 Task: Check for current wildfires near New York City.
Action: Mouse moved to (179, 69)
Screenshot: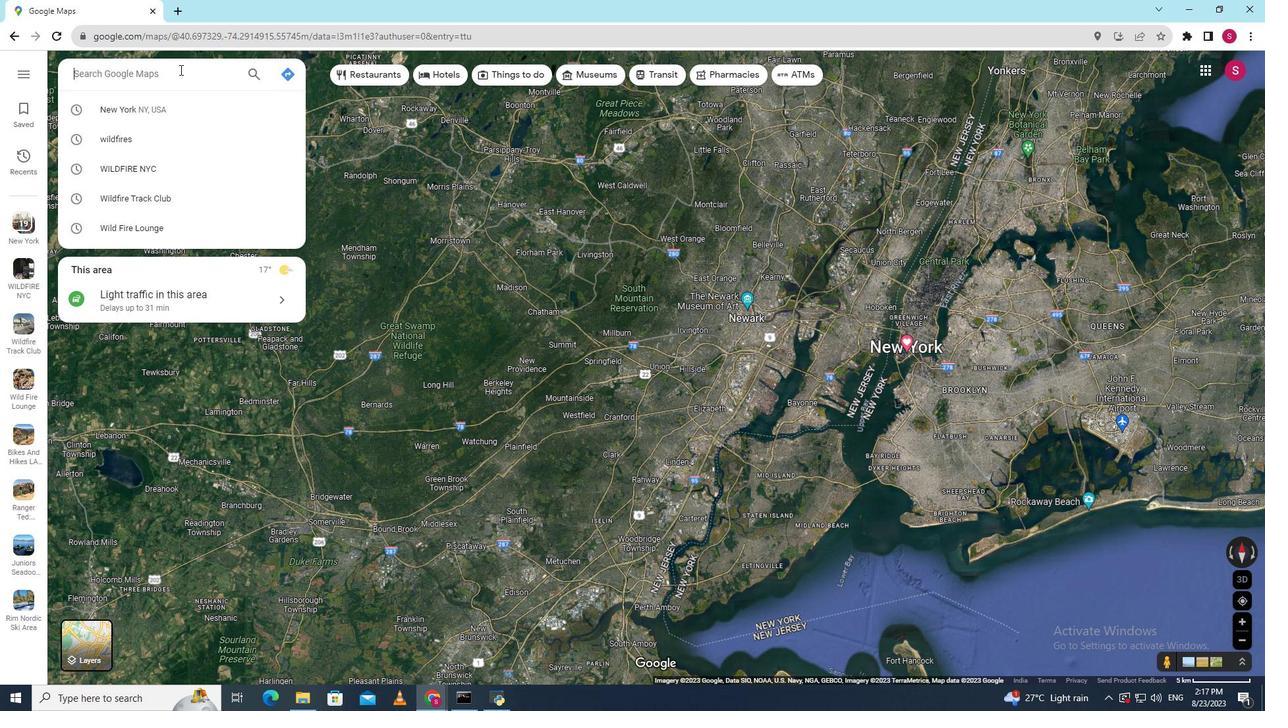 
Action: Mouse pressed left at (179, 69)
Screenshot: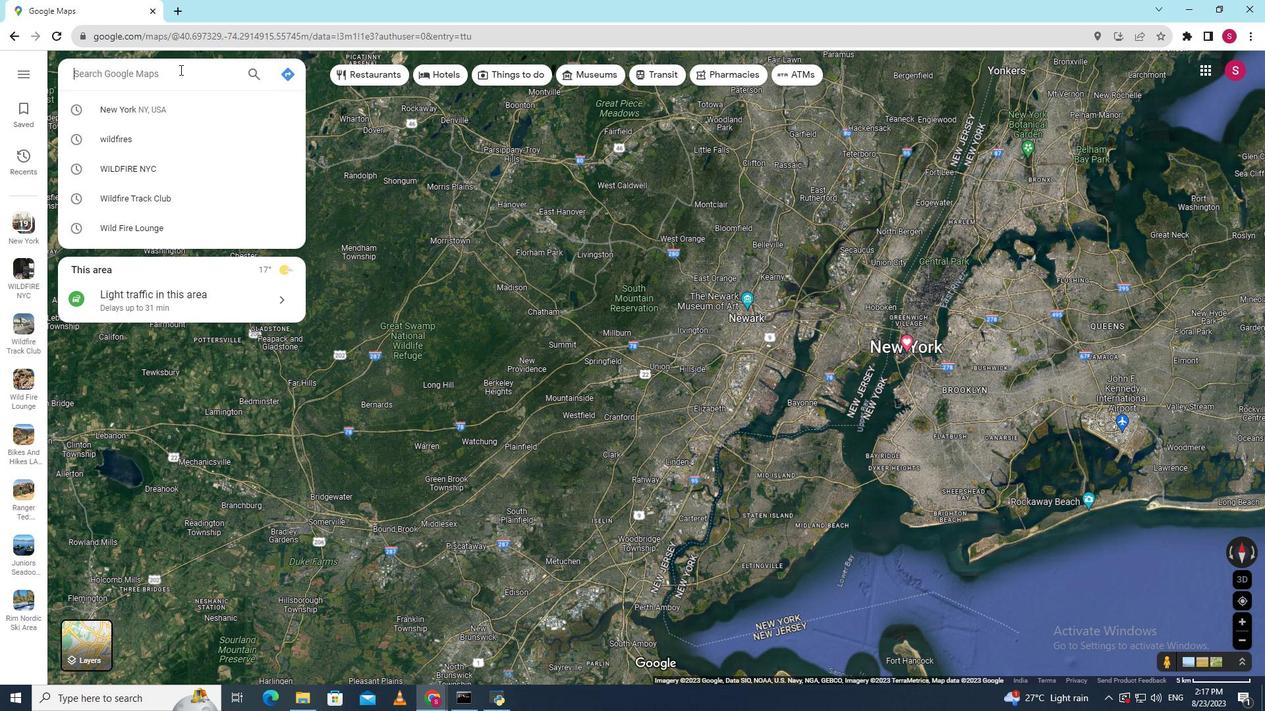 
Action: Key pressed <Key.shift><Key.shift><Key.shift><Key.shift><Key.shift><Key.shift>New<Key.space><Key.shift><Key.shift><Key.shift><Key.shift><Key.shift>York<Key.space><Key.shift>City<Key.enter>
Screenshot: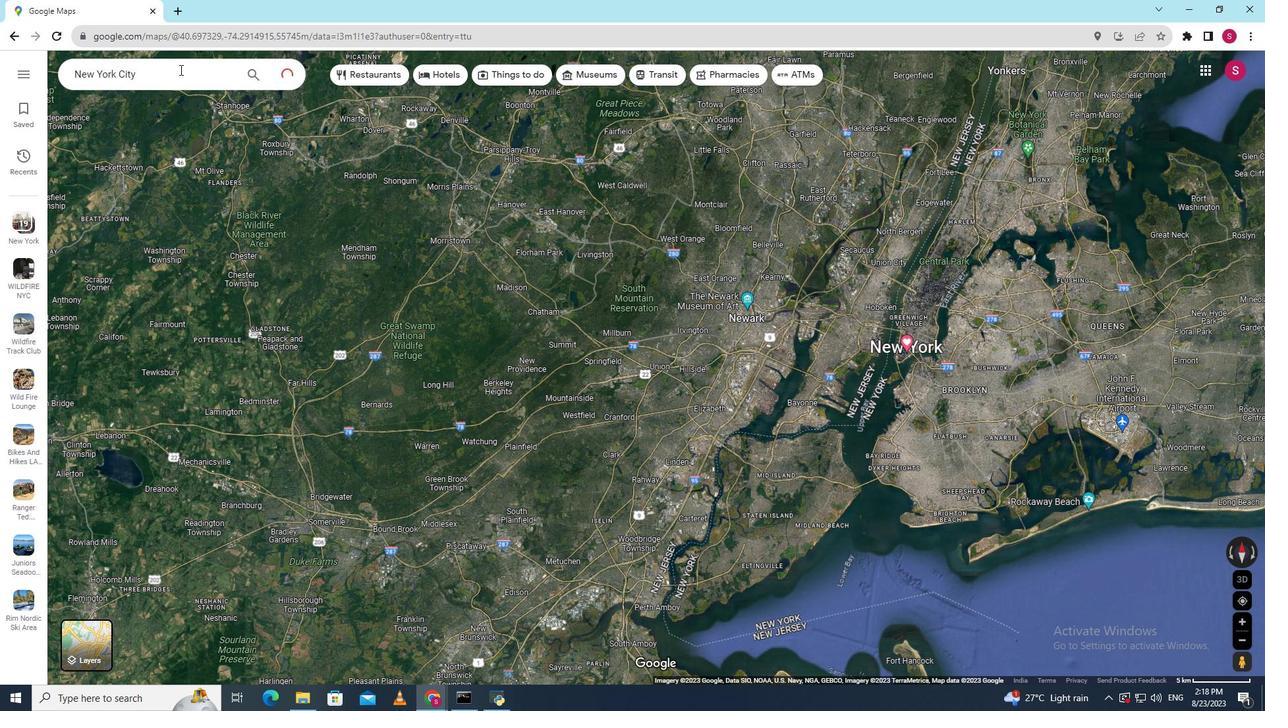 
Action: Mouse moved to (181, 292)
Screenshot: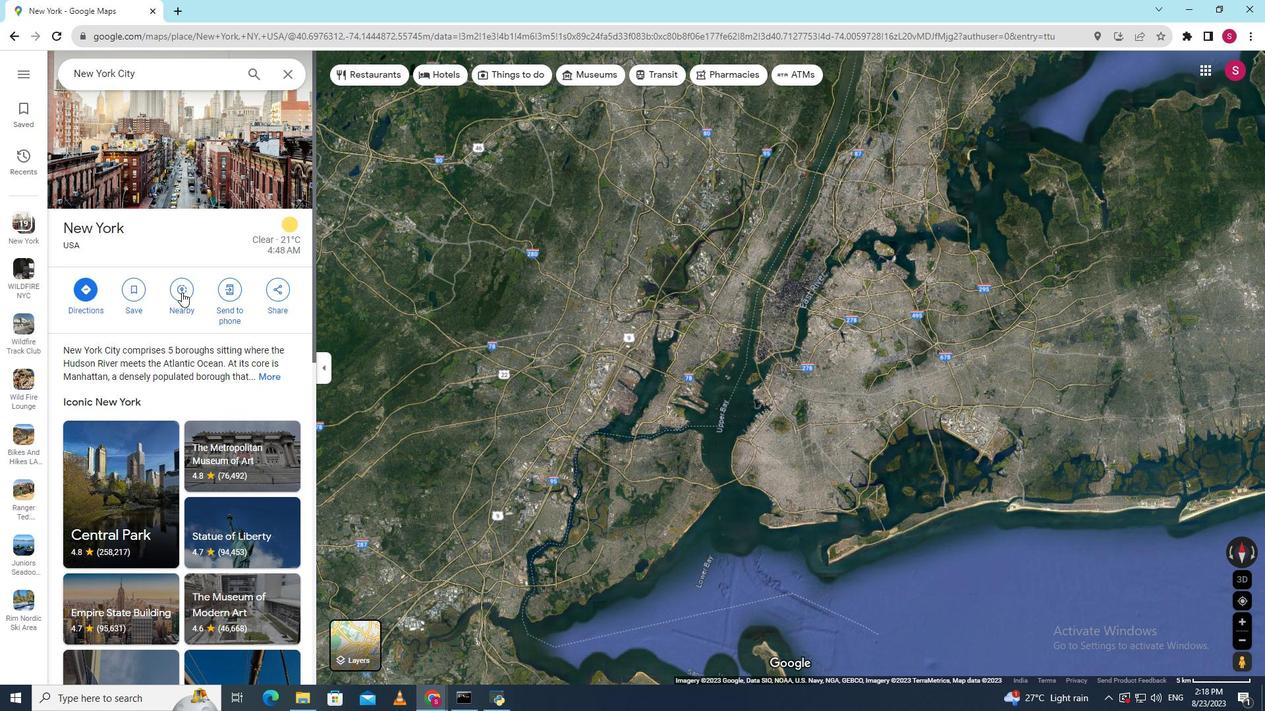 
Action: Mouse pressed left at (181, 292)
Screenshot: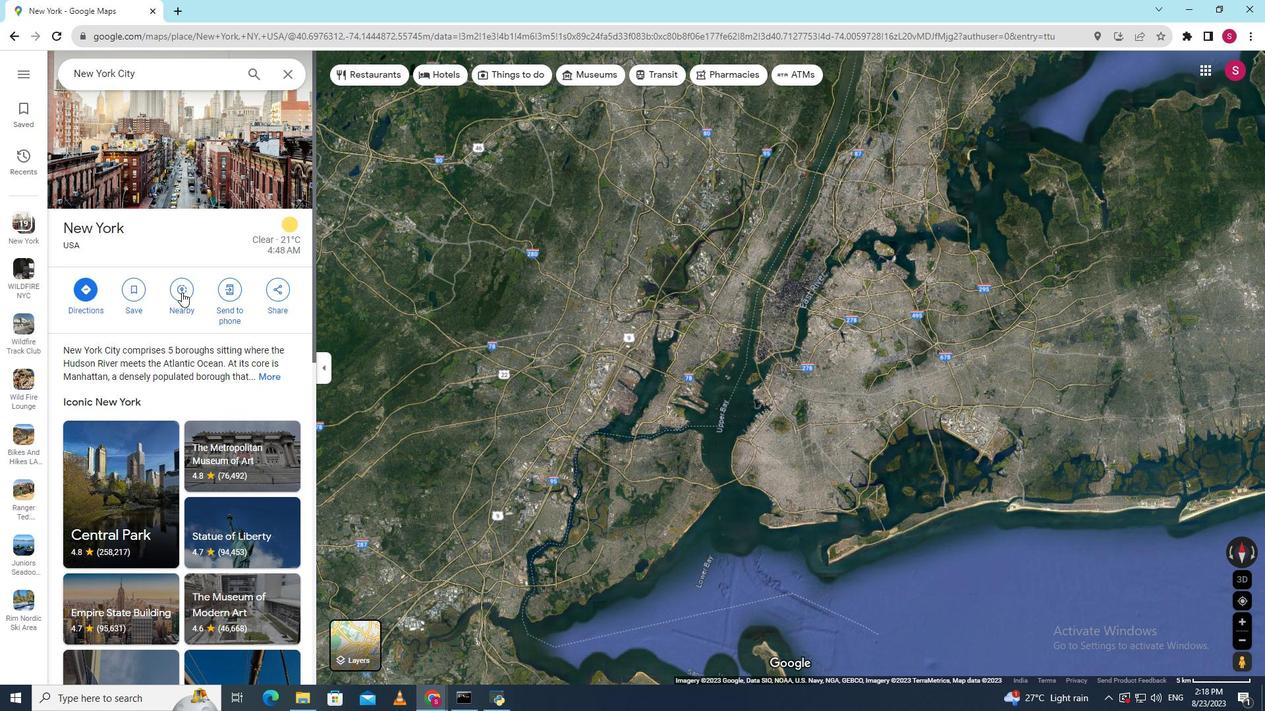 
Action: Mouse moved to (155, 68)
Screenshot: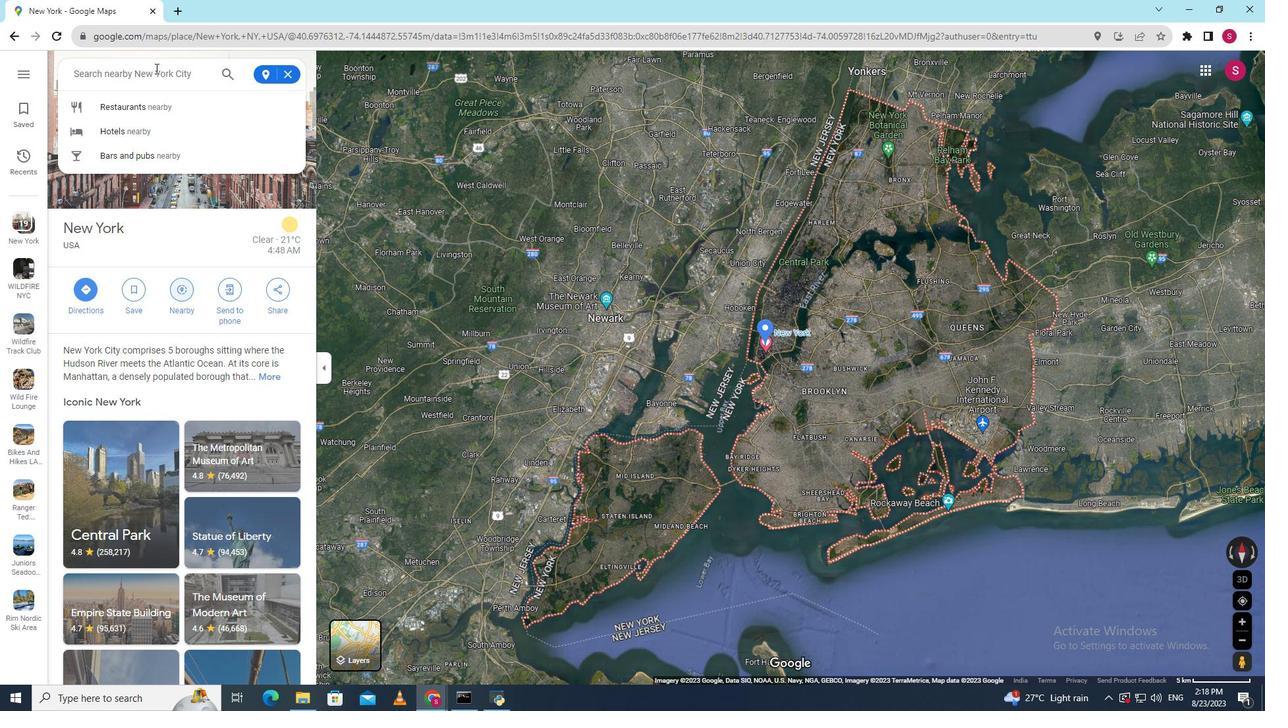 
Action: Mouse pressed left at (155, 68)
Screenshot: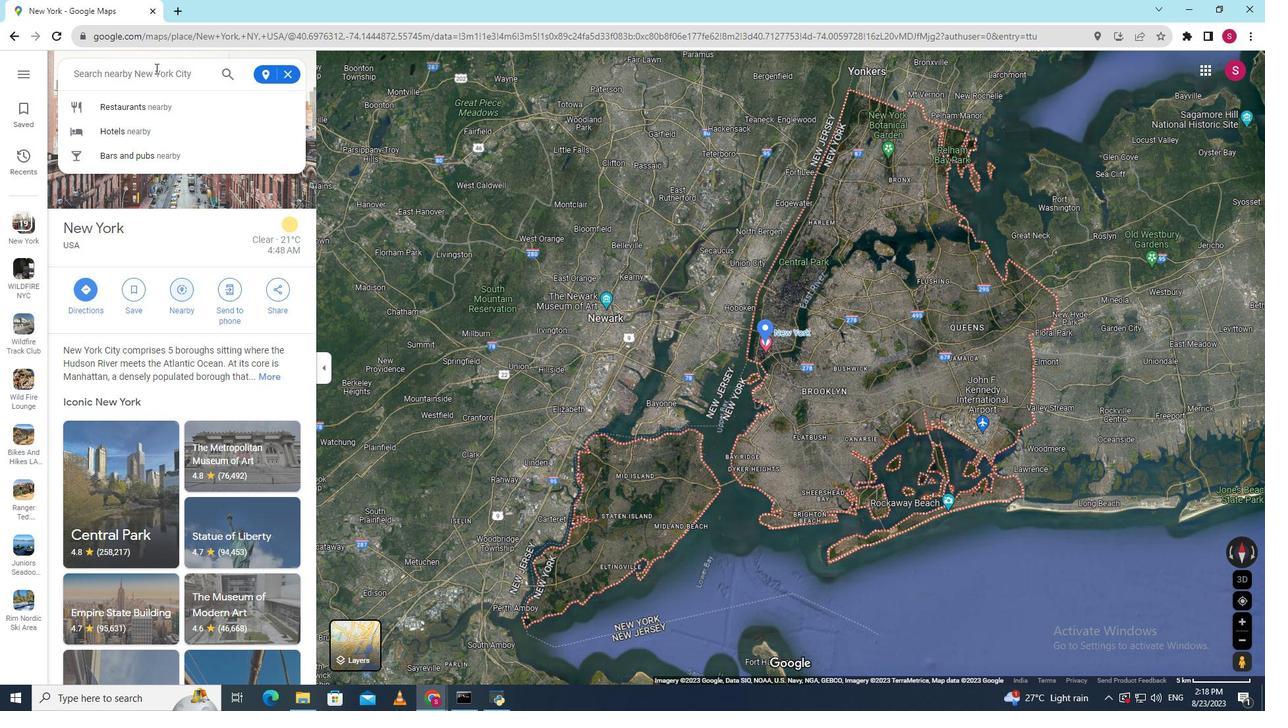 
Action: Mouse moved to (175, 78)
Screenshot: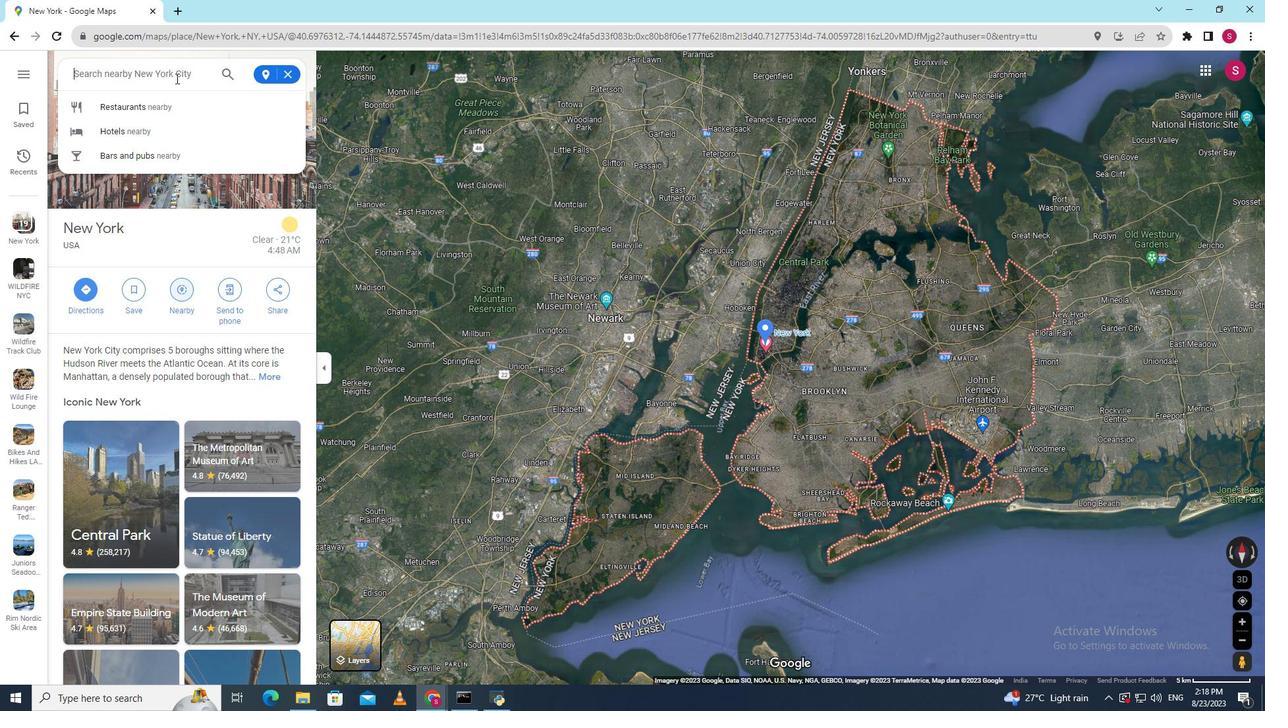 
Action: Key pressed <Key.shift>Wildfires<Key.enter>
Screenshot: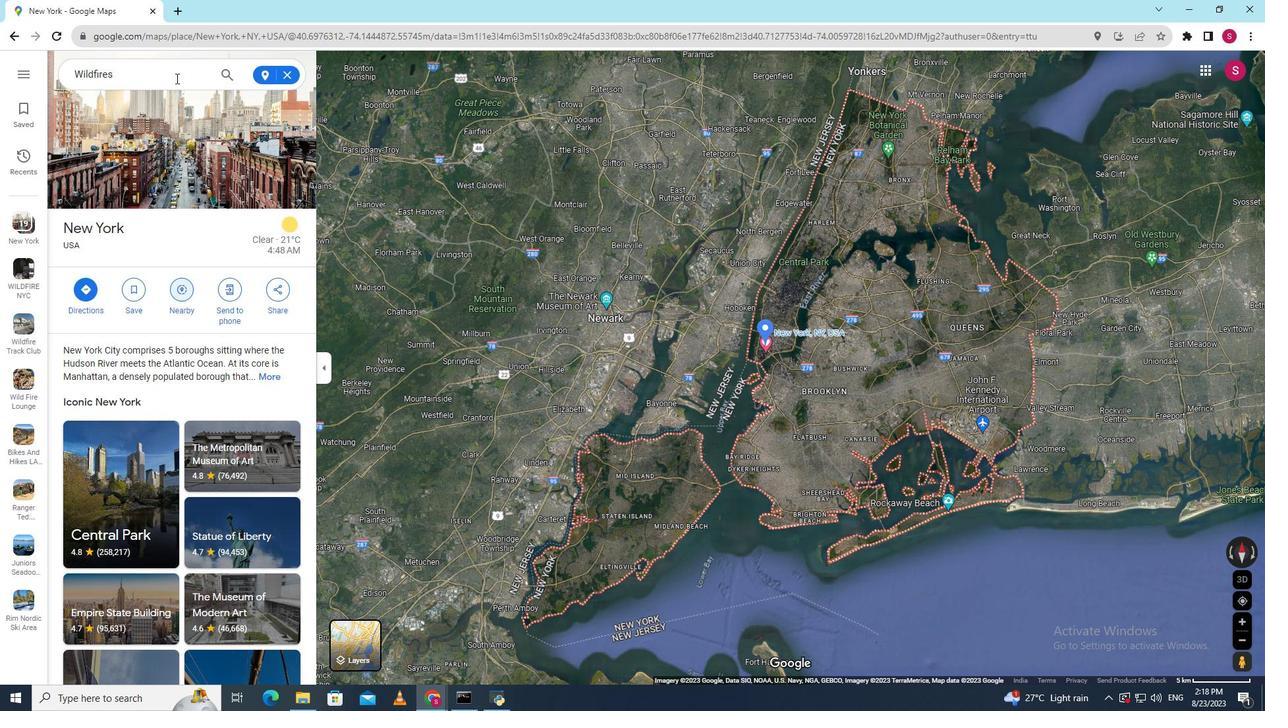 
Action: Mouse moved to (119, 69)
Screenshot: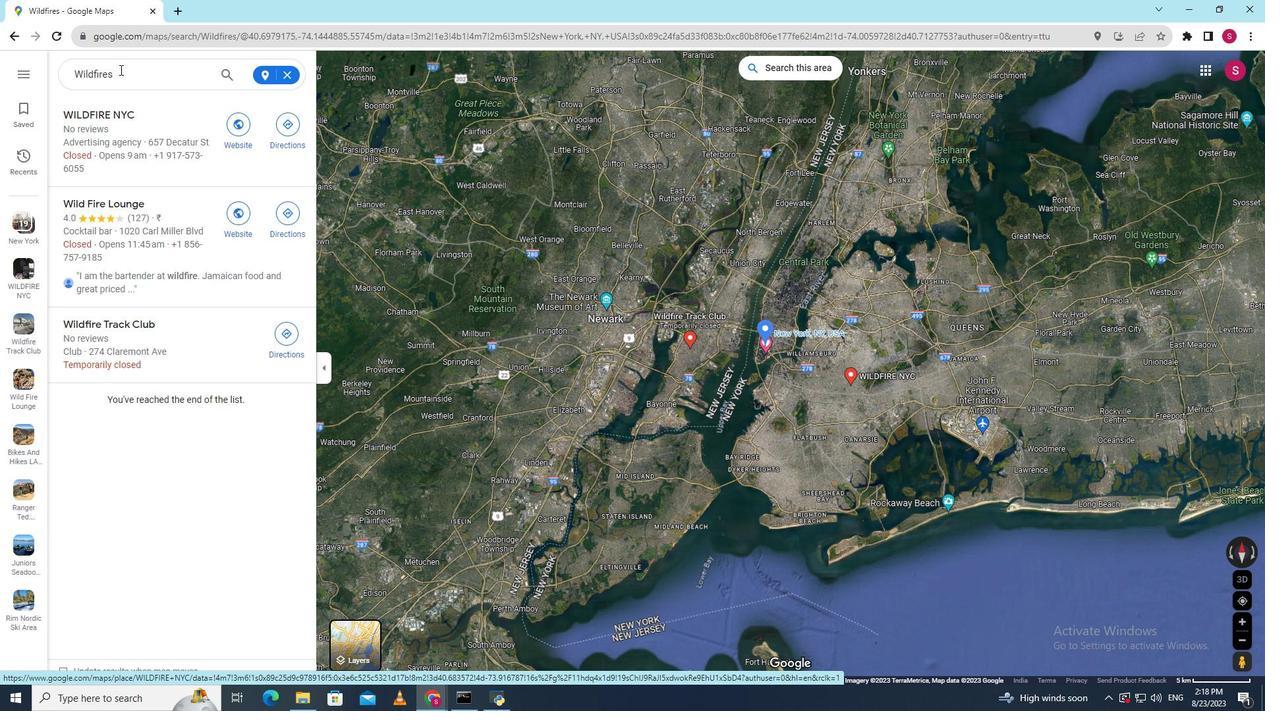 
Action: Mouse pressed left at (119, 69)
Screenshot: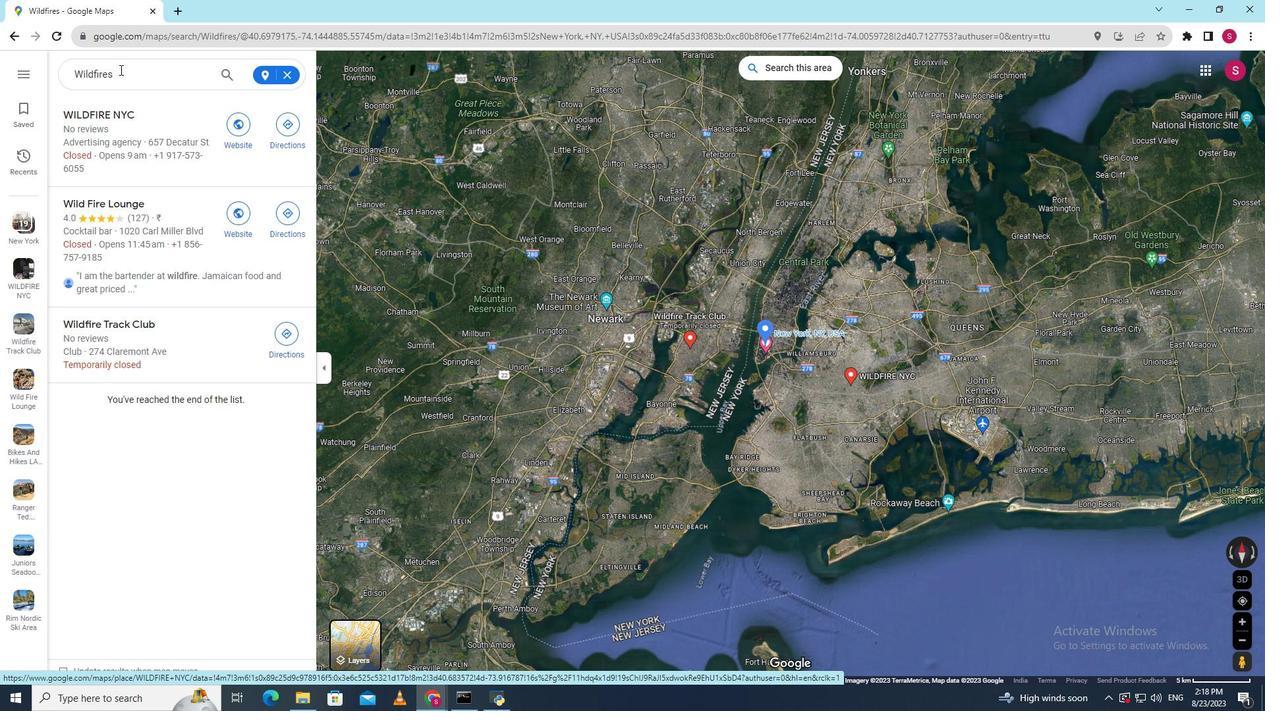 
Action: Key pressed <Key.backspace><Key.enter>
Screenshot: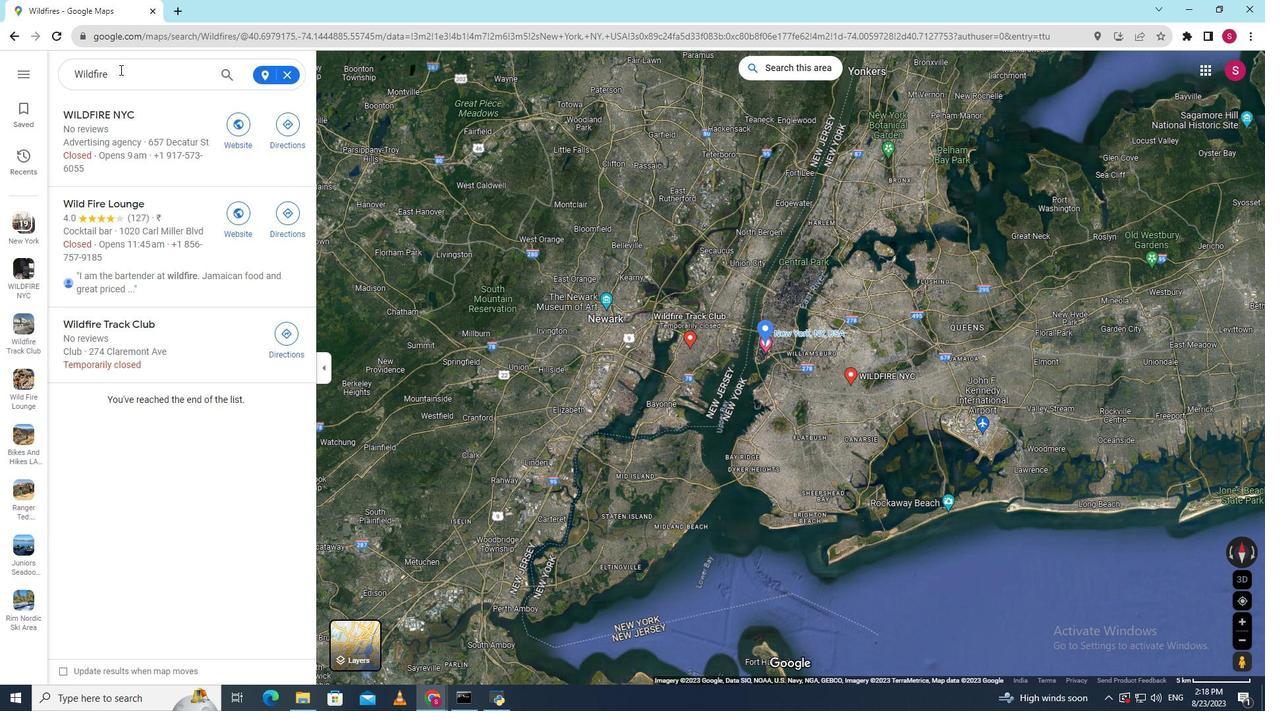 
Action: Mouse moved to (114, 279)
Screenshot: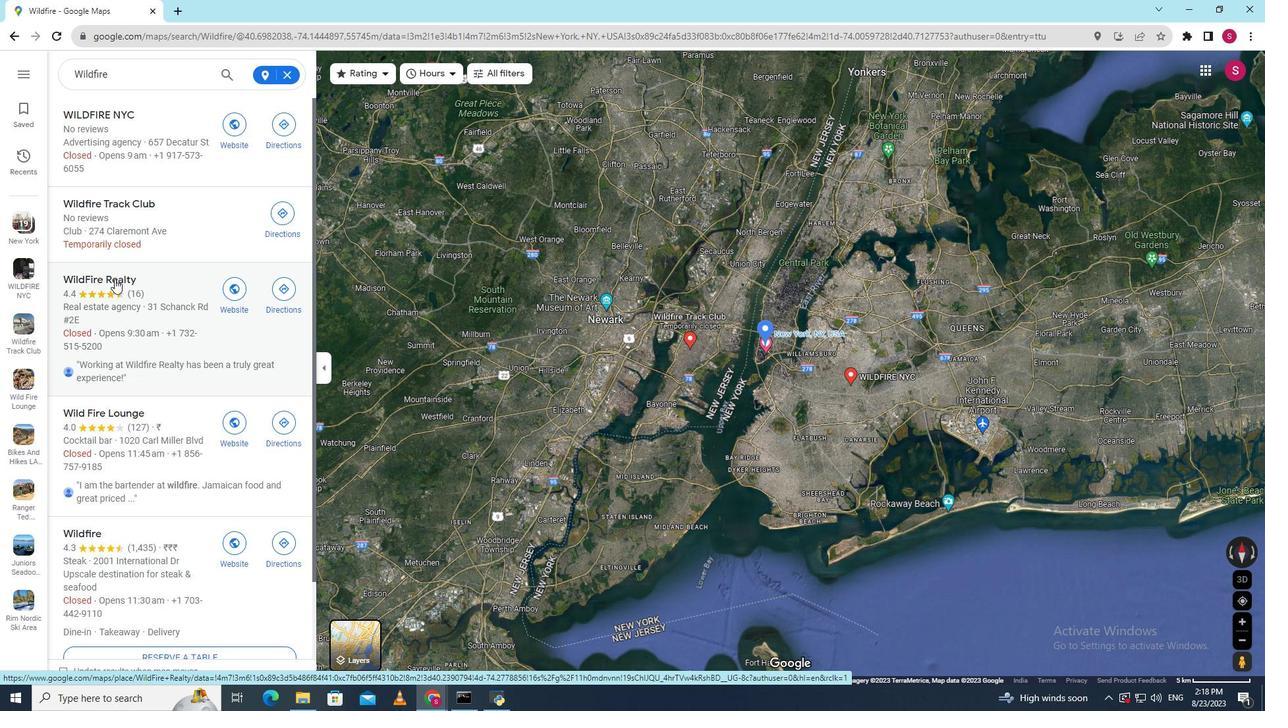 
Action: Mouse pressed left at (114, 279)
Screenshot: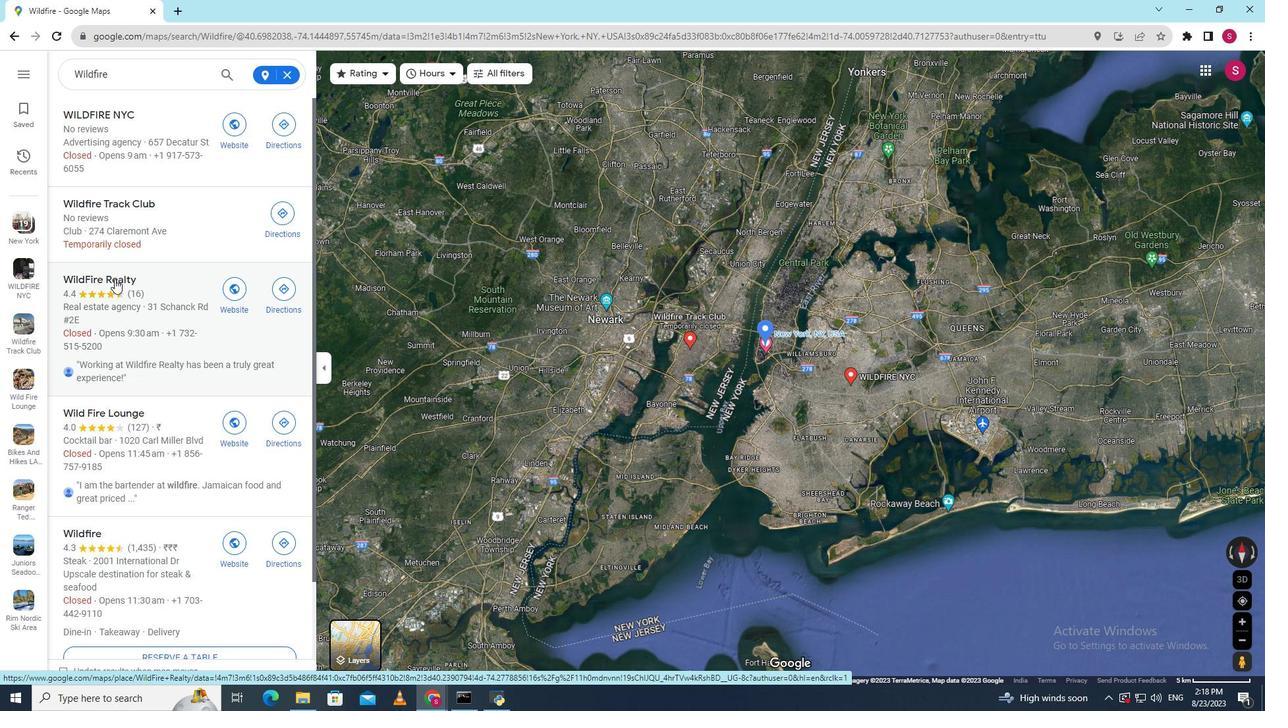 
Action: Mouse moved to (119, 414)
Screenshot: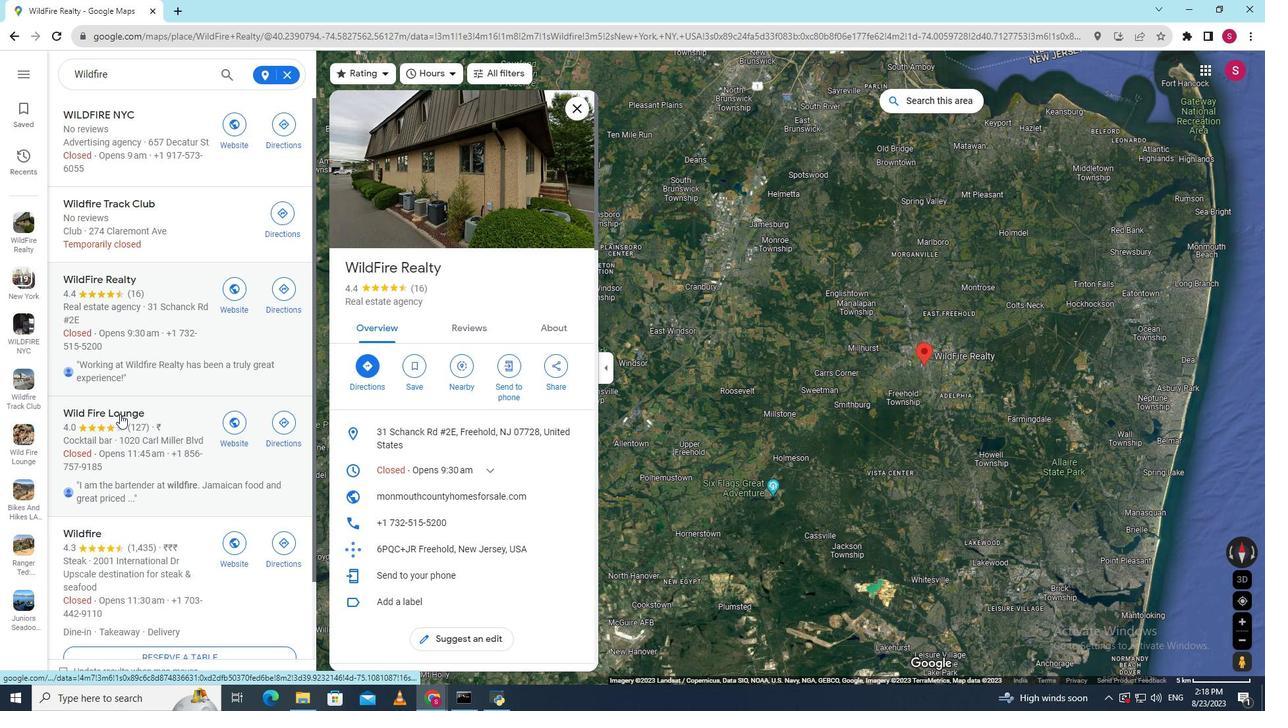 
Action: Mouse pressed left at (119, 414)
Screenshot: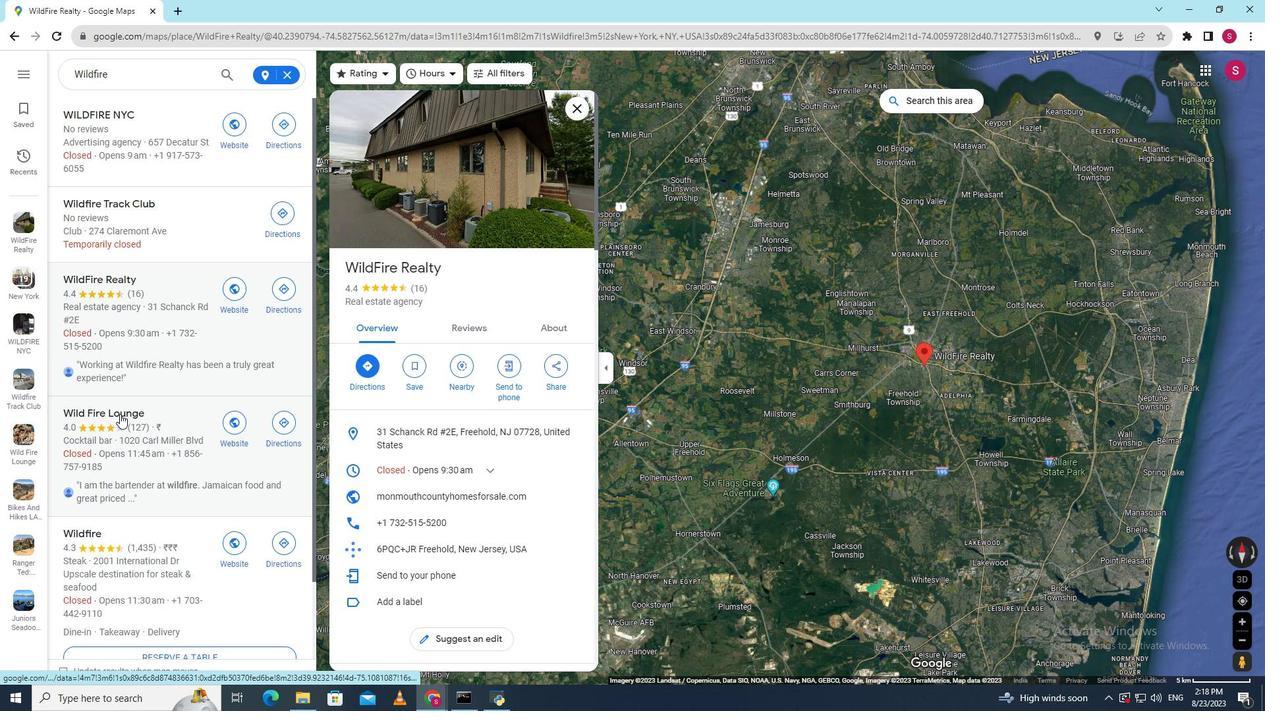 
Action: Mouse moved to (86, 546)
Screenshot: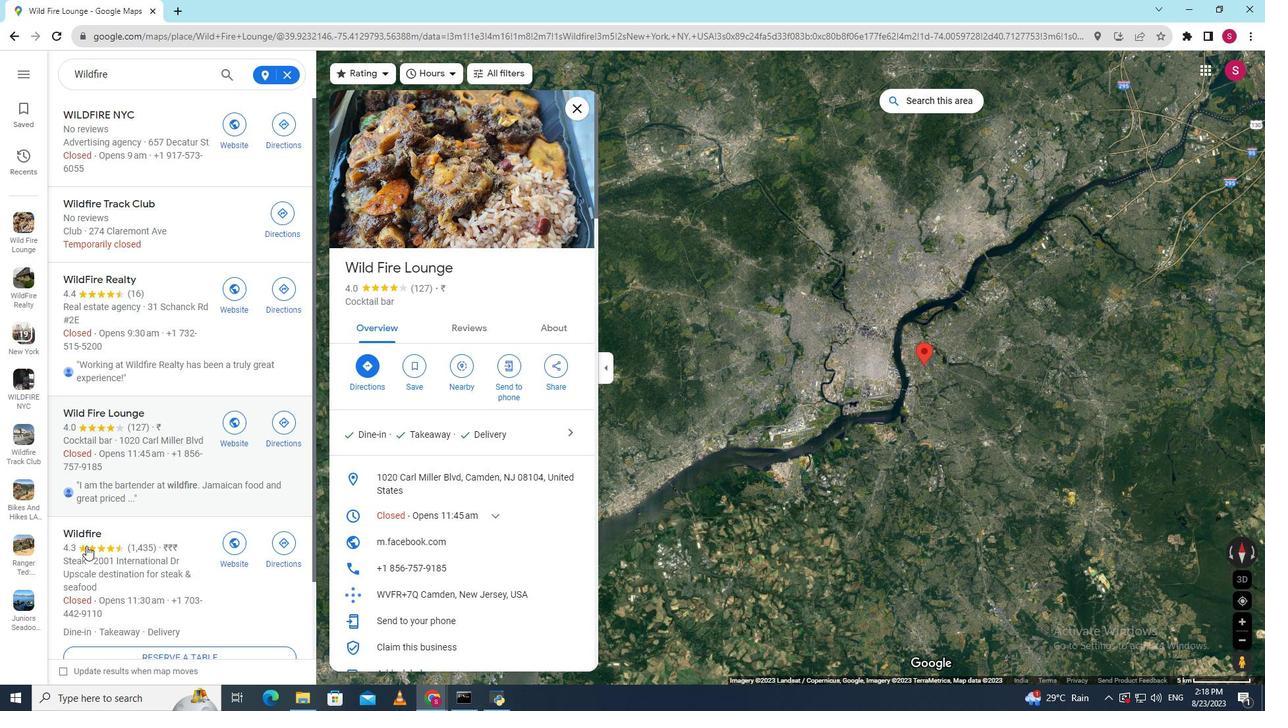 
Action: Mouse scrolled (86, 545) with delta (0, 0)
Screenshot: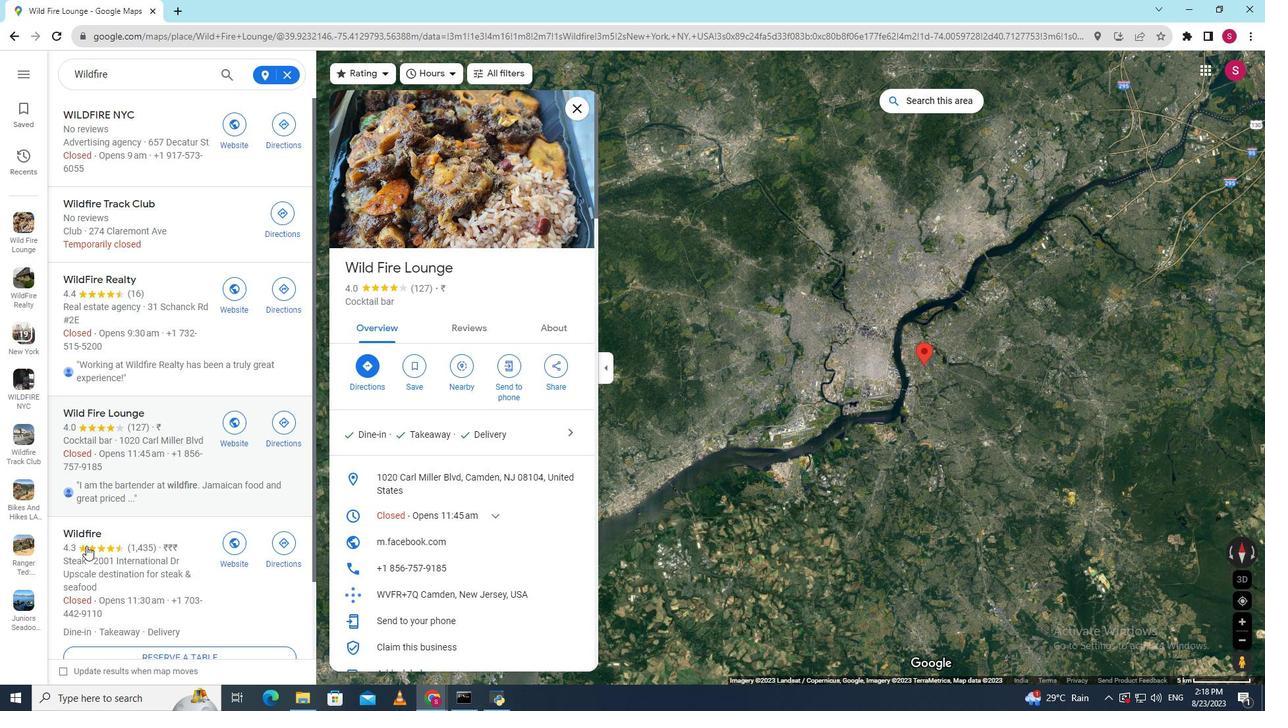 
Action: Mouse moved to (96, 463)
Screenshot: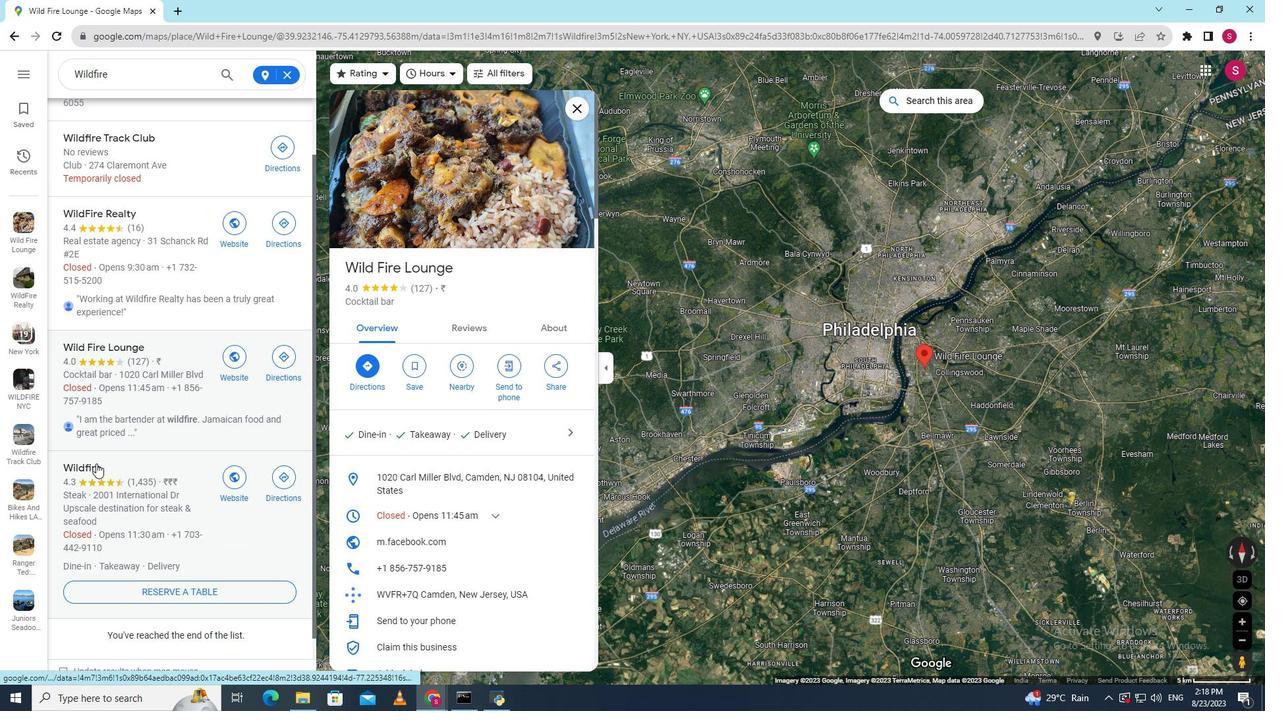 
Action: Mouse pressed left at (96, 463)
Screenshot: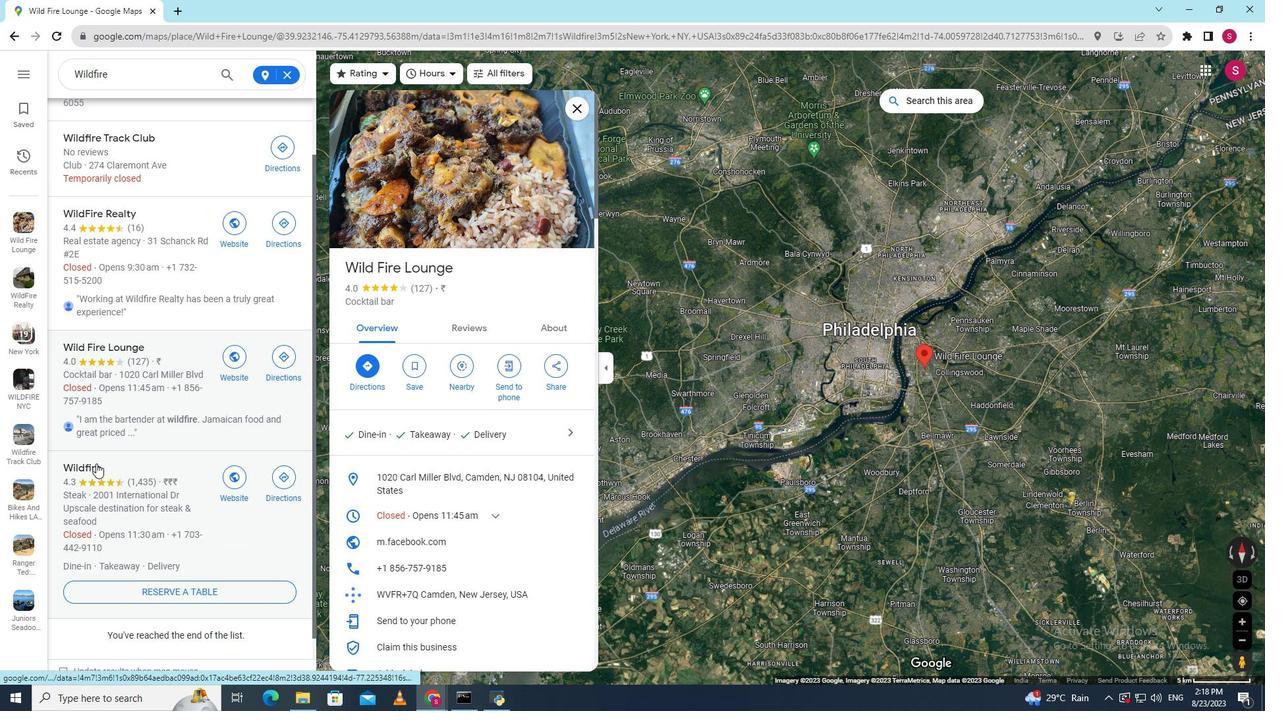 
Action: Mouse moved to (472, 198)
Screenshot: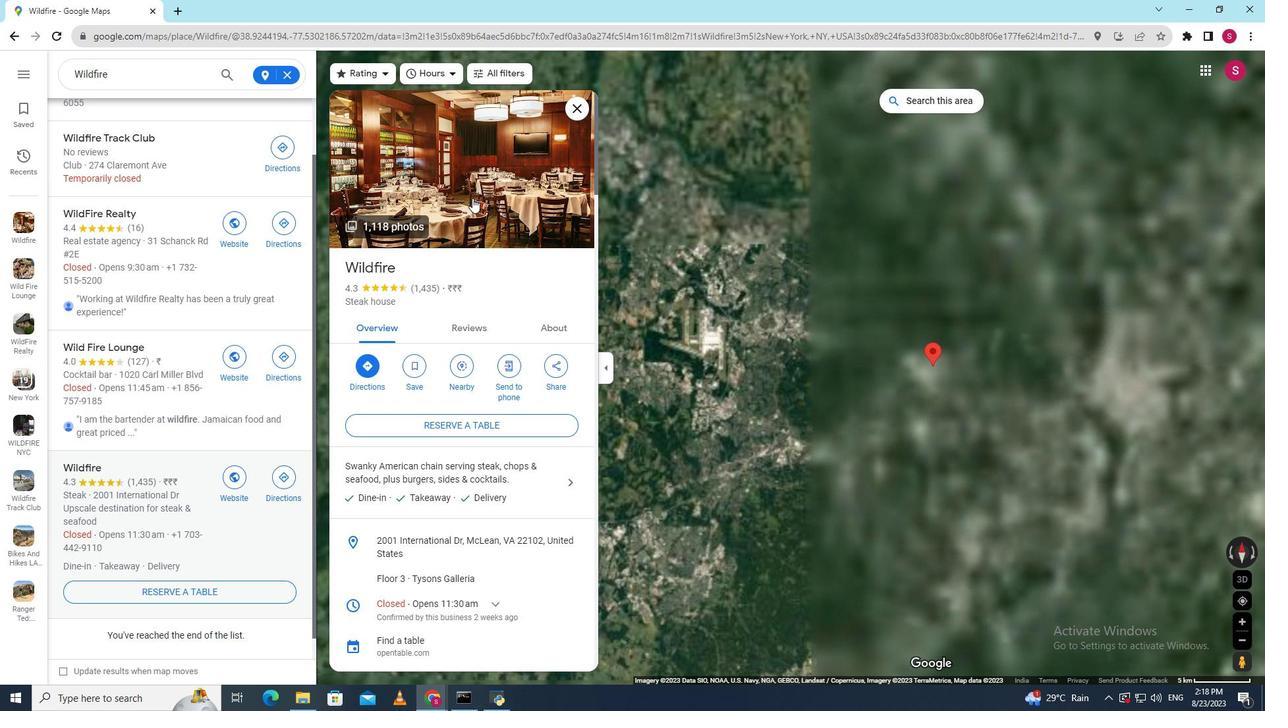
Action: Mouse pressed left at (472, 198)
Screenshot: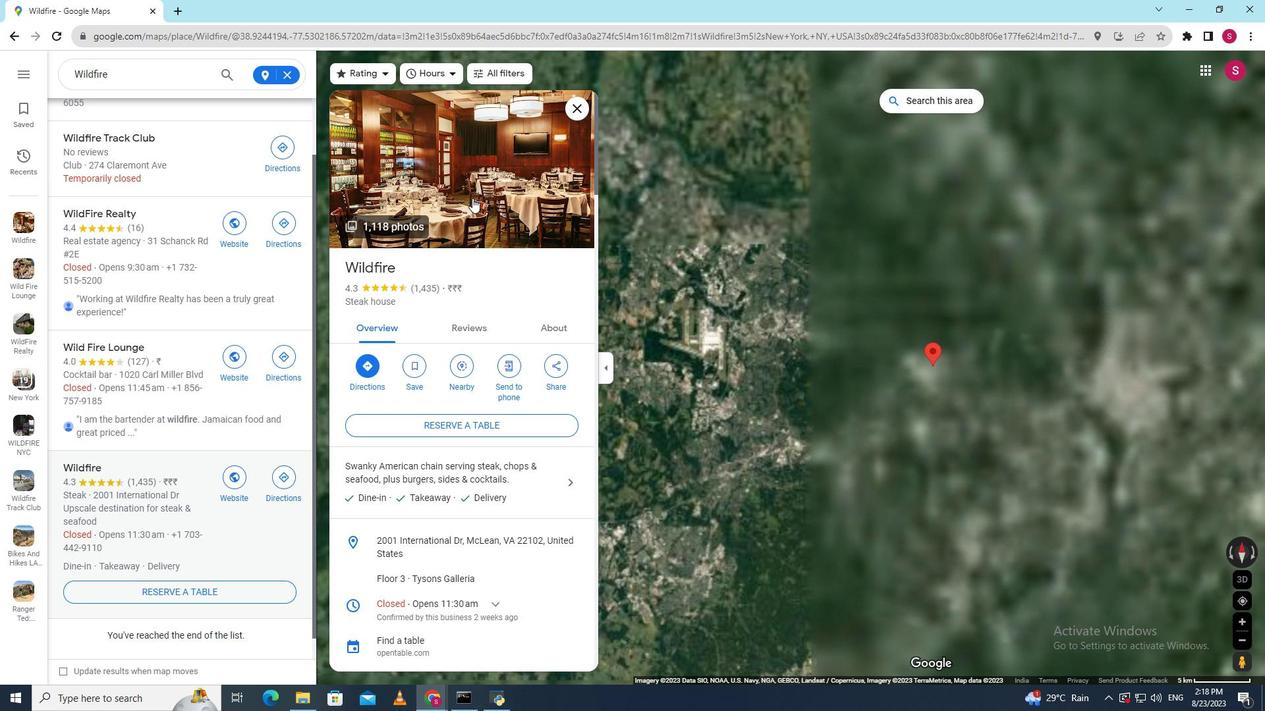 
Action: Mouse moved to (811, 587)
Screenshot: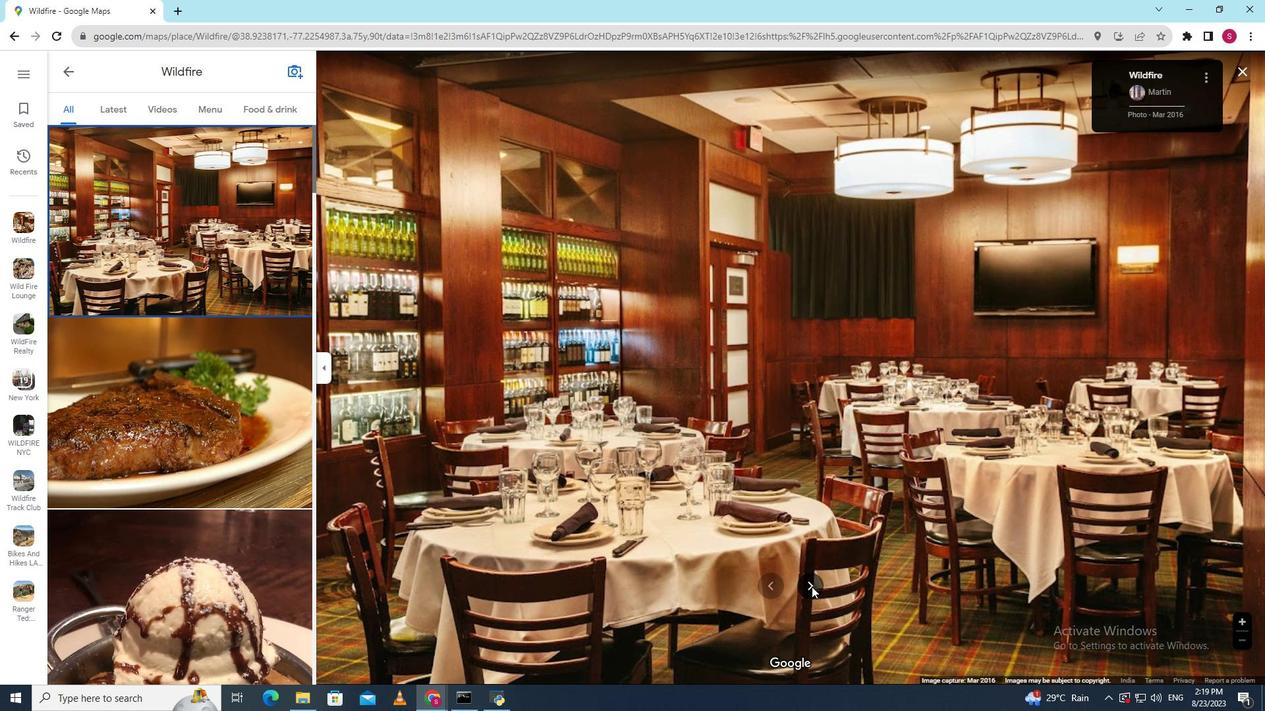 
Action: Mouse pressed left at (811, 587)
Screenshot: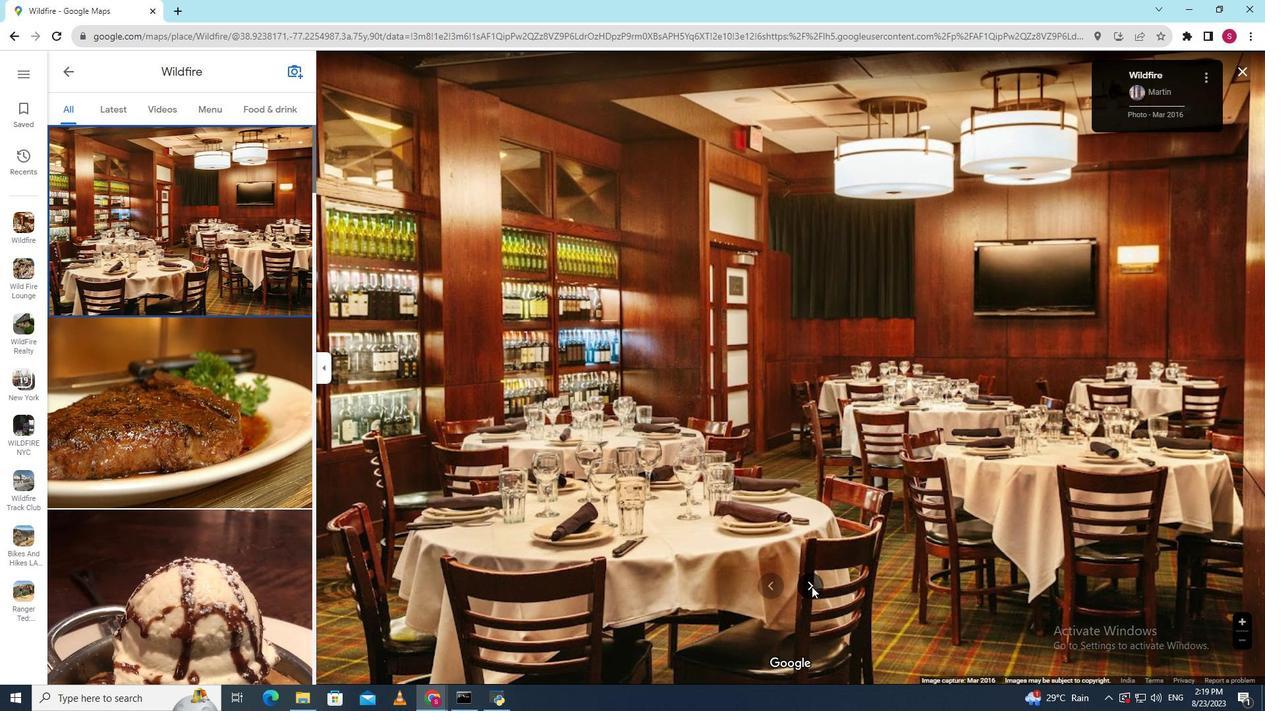 
Action: Mouse pressed left at (811, 587)
Screenshot: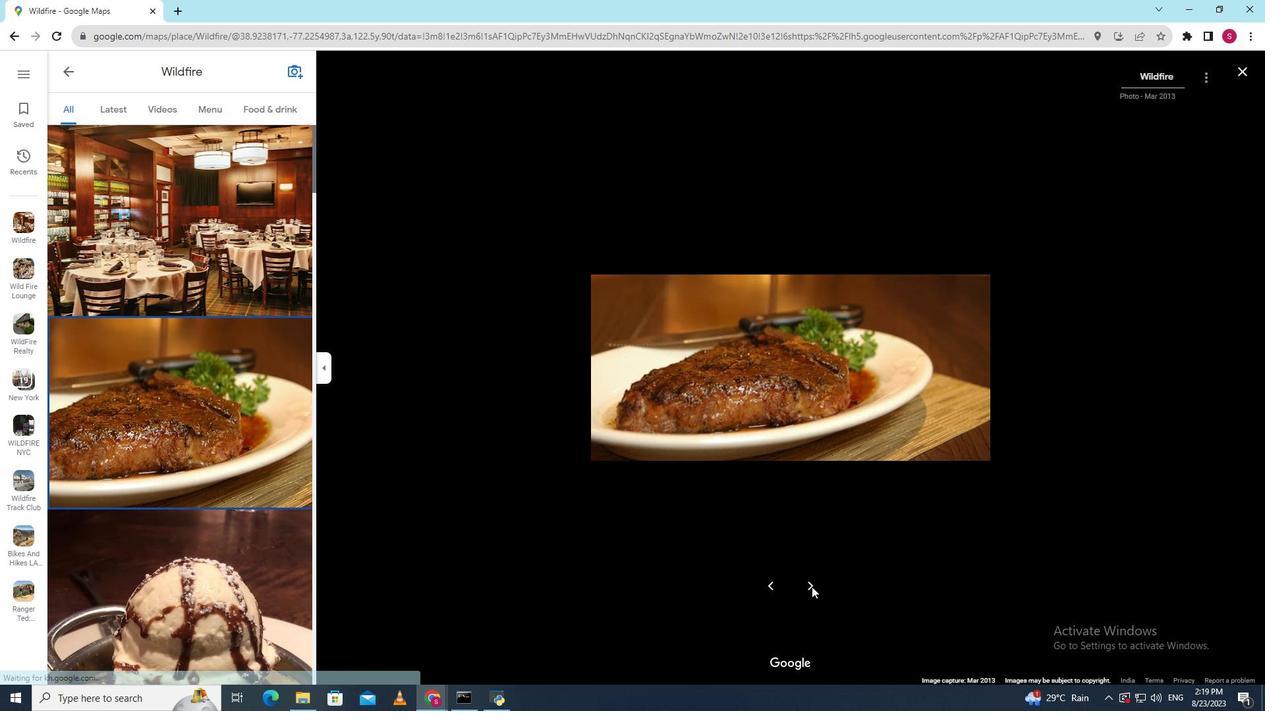
Action: Mouse pressed left at (811, 587)
Screenshot: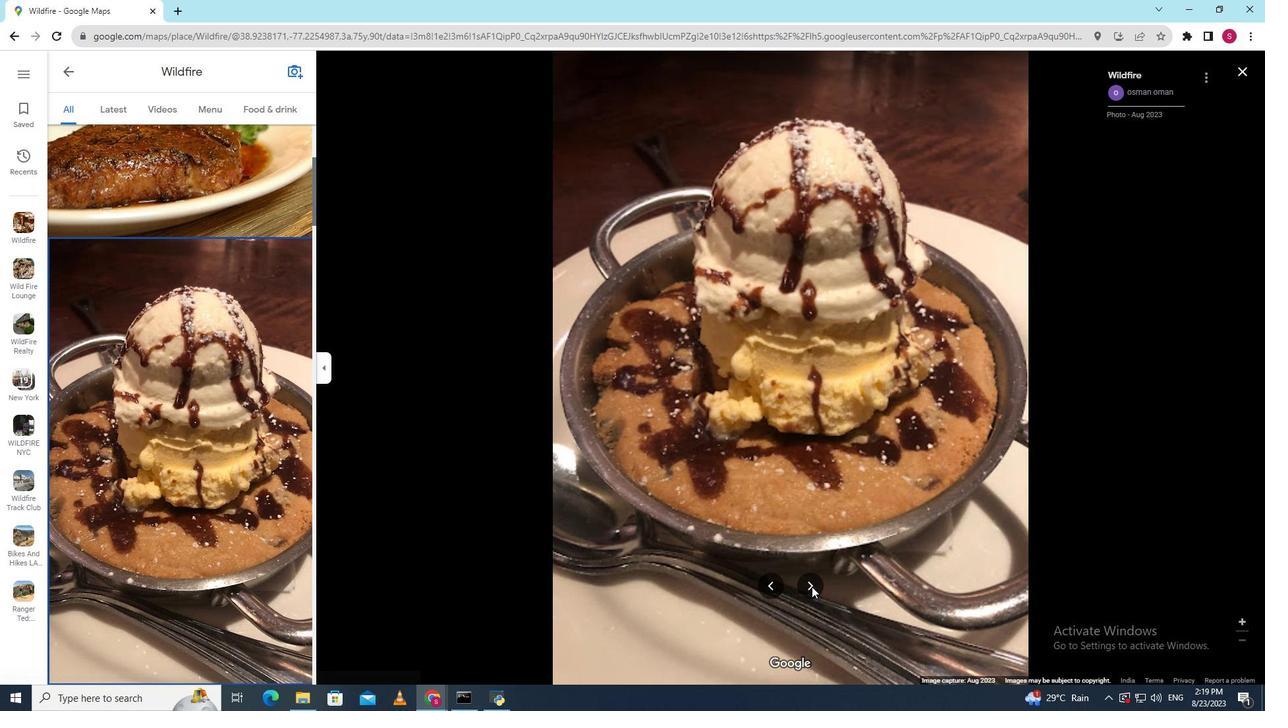 
Action: Mouse pressed left at (811, 587)
Screenshot: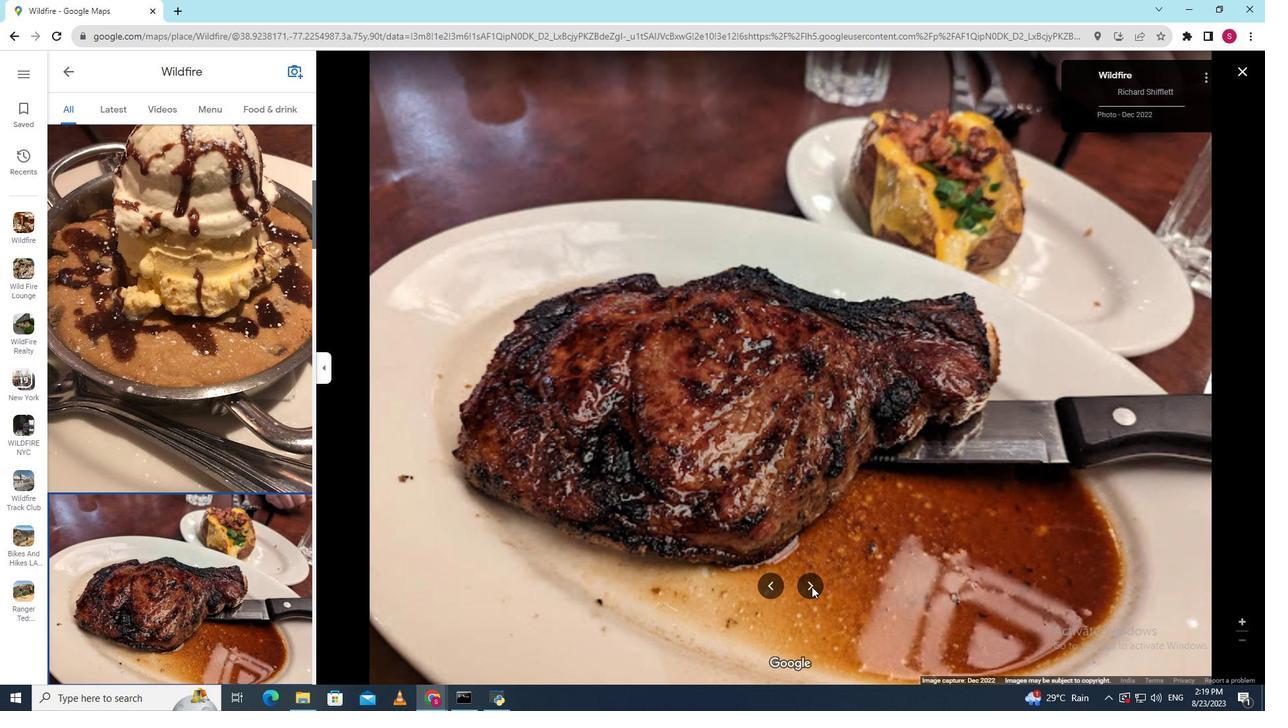 
Action: Mouse pressed left at (811, 587)
Screenshot: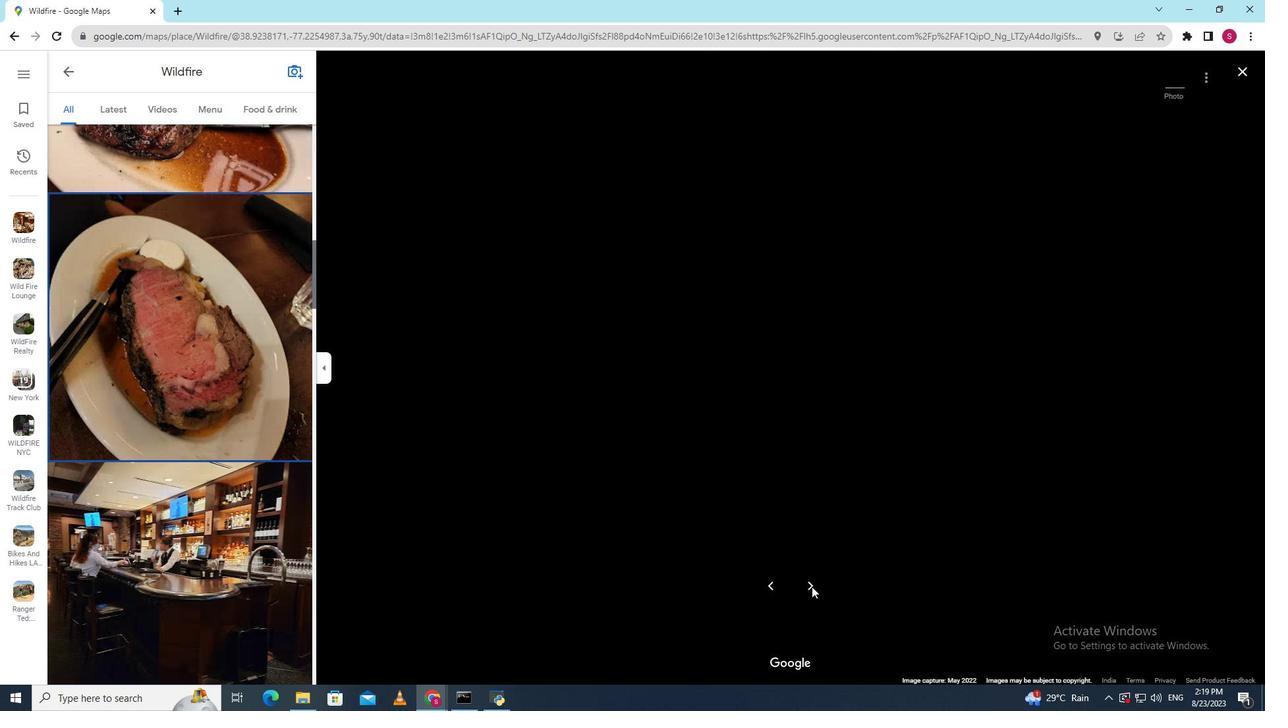 
Action: Mouse pressed left at (811, 587)
Screenshot: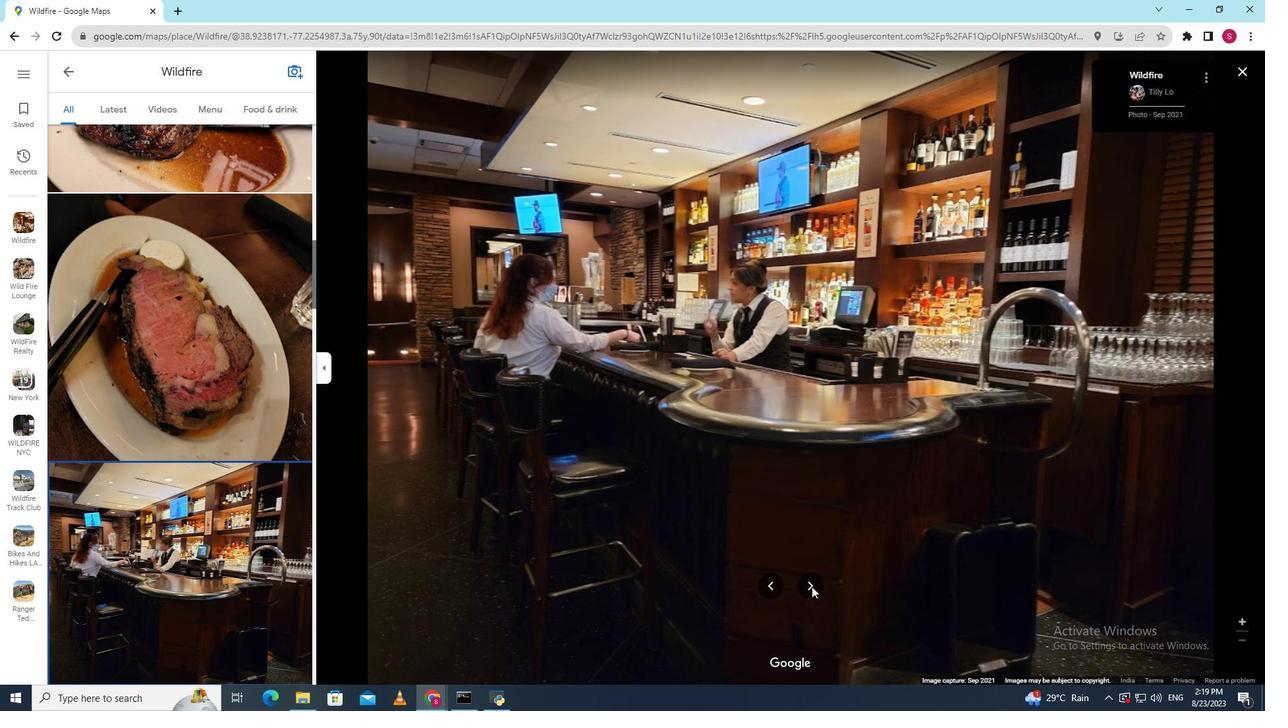 
Action: Mouse pressed left at (811, 587)
Screenshot: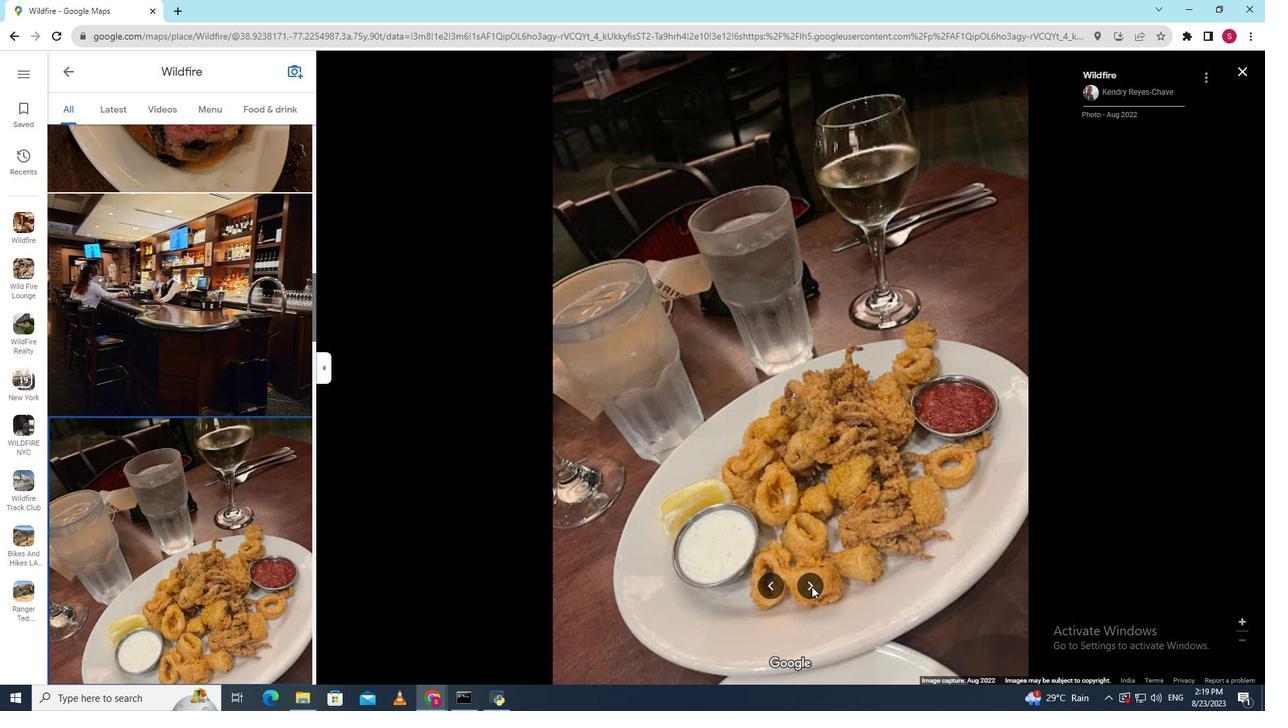 
Action: Mouse pressed left at (811, 587)
Screenshot: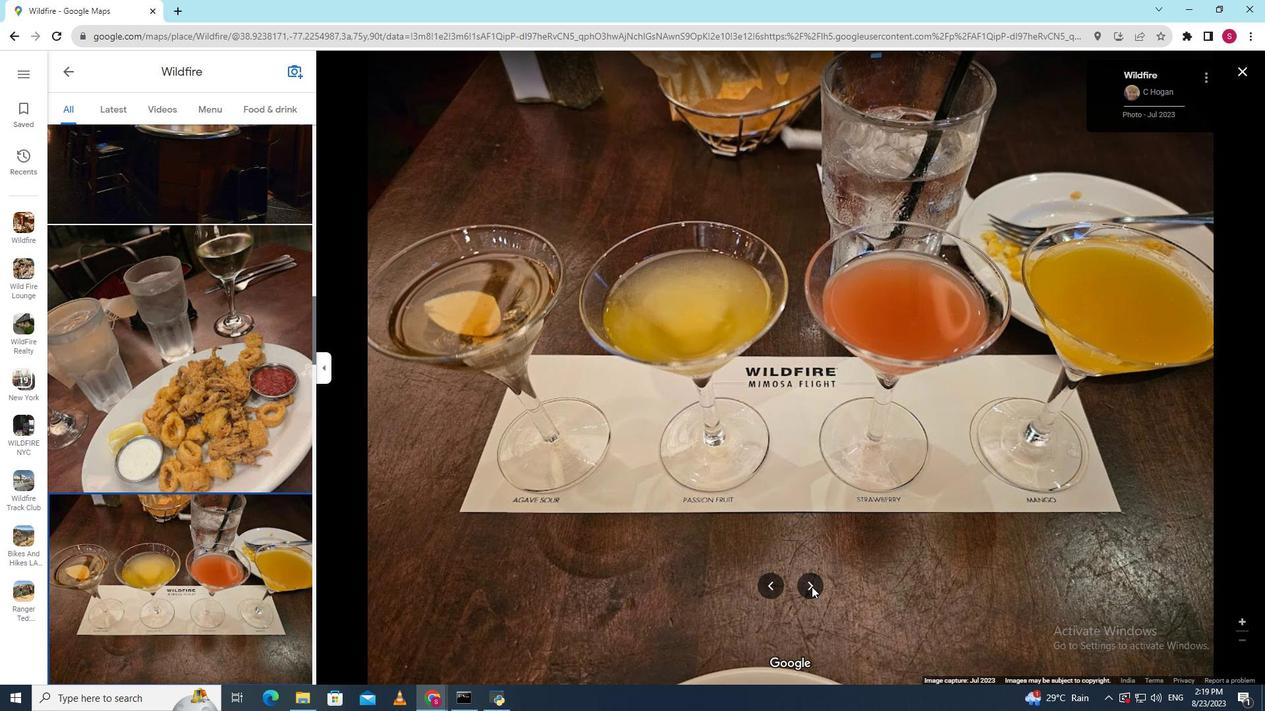 
Action: Mouse pressed left at (811, 587)
Screenshot: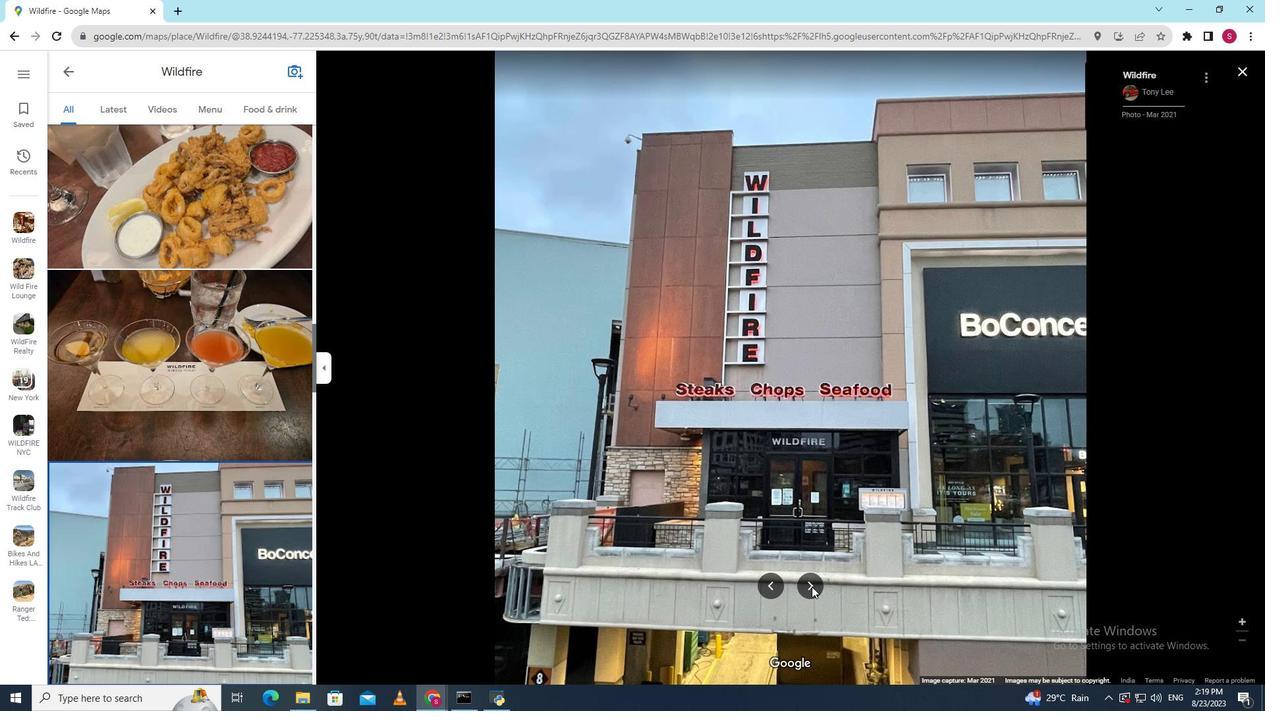 
Action: Mouse moved to (774, 587)
Screenshot: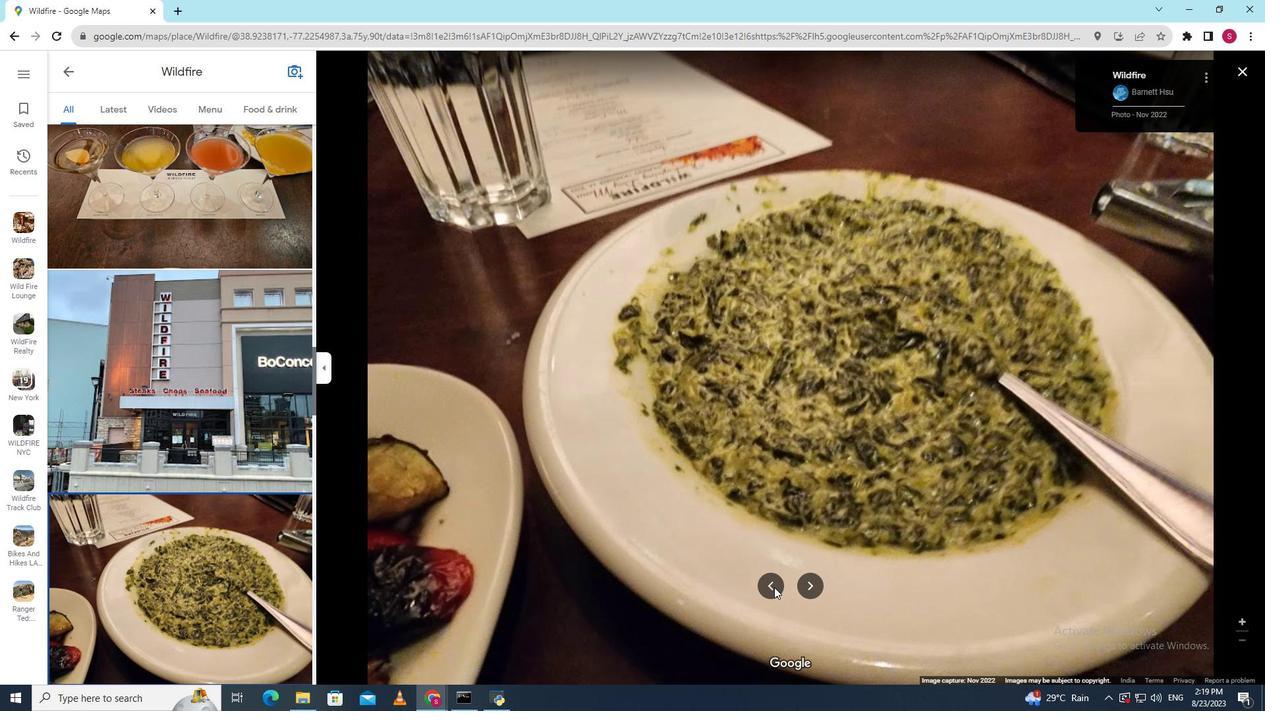 
Action: Mouse pressed left at (774, 587)
Screenshot: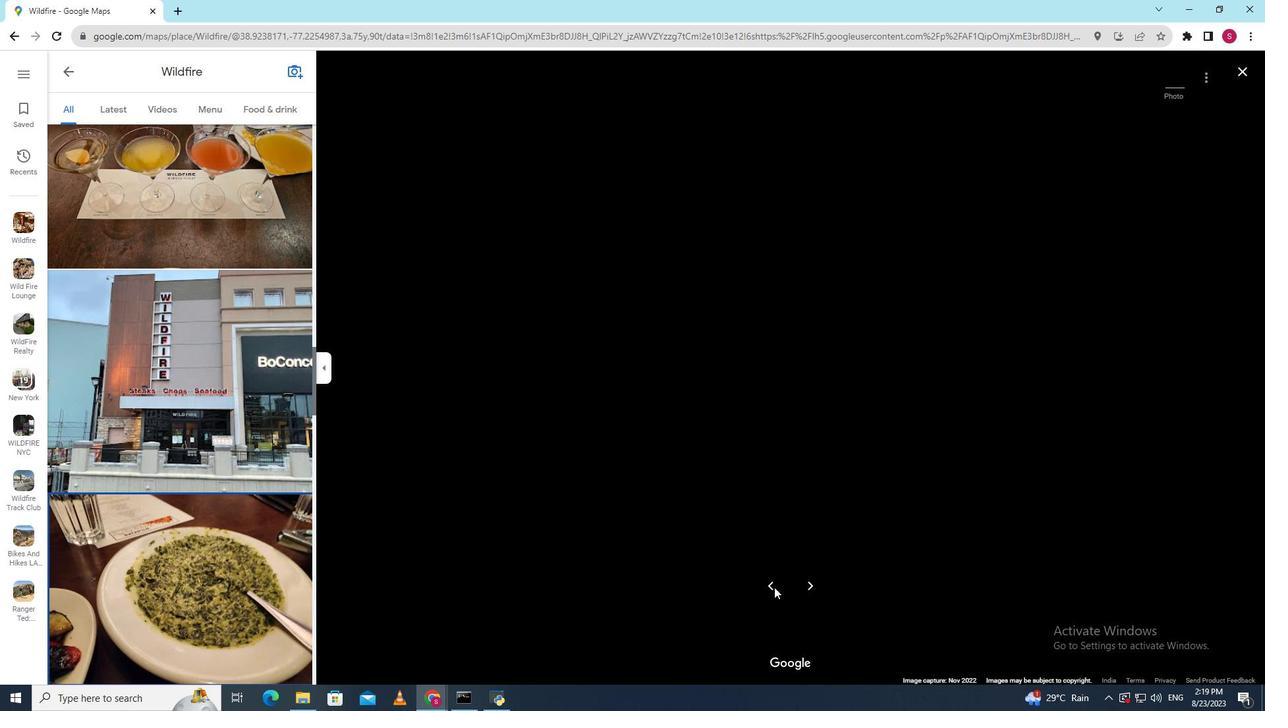 
Action: Mouse moved to (811, 587)
Screenshot: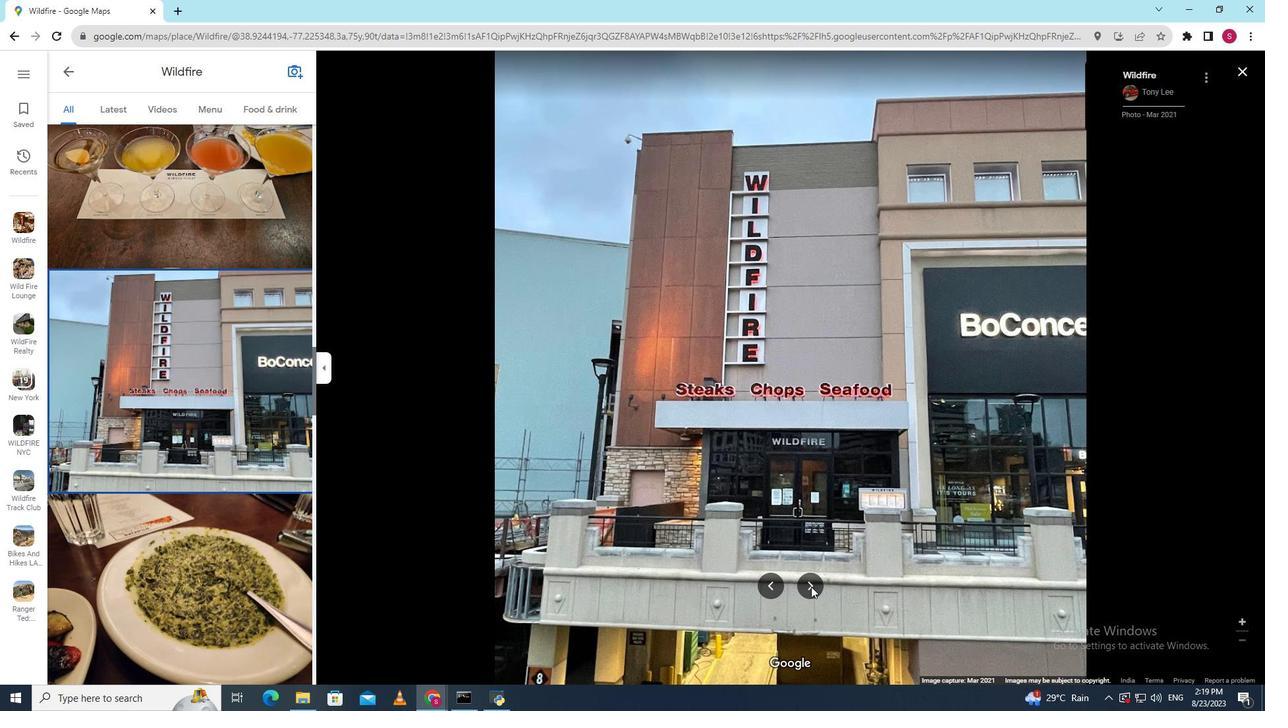 
Action: Mouse pressed left at (811, 587)
Screenshot: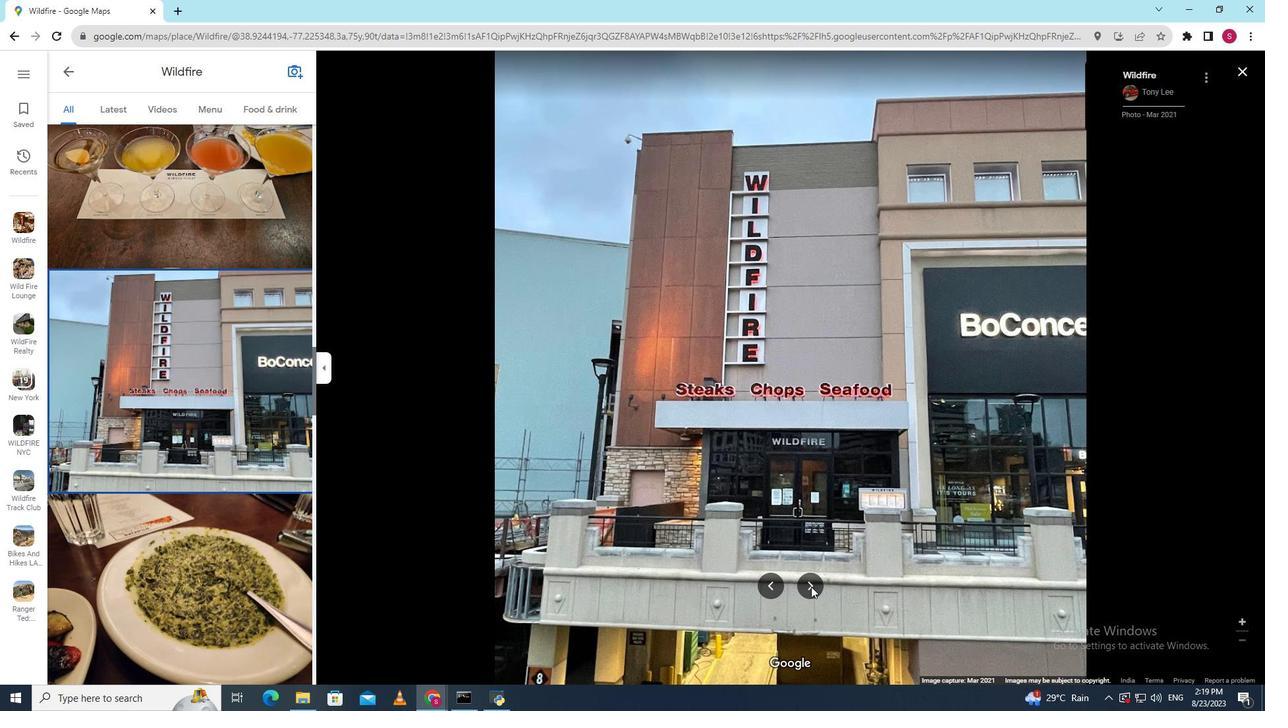 
Action: Mouse moved to (811, 585)
Screenshot: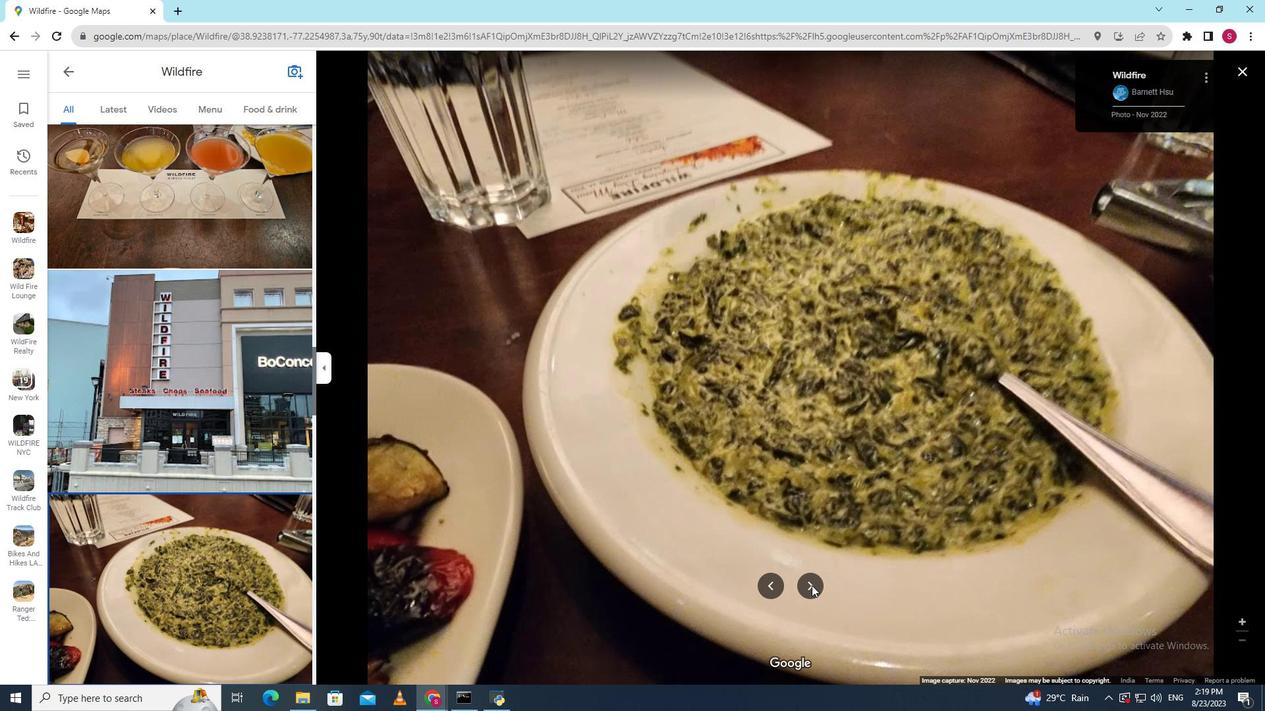 
Action: Mouse pressed left at (811, 585)
Screenshot: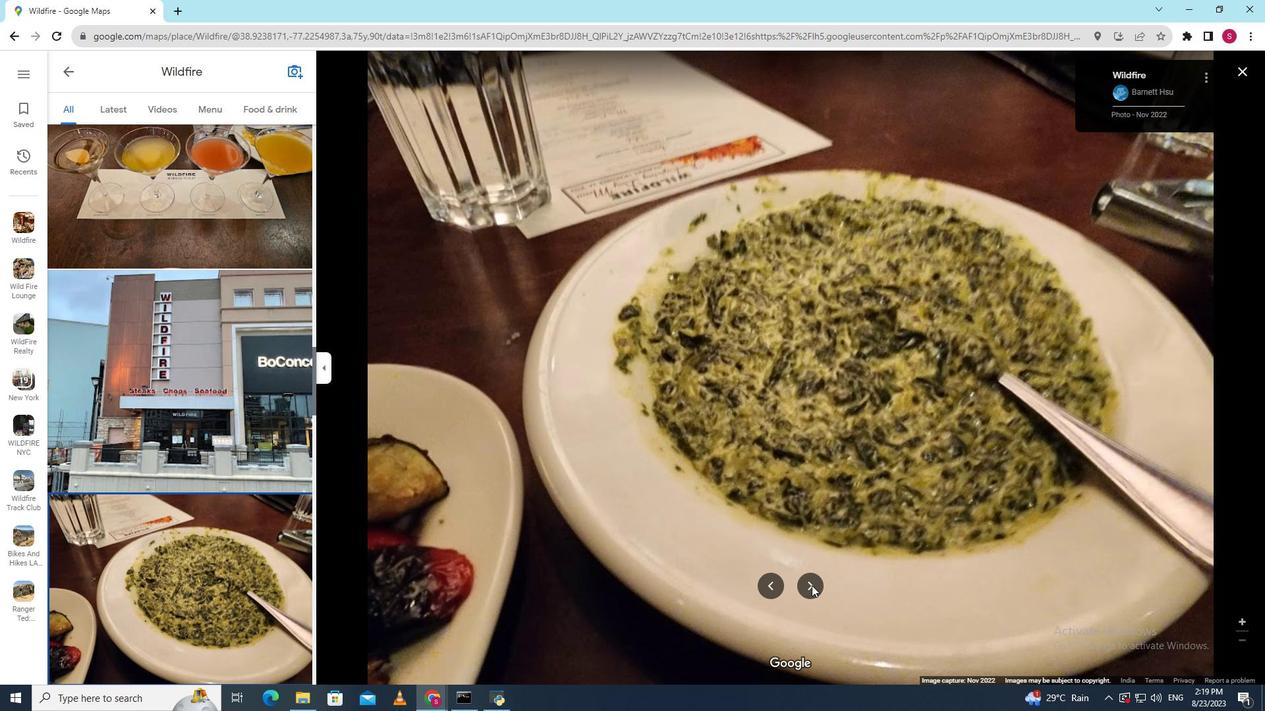 
Action: Mouse pressed left at (811, 585)
Screenshot: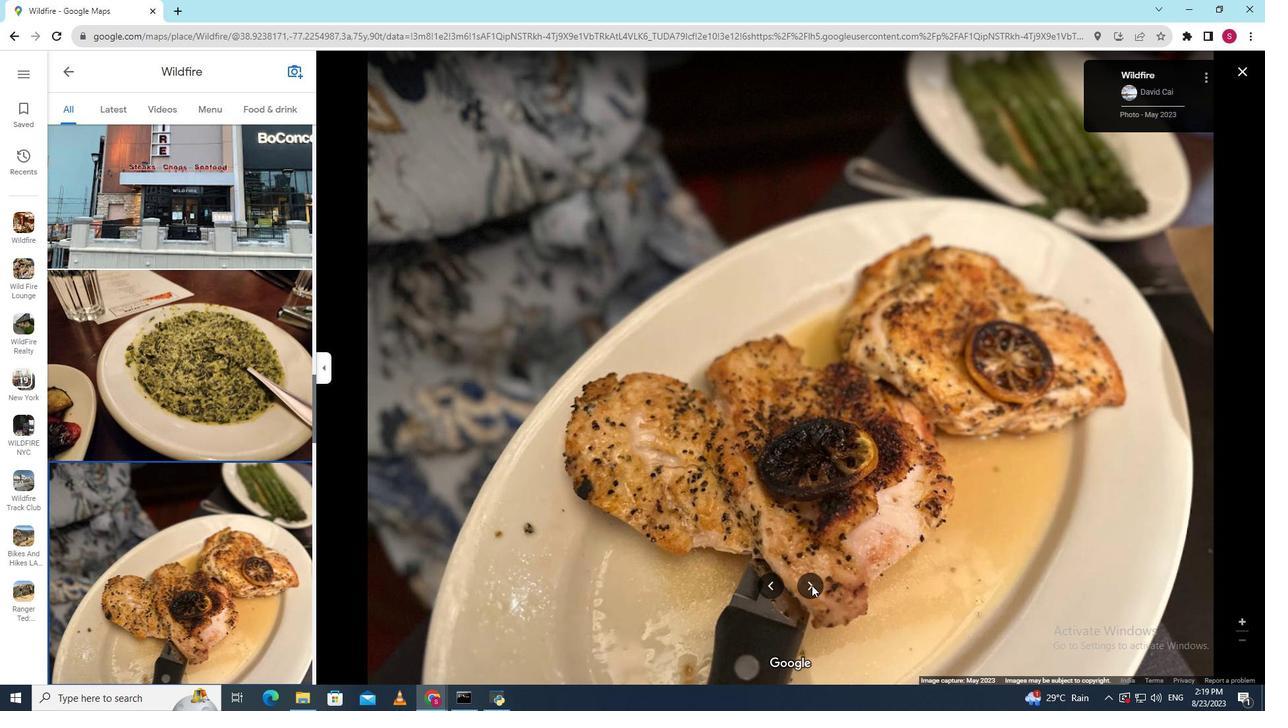 
Action: Mouse pressed left at (811, 585)
Screenshot: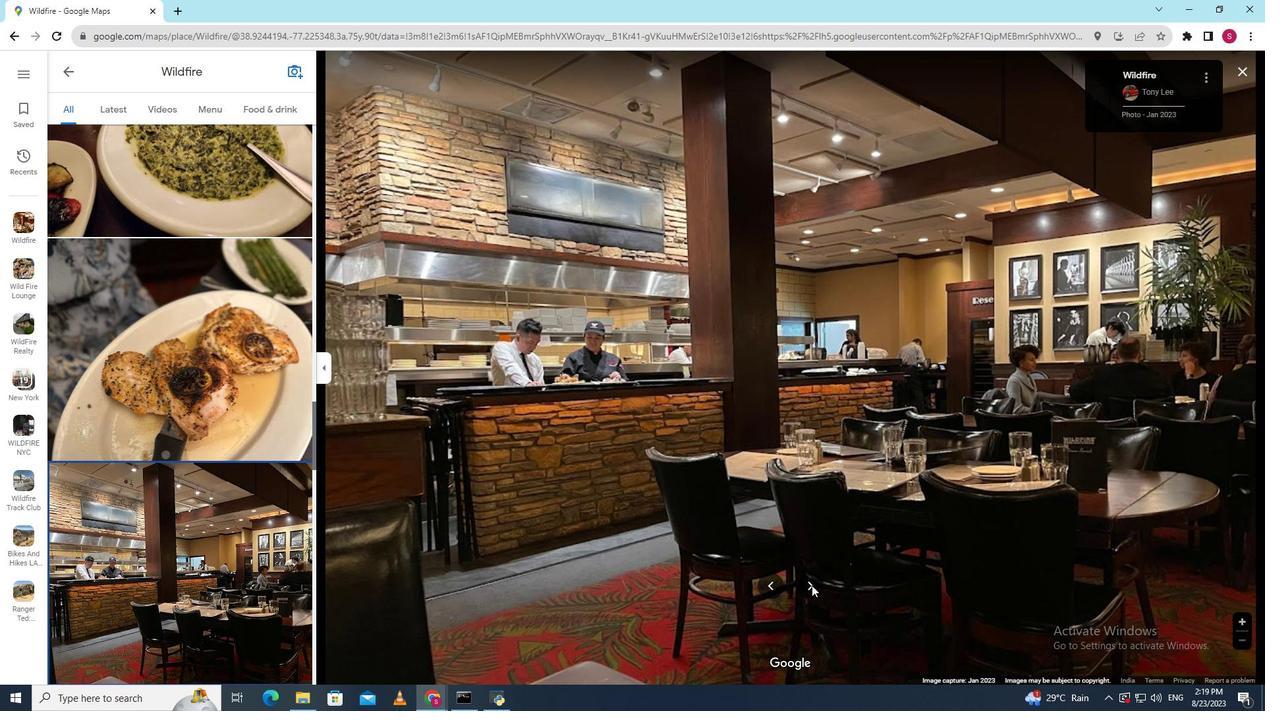 
Action: Mouse pressed left at (811, 585)
Screenshot: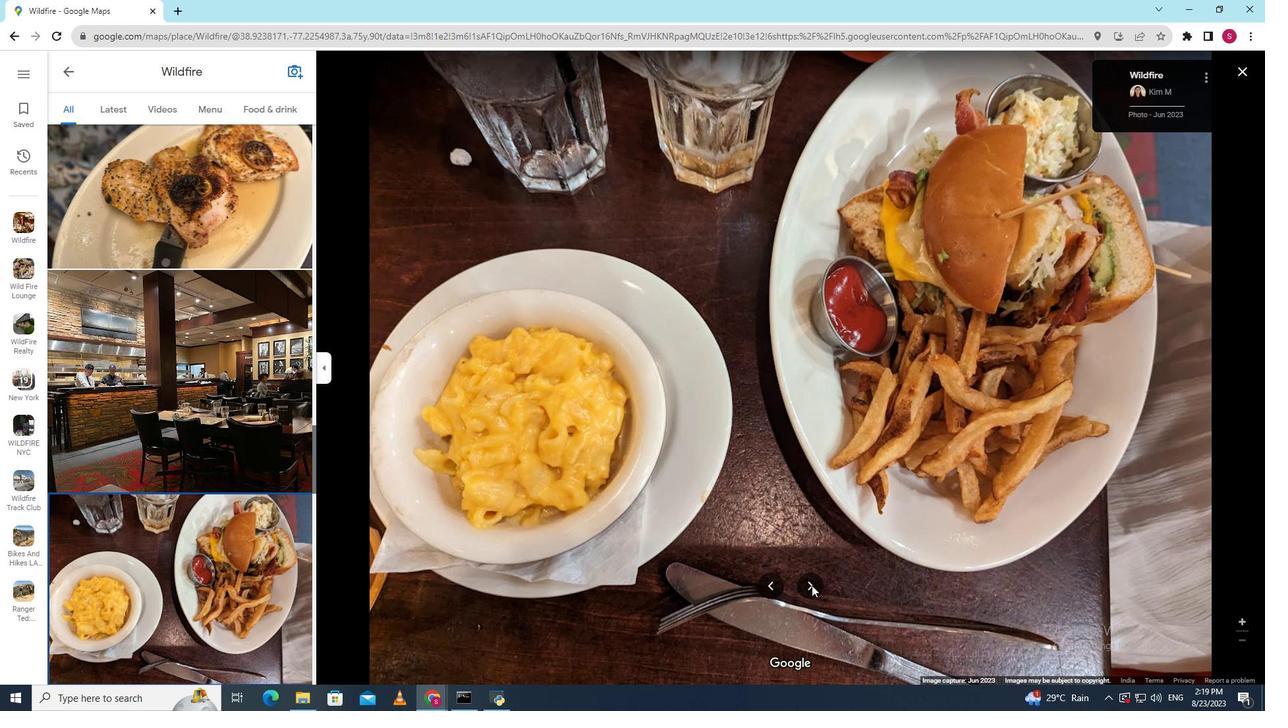 
Action: Mouse pressed left at (811, 585)
Screenshot: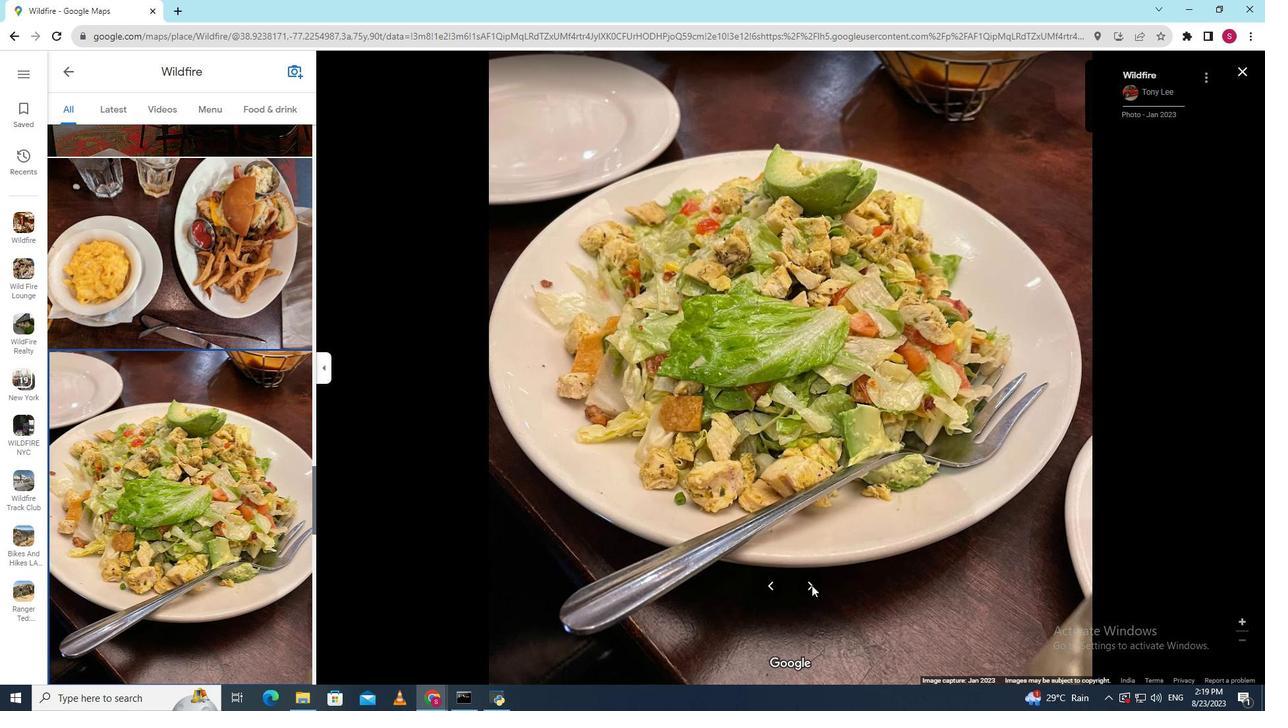 
Action: Mouse pressed left at (811, 585)
Screenshot: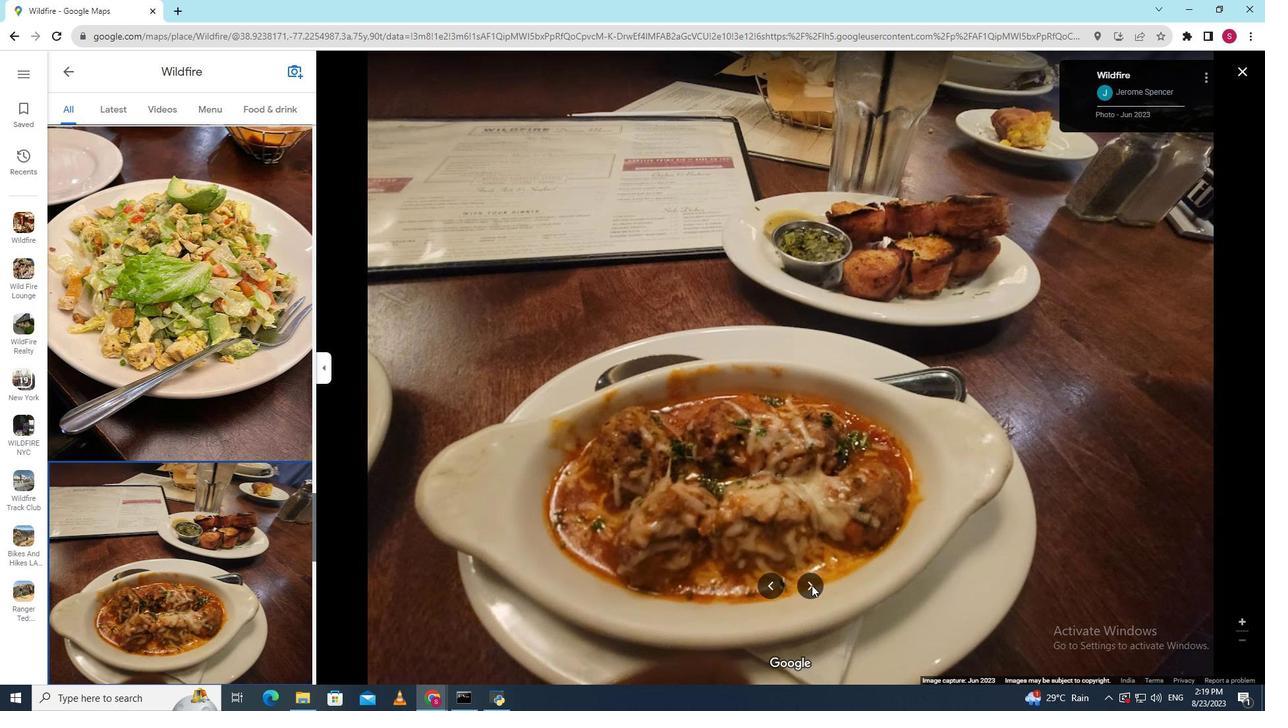 
Action: Mouse pressed left at (811, 585)
Screenshot: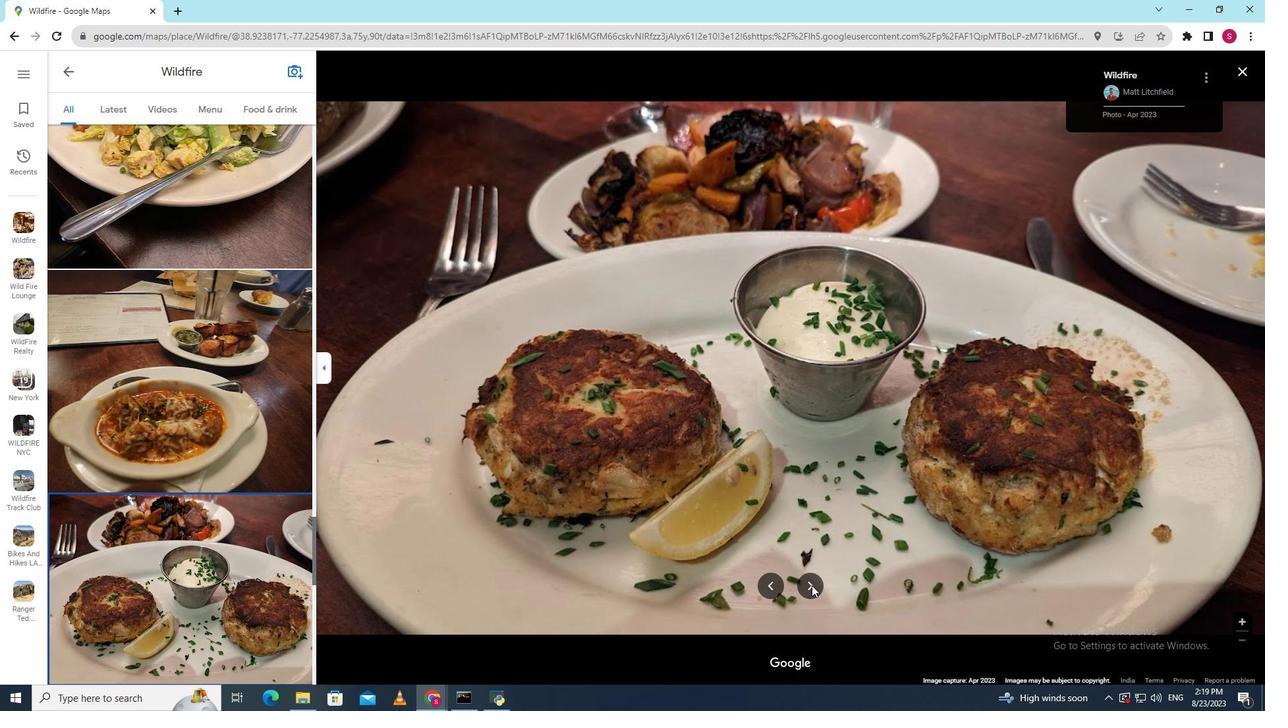 
Action: Mouse pressed left at (811, 585)
Screenshot: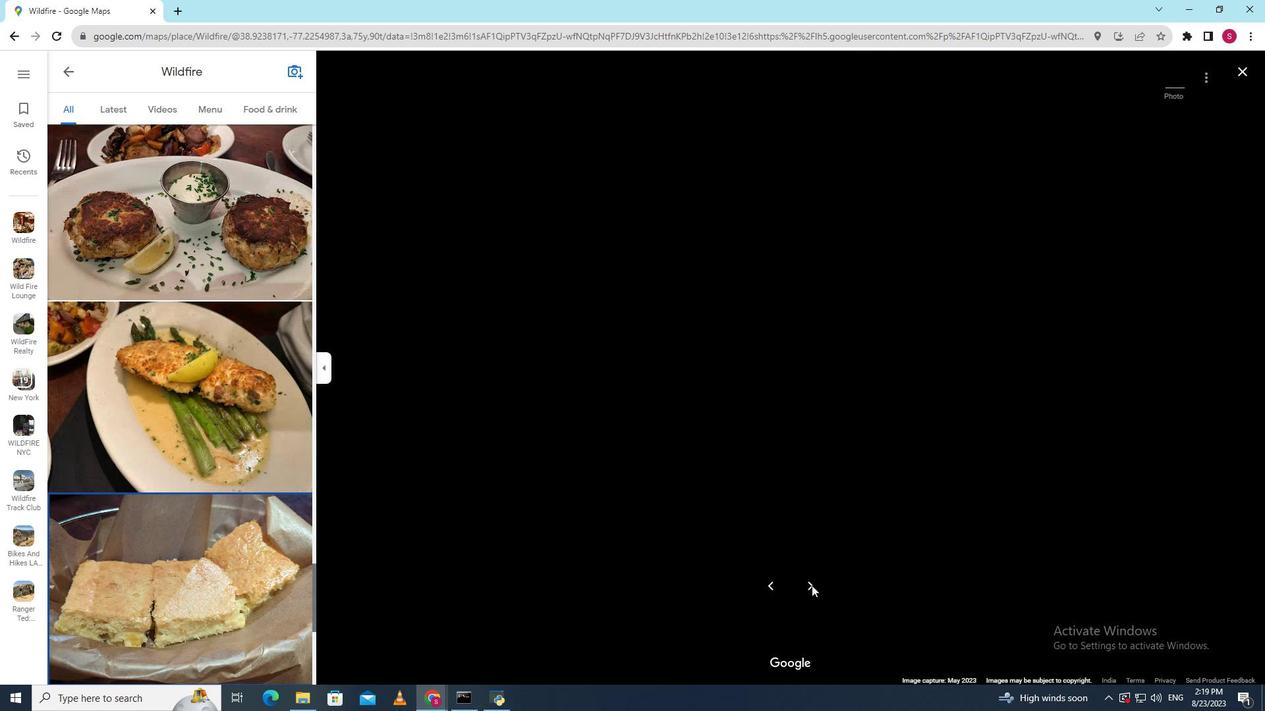
Action: Mouse pressed left at (811, 585)
Screenshot: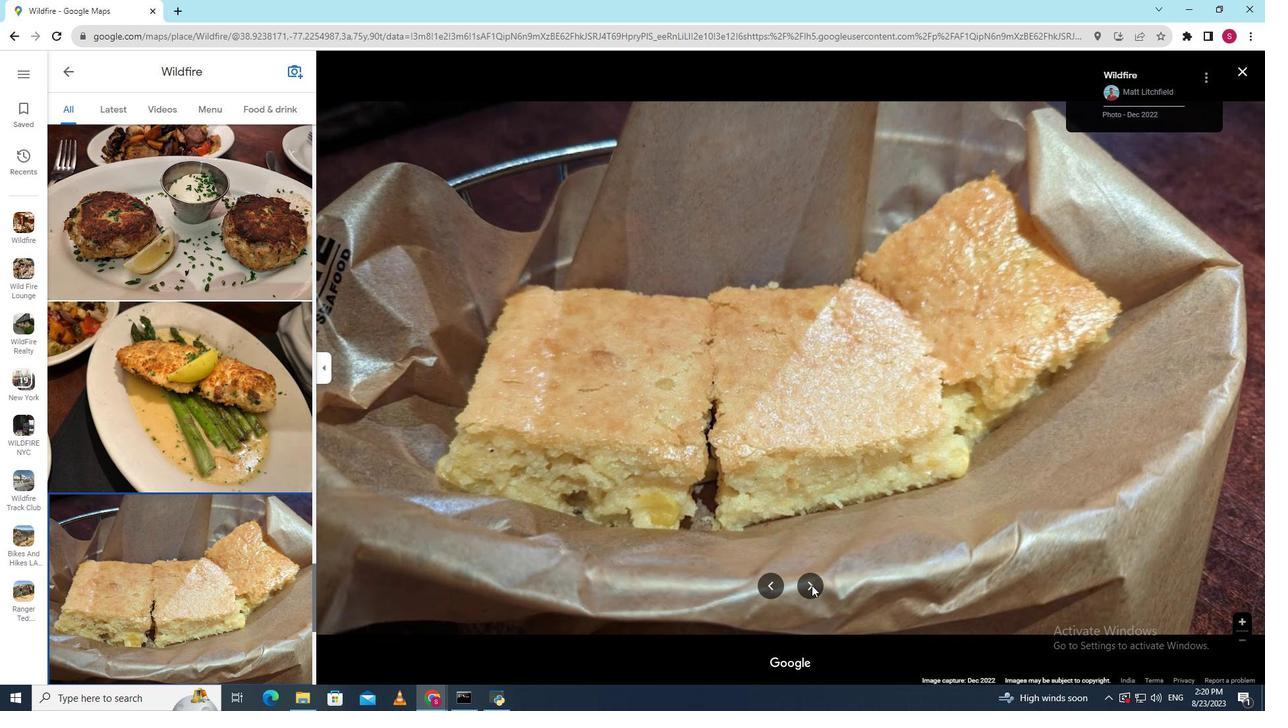 
Action: Mouse pressed left at (811, 585)
Screenshot: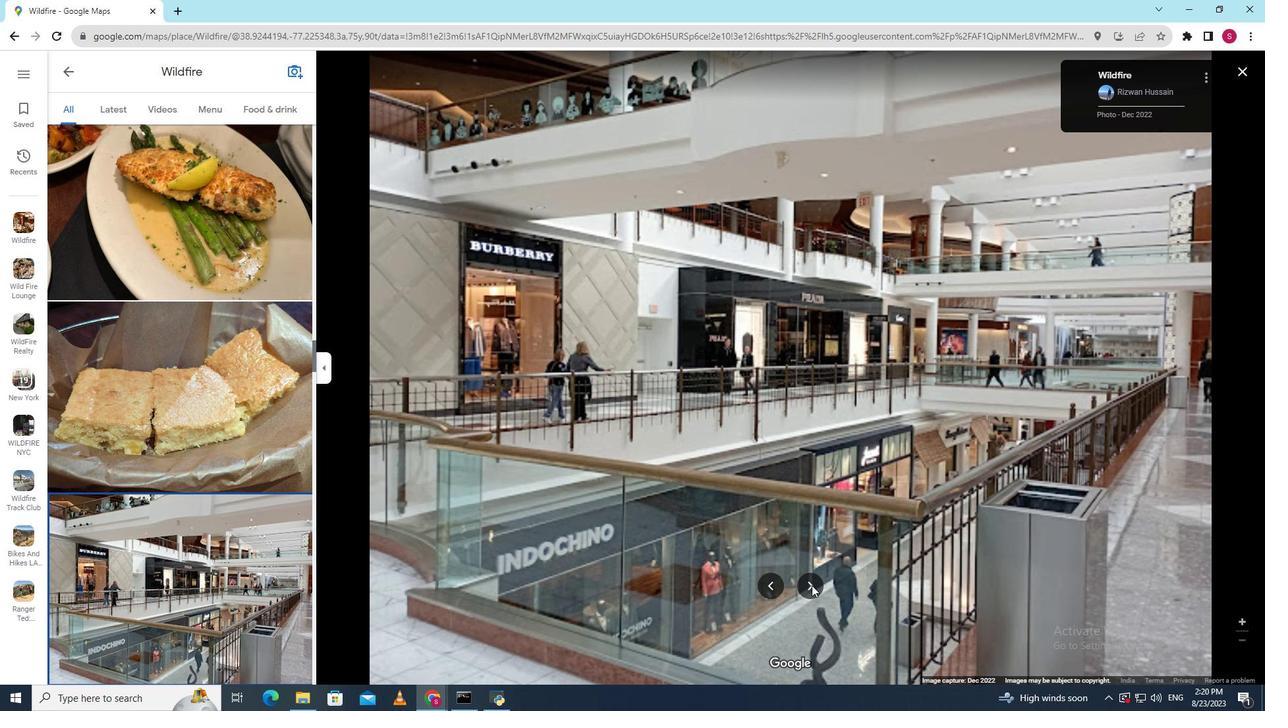
Action: Mouse pressed left at (811, 585)
Screenshot: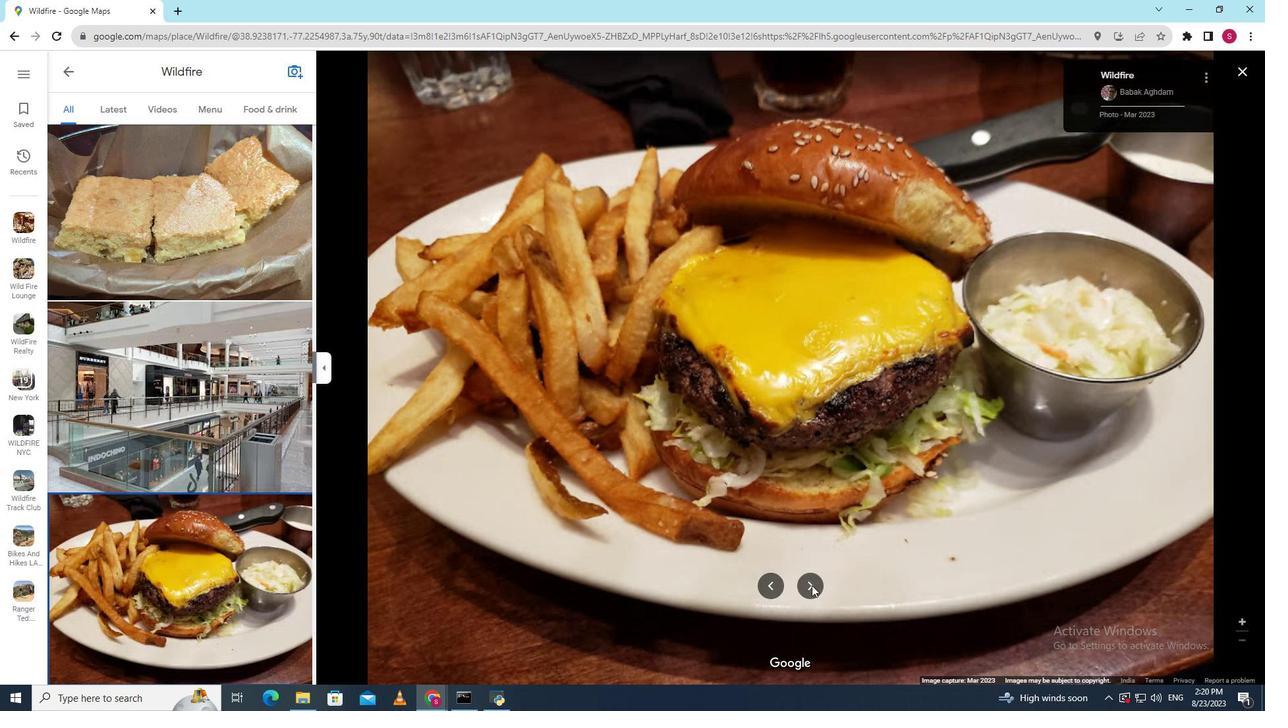 
Action: Mouse pressed left at (811, 585)
Screenshot: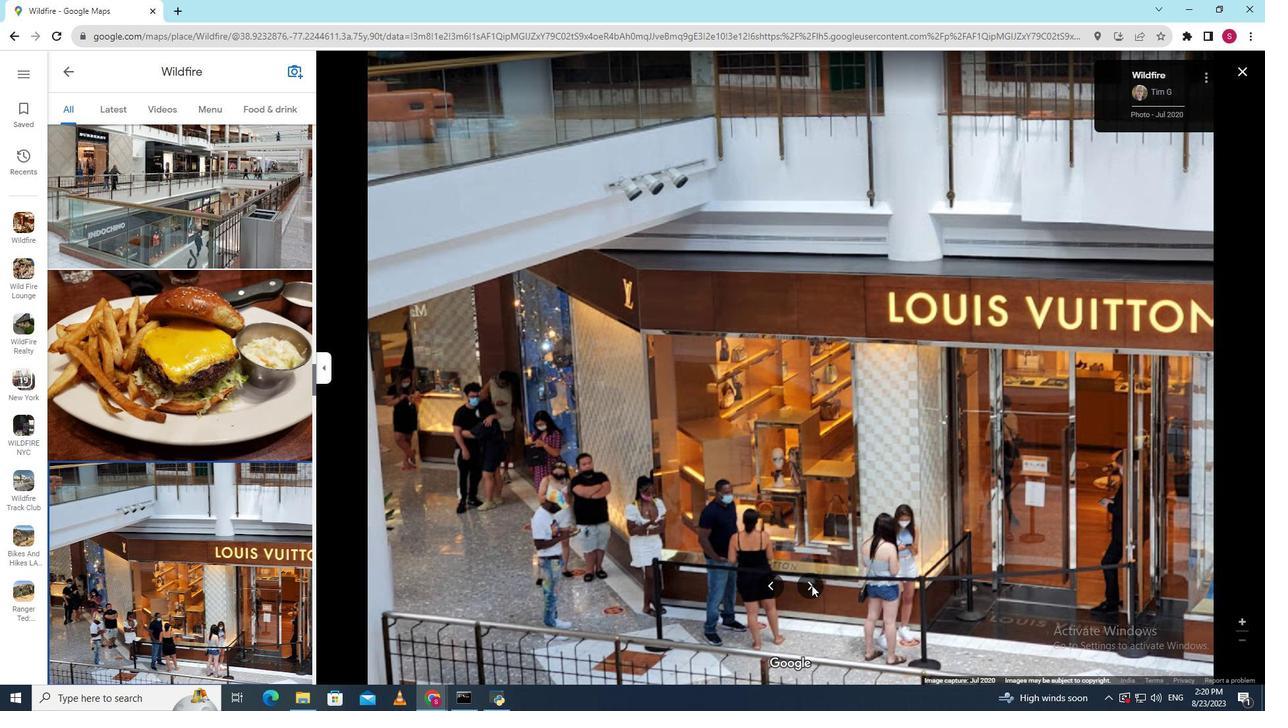 
Action: Mouse pressed left at (811, 585)
Screenshot: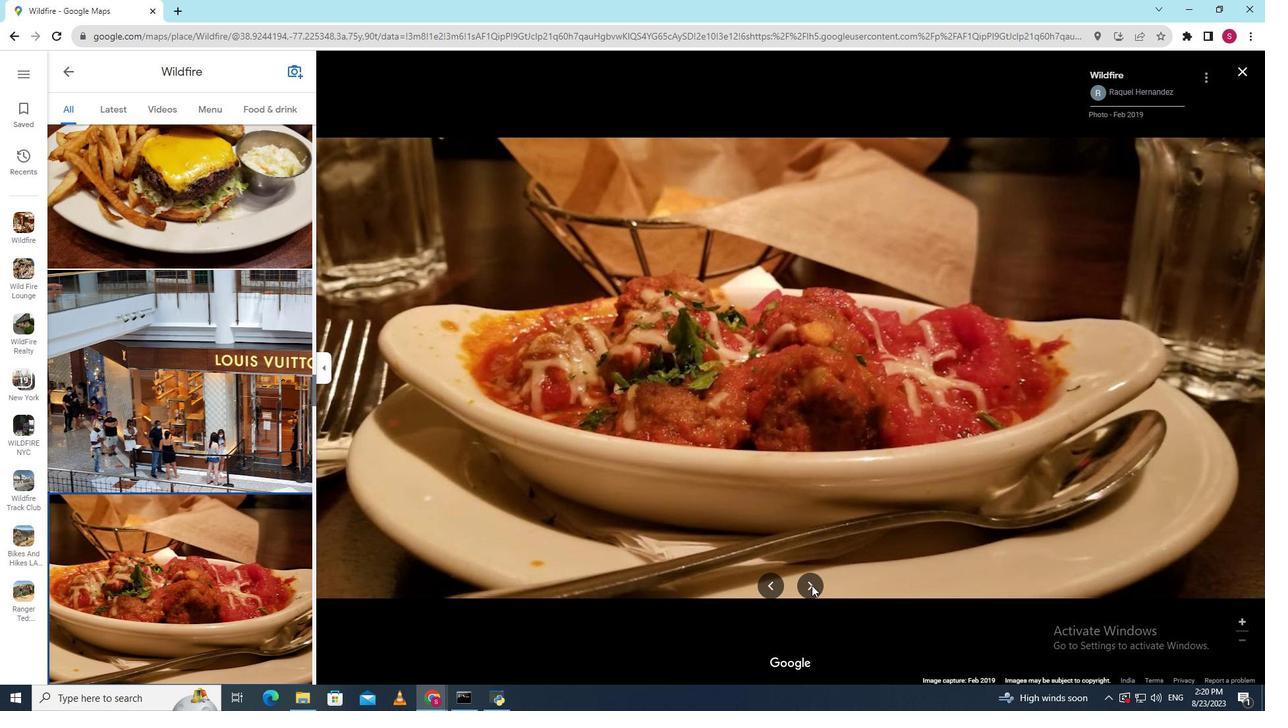 
Action: Mouse pressed left at (811, 585)
Screenshot: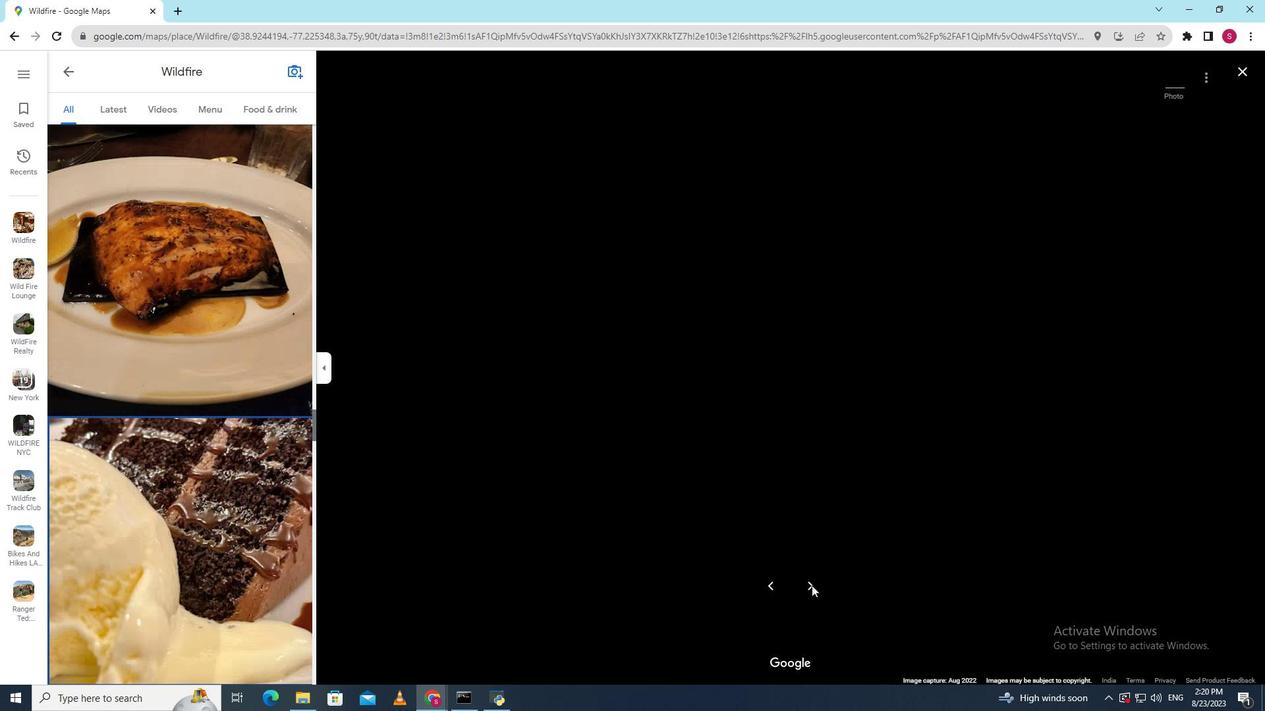 
Action: Mouse pressed left at (811, 585)
Screenshot: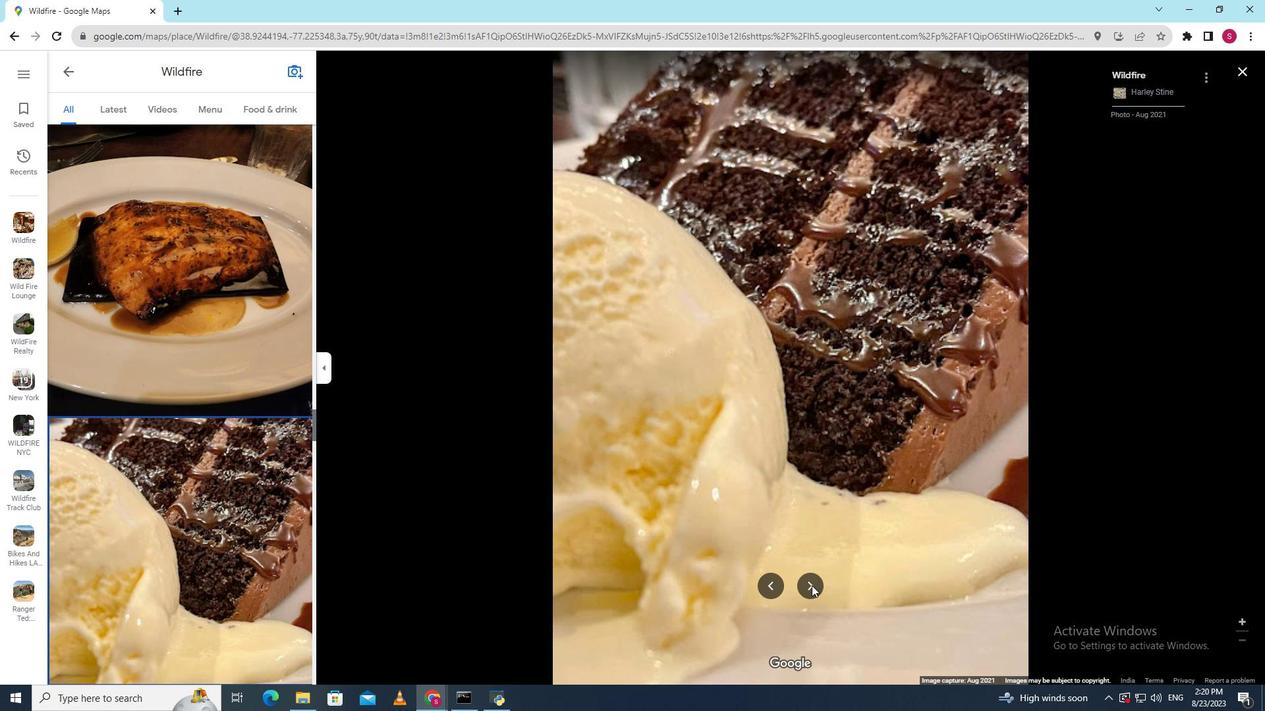 
Action: Mouse pressed left at (811, 585)
Screenshot: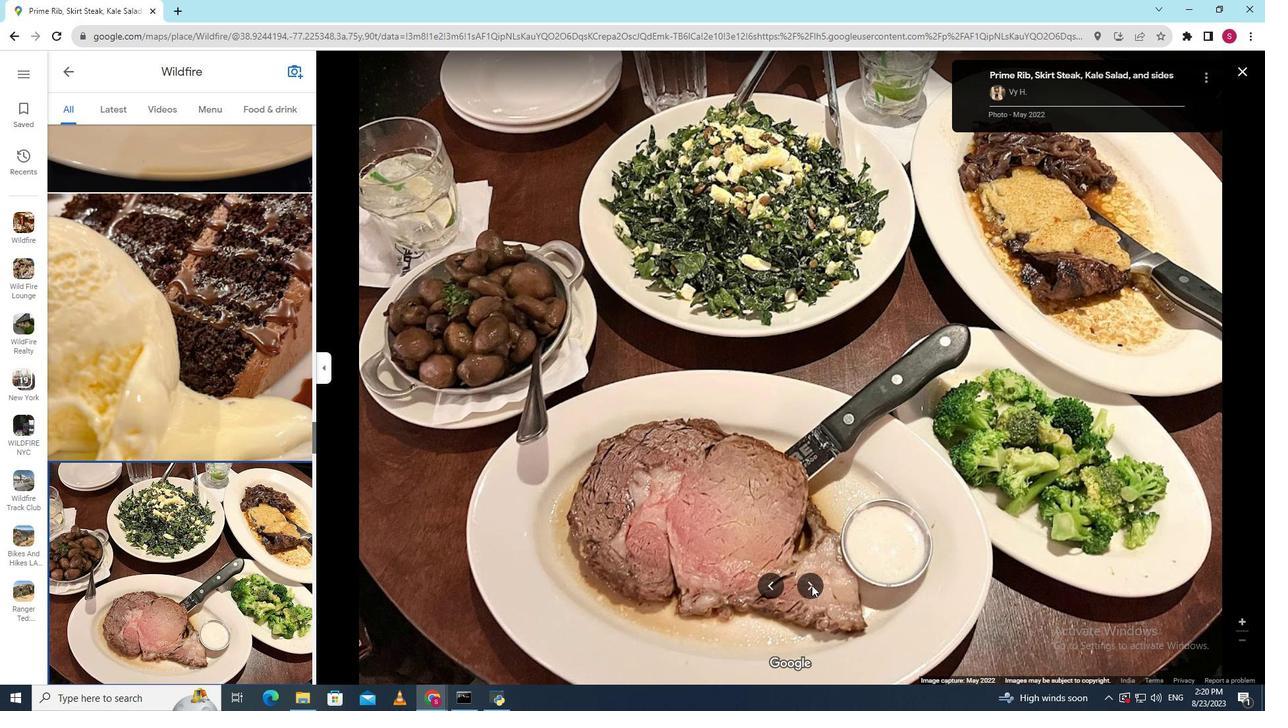 
Action: Mouse pressed left at (811, 585)
Screenshot: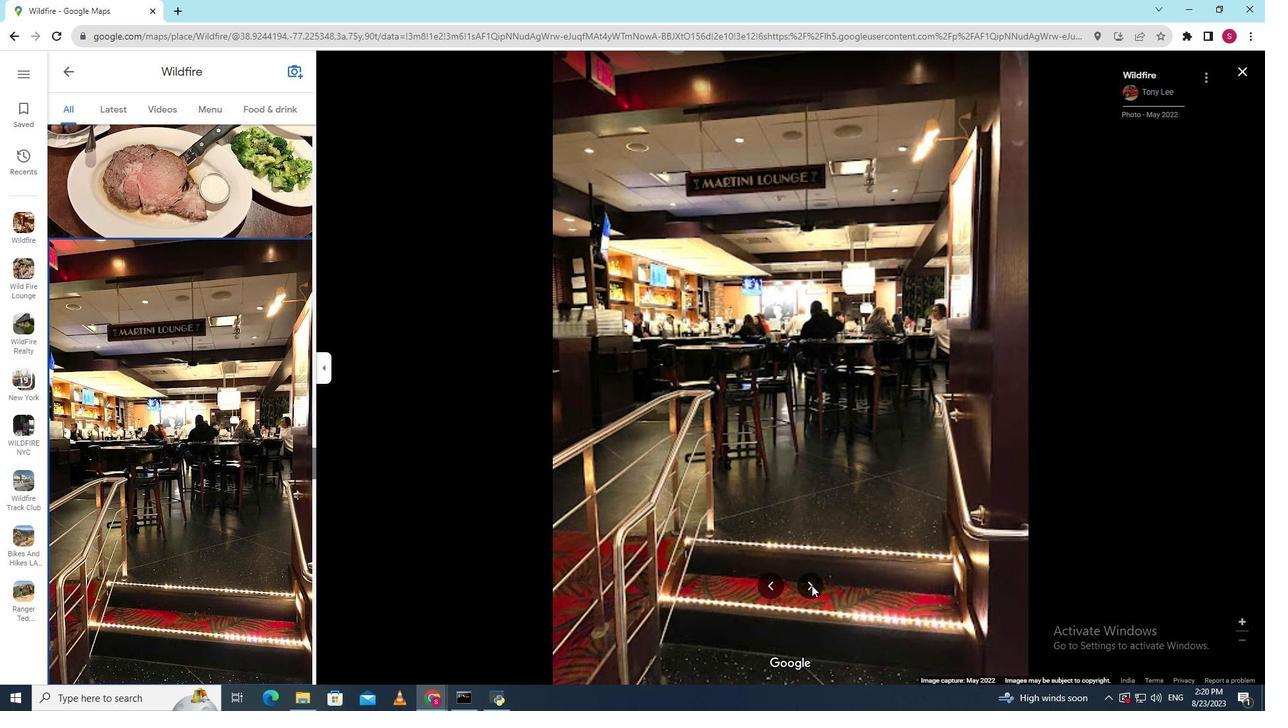 
Action: Mouse pressed left at (811, 585)
Screenshot: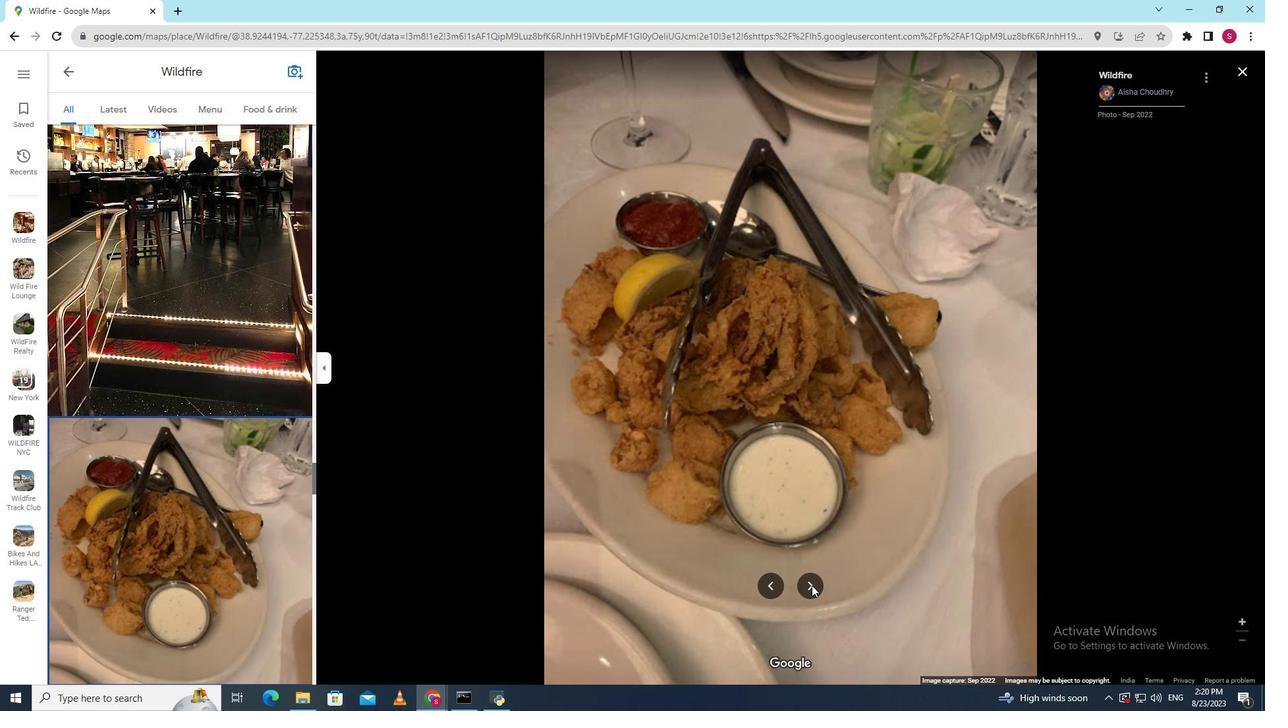 
Action: Mouse pressed left at (811, 585)
Screenshot: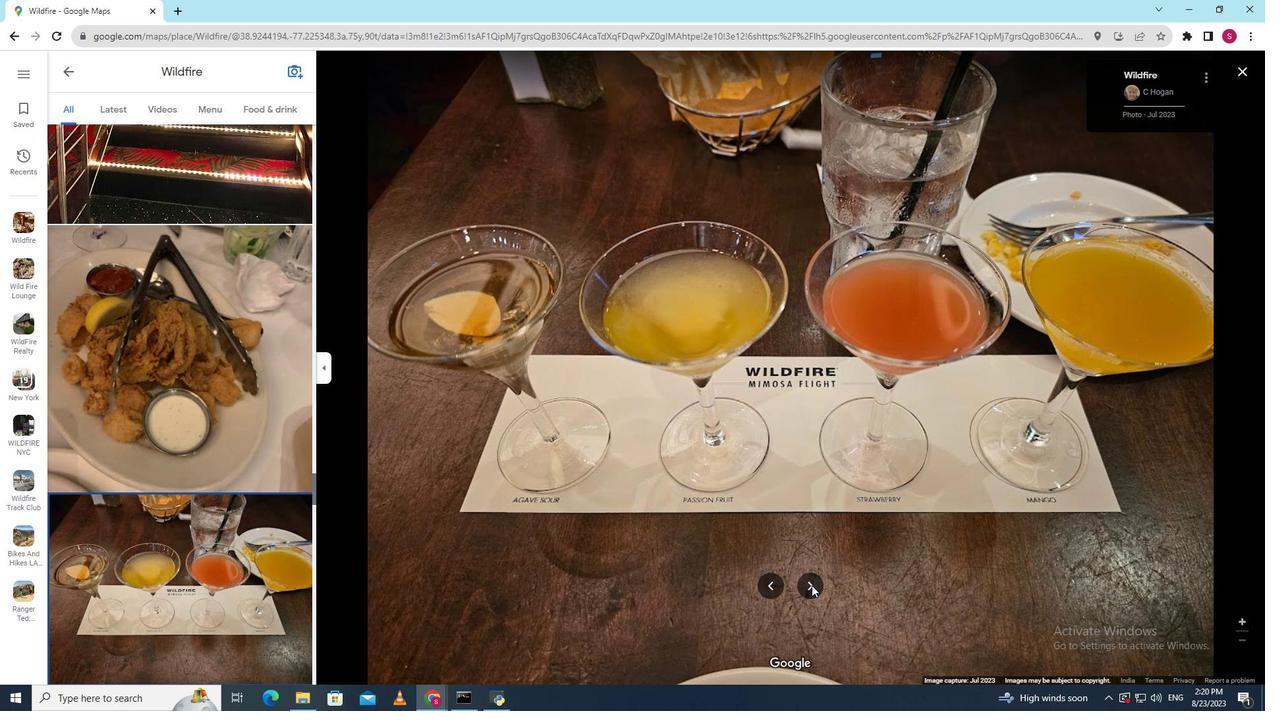 
Action: Mouse moved to (768, 587)
Screenshot: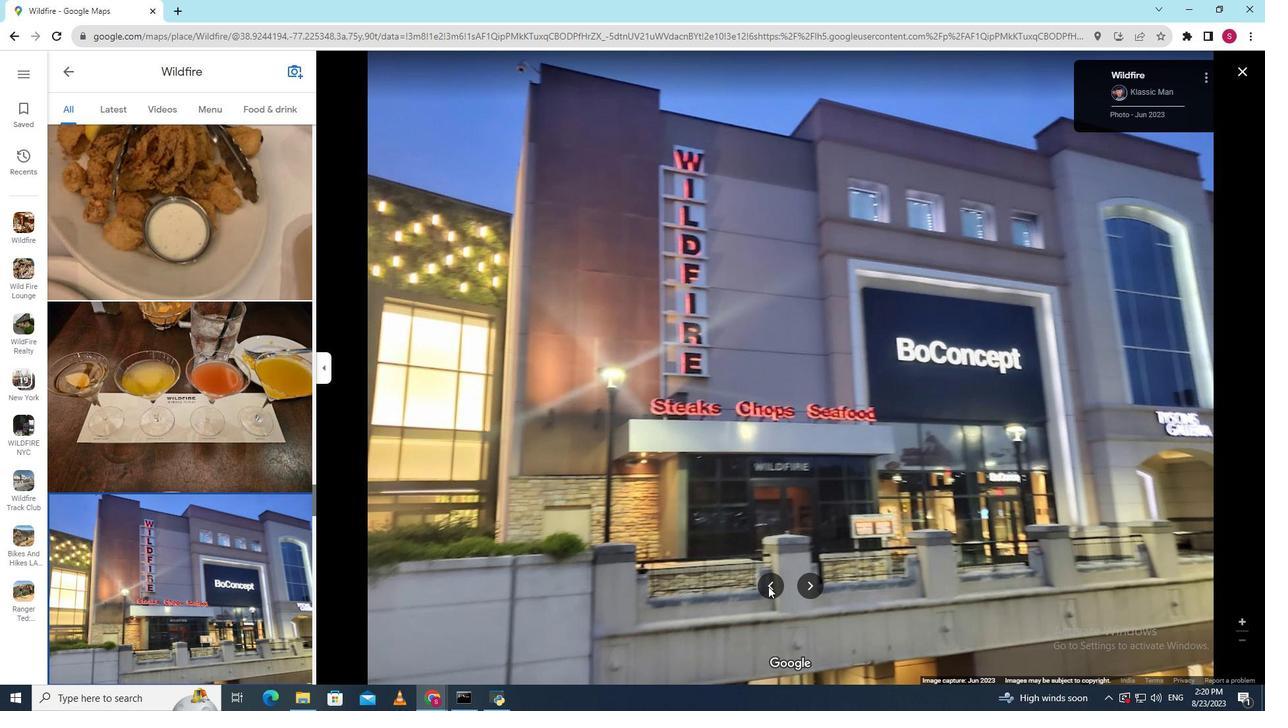 
Action: Mouse pressed left at (768, 587)
Screenshot: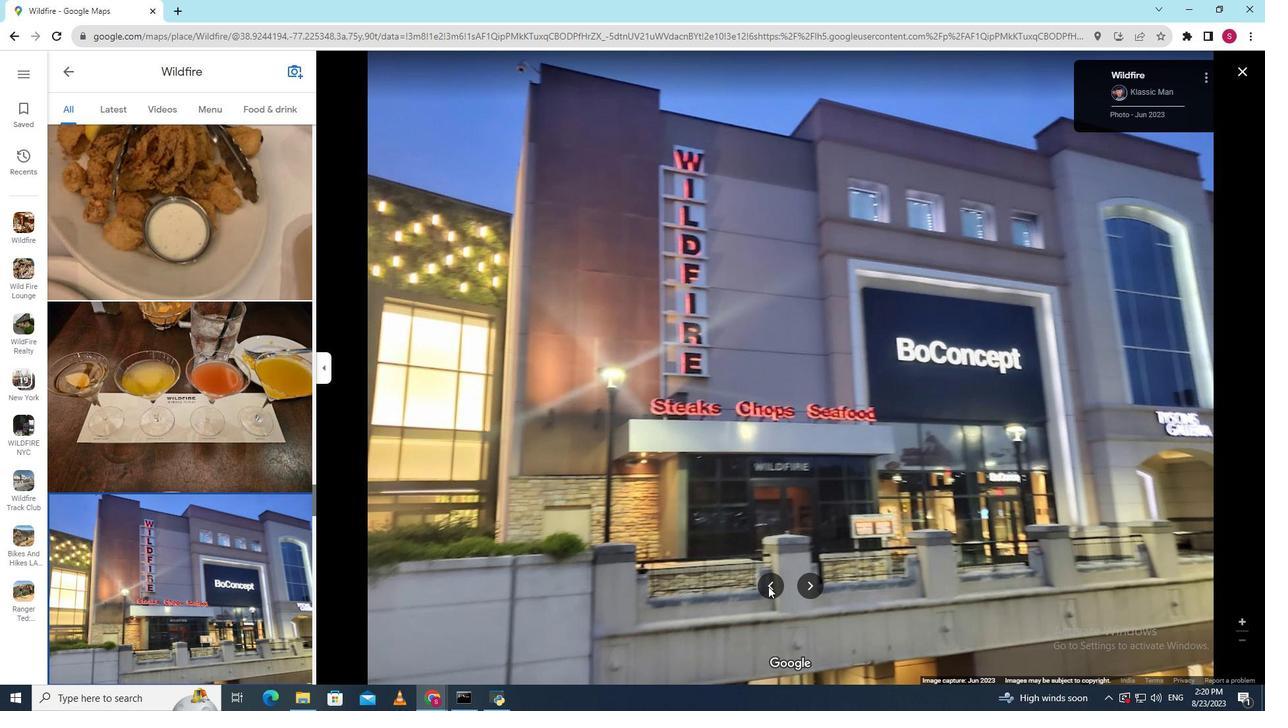 
Action: Mouse moved to (806, 583)
Screenshot: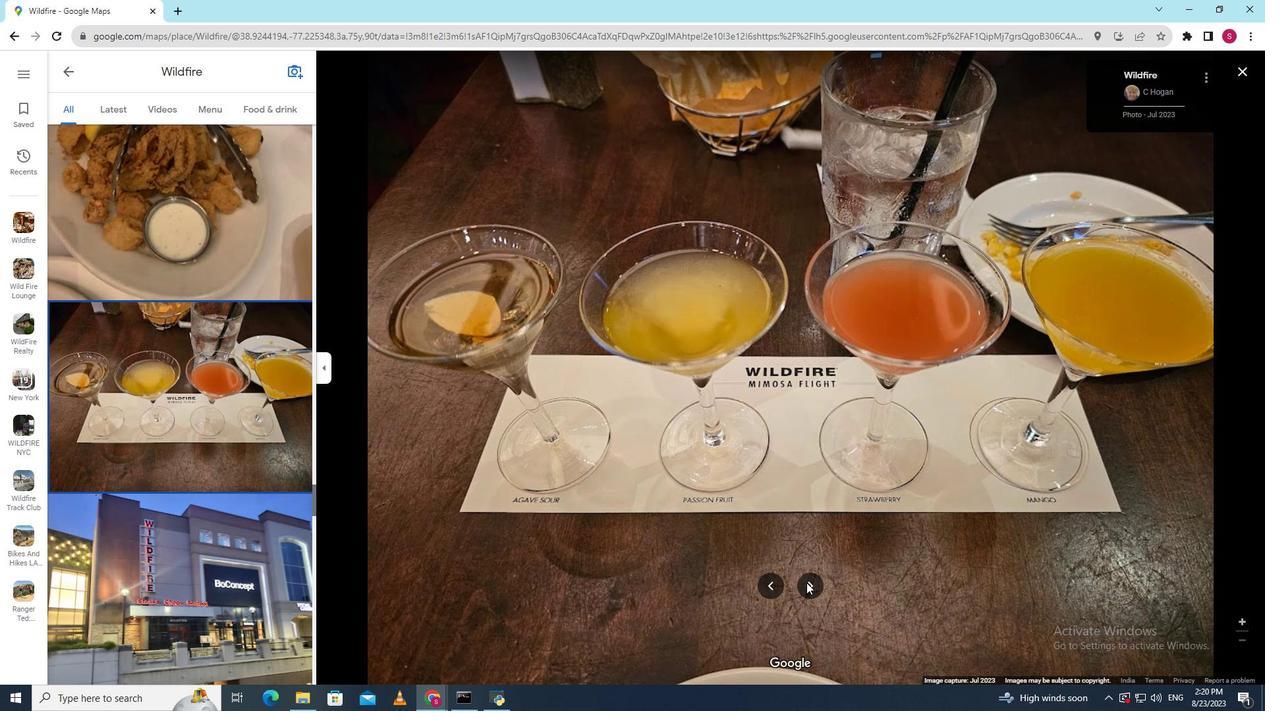
Action: Mouse pressed left at (806, 583)
Screenshot: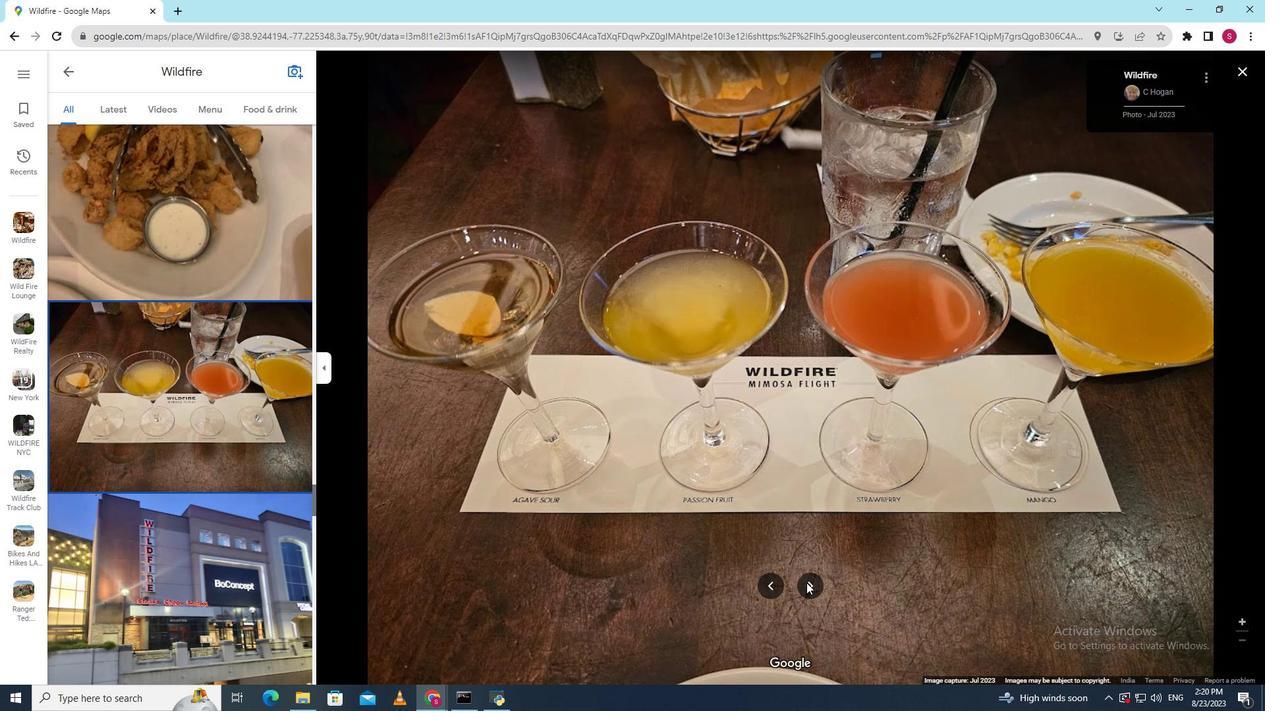 
Action: Mouse pressed left at (806, 583)
Screenshot: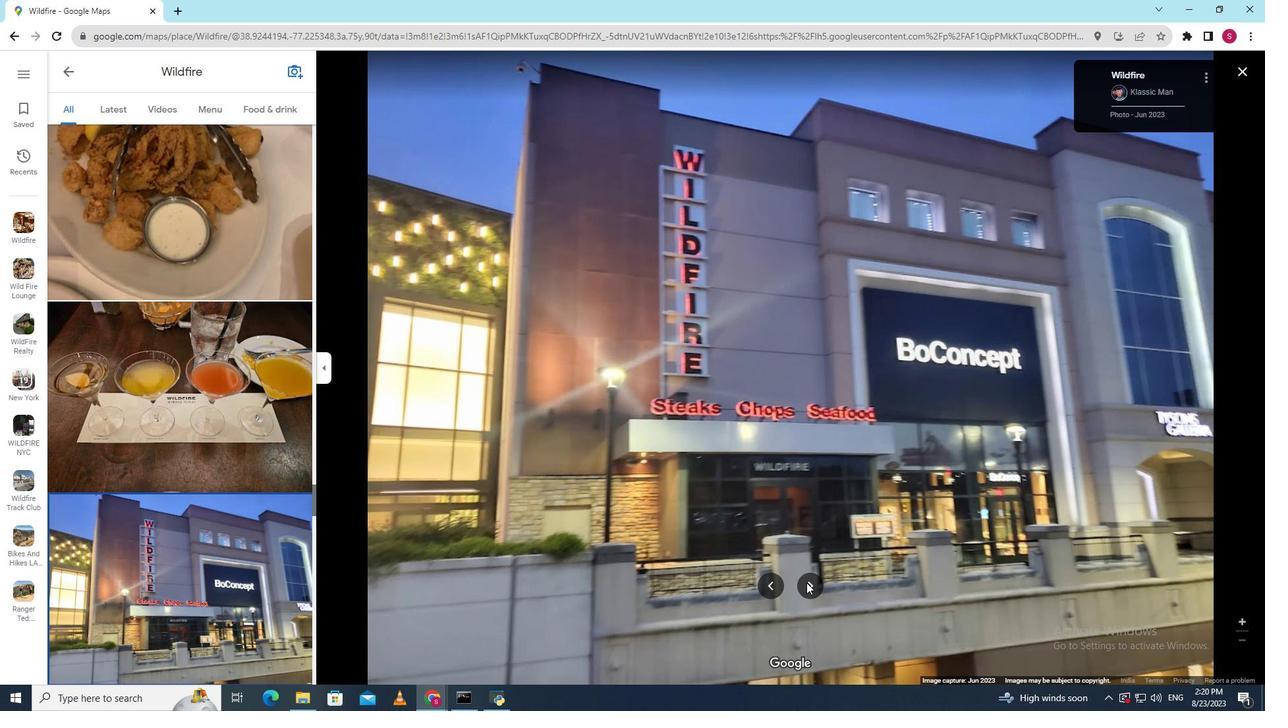 
Action: Mouse pressed left at (806, 583)
Screenshot: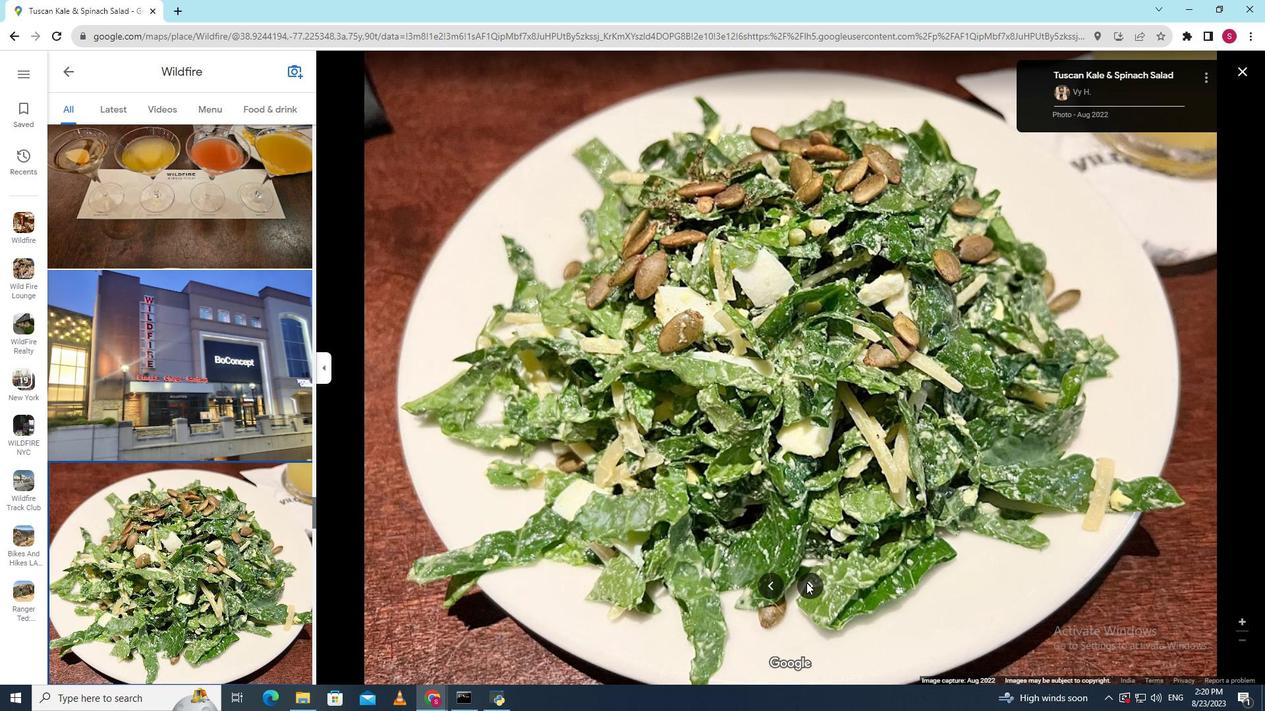 
Action: Mouse pressed left at (806, 583)
Screenshot: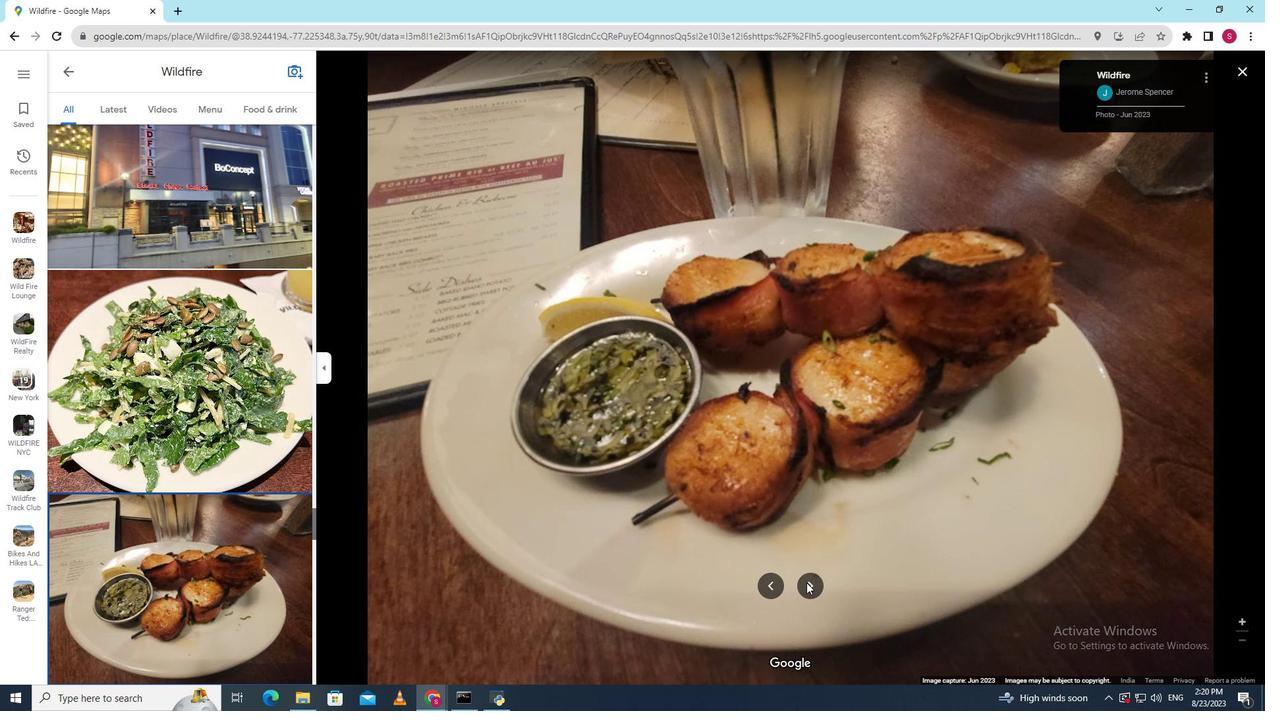 
Action: Mouse pressed left at (806, 583)
Screenshot: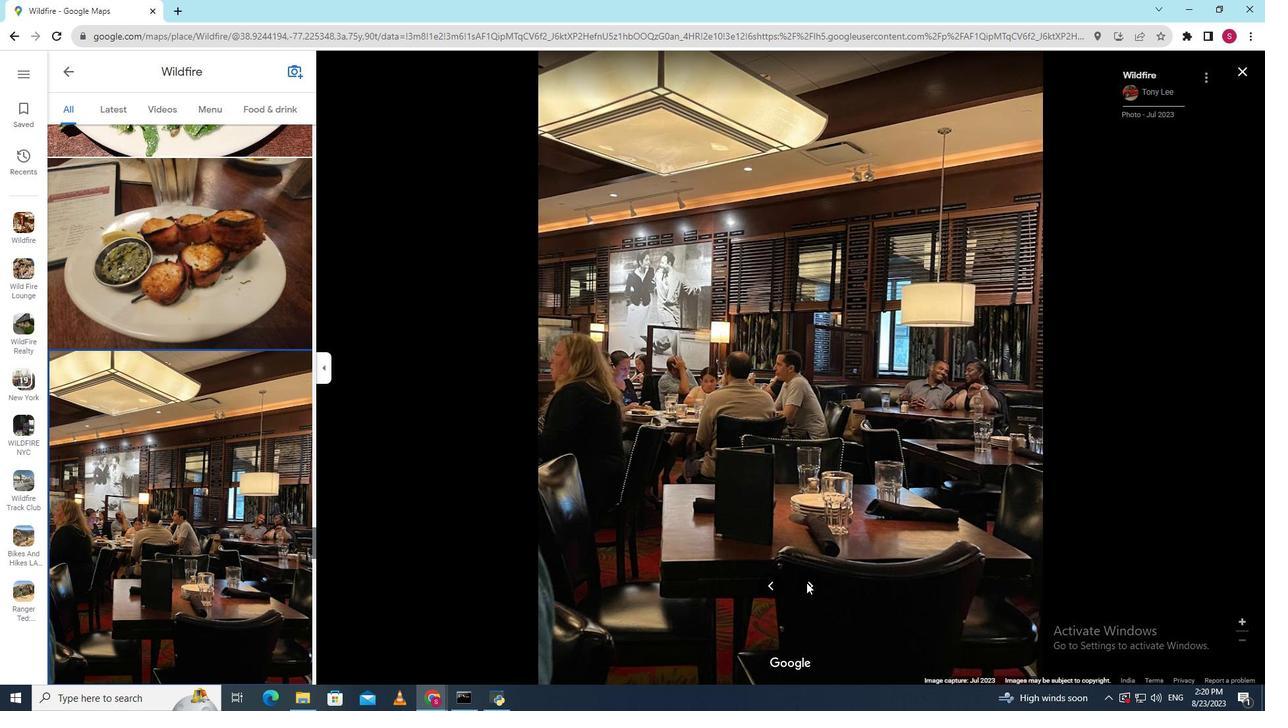 
Action: Mouse moved to (807, 583)
Screenshot: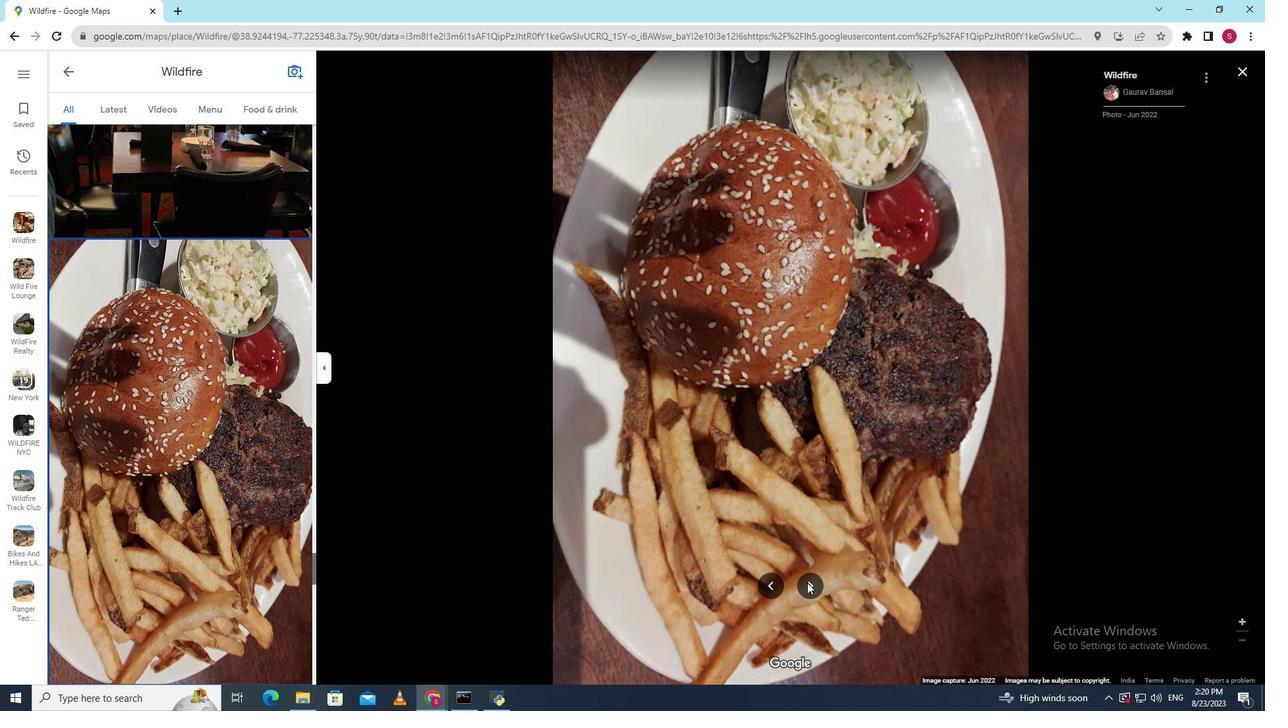 
Action: Mouse pressed left at (807, 583)
Screenshot: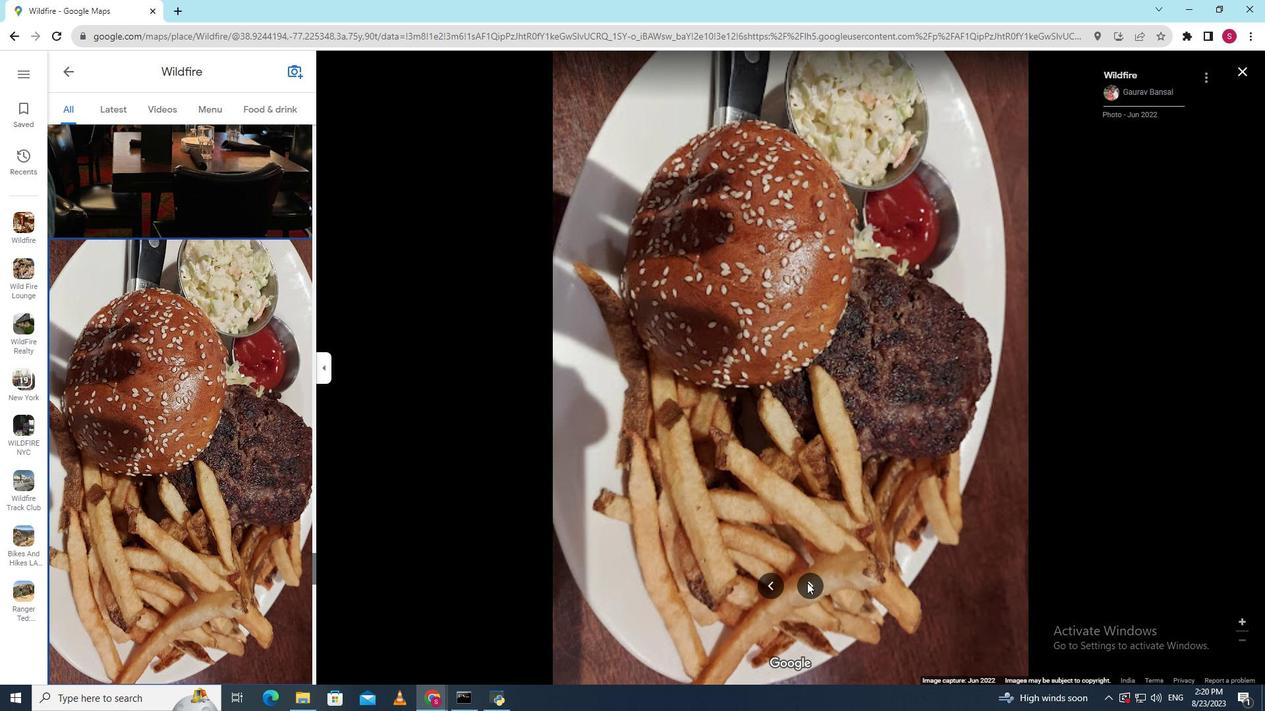 
Action: Mouse pressed left at (807, 583)
Screenshot: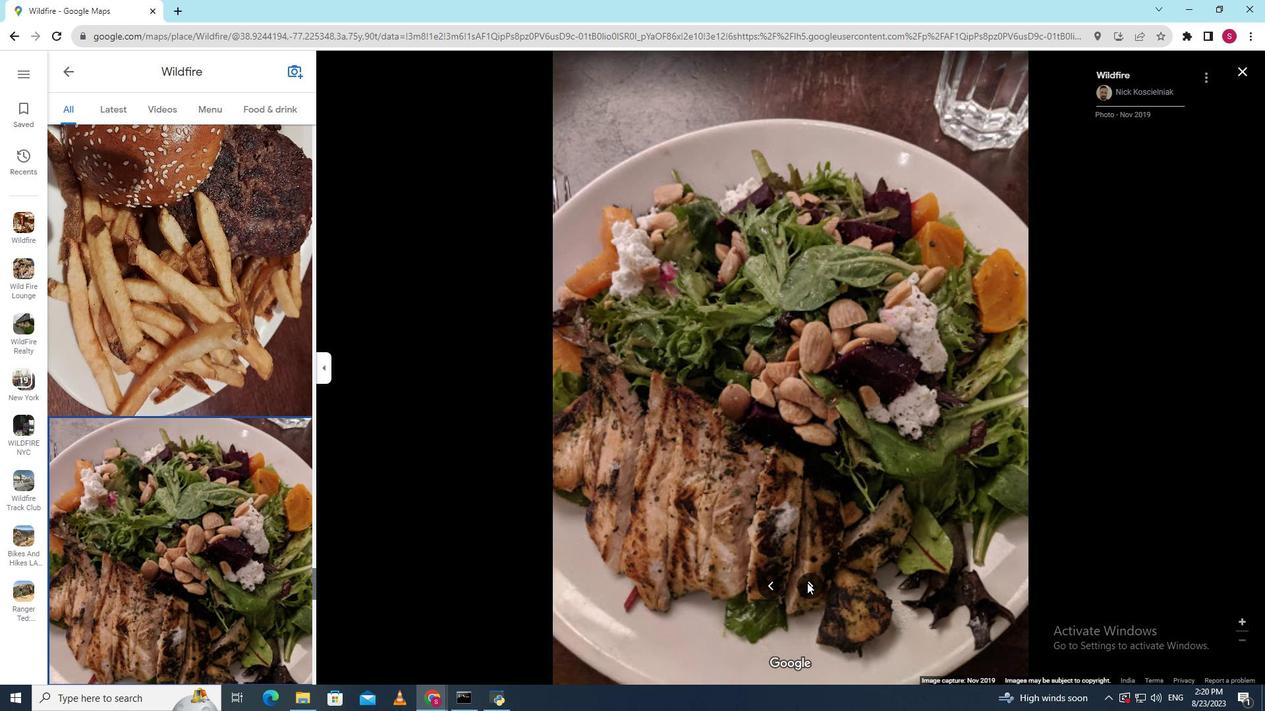 
Action: Mouse moved to (811, 587)
Screenshot: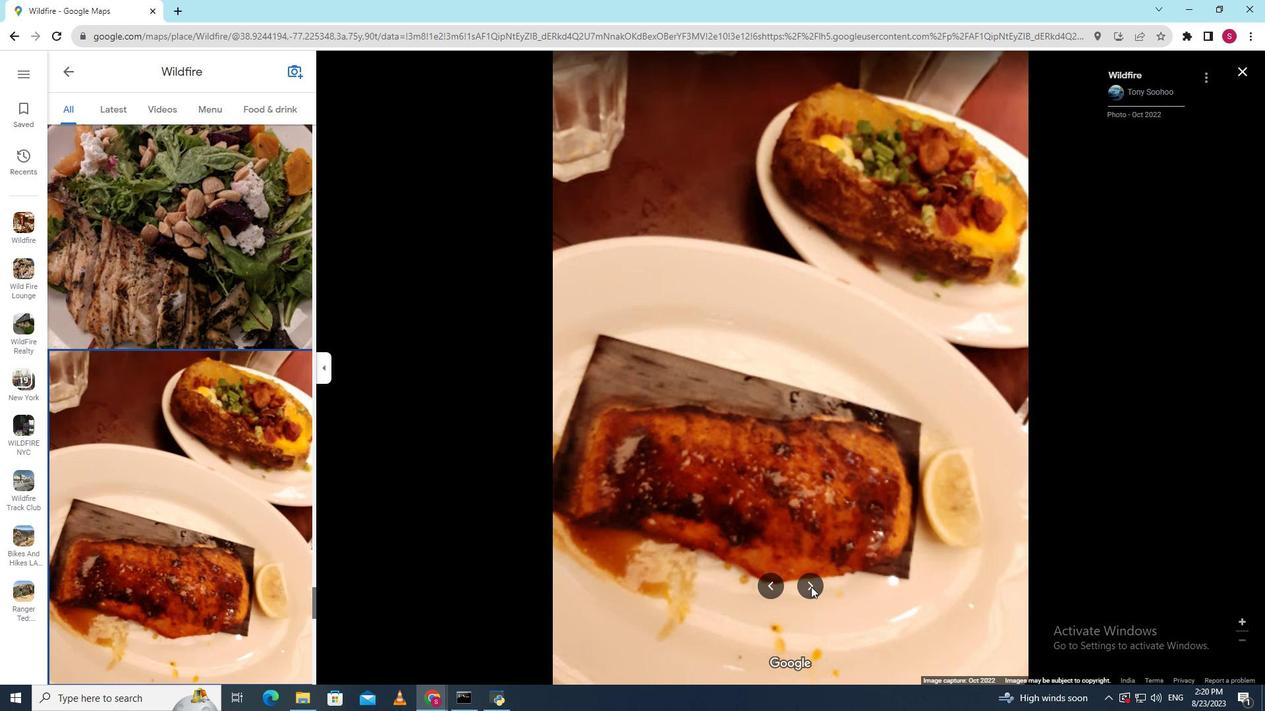 
Action: Mouse pressed left at (811, 587)
Screenshot: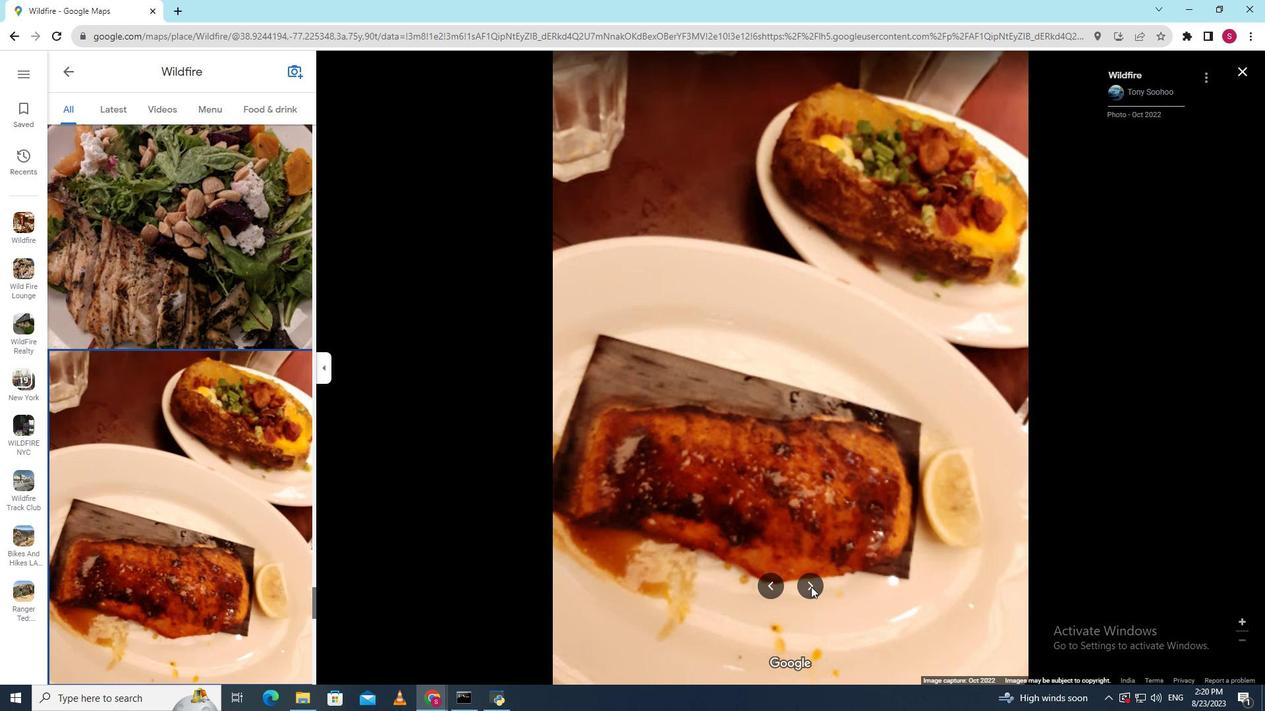 
Action: Mouse moved to (807, 585)
Screenshot: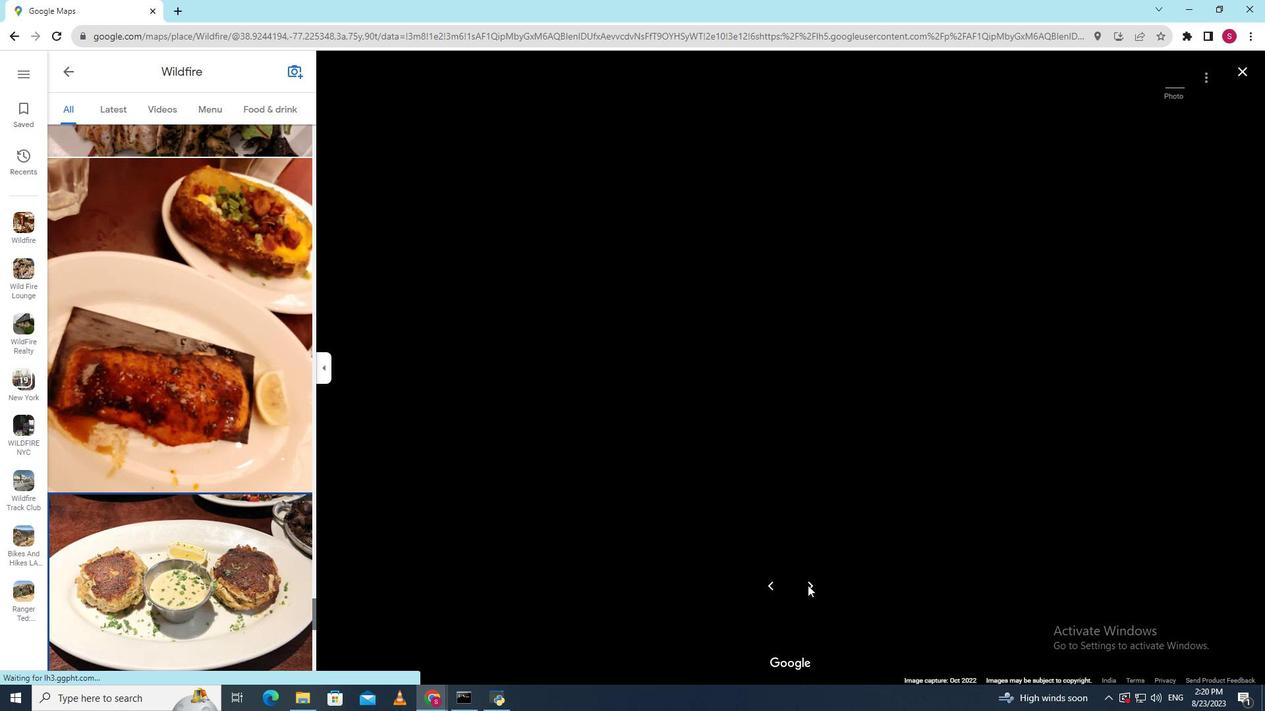 
Action: Mouse pressed left at (807, 585)
Screenshot: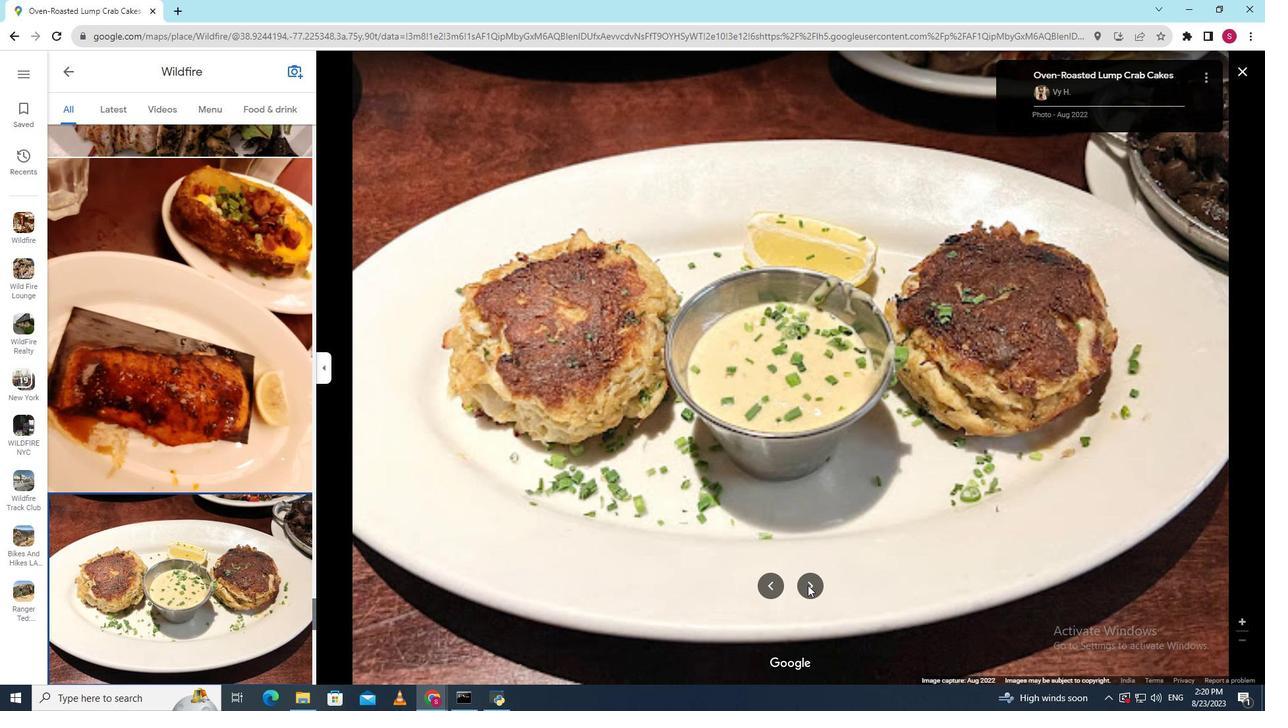 
Action: Mouse pressed left at (807, 585)
Screenshot: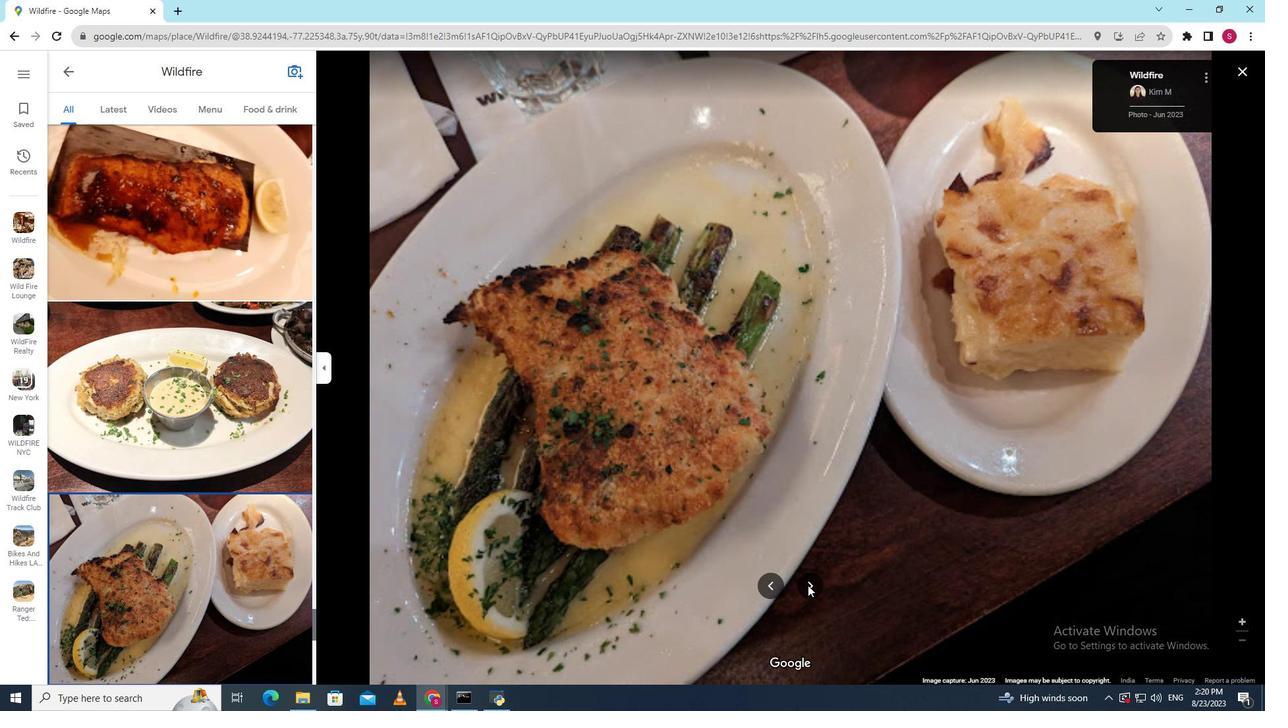 
Action: Mouse pressed left at (807, 585)
Screenshot: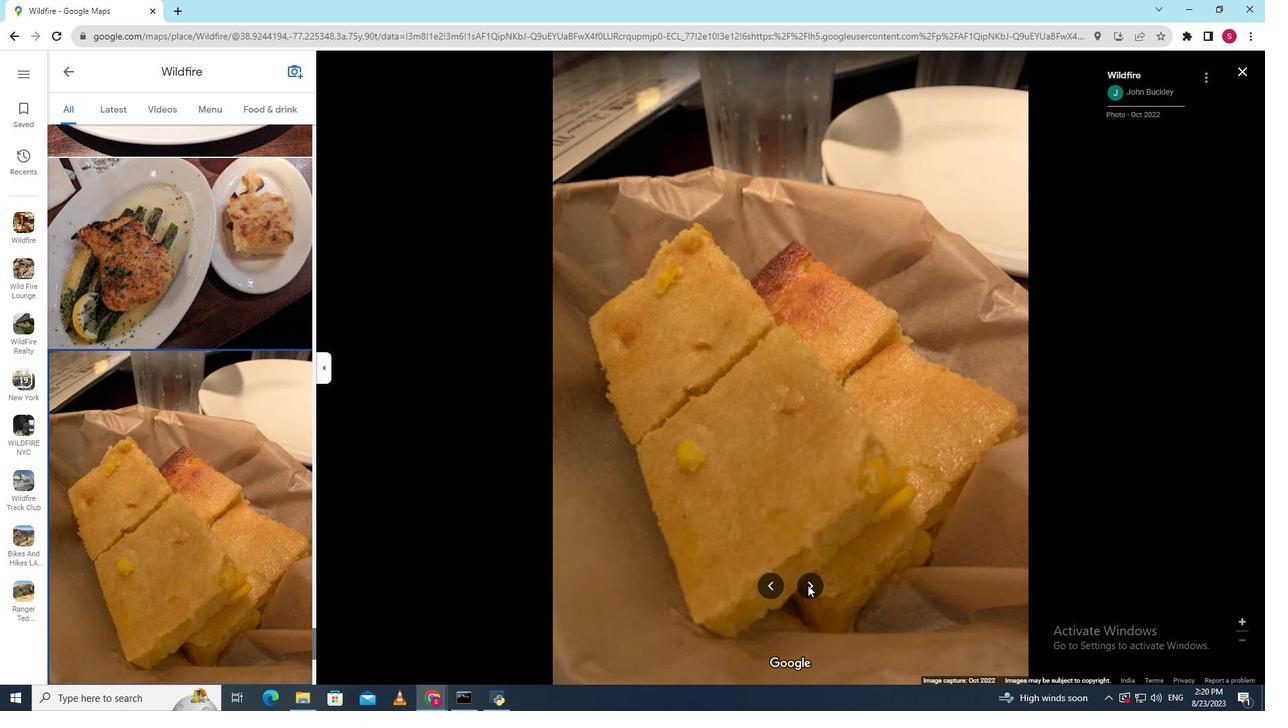 
Action: Mouse pressed left at (807, 585)
Screenshot: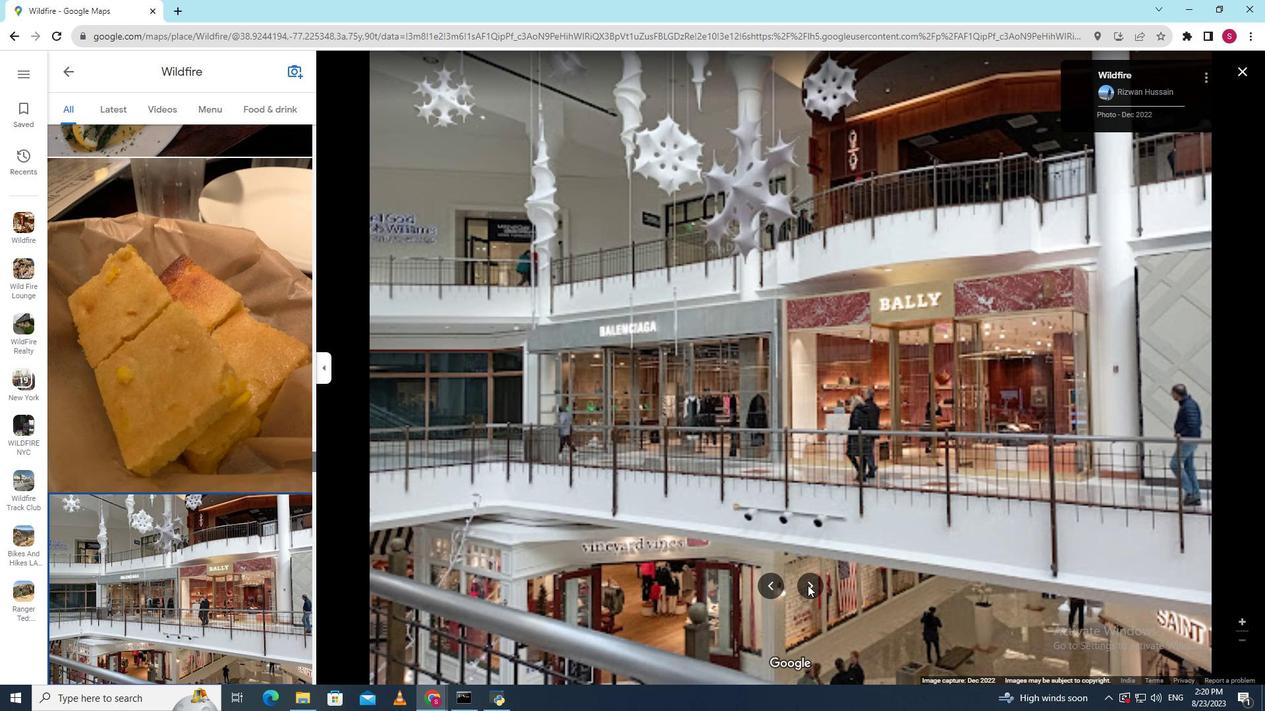 
Action: Mouse pressed left at (807, 585)
Screenshot: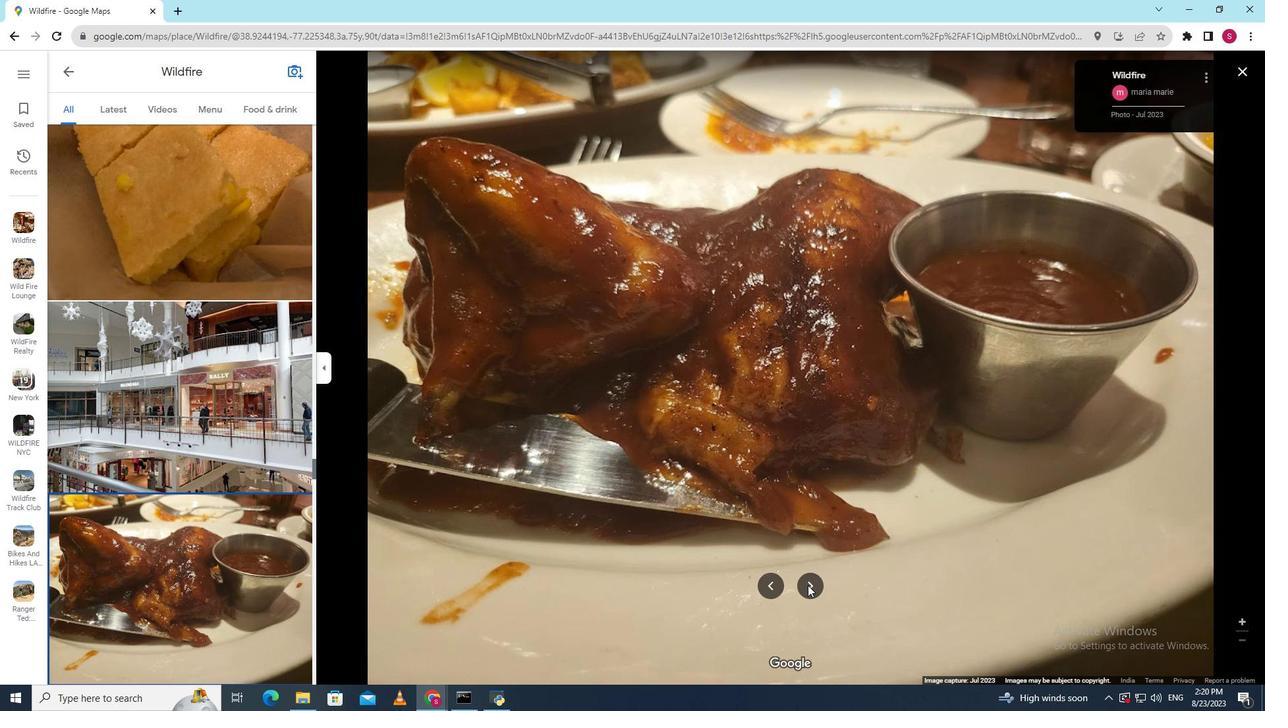 
Action: Mouse pressed left at (807, 585)
Screenshot: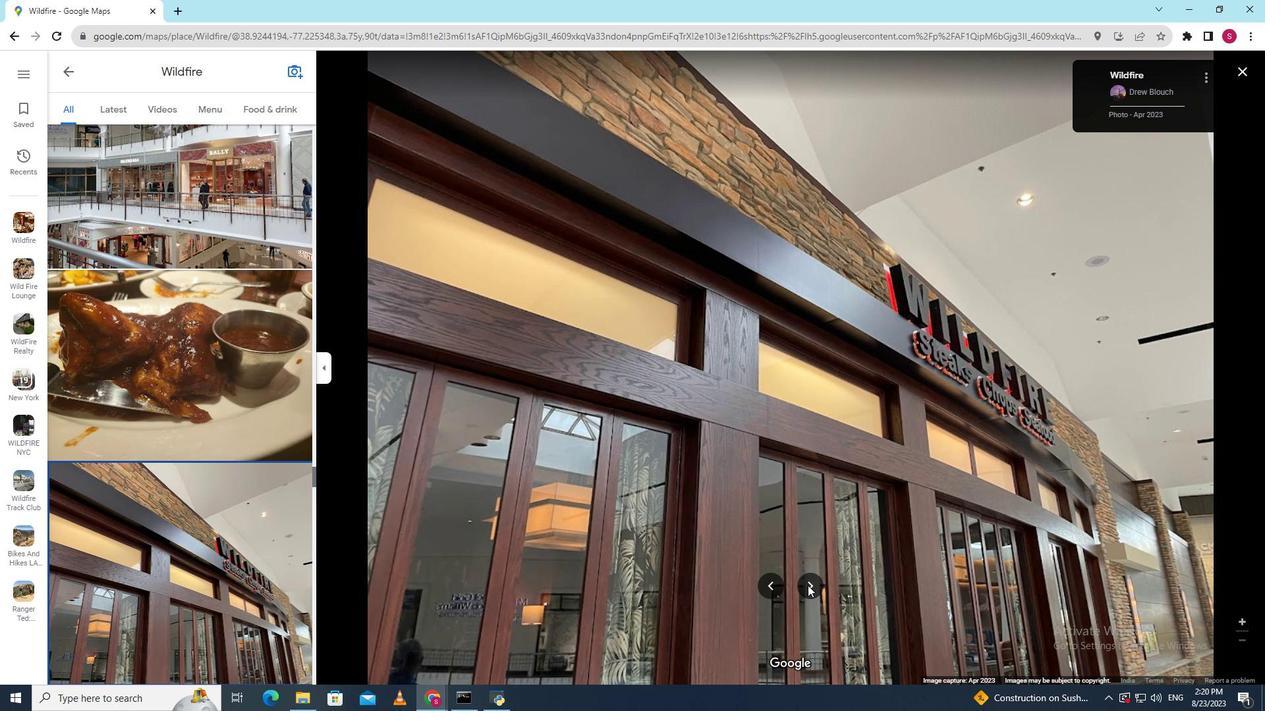 
Action: Mouse pressed left at (807, 585)
Screenshot: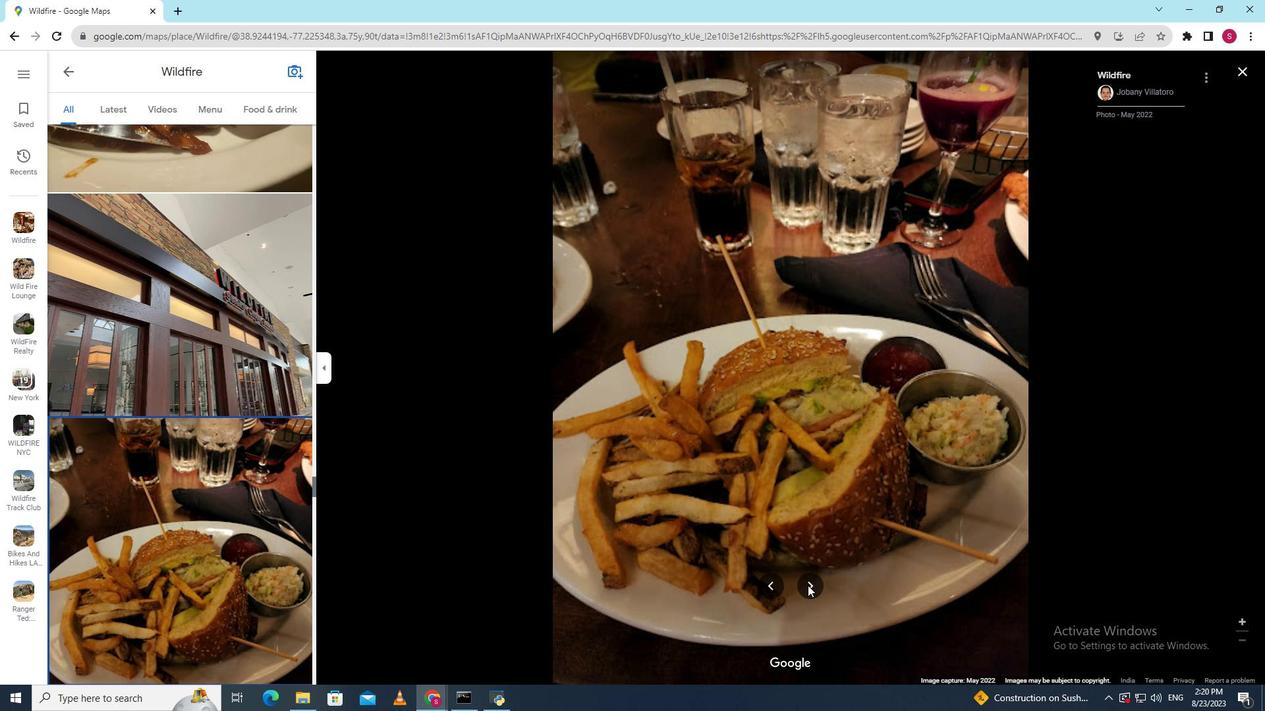 
Action: Mouse pressed left at (807, 585)
Screenshot: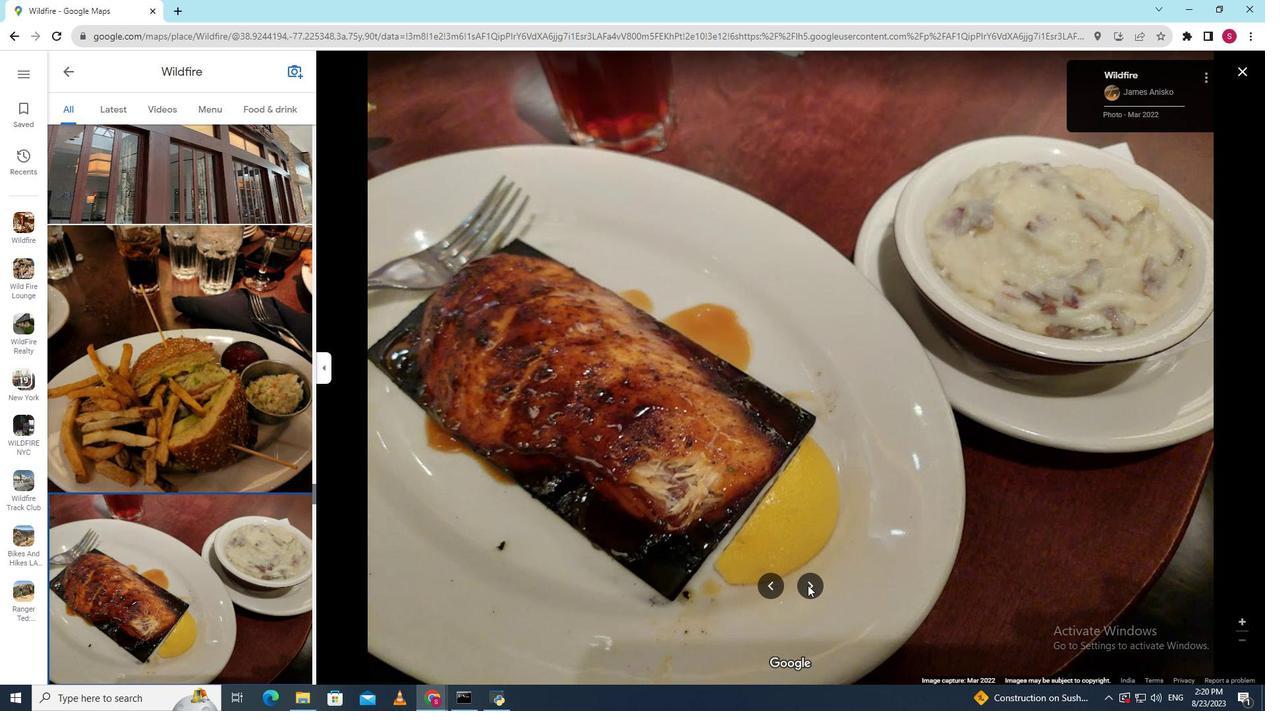 
Action: Mouse pressed left at (807, 585)
Screenshot: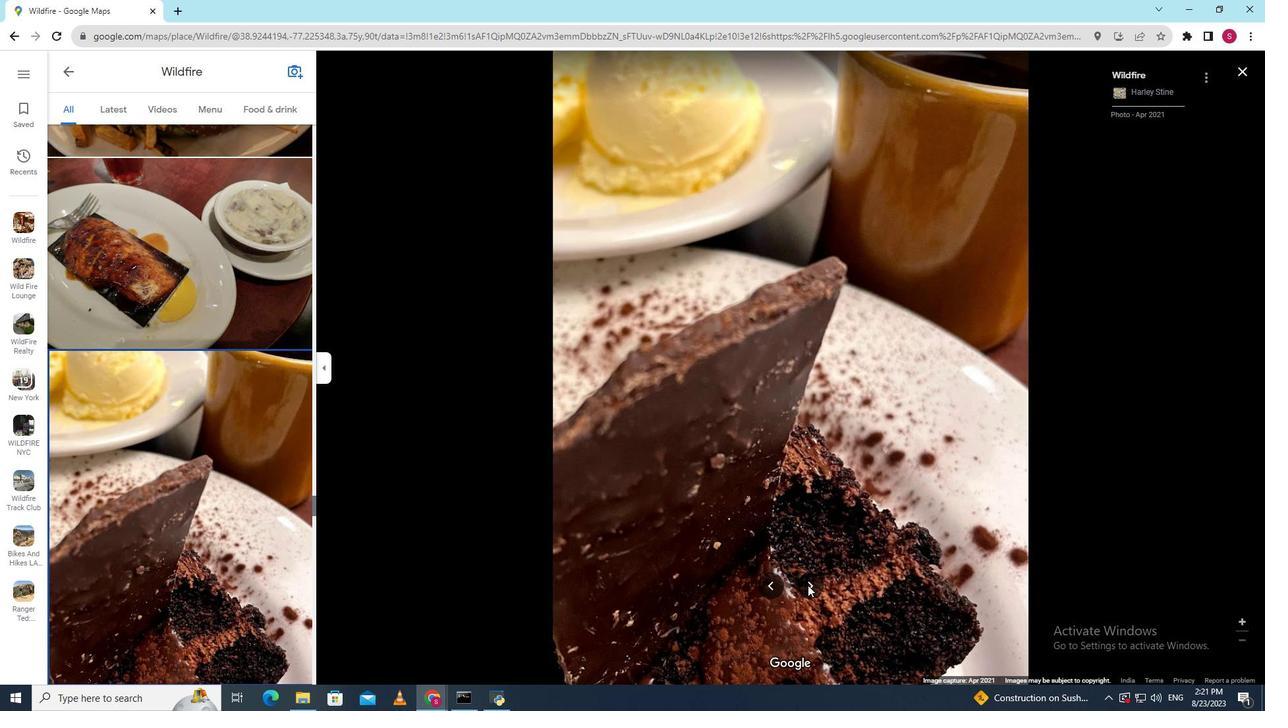 
Action: Mouse pressed left at (807, 585)
Screenshot: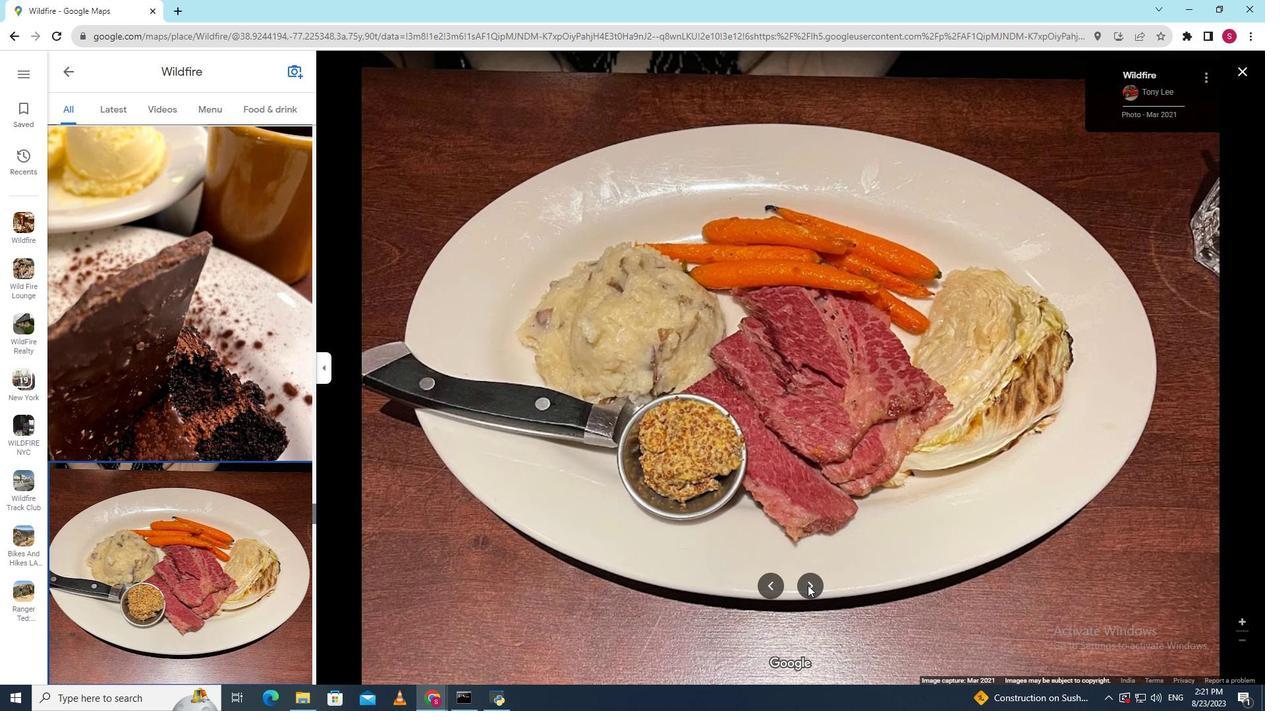 
Action: Mouse pressed left at (807, 585)
Screenshot: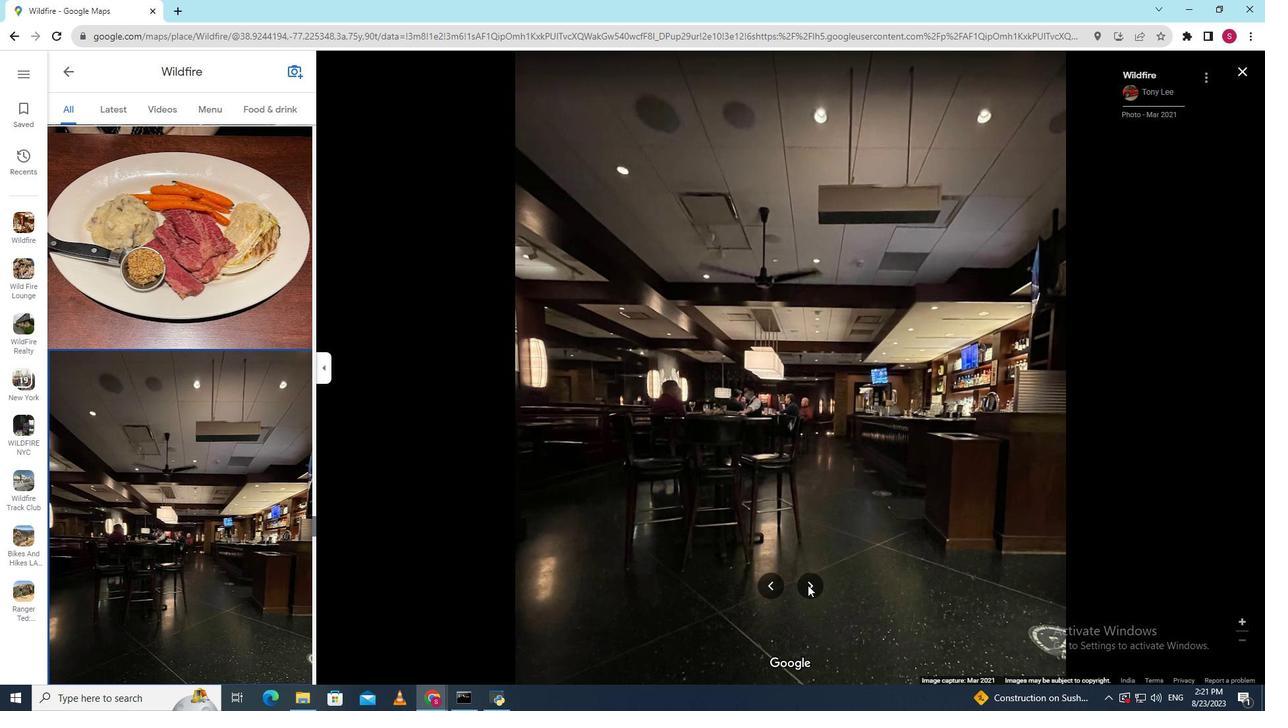 
Action: Mouse pressed left at (807, 585)
Screenshot: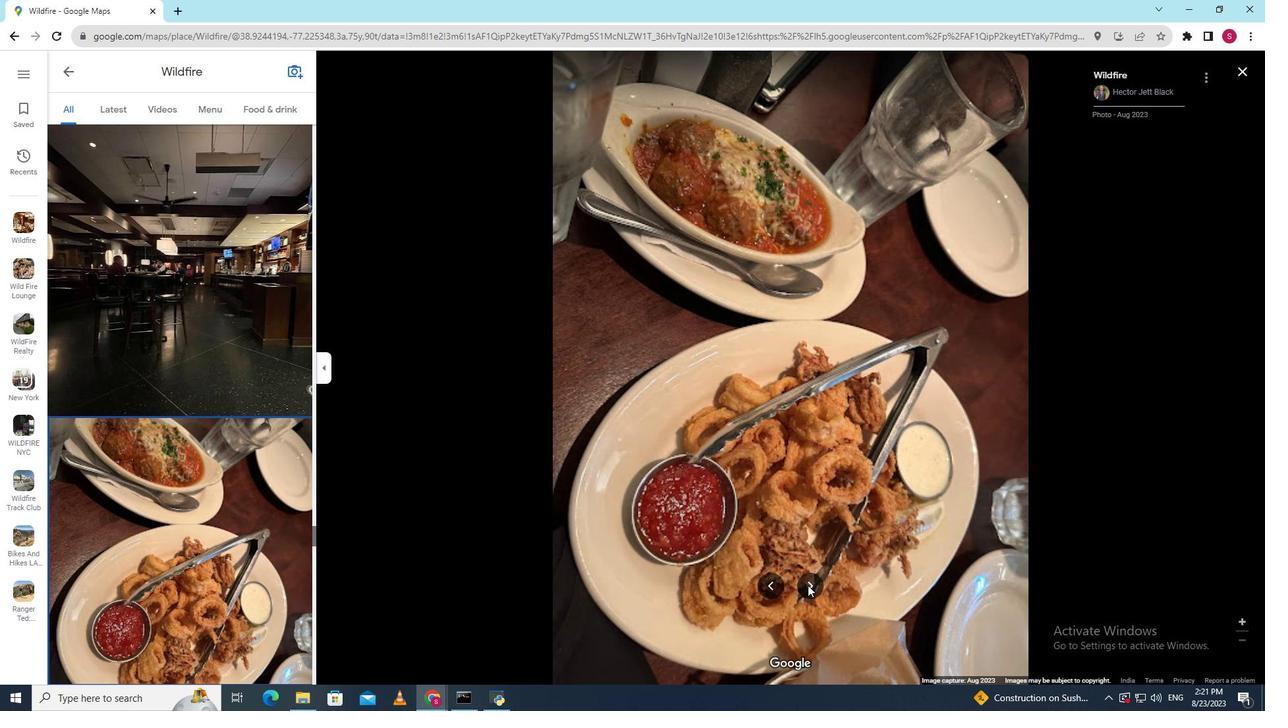 
Action: Mouse pressed left at (807, 585)
Screenshot: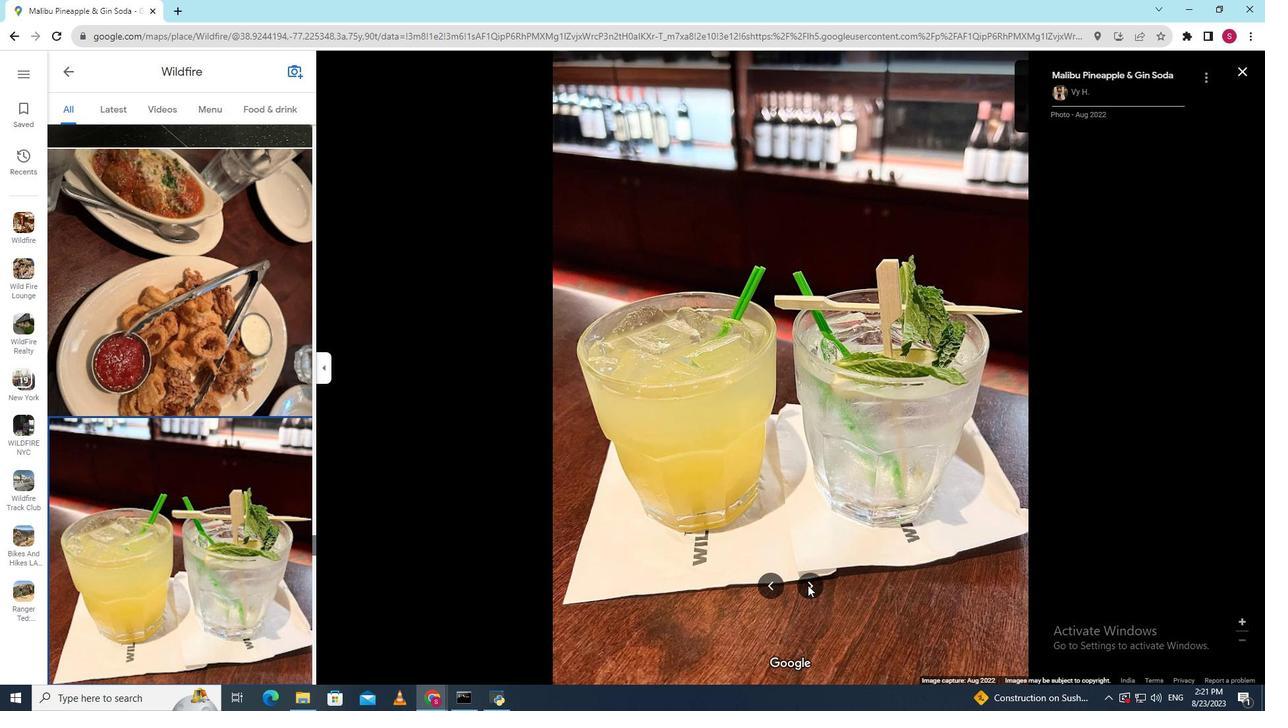 
Action: Mouse pressed left at (807, 585)
Screenshot: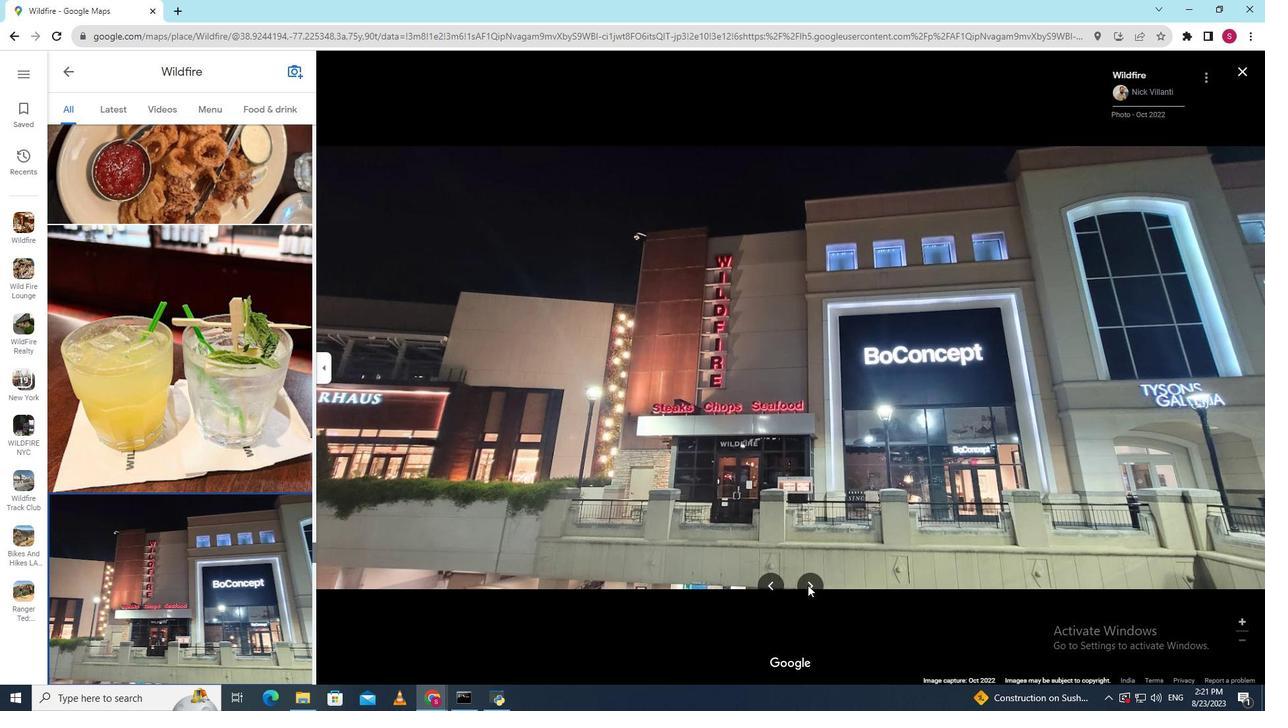 
Action: Mouse moved to (816, 582)
Screenshot: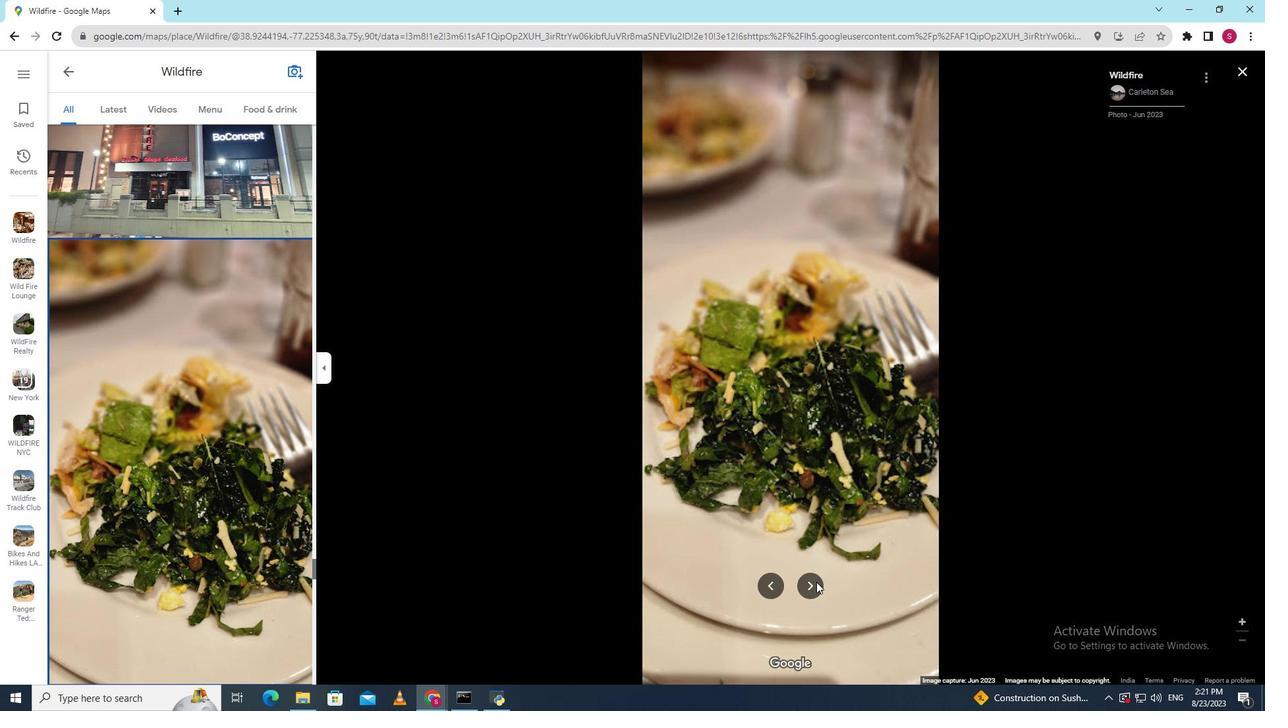 
Action: Mouse pressed left at (816, 582)
Screenshot: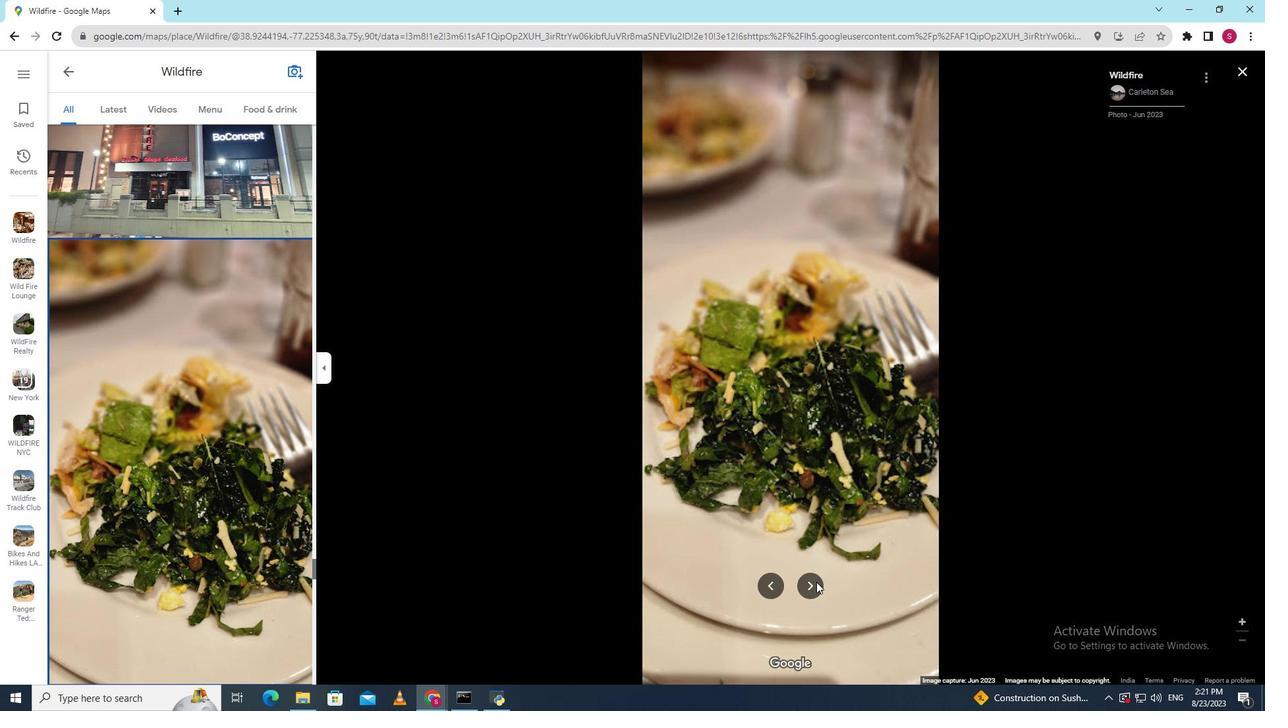 
Action: Mouse pressed left at (816, 582)
Screenshot: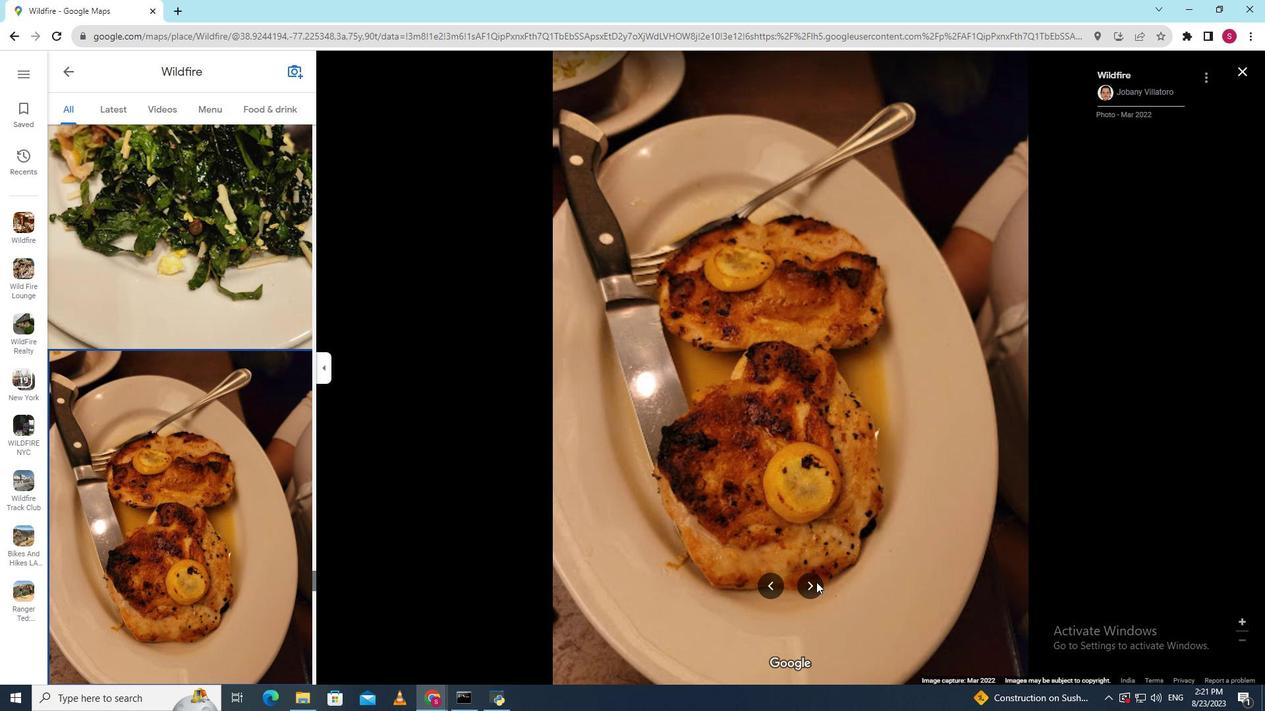 
Action: Mouse moved to (811, 583)
Screenshot: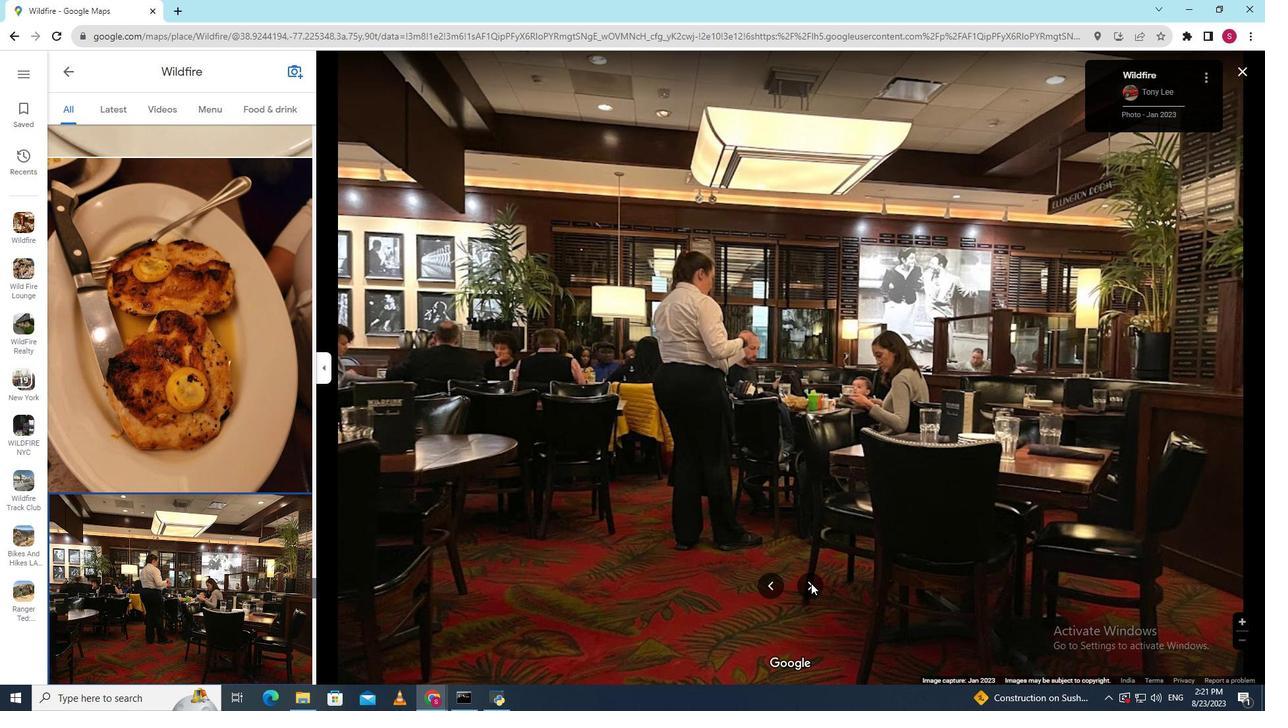 
Action: Mouse pressed left at (811, 583)
Screenshot: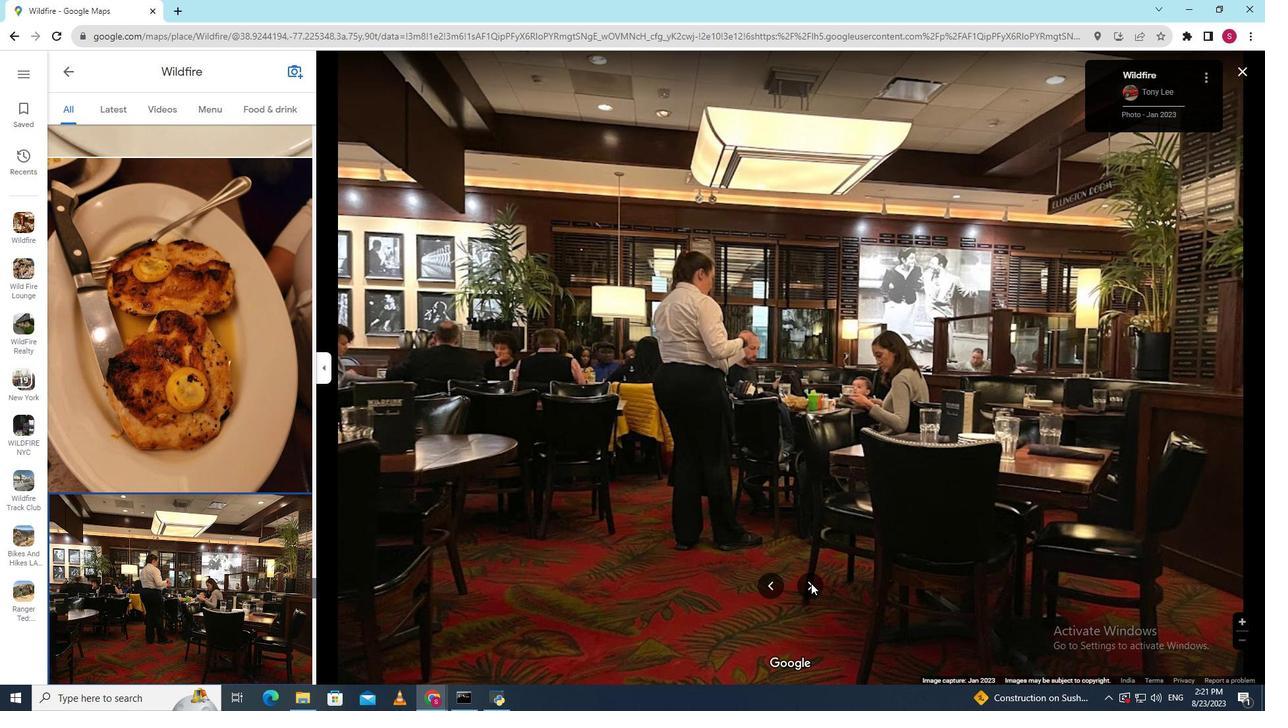 
Action: Mouse pressed left at (811, 583)
Screenshot: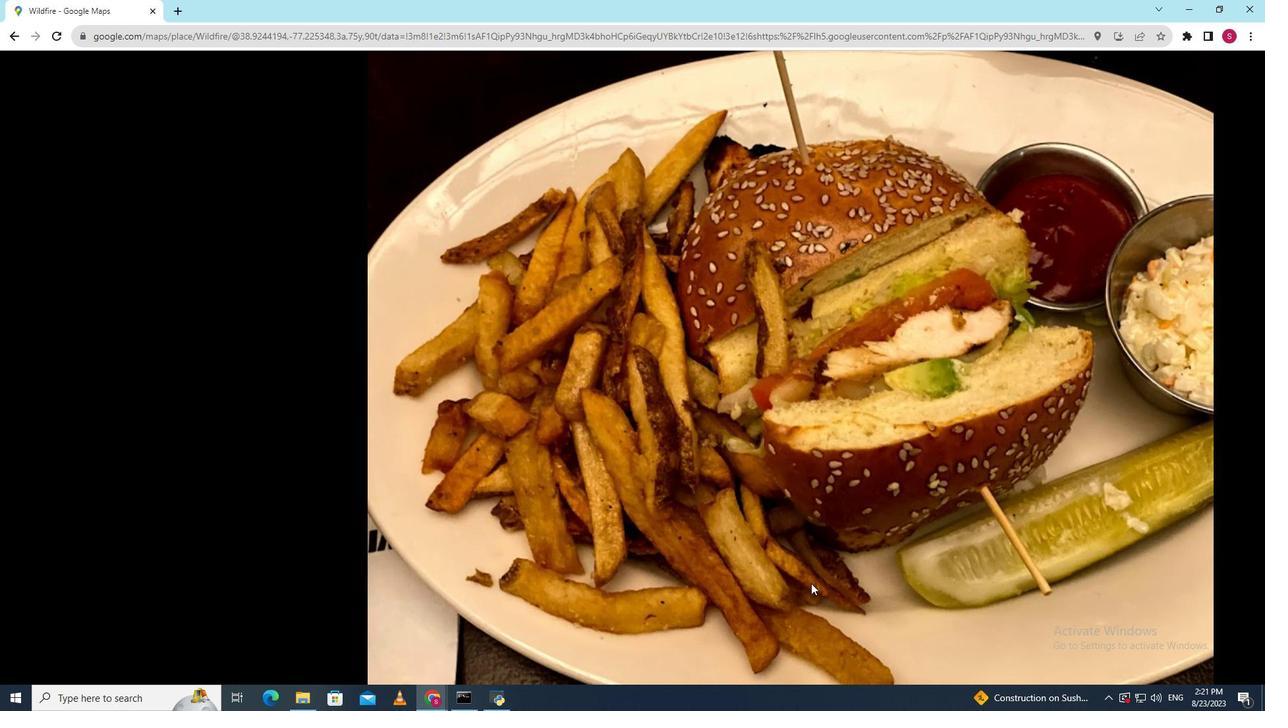 
Action: Mouse pressed left at (811, 583)
Screenshot: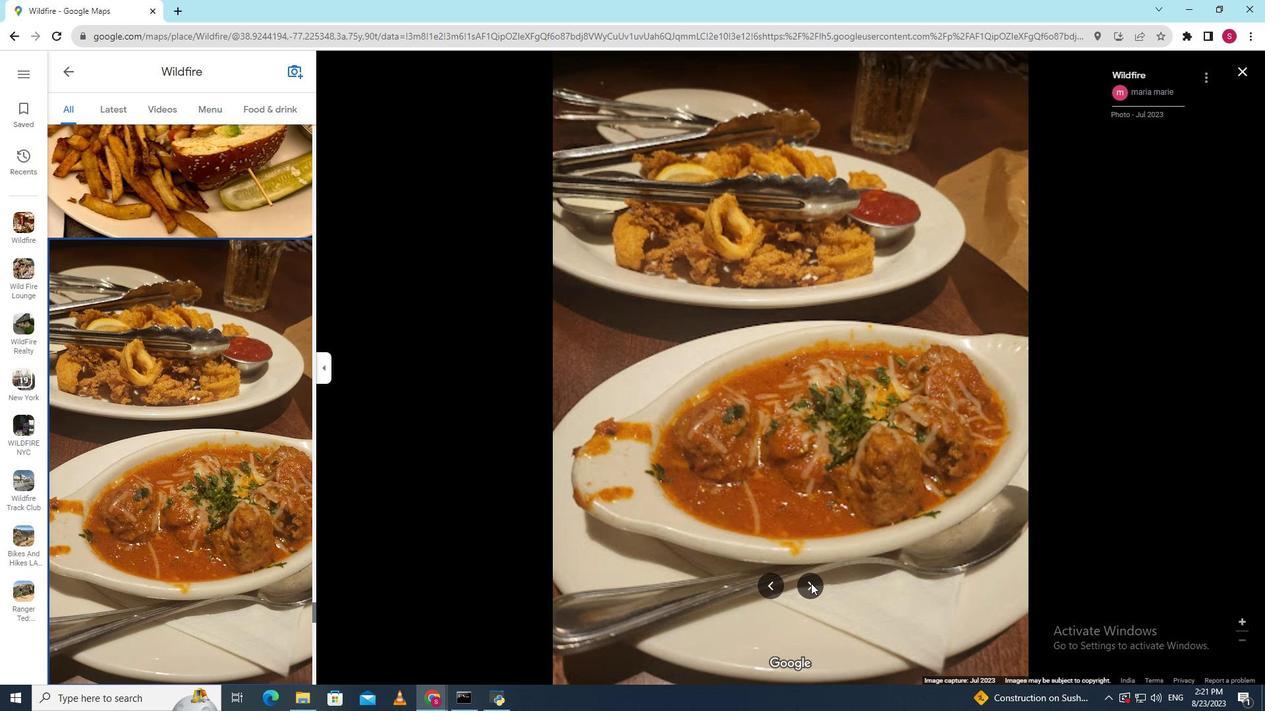 
Action: Mouse pressed left at (811, 583)
Screenshot: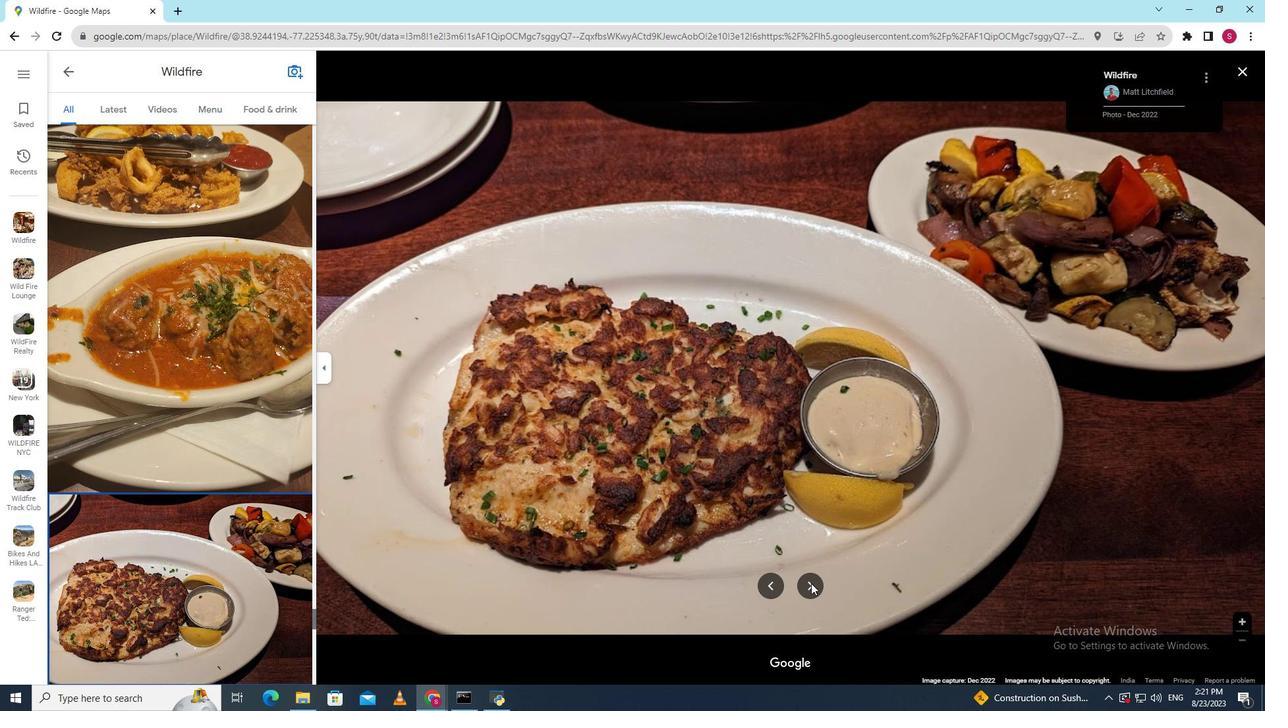 
Action: Mouse pressed left at (811, 583)
Screenshot: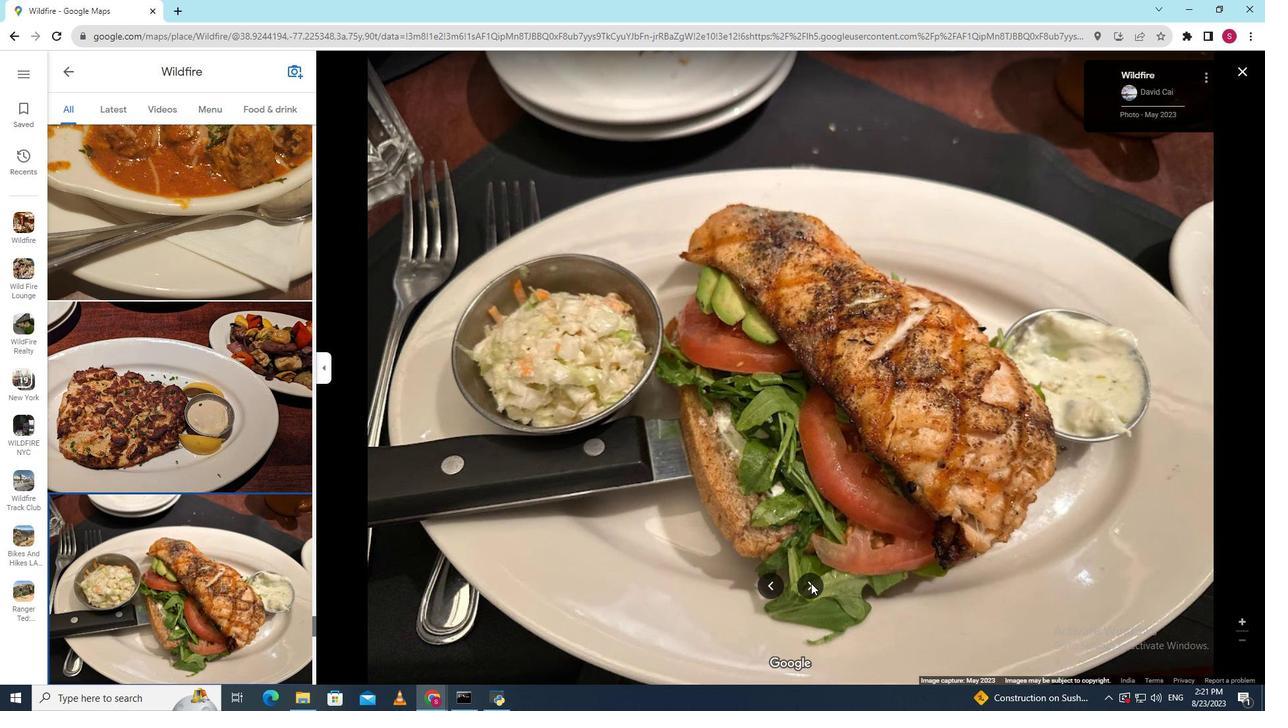 
Action: Mouse pressed left at (811, 583)
Screenshot: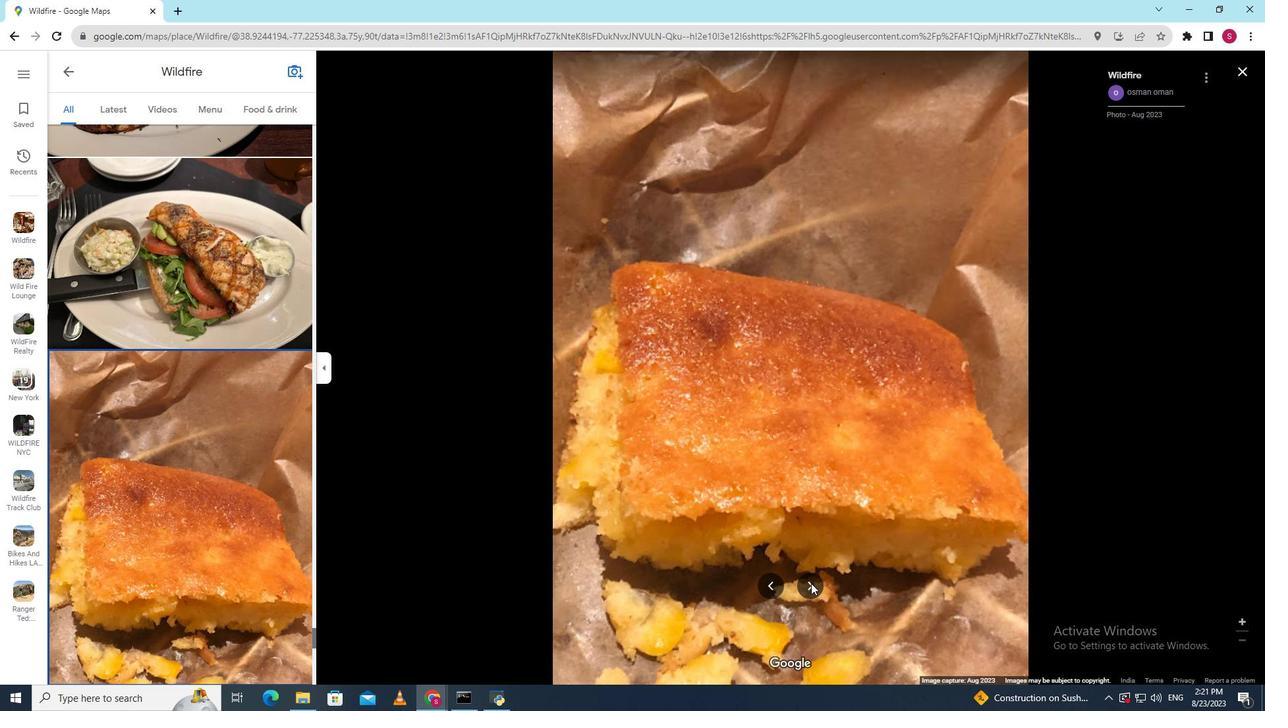 
Action: Mouse pressed left at (811, 583)
Screenshot: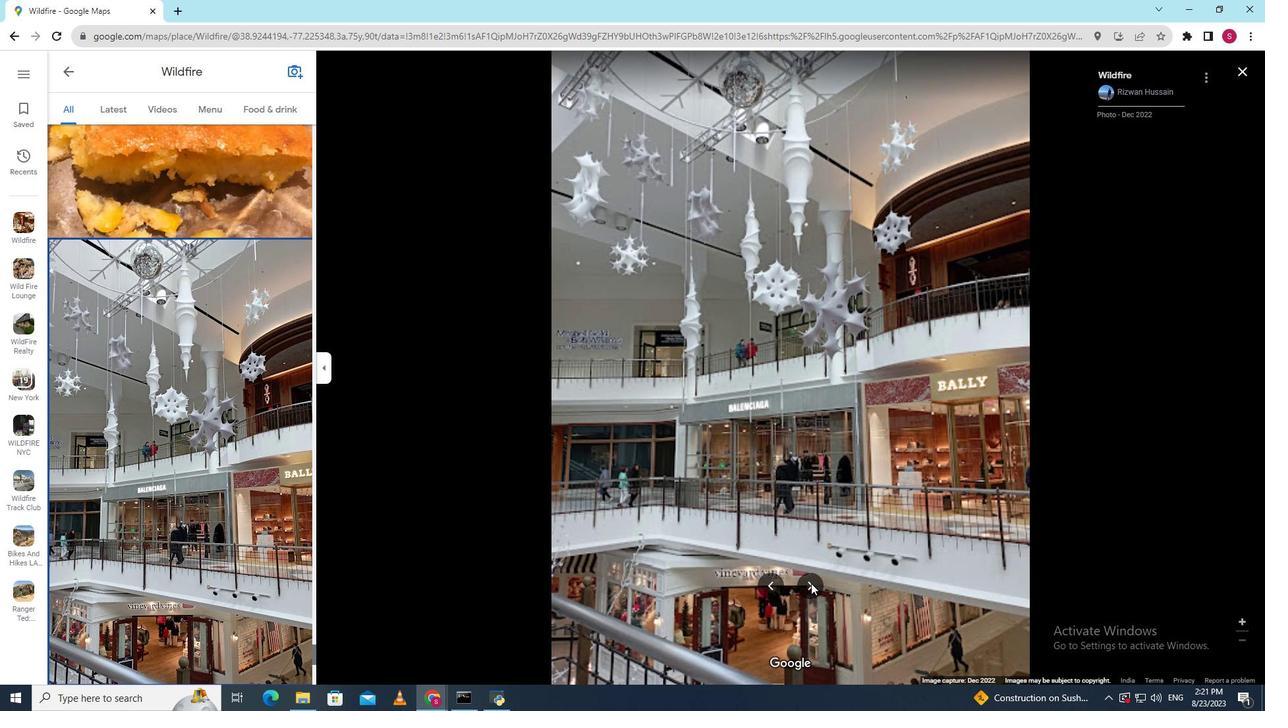 
Action: Mouse pressed left at (811, 583)
Screenshot: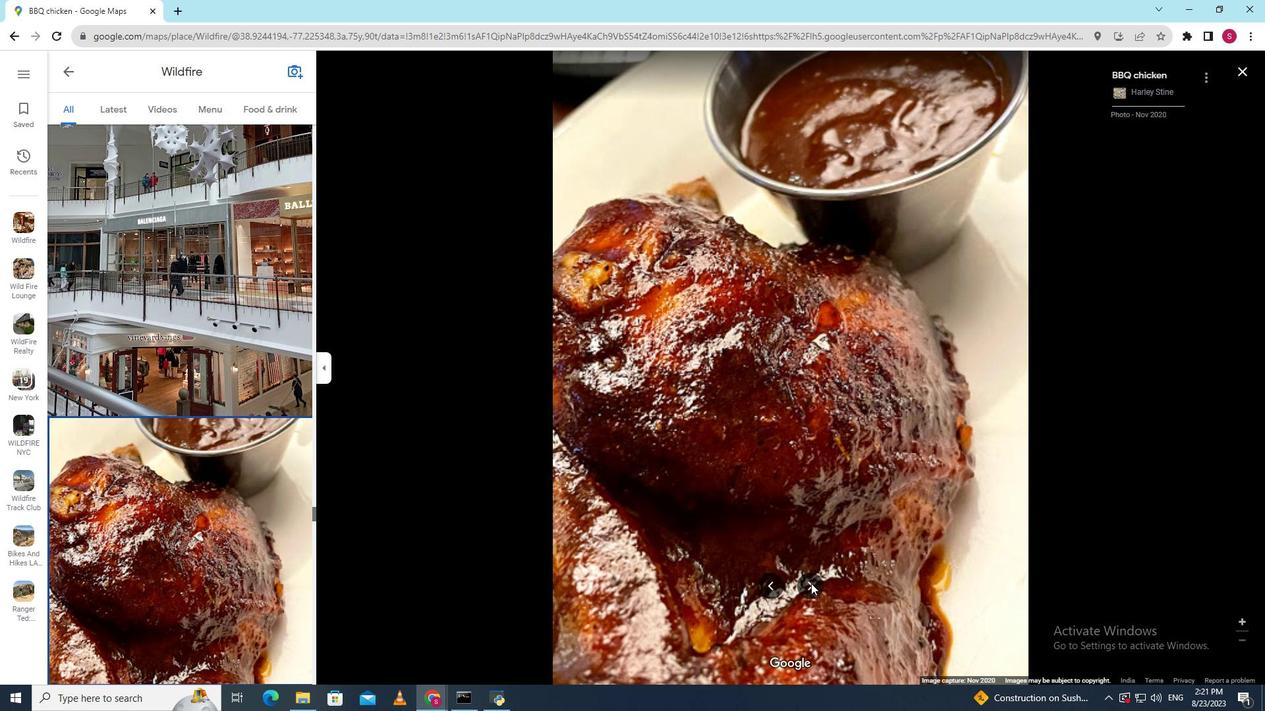 
Action: Mouse pressed left at (811, 583)
Screenshot: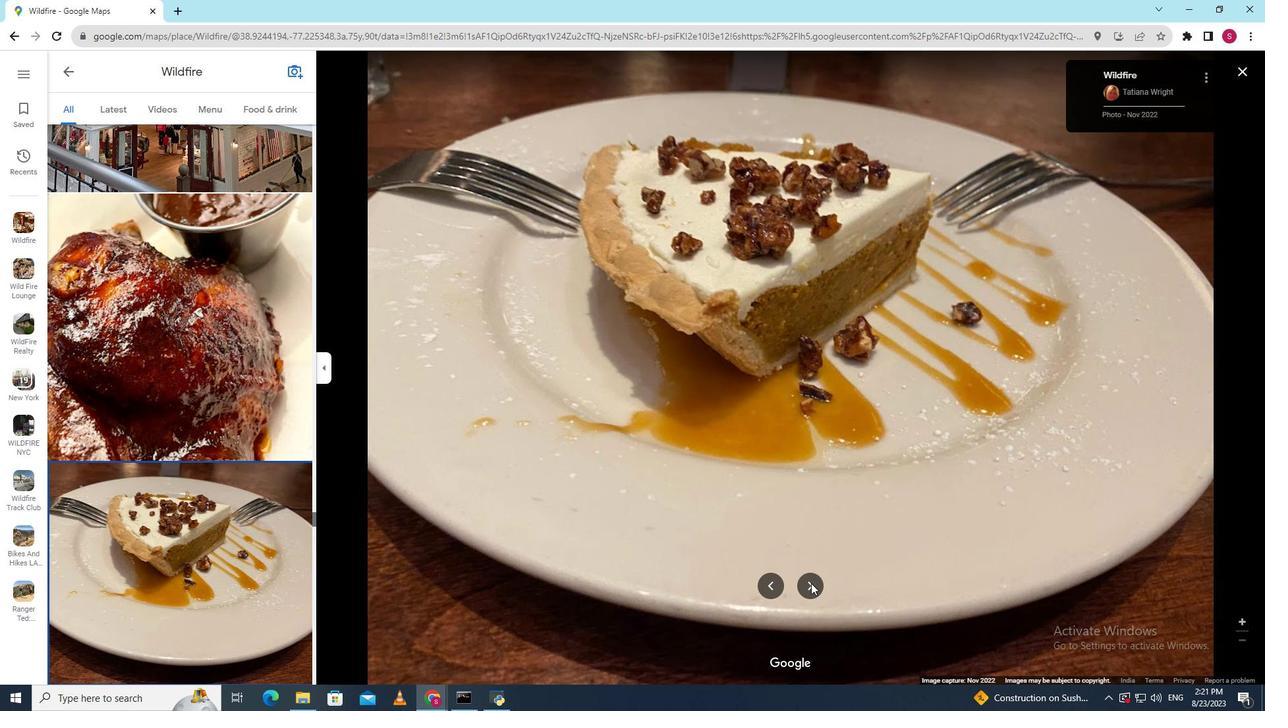 
Action: Mouse pressed left at (811, 583)
Screenshot: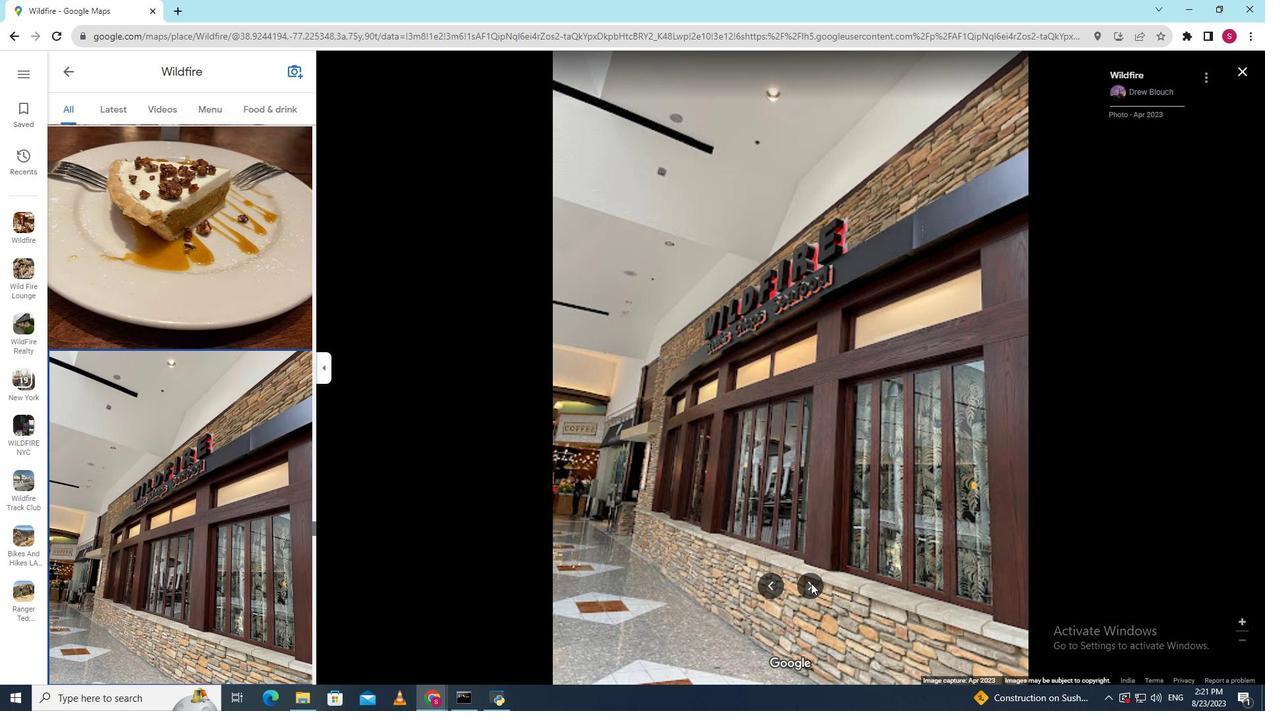 
Action: Mouse pressed left at (811, 583)
Screenshot: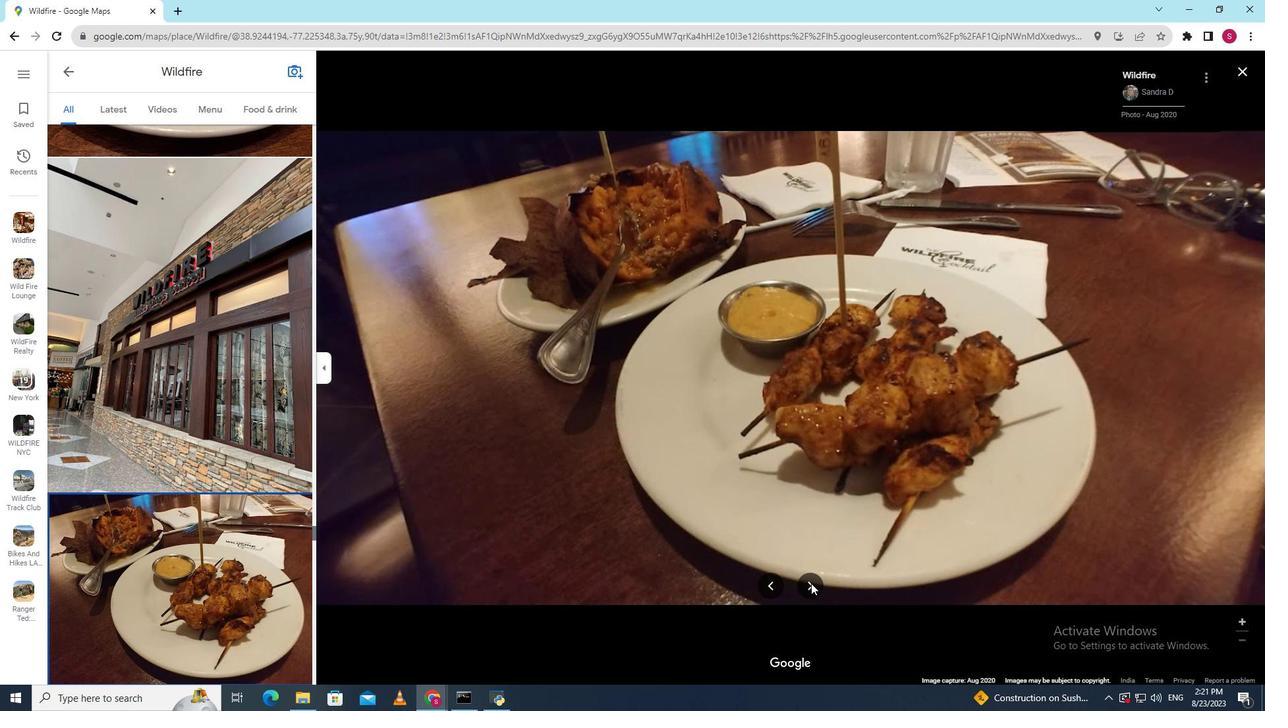 
Action: Mouse pressed left at (811, 583)
Screenshot: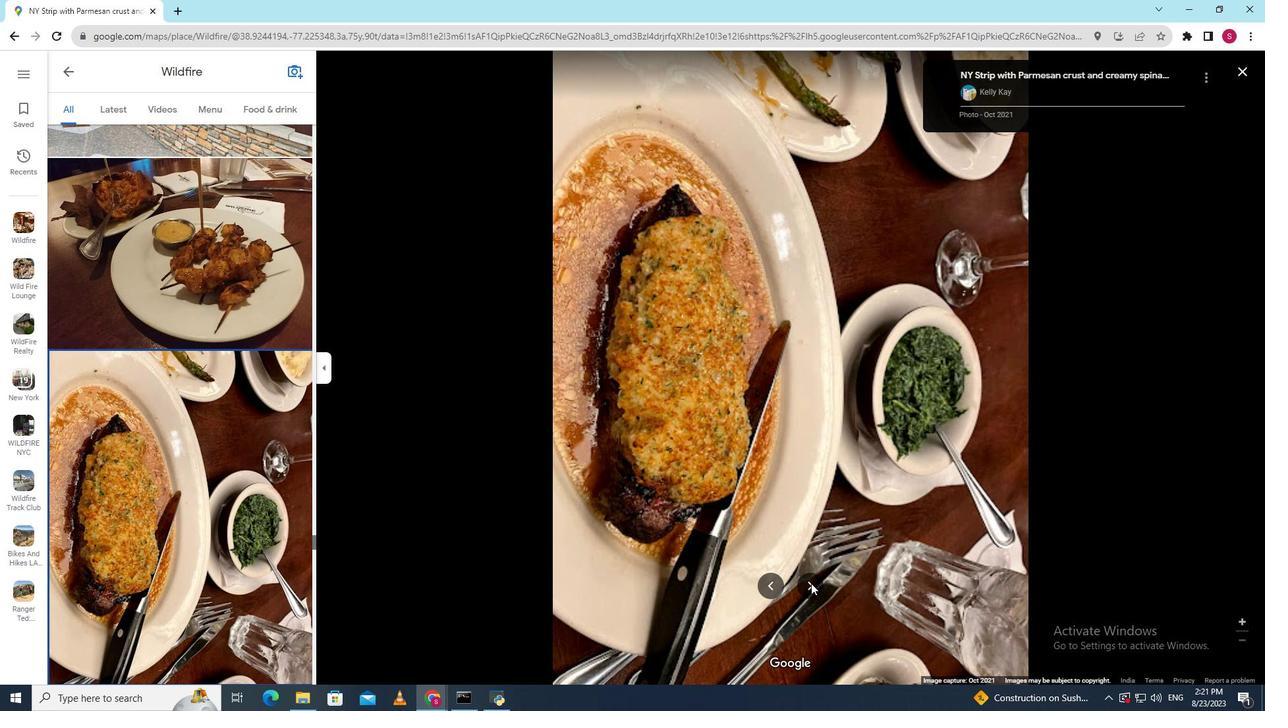 
Action: Mouse pressed left at (811, 583)
Screenshot: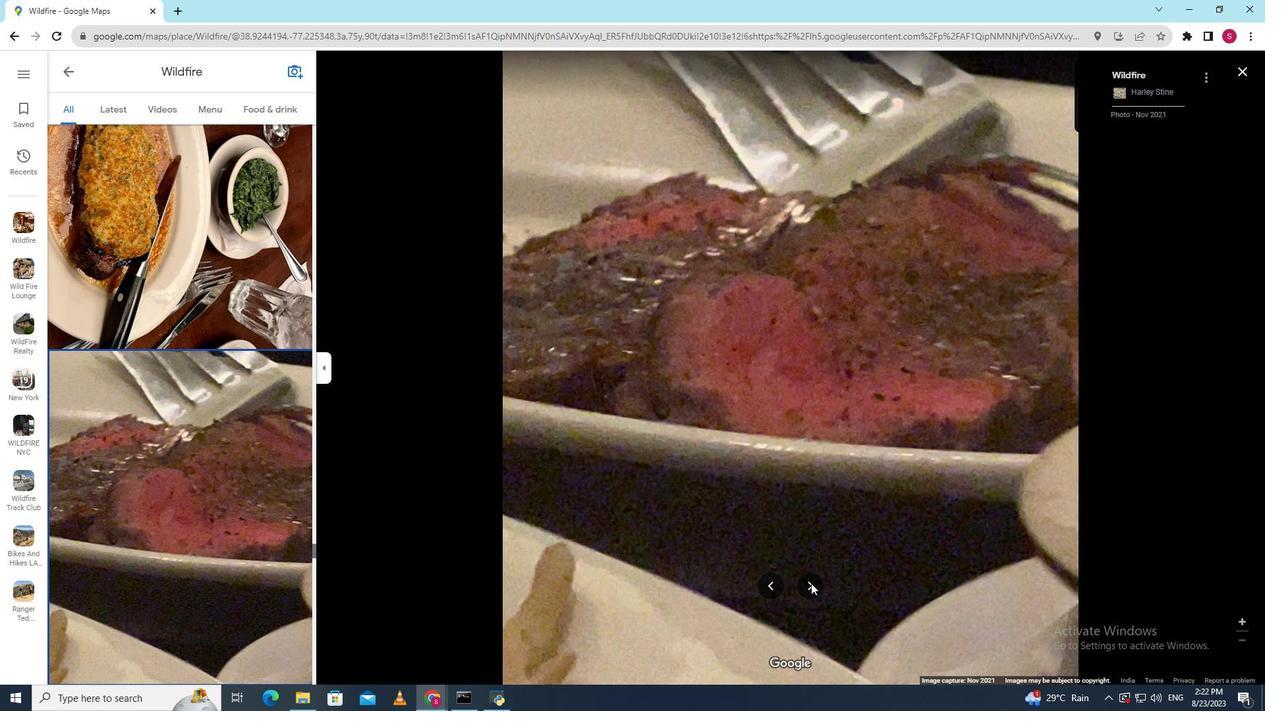 
Action: Mouse pressed left at (811, 583)
Screenshot: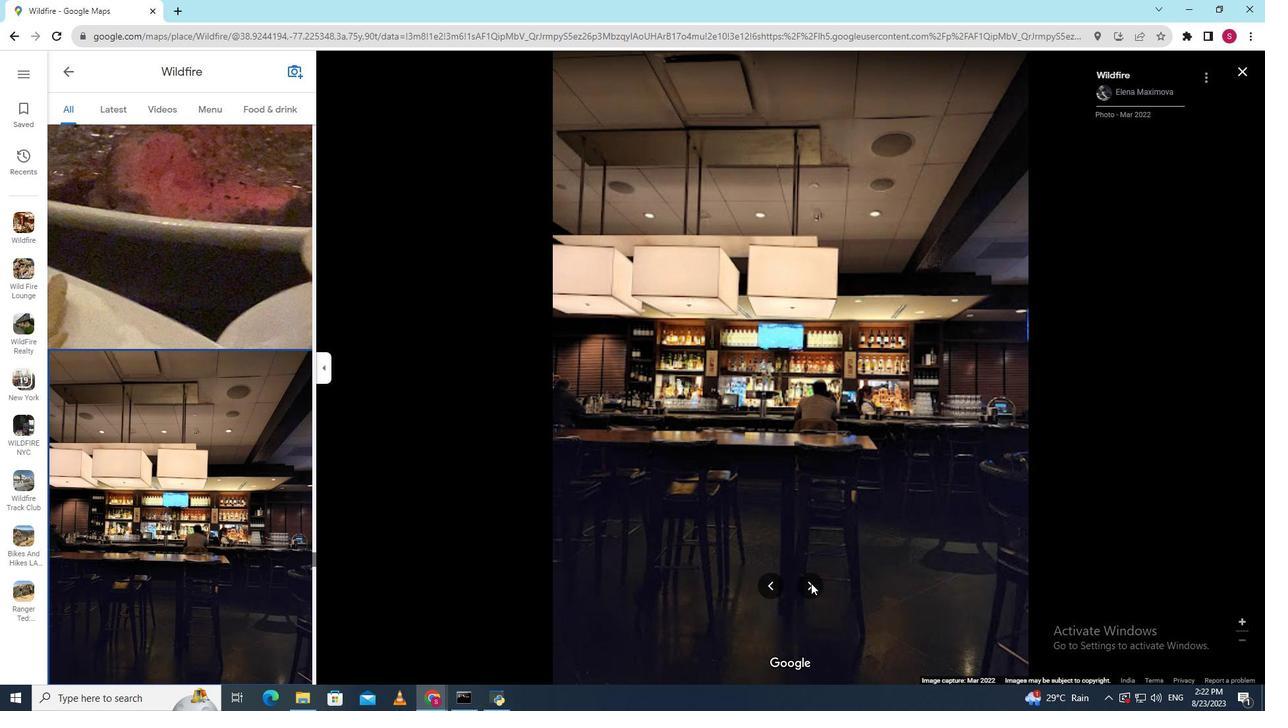 
Action: Mouse pressed left at (811, 583)
Screenshot: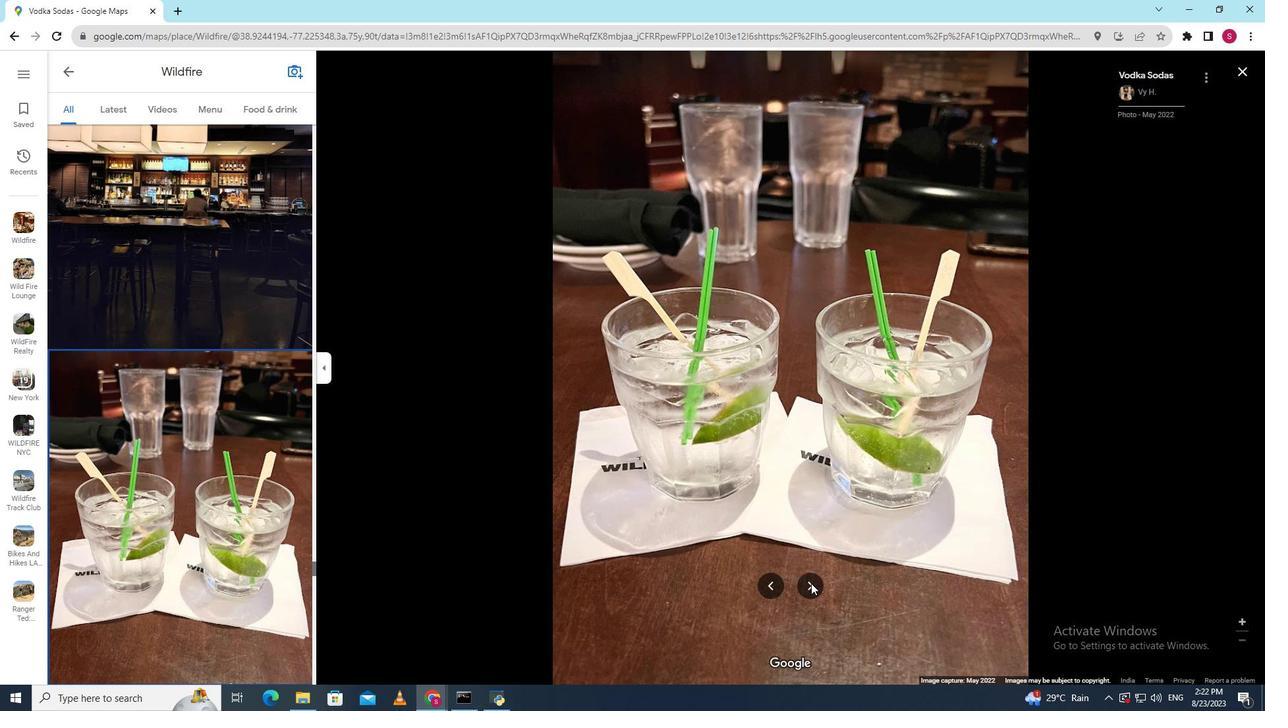 
Action: Mouse pressed left at (811, 583)
Screenshot: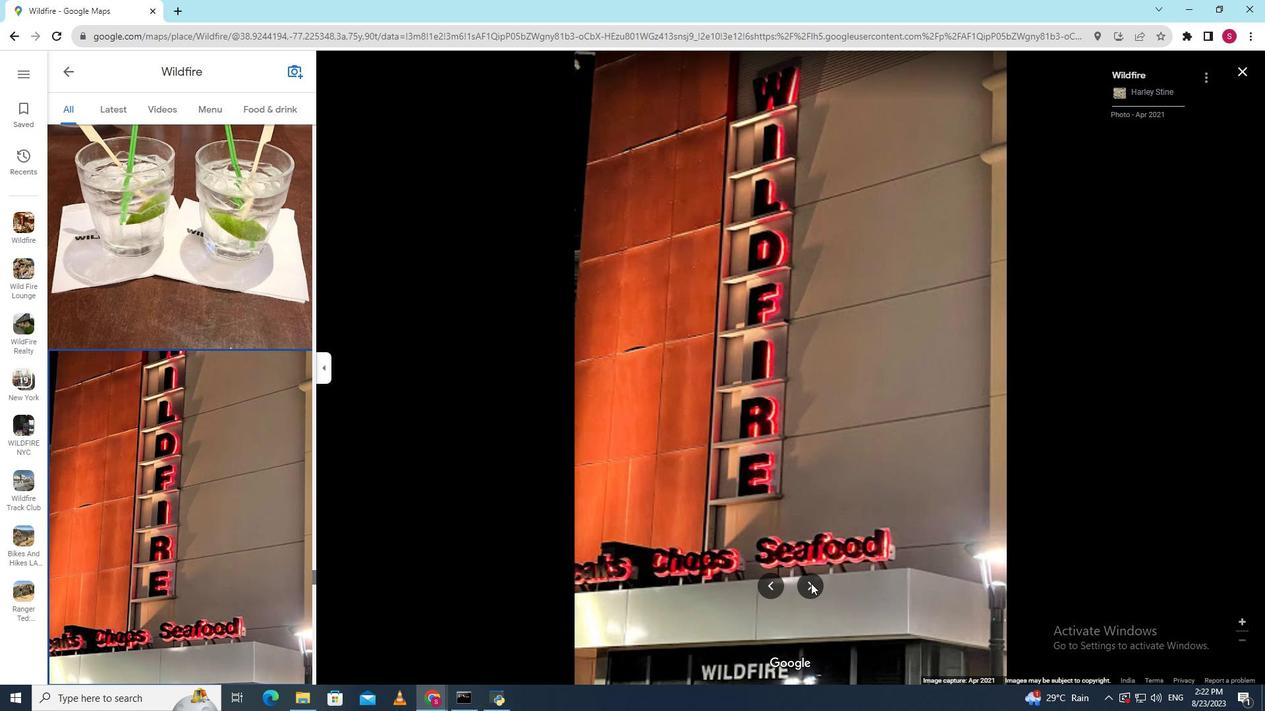
Action: Mouse pressed left at (811, 583)
Screenshot: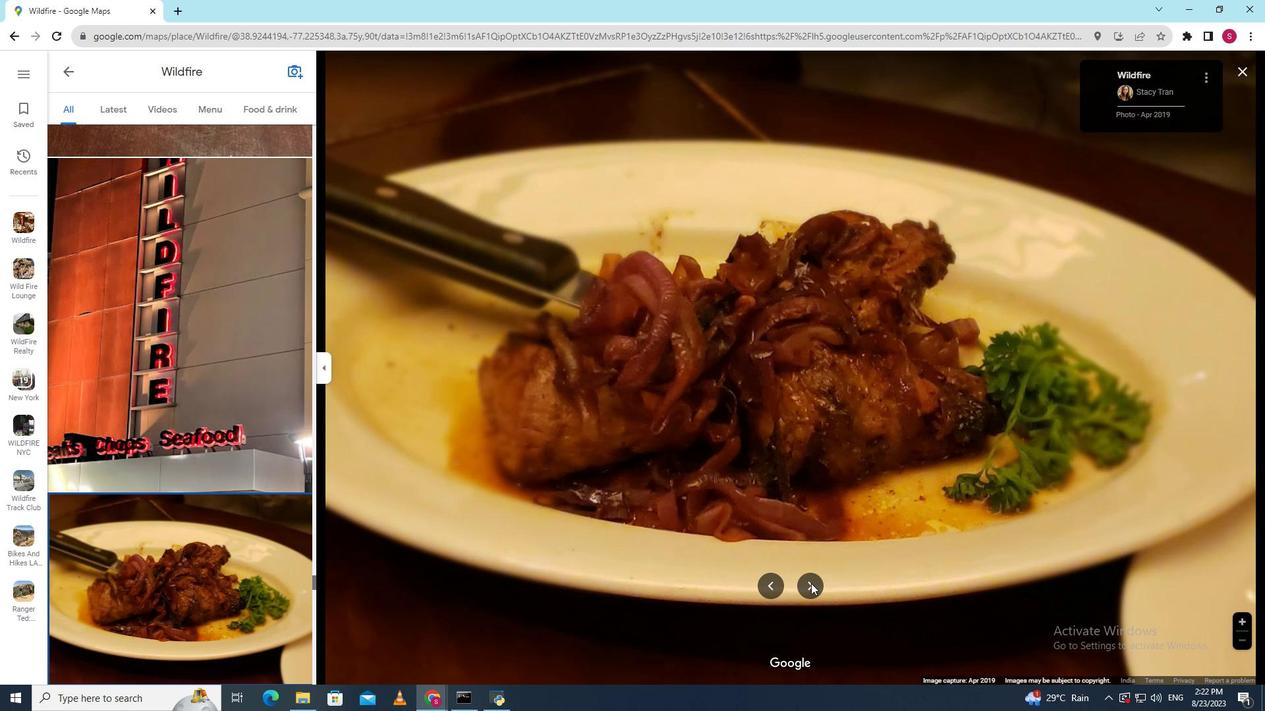 
Action: Mouse pressed left at (811, 583)
Screenshot: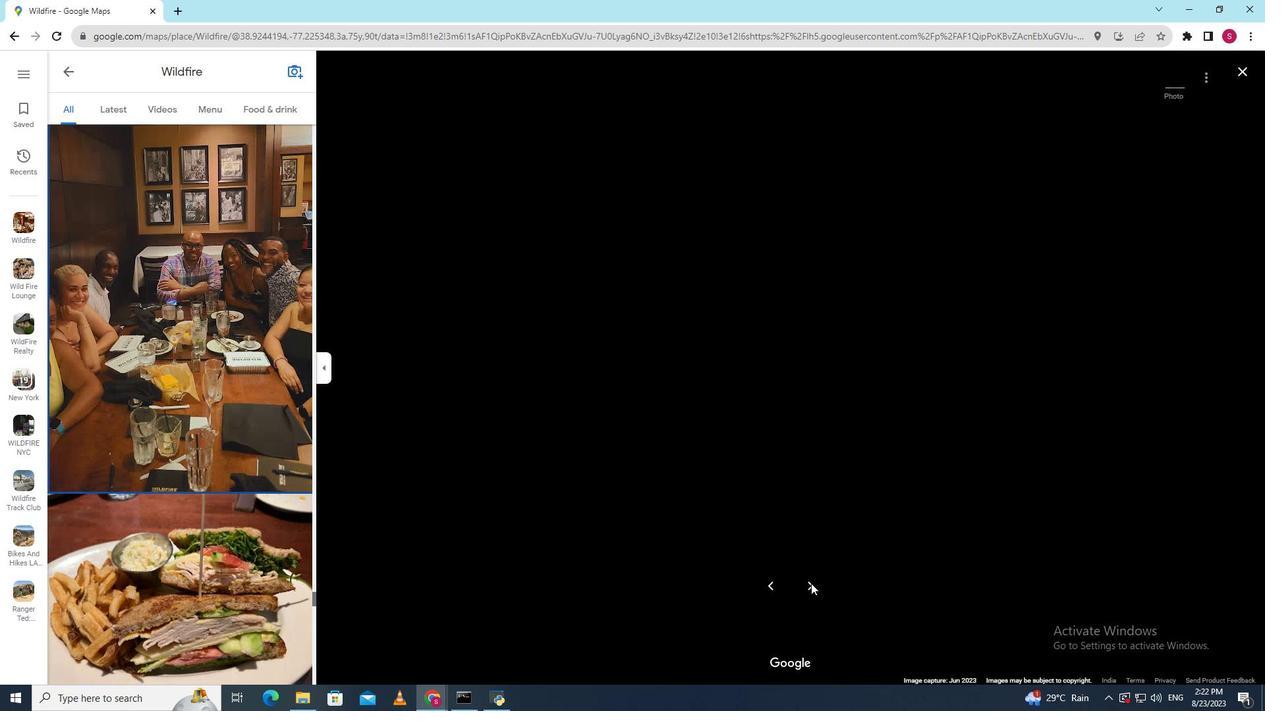 
Action: Mouse moved to (808, 587)
Screenshot: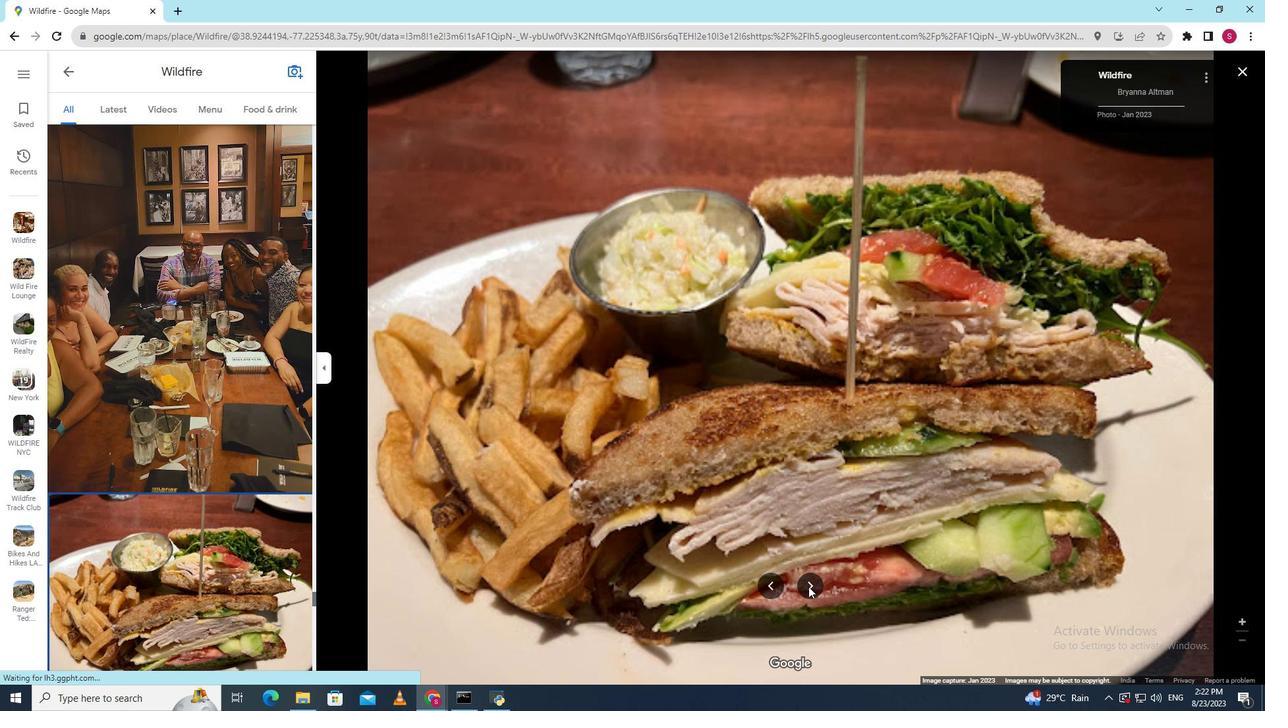 
Action: Mouse pressed left at (808, 587)
Screenshot: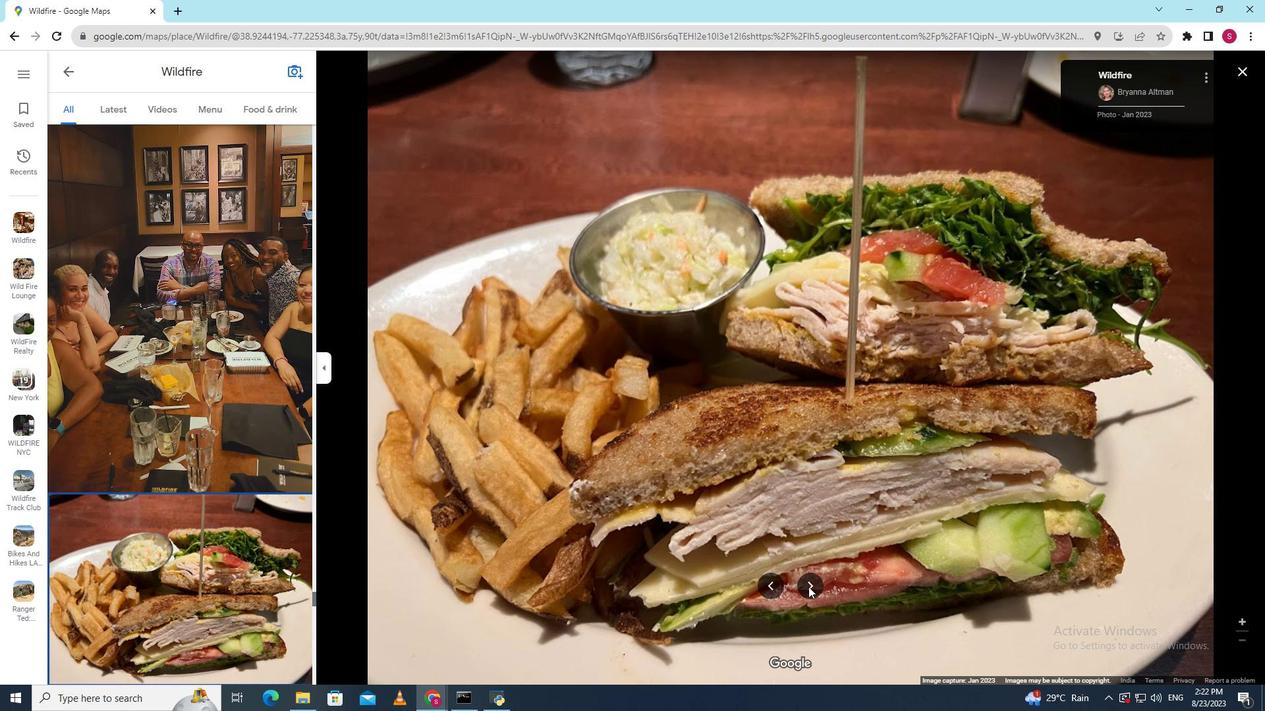 
Action: Mouse pressed left at (808, 587)
Screenshot: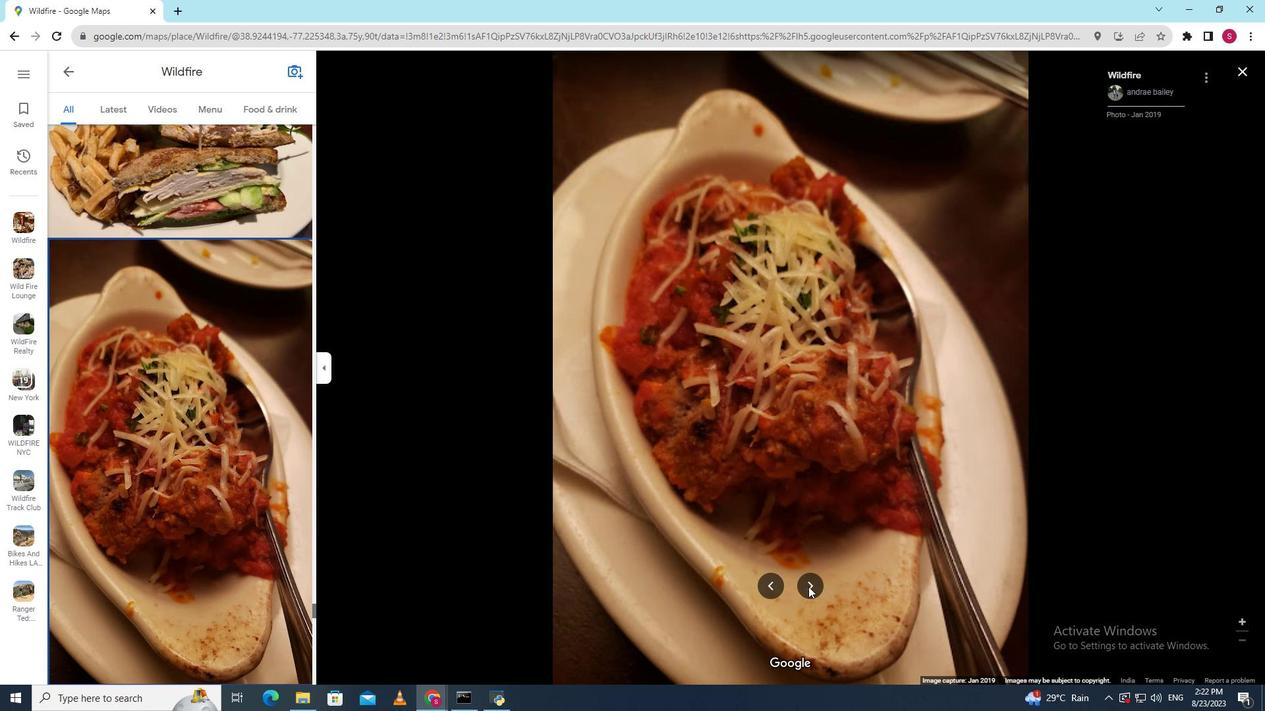 
Action: Mouse pressed left at (808, 587)
Screenshot: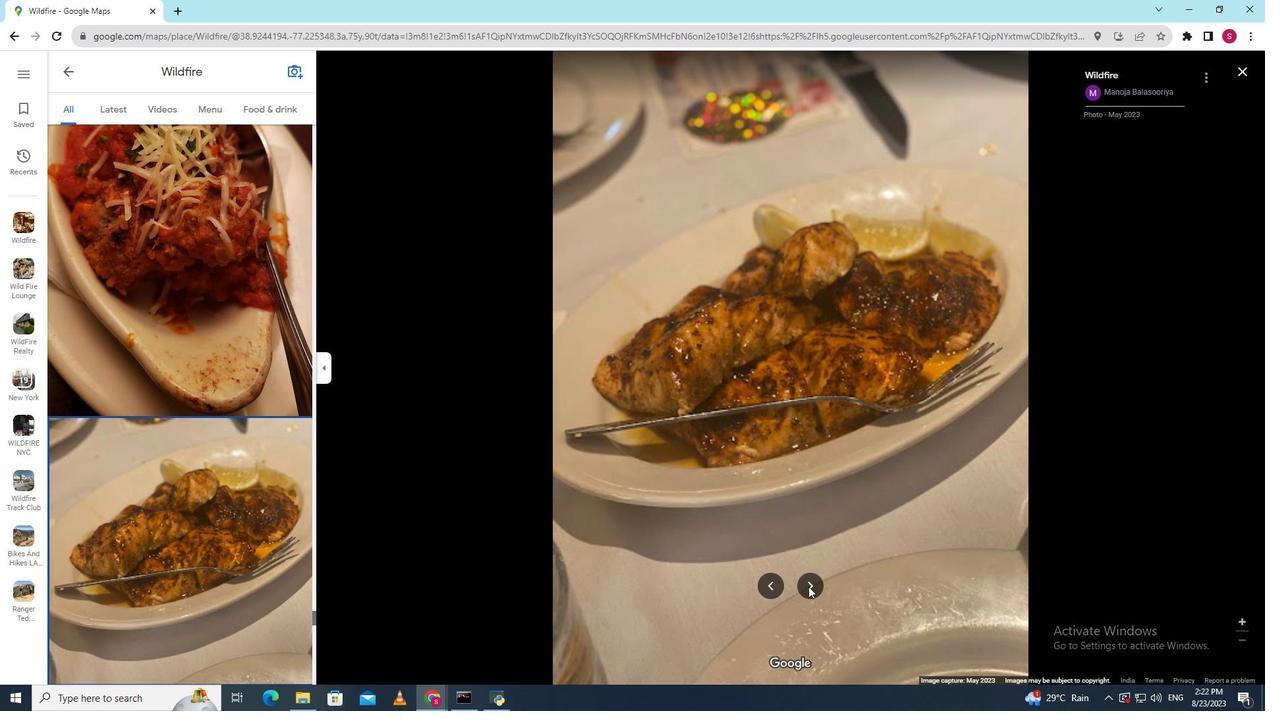 
Action: Mouse moved to (808, 587)
Screenshot: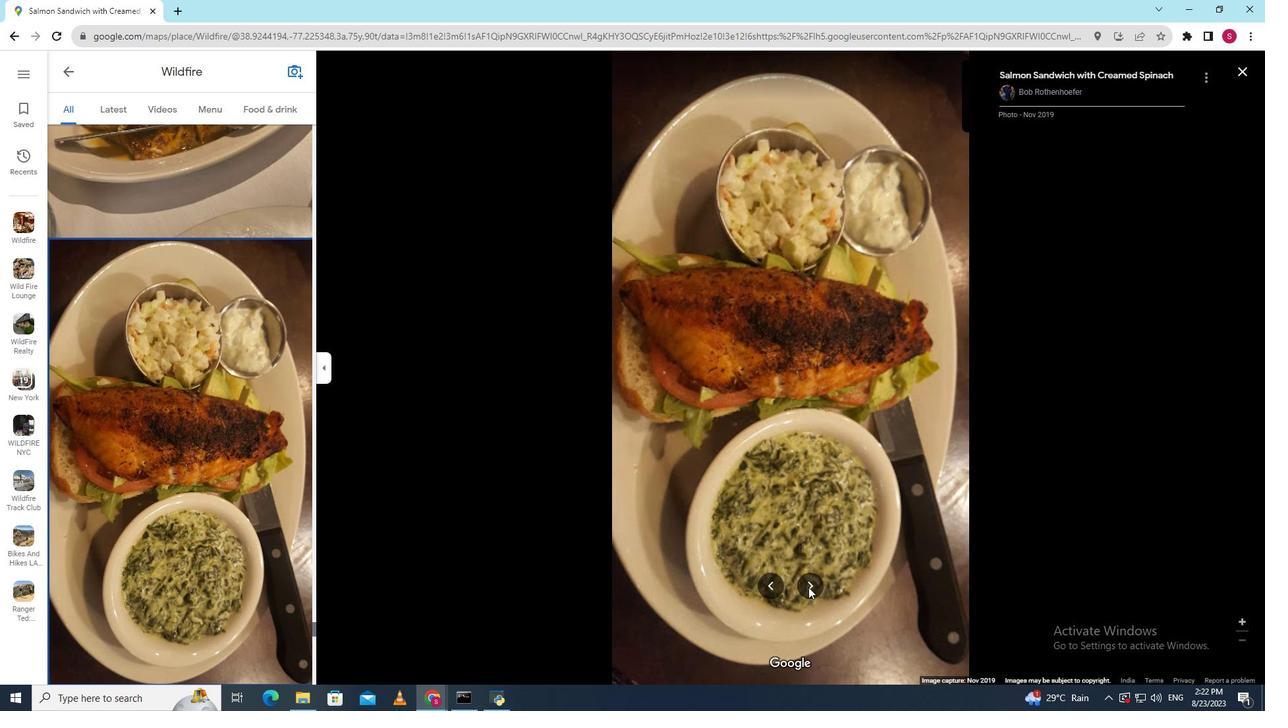 
Action: Mouse pressed left at (808, 587)
Screenshot: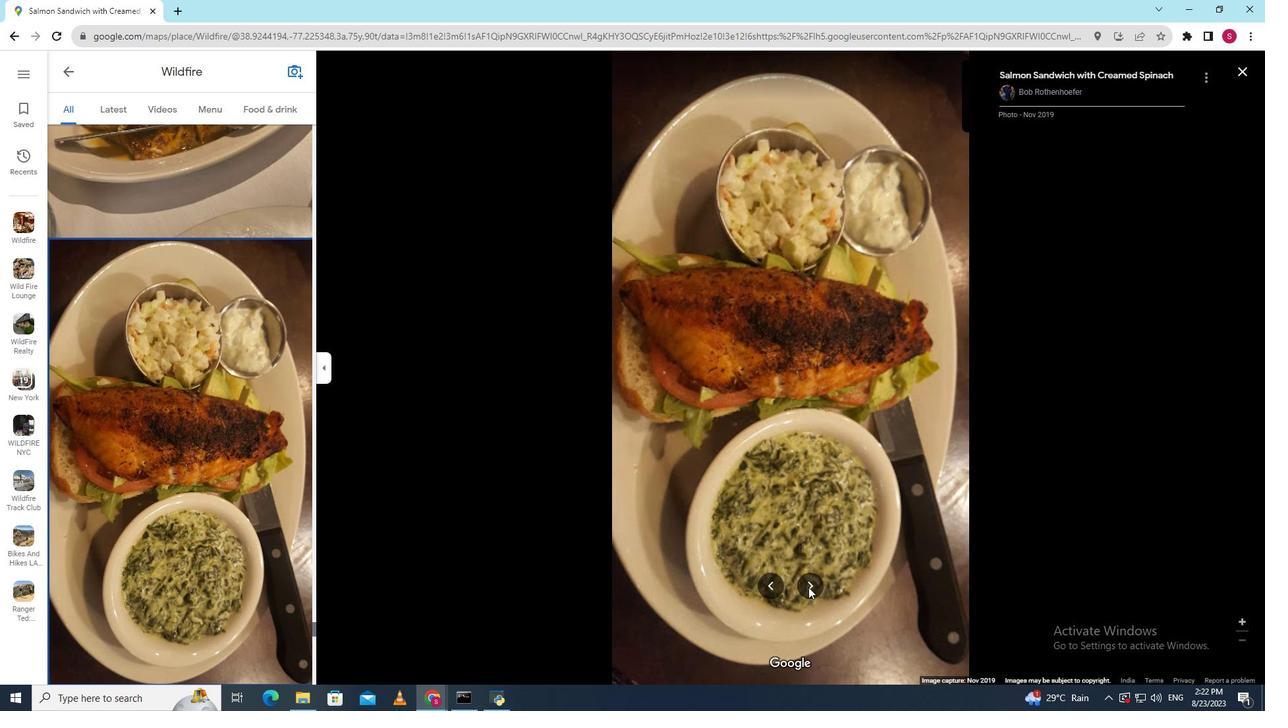 
Action: Mouse moved to (808, 587)
Screenshot: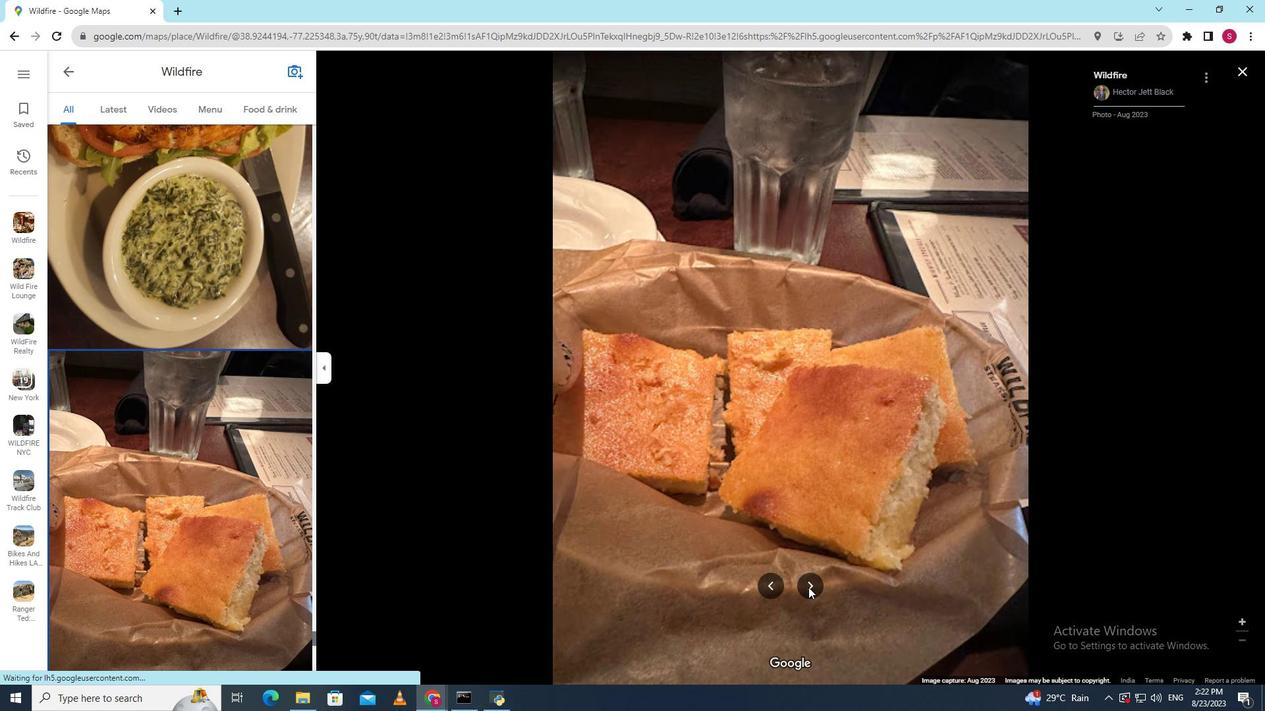 
Action: Mouse pressed left at (808, 587)
Screenshot: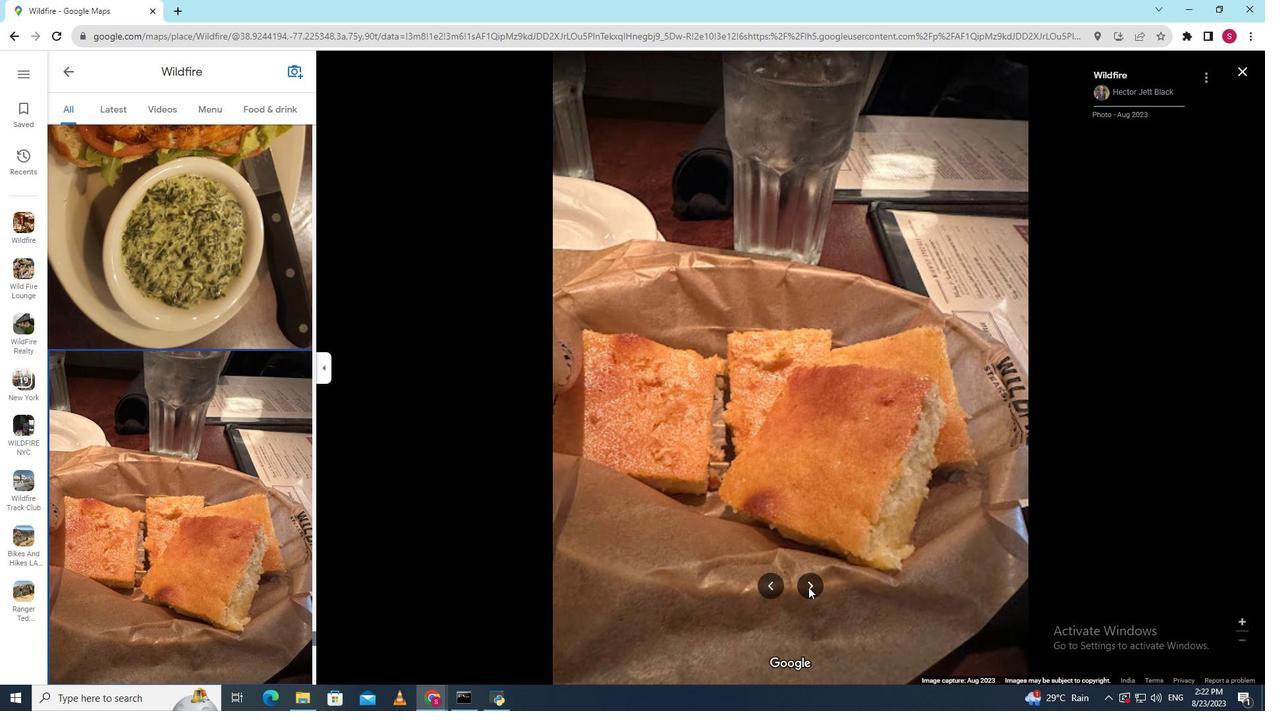 
Action: Mouse pressed left at (808, 587)
Screenshot: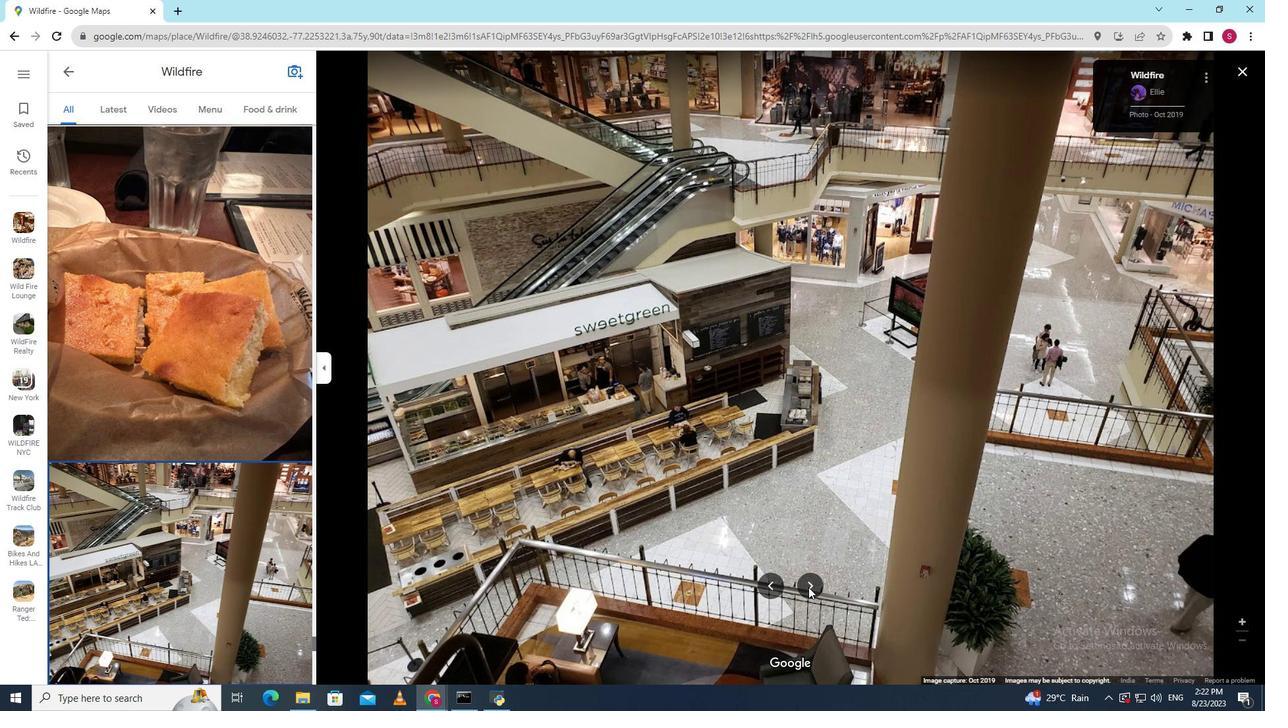 
Action: Mouse pressed left at (808, 587)
Screenshot: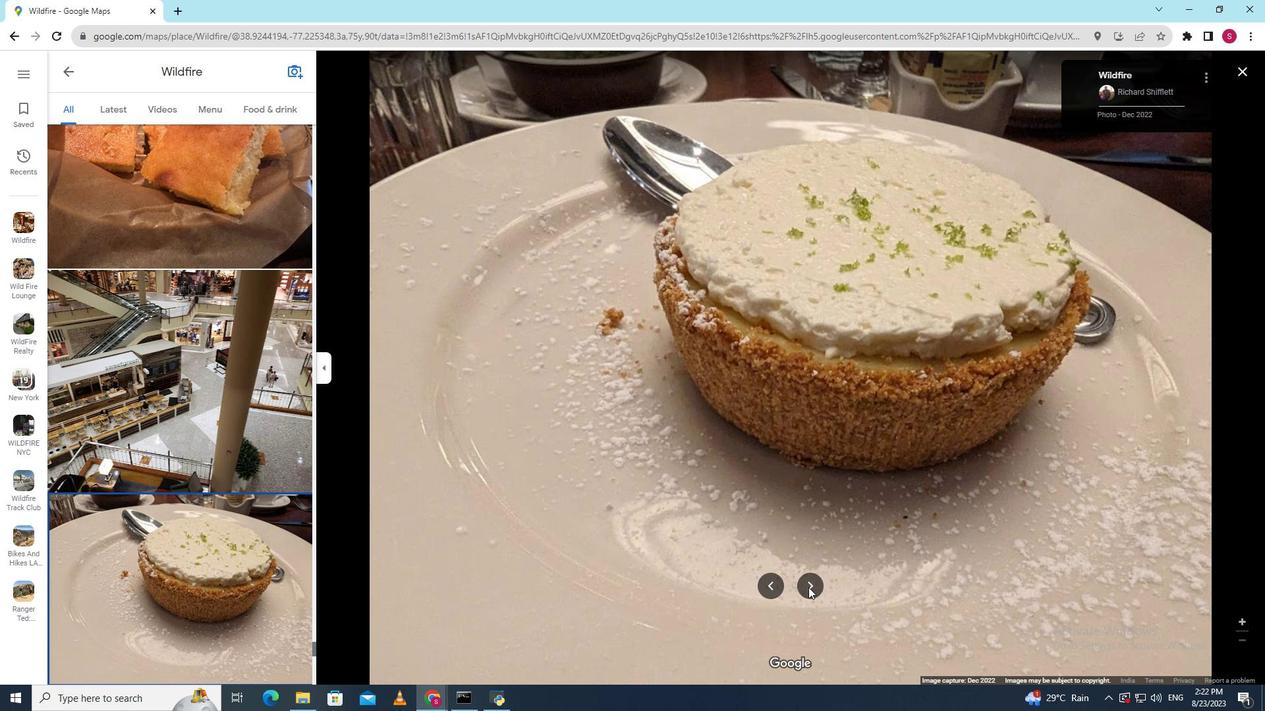 
Action: Mouse pressed left at (808, 587)
Screenshot: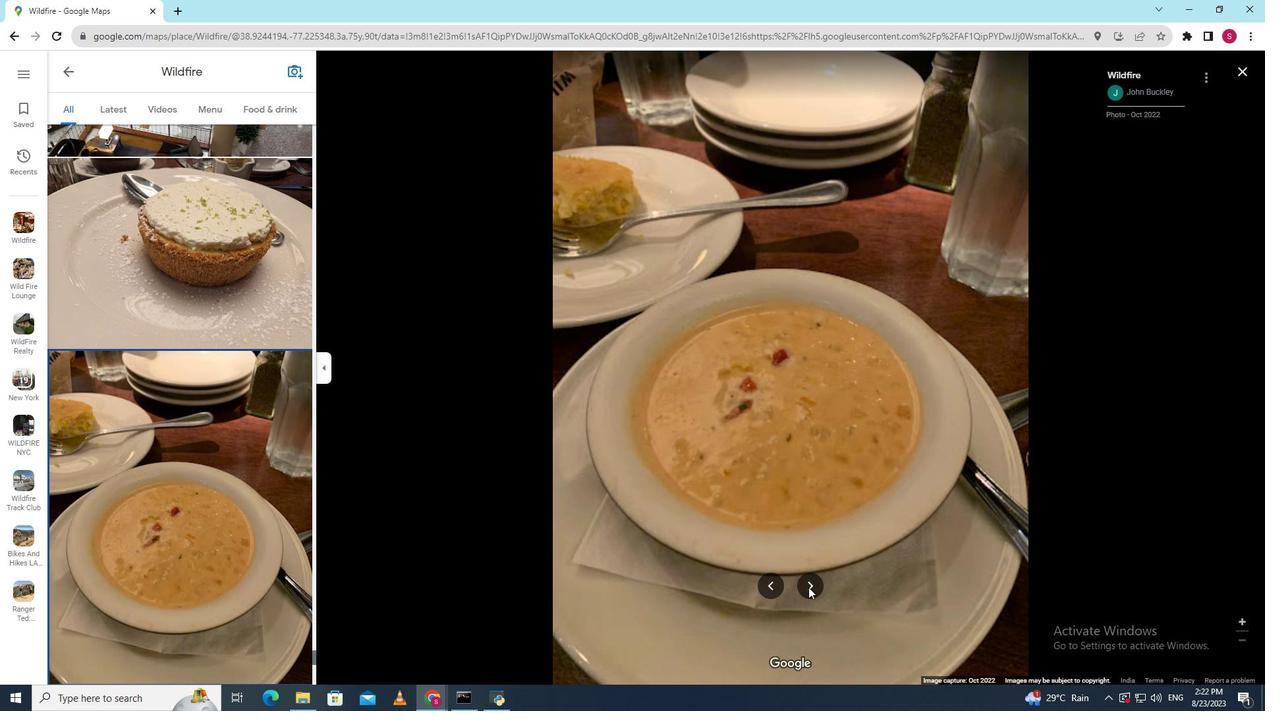 
Action: Mouse pressed left at (808, 587)
Screenshot: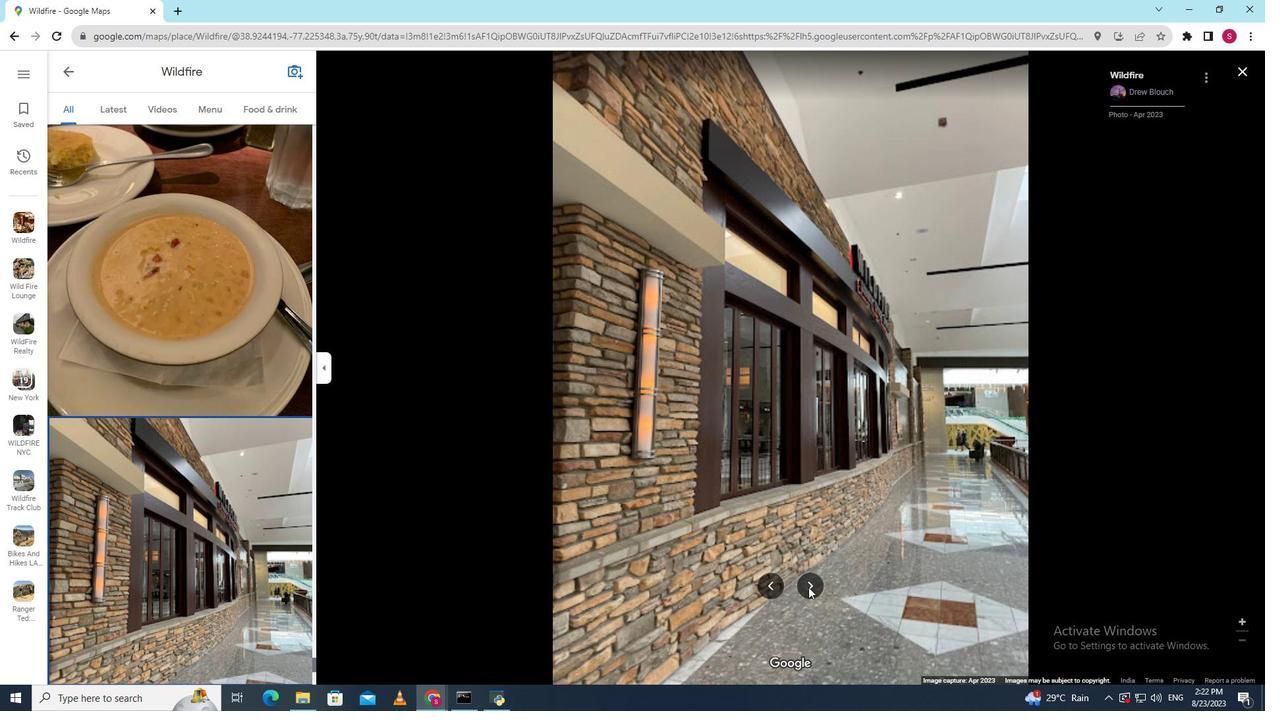 
Action: Mouse pressed left at (808, 587)
Screenshot: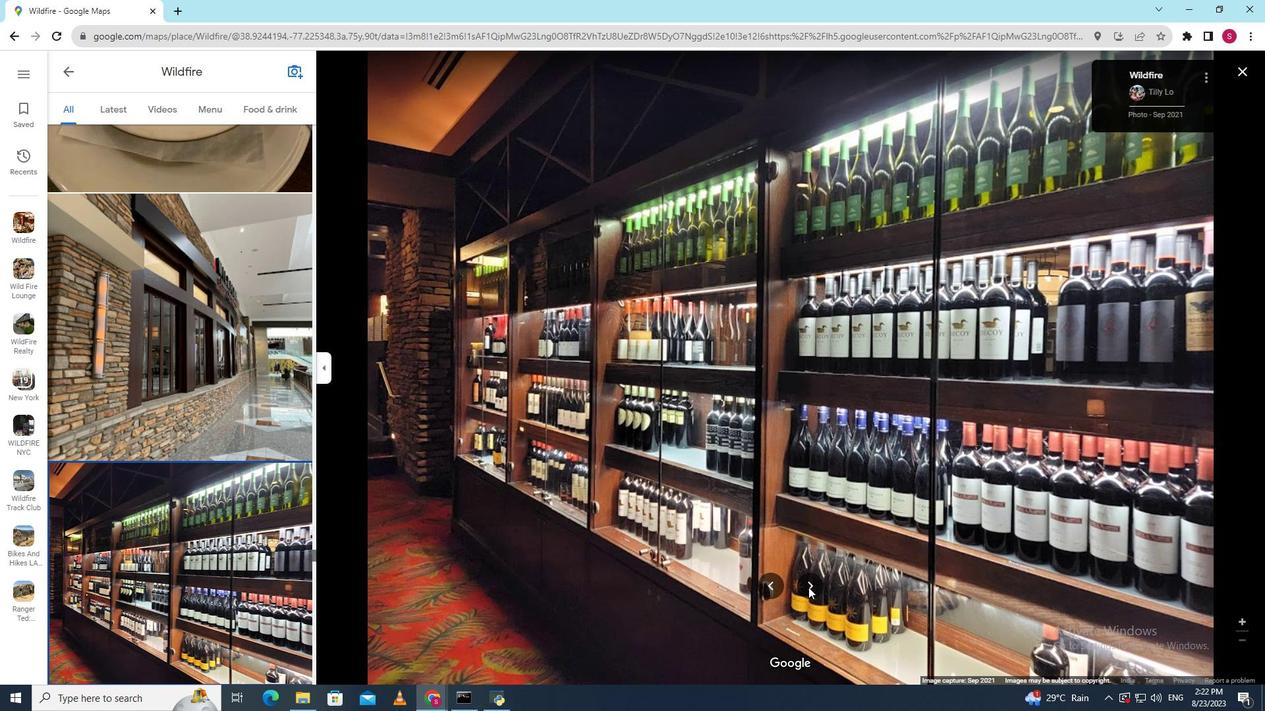
Action: Mouse pressed left at (808, 587)
Screenshot: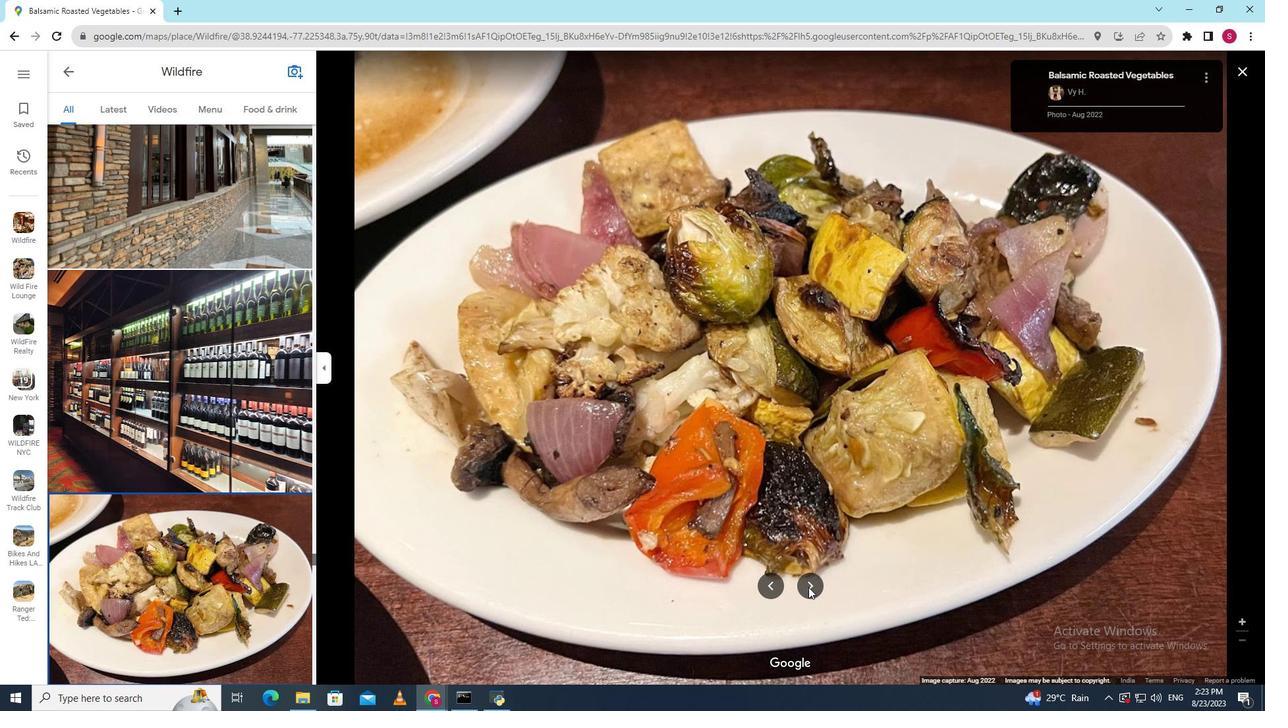 
Action: Mouse moved to (810, 589)
Screenshot: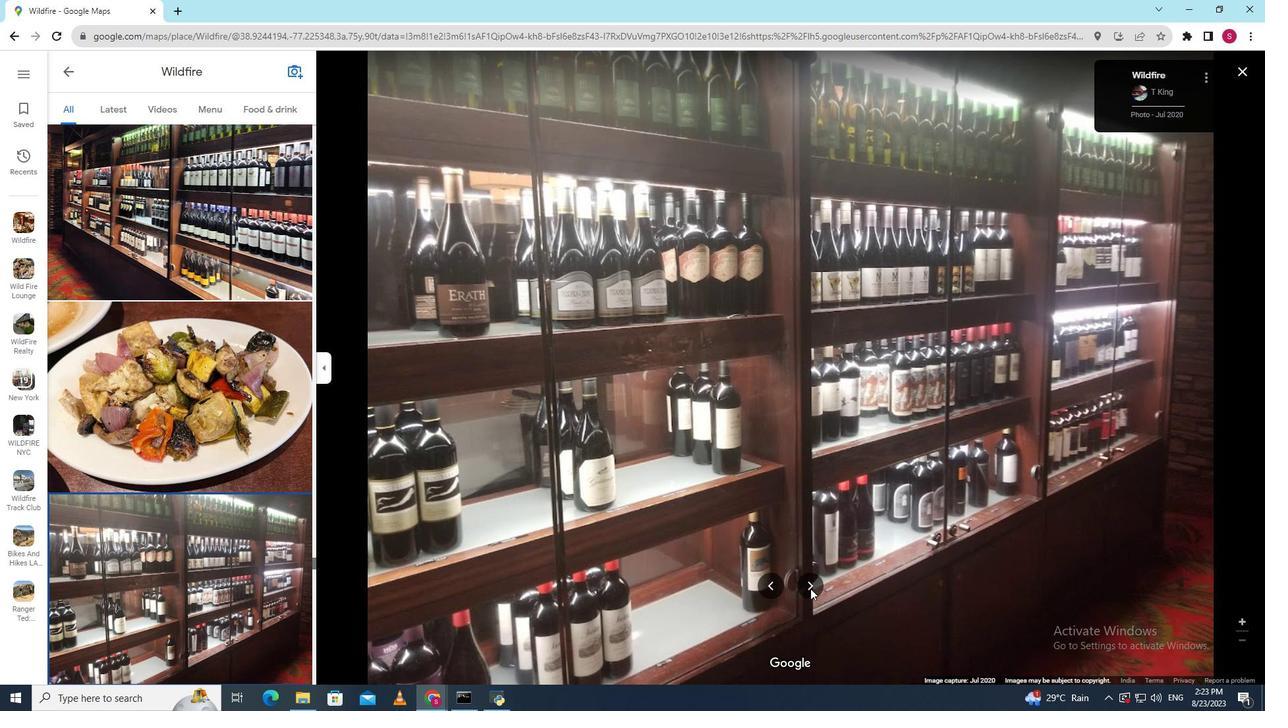 
Action: Mouse pressed left at (810, 589)
Screenshot: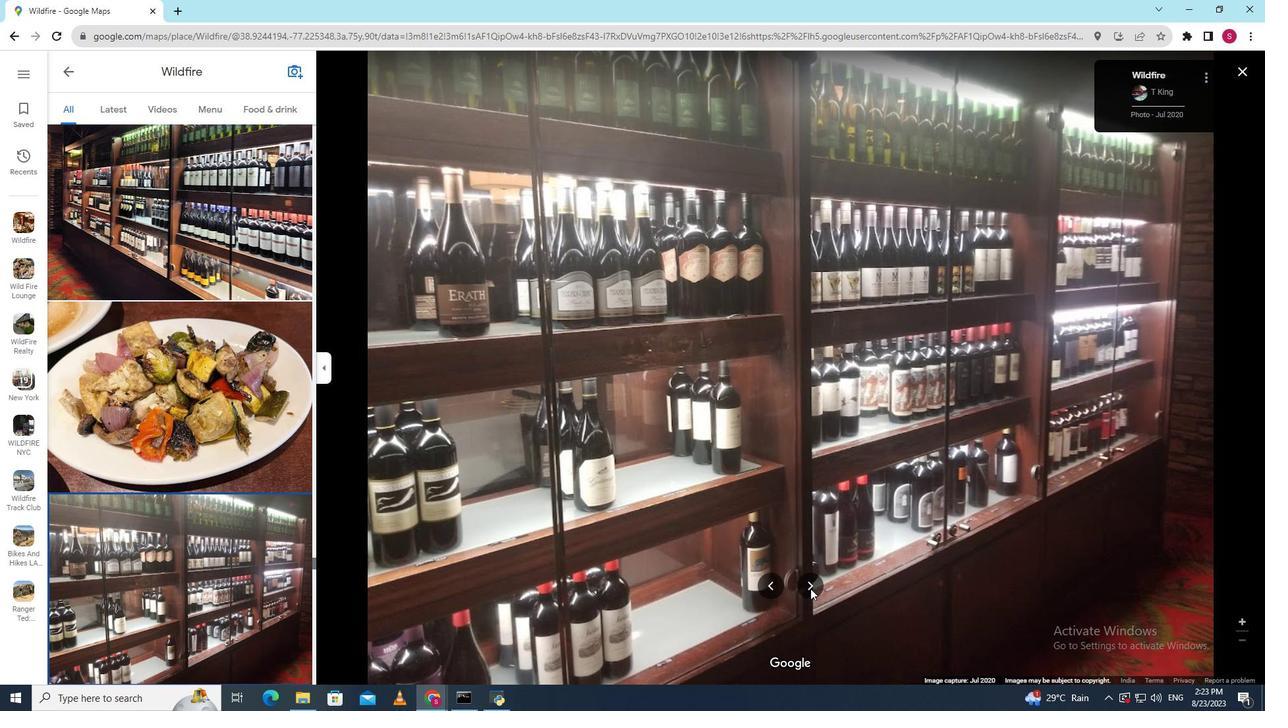 
Action: Mouse pressed left at (810, 589)
Screenshot: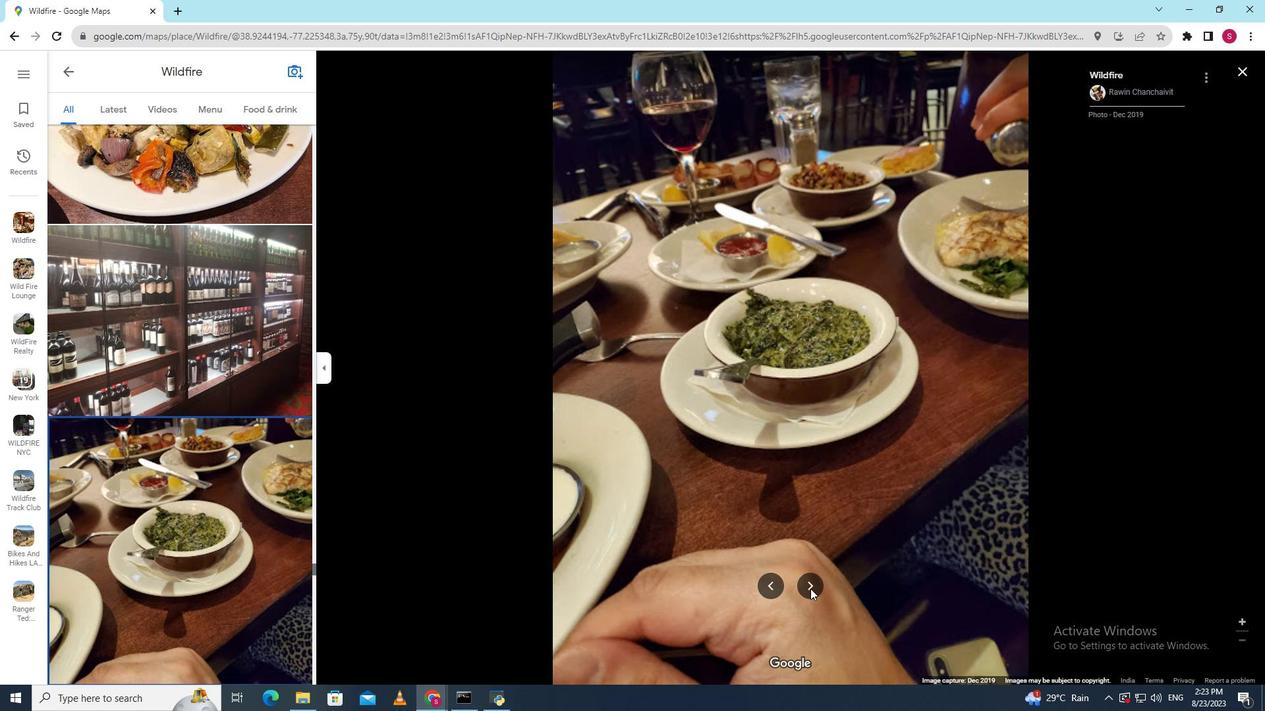 
Action: Mouse pressed left at (810, 589)
Screenshot: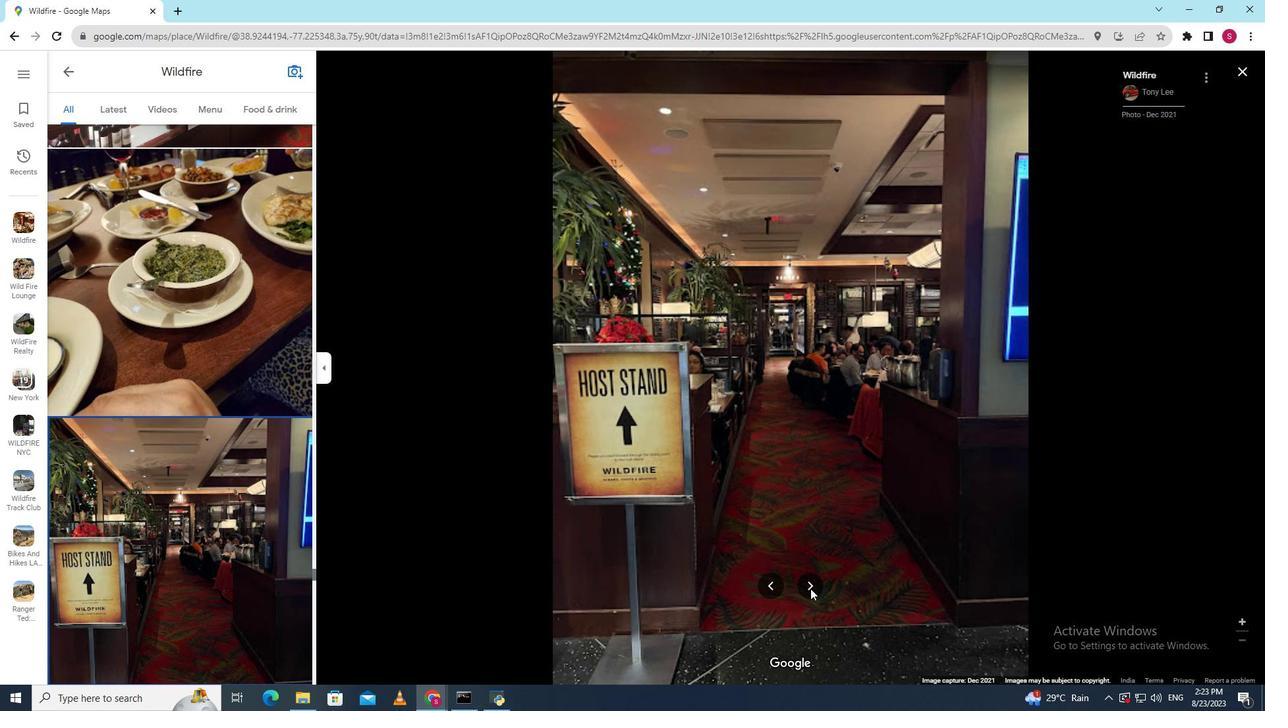 
Action: Mouse pressed left at (810, 589)
Screenshot: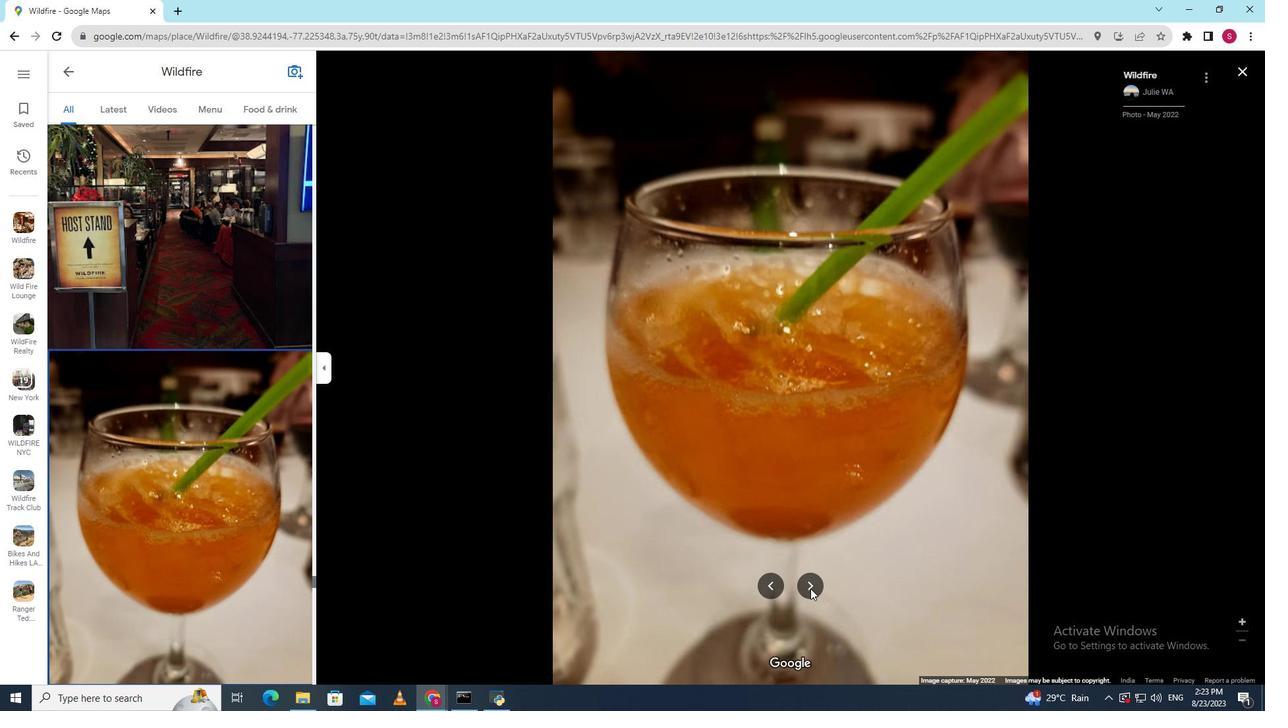 
Action: Mouse pressed left at (810, 589)
Screenshot: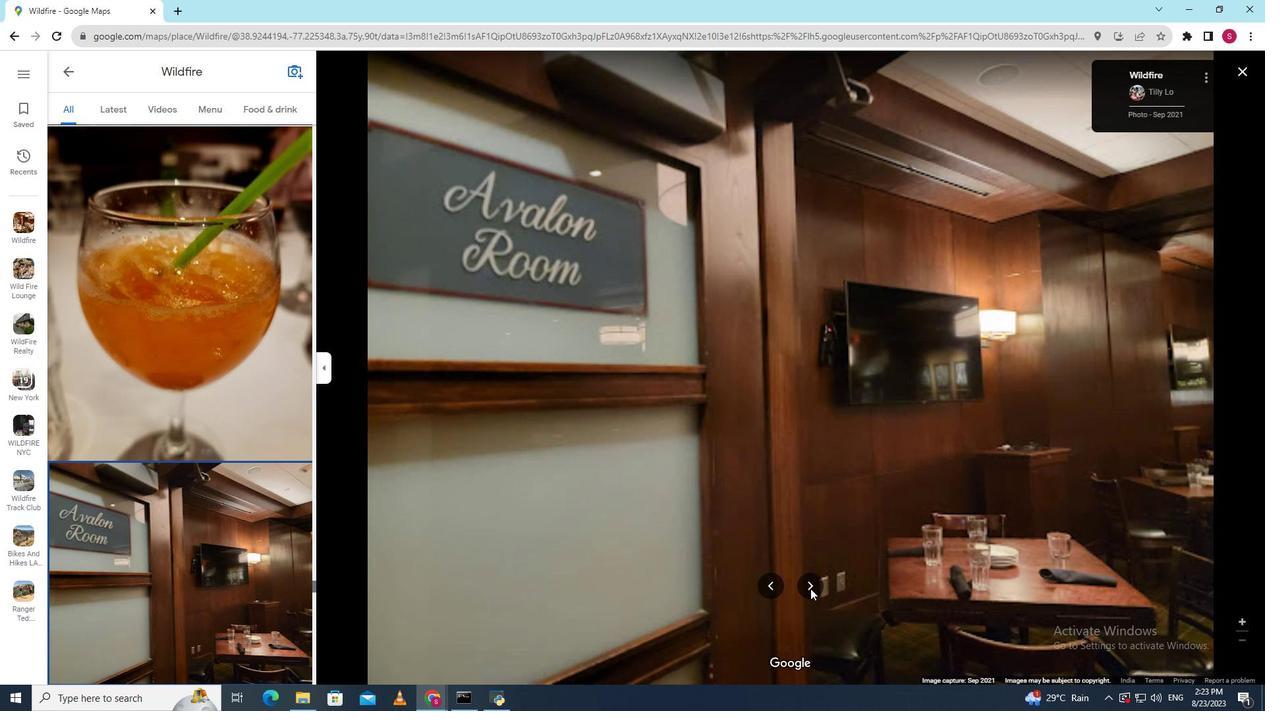 
Action: Mouse pressed left at (810, 589)
Screenshot: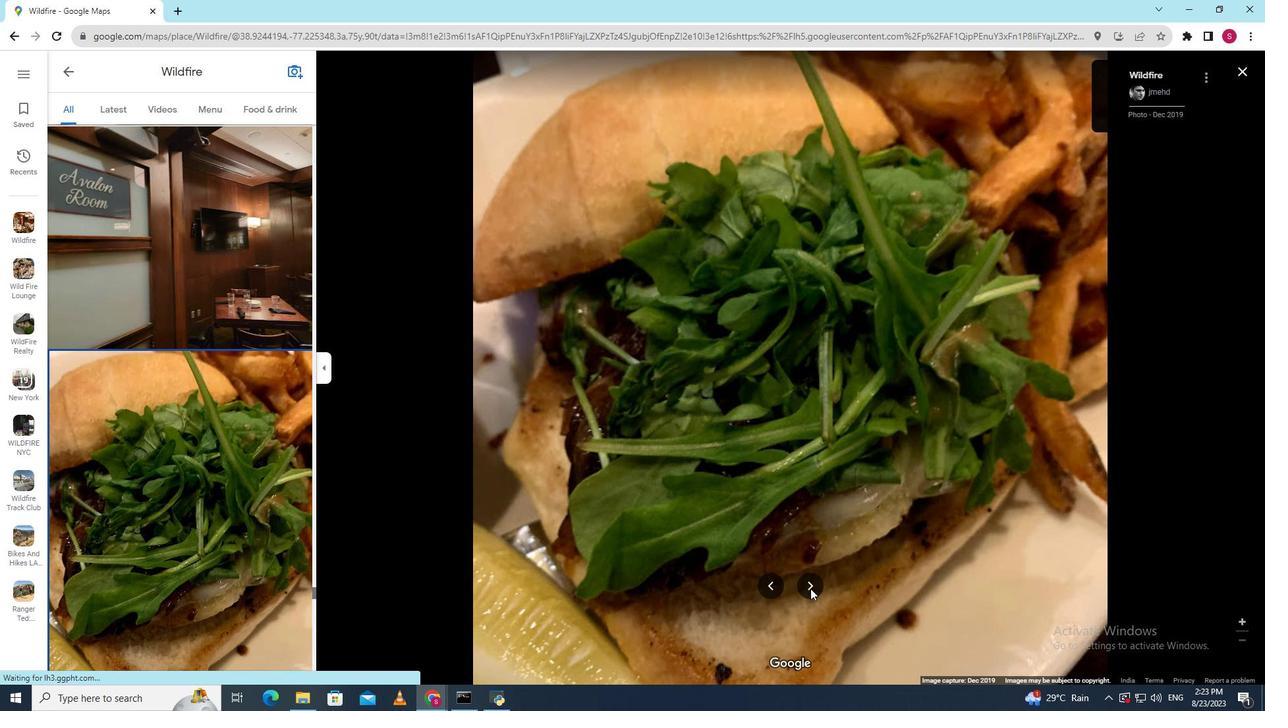
Action: Mouse pressed left at (810, 589)
Screenshot: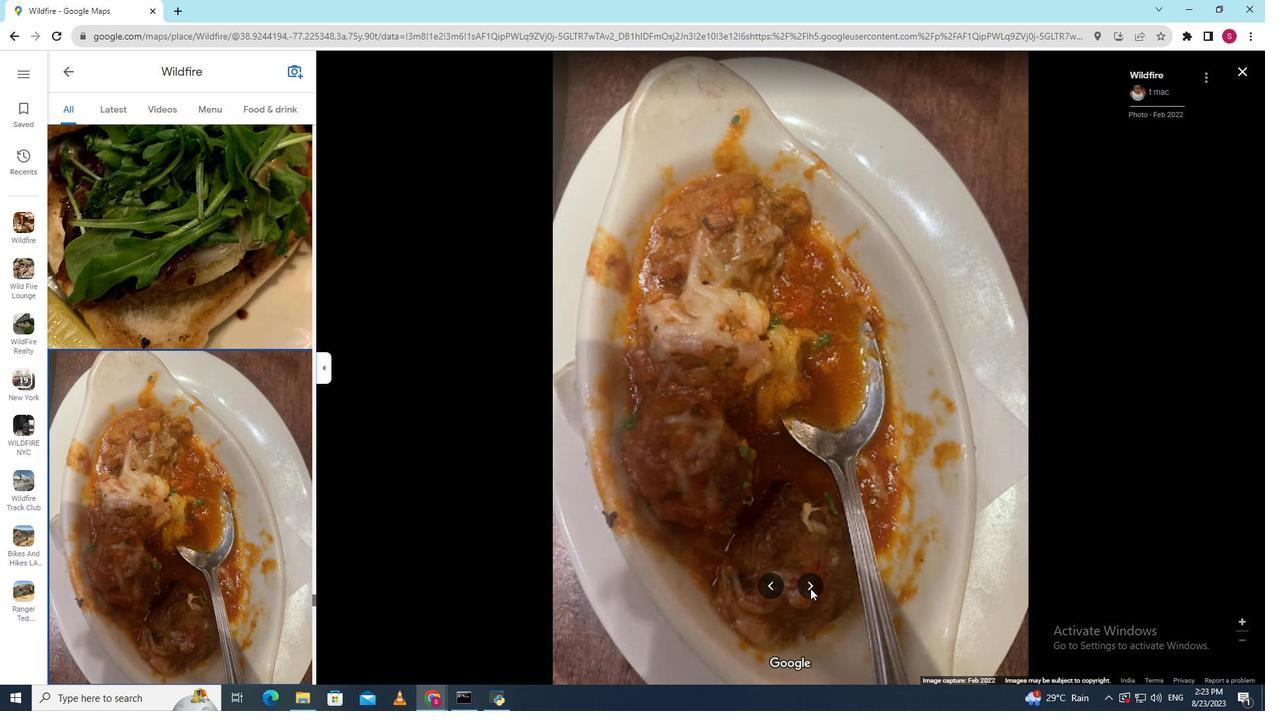 
Action: Mouse pressed left at (810, 589)
Screenshot: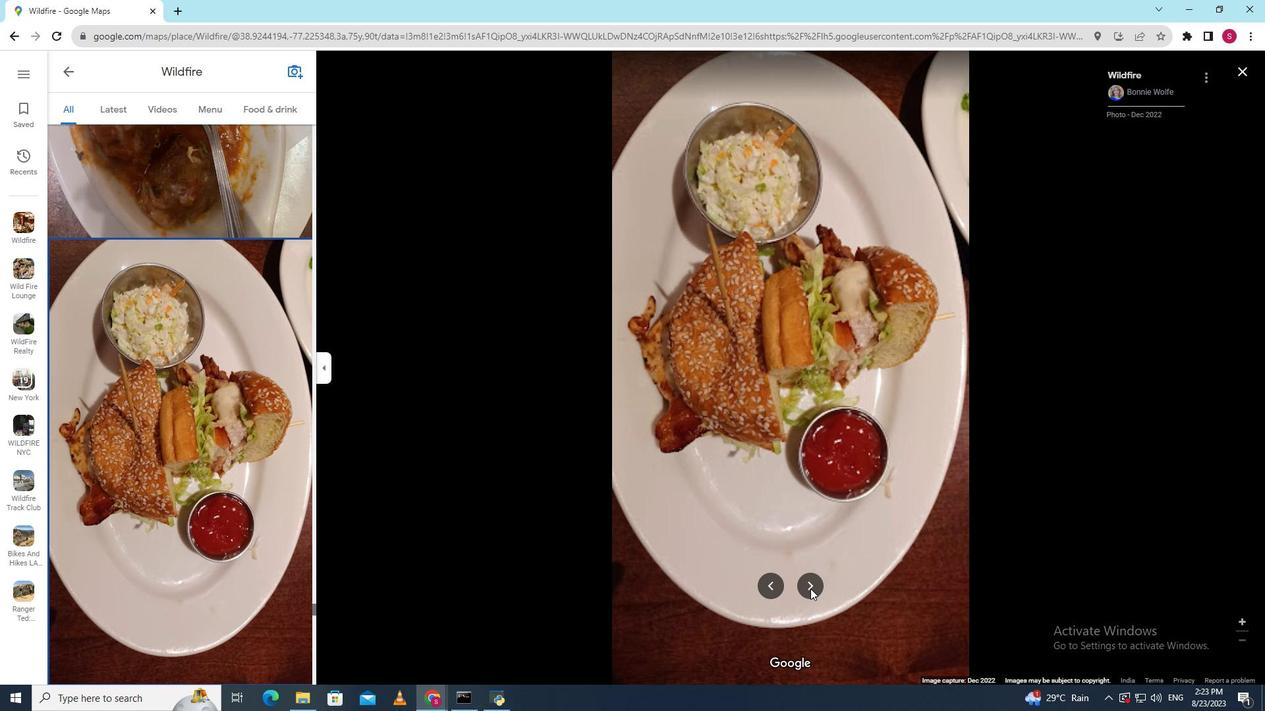 
Action: Mouse pressed left at (810, 589)
Screenshot: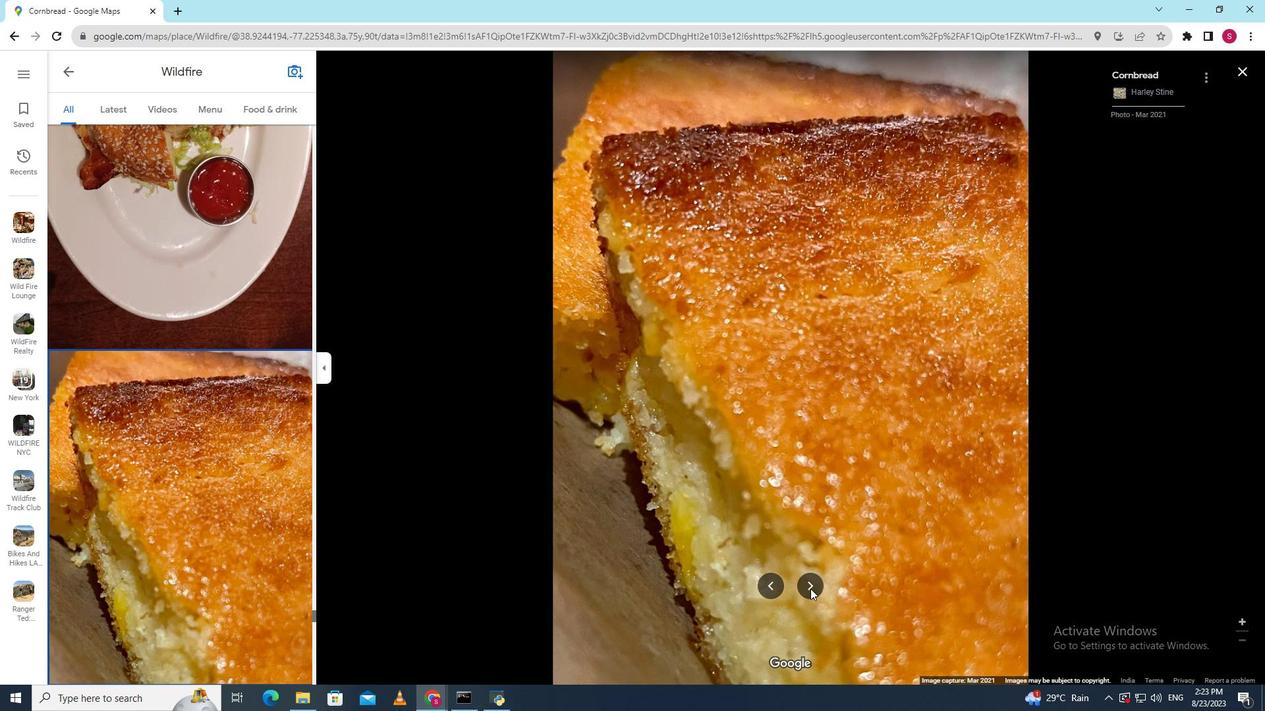 
Action: Mouse pressed left at (810, 589)
Screenshot: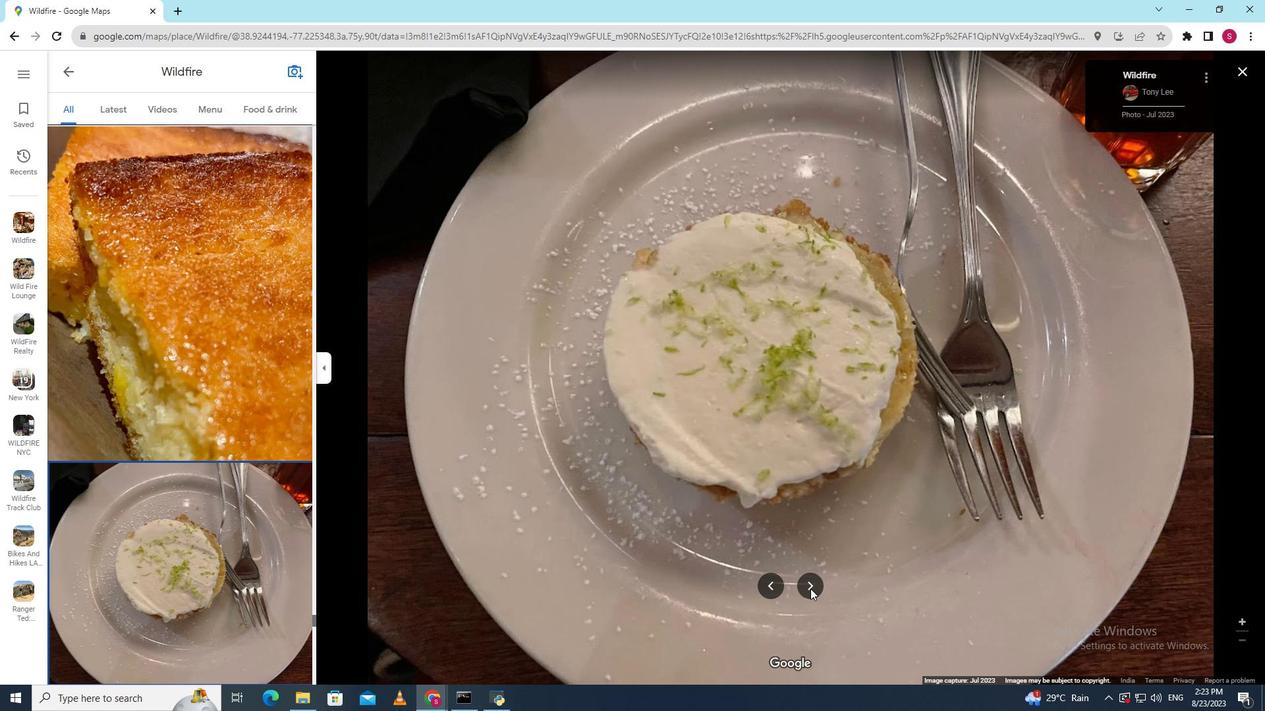 
Action: Mouse pressed left at (810, 589)
Screenshot: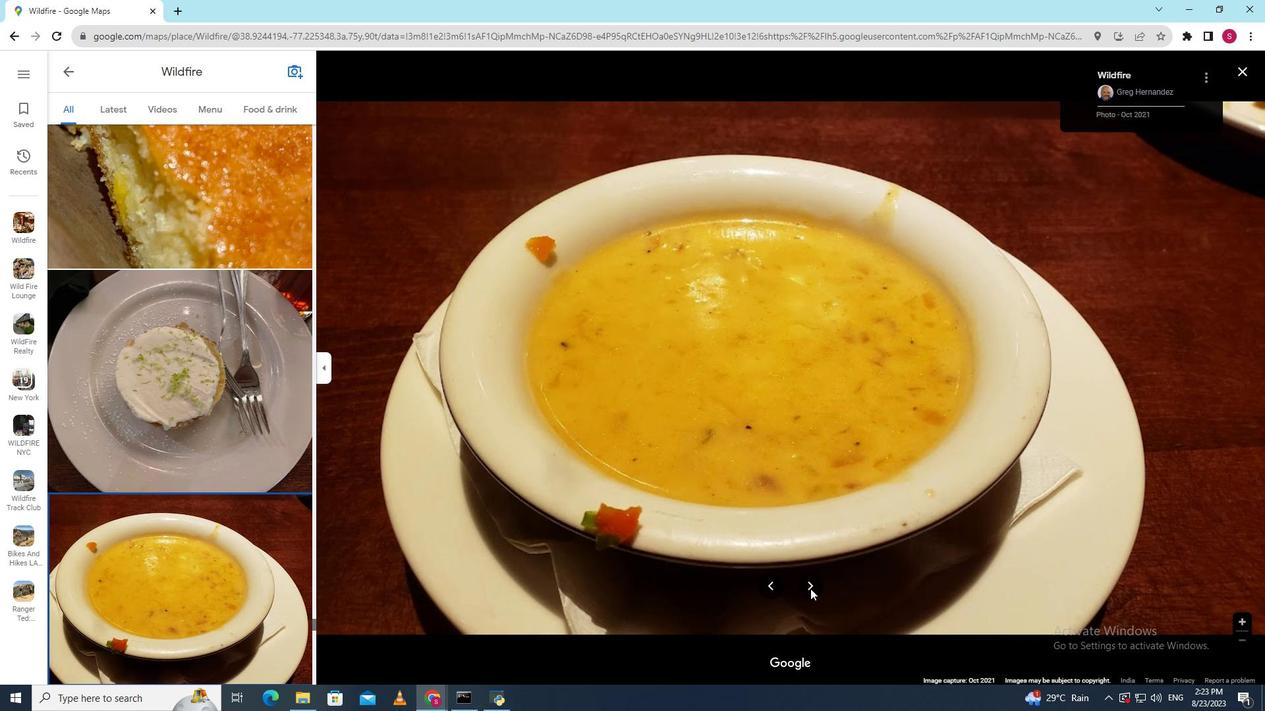 
Action: Mouse pressed left at (810, 589)
Screenshot: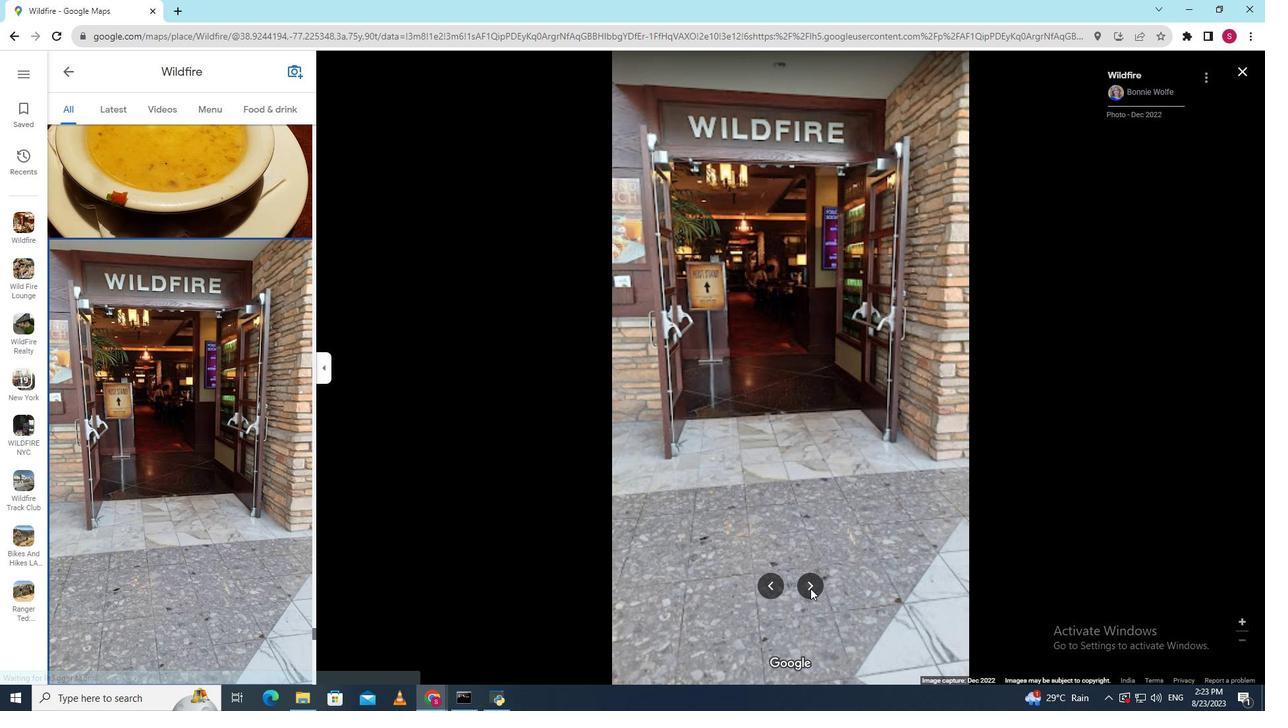 
Action: Mouse pressed left at (810, 589)
Screenshot: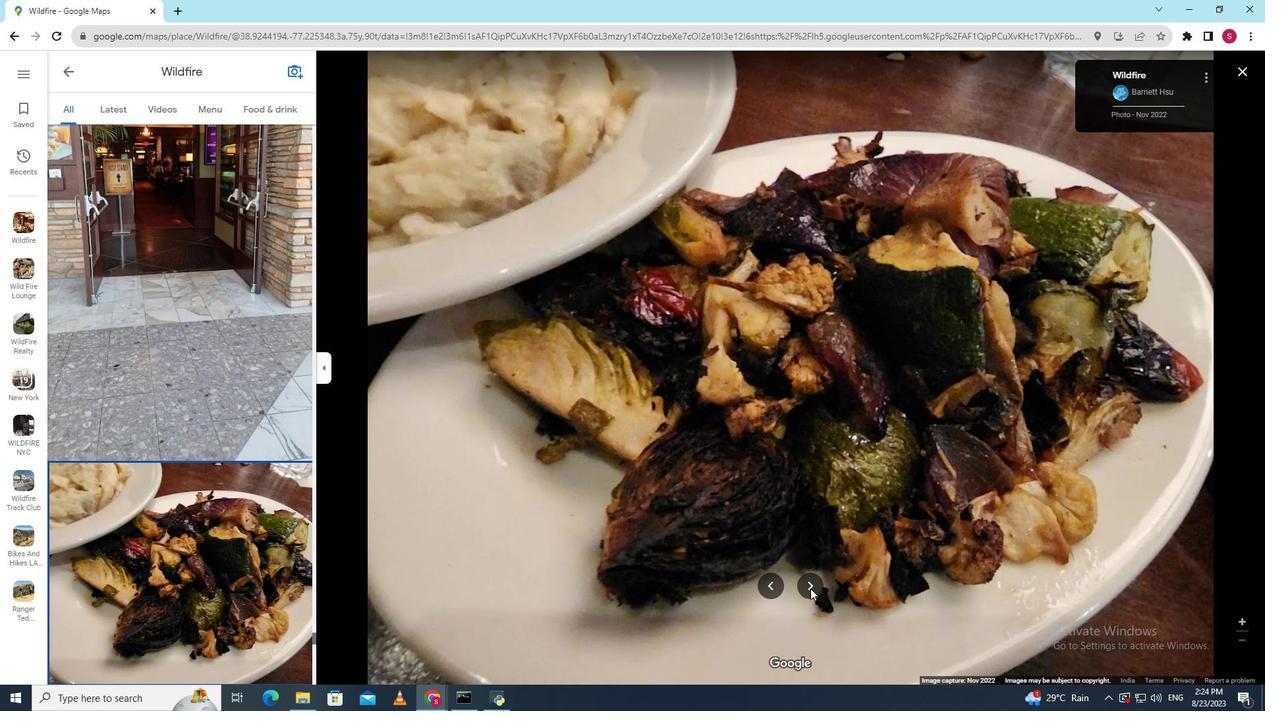 
Action: Mouse pressed left at (810, 589)
Screenshot: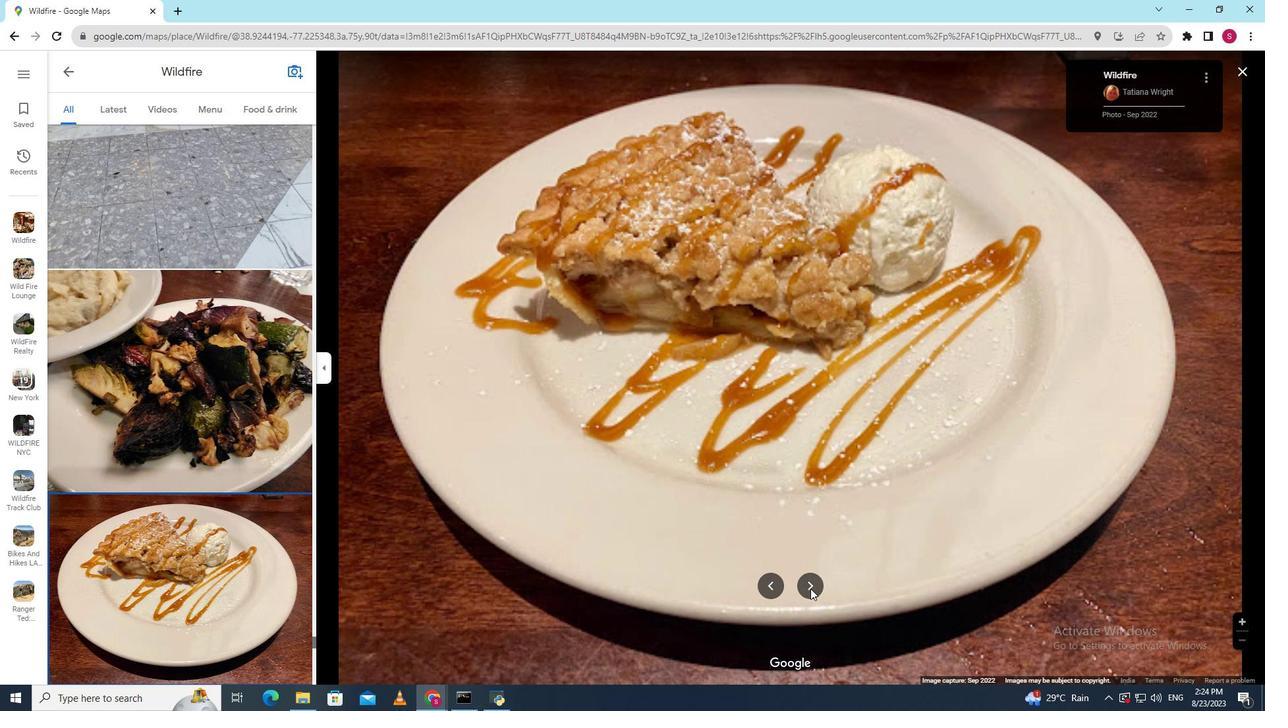 
Action: Mouse pressed left at (810, 589)
Screenshot: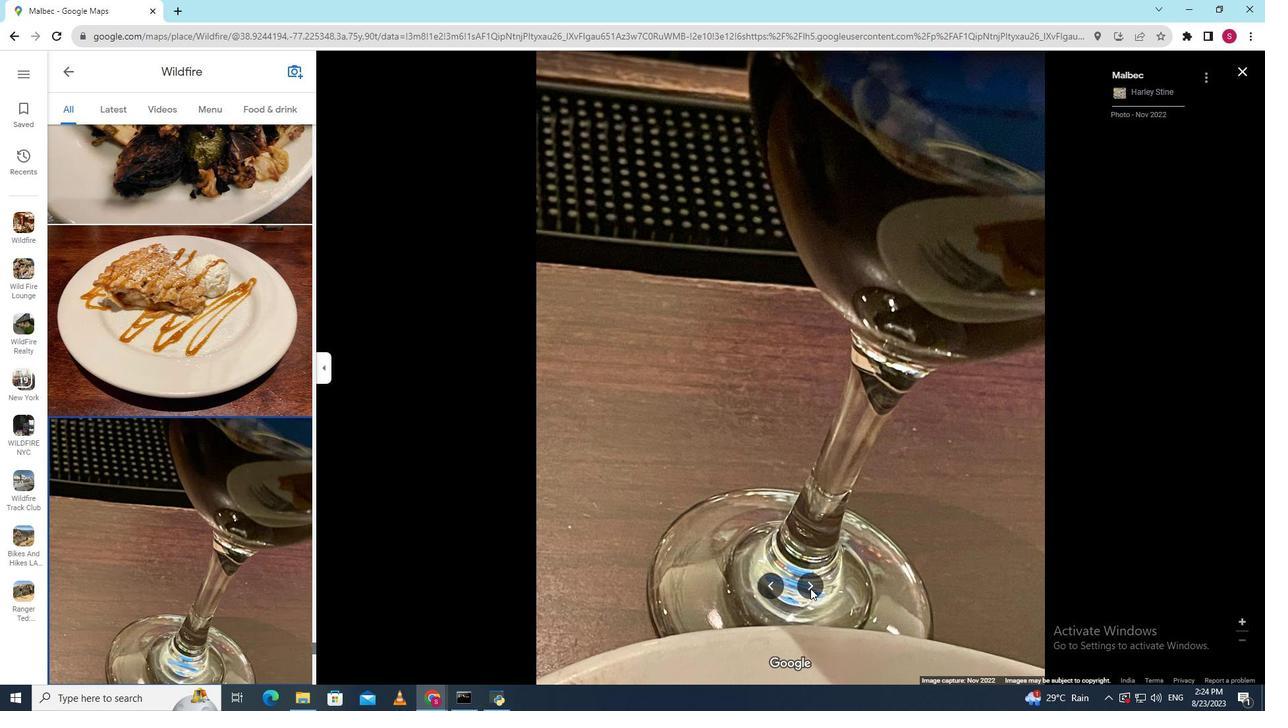 
Action: Mouse pressed left at (810, 589)
Screenshot: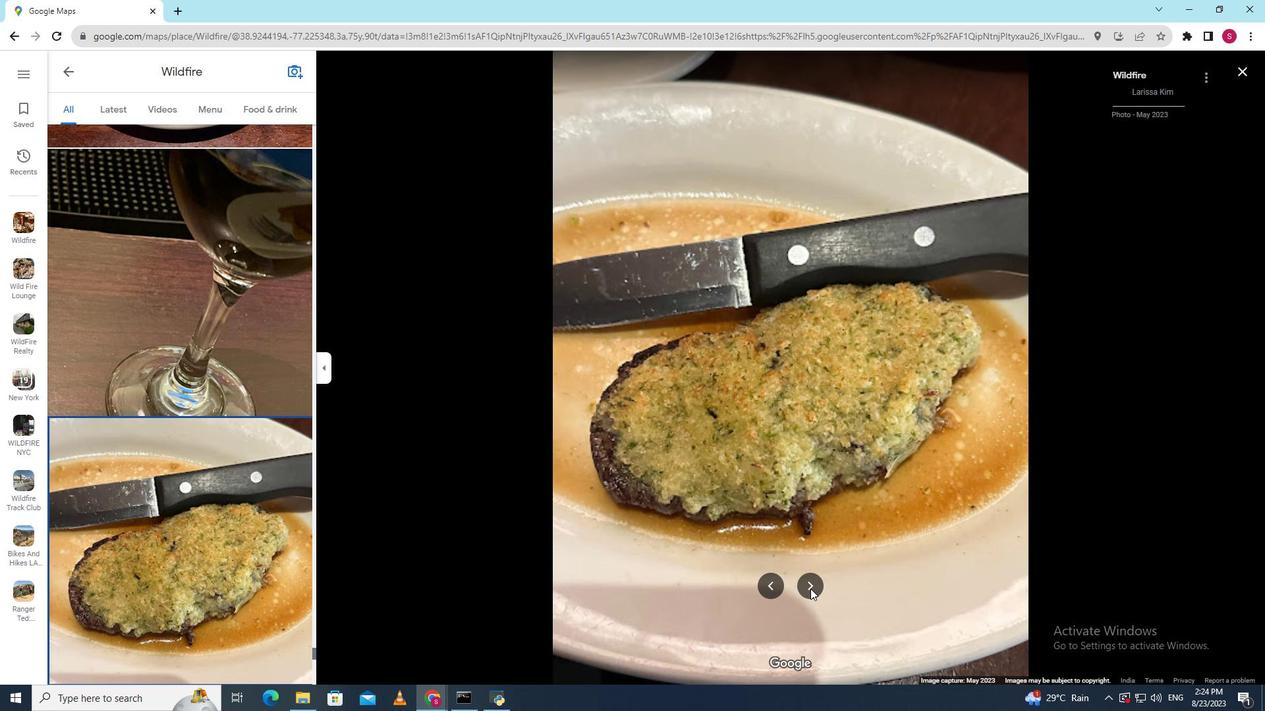 
Action: Mouse pressed left at (810, 589)
Screenshot: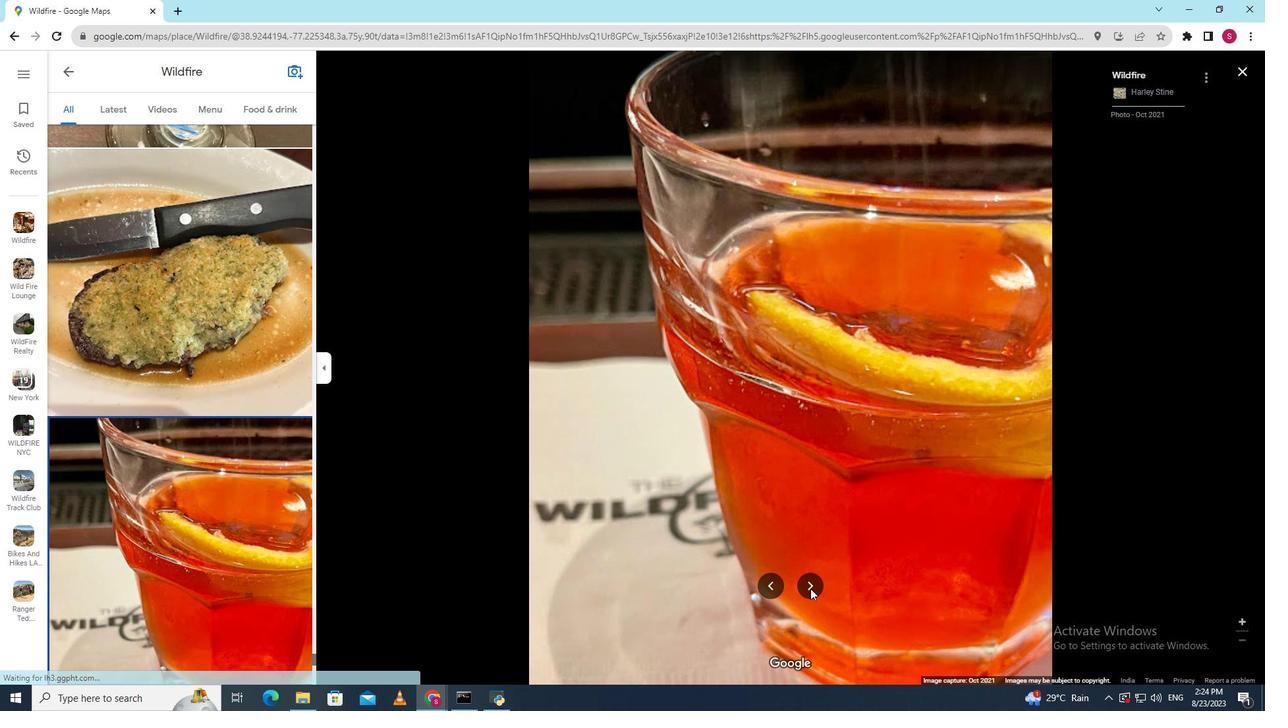 
Action: Mouse pressed left at (810, 589)
Screenshot: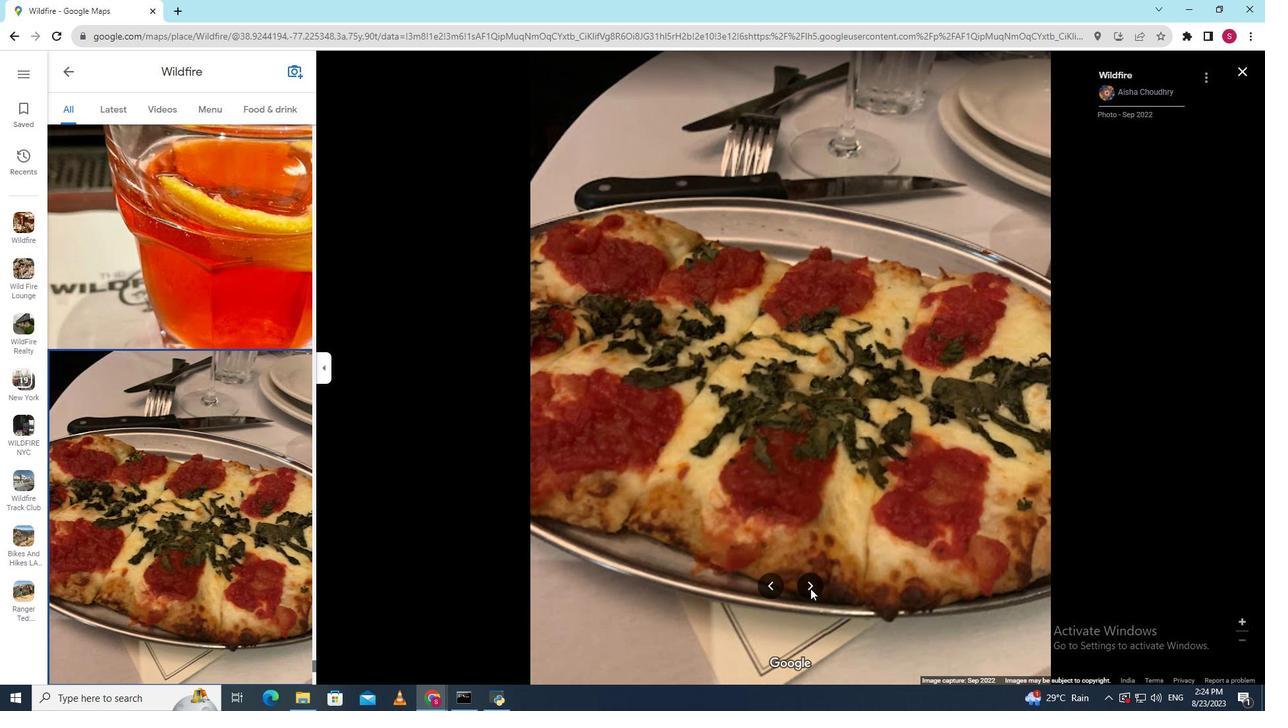 
Action: Mouse pressed left at (810, 589)
Screenshot: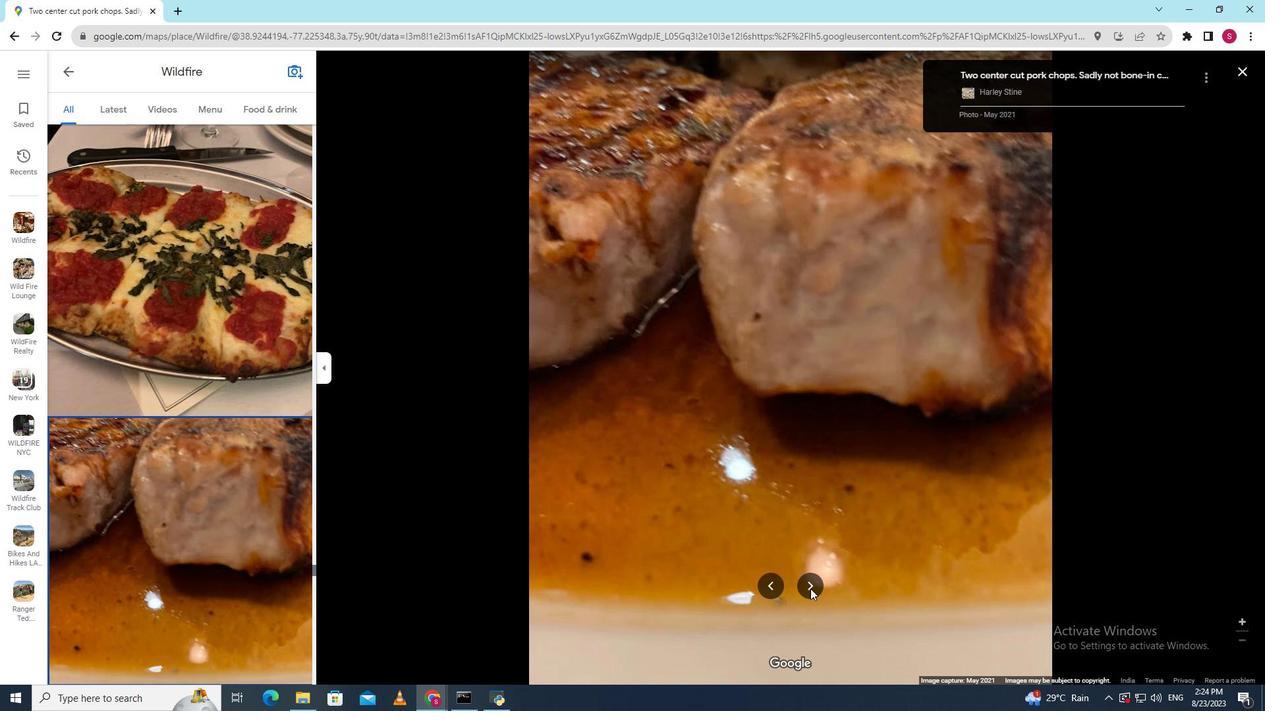 
Action: Mouse pressed left at (810, 589)
Screenshot: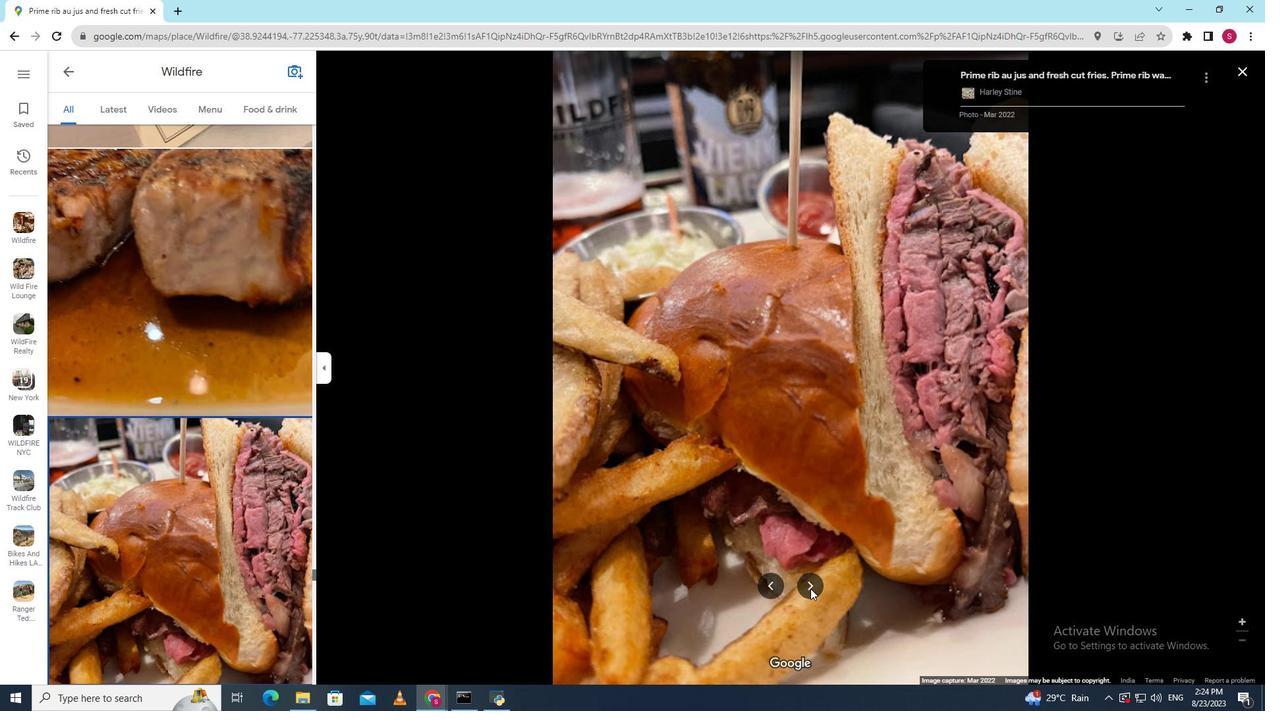
Action: Mouse pressed left at (810, 589)
Screenshot: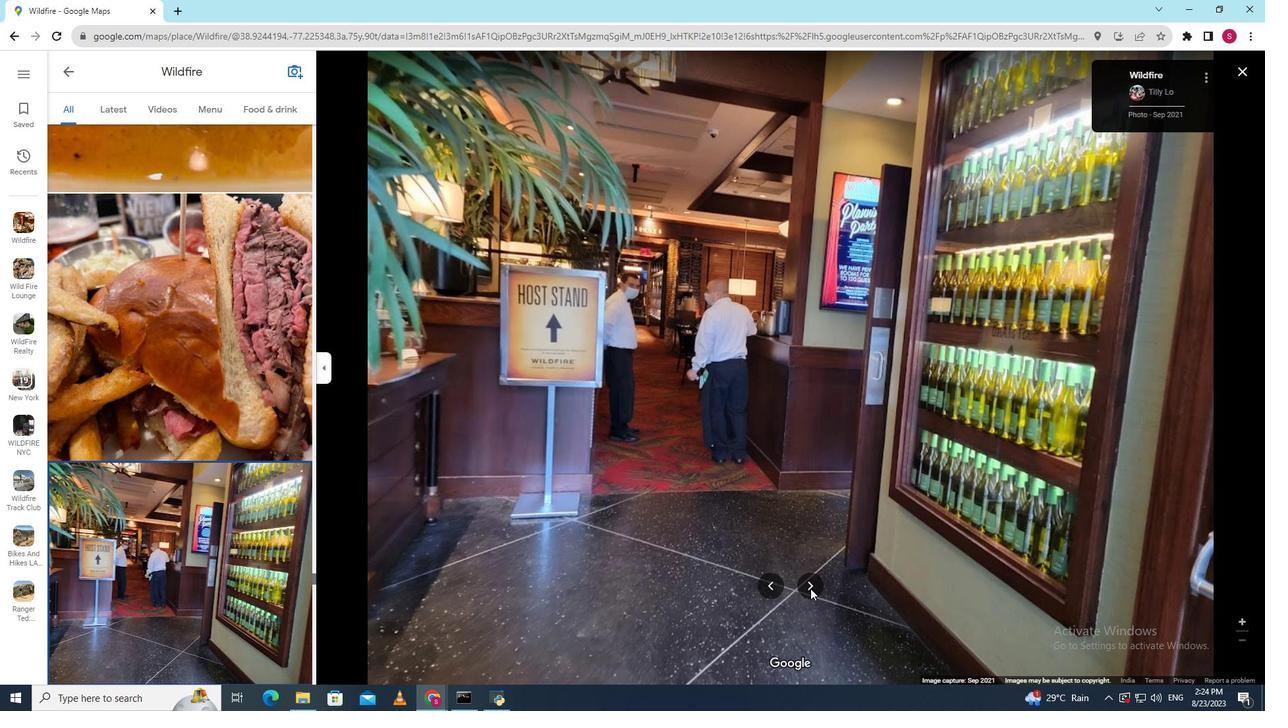 
Action: Mouse pressed left at (810, 589)
Screenshot: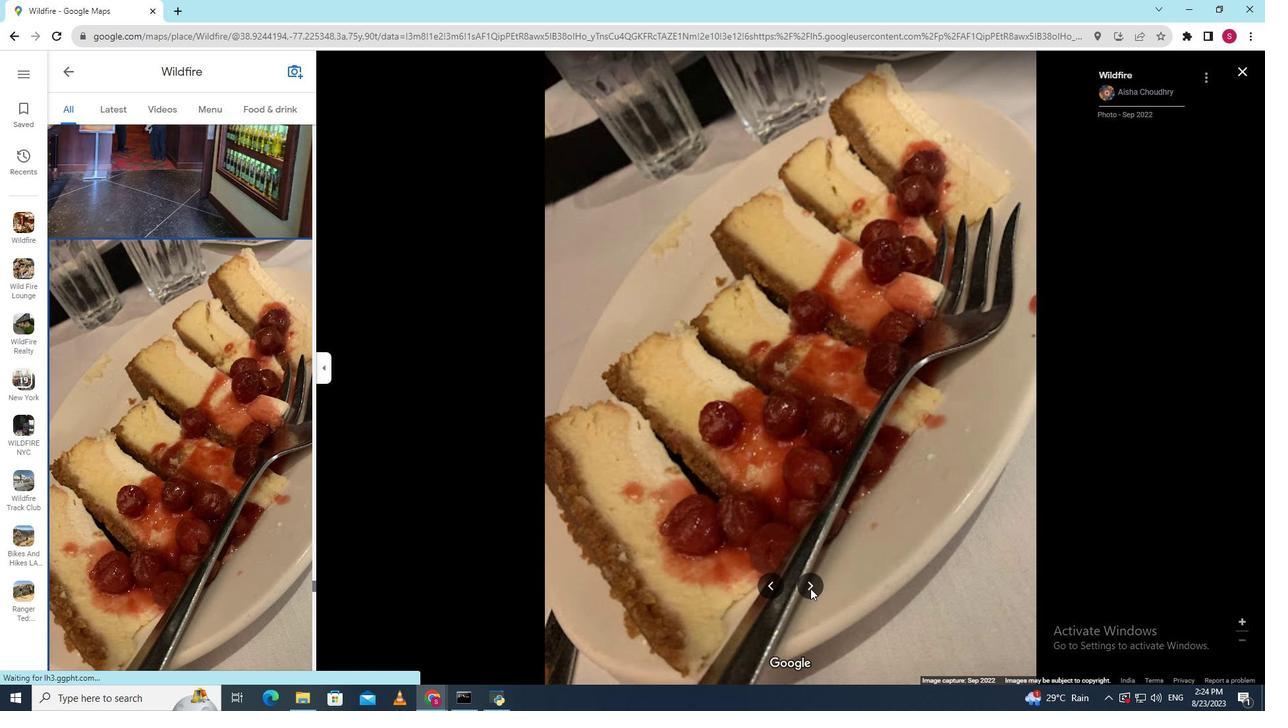 
Action: Mouse pressed left at (810, 589)
Screenshot: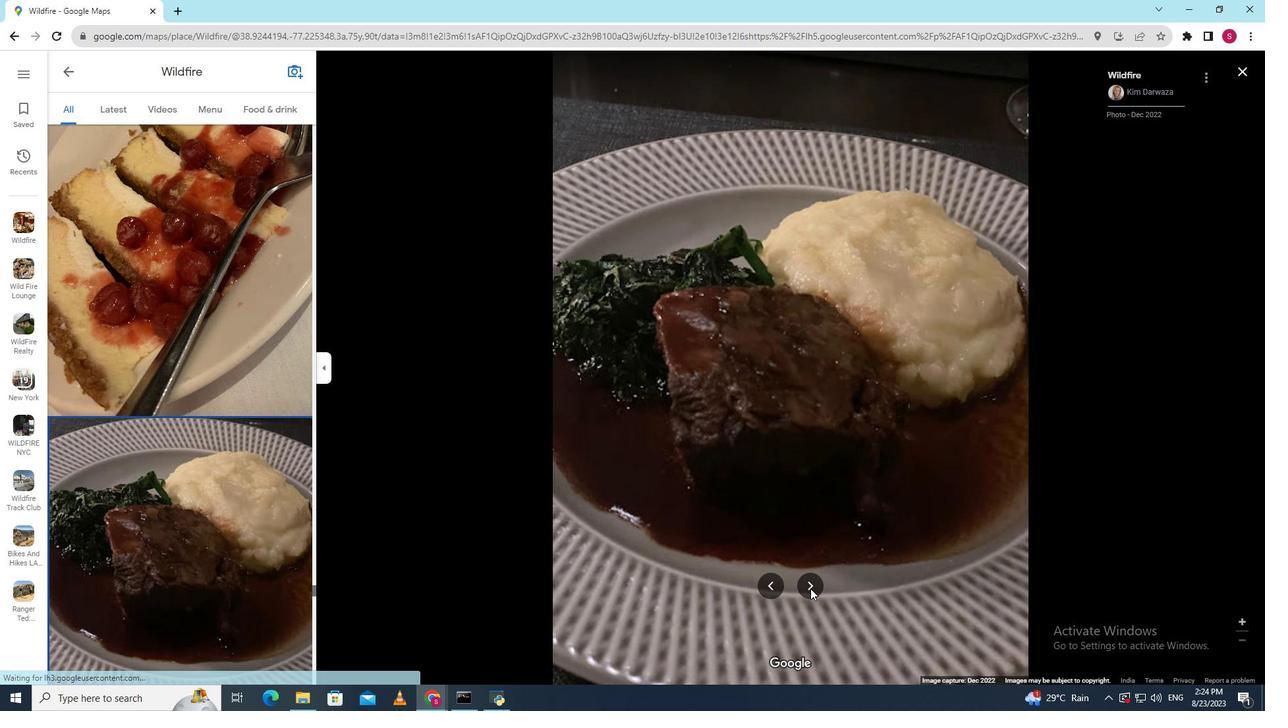 
Action: Mouse pressed left at (810, 589)
Screenshot: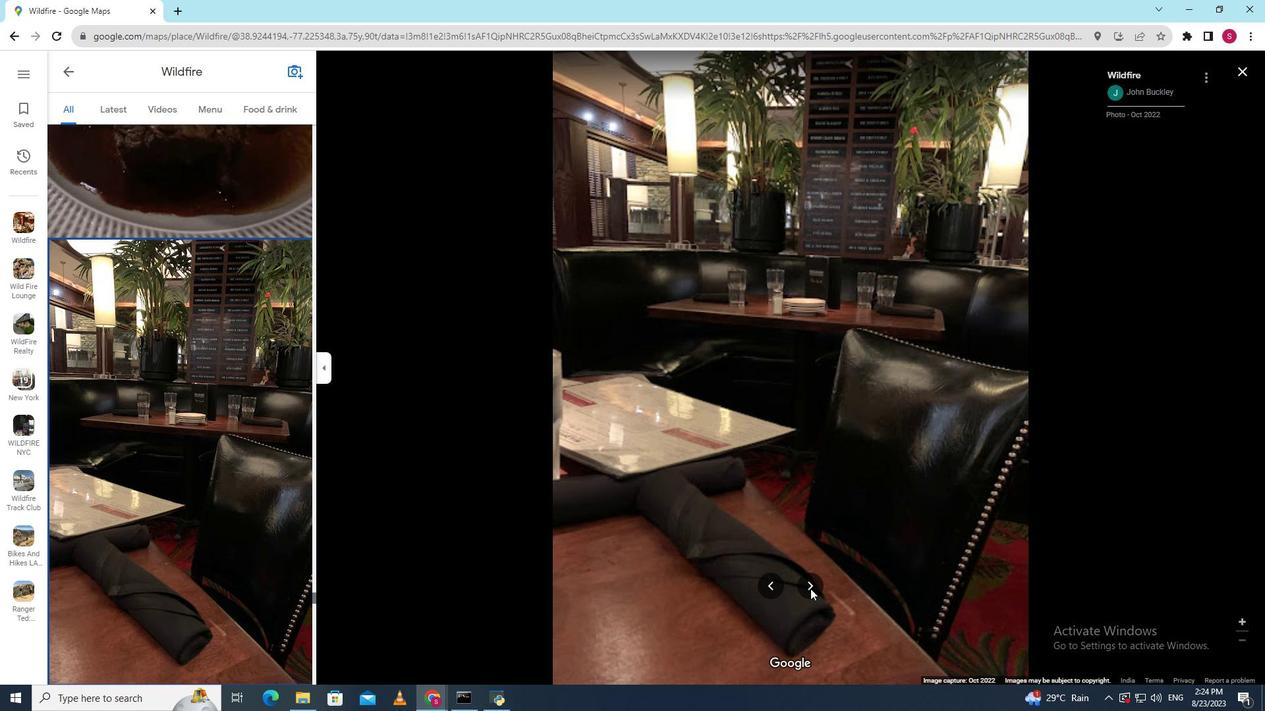 
Action: Mouse moved to (810, 587)
Screenshot: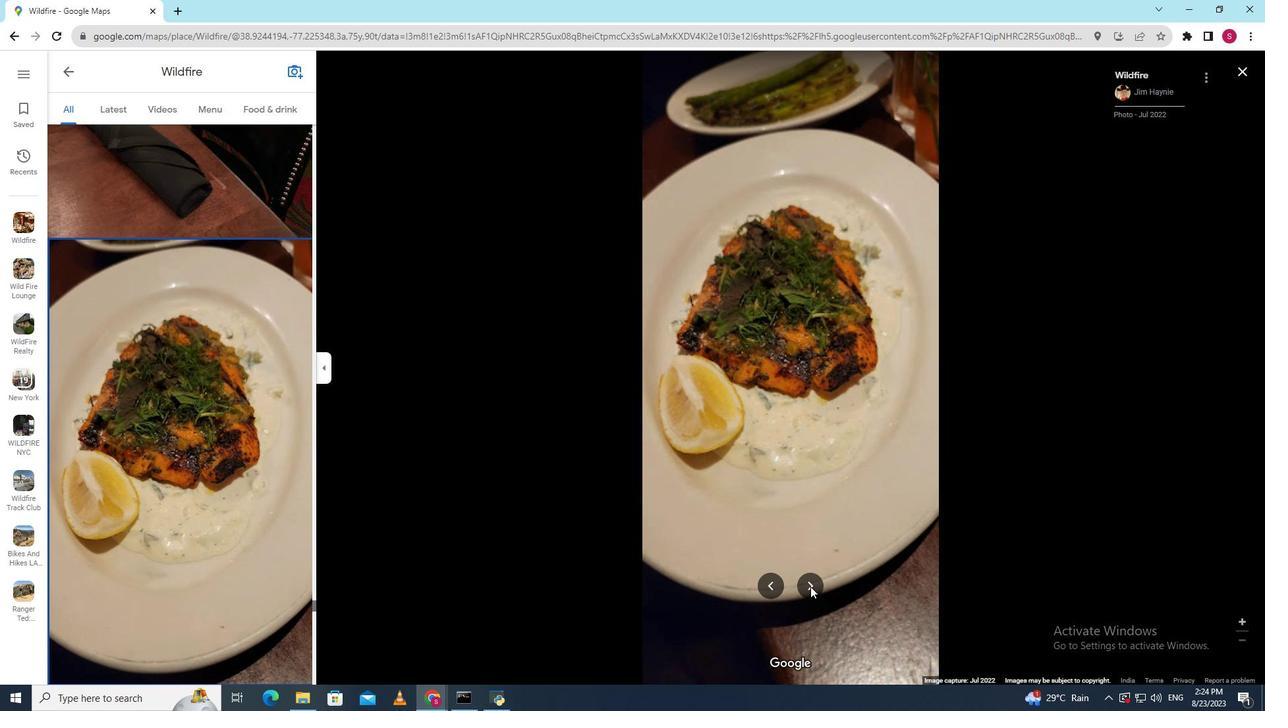 
Action: Mouse pressed left at (810, 587)
Screenshot: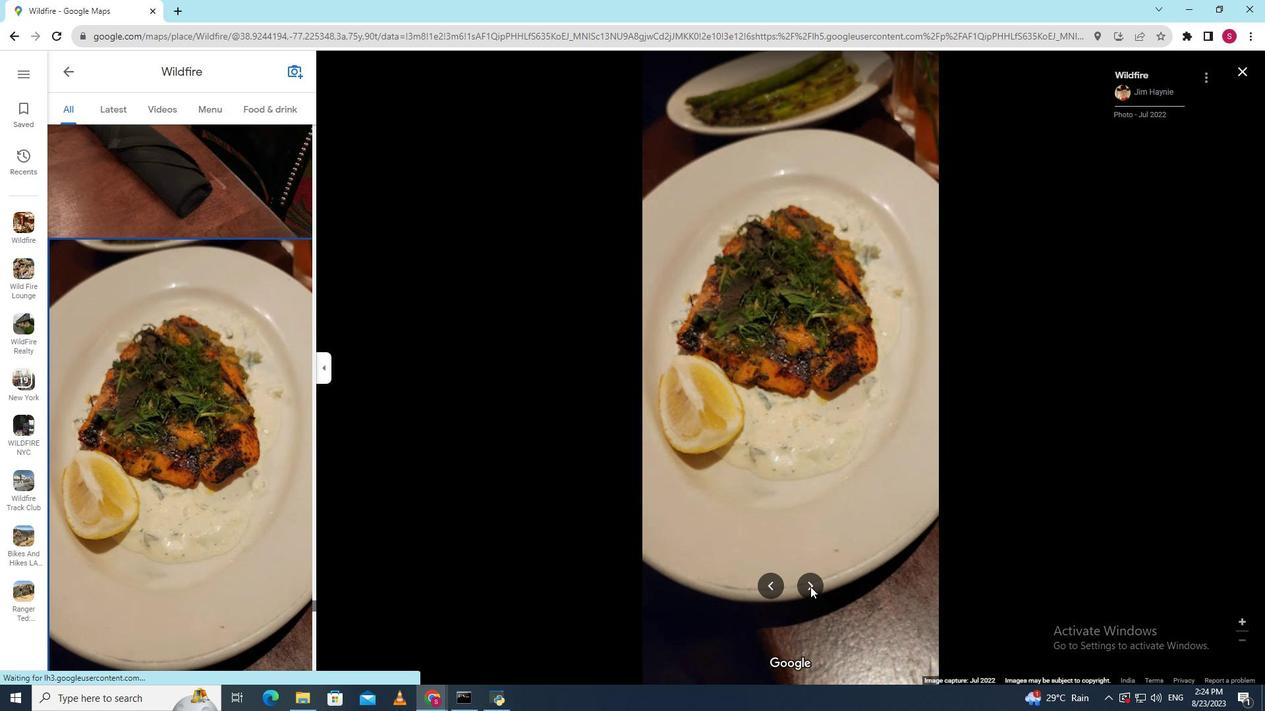 
Action: Mouse pressed left at (810, 587)
Screenshot: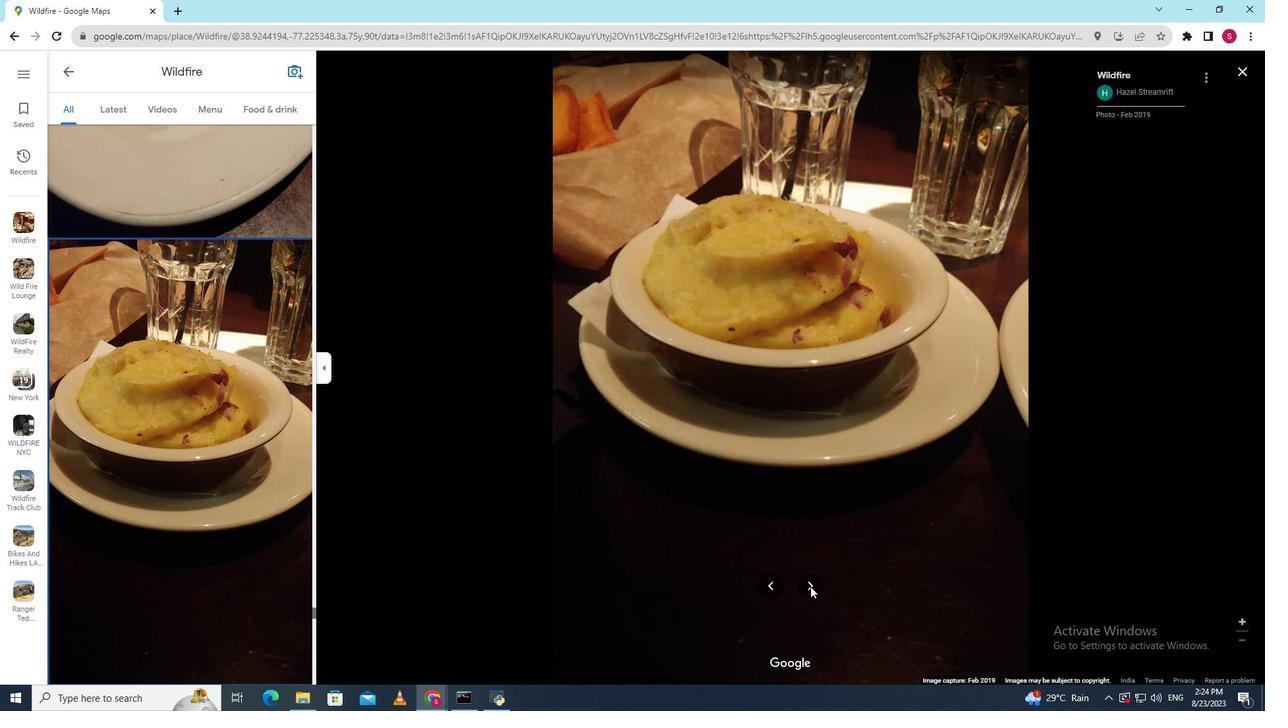 
Action: Mouse pressed left at (810, 587)
Screenshot: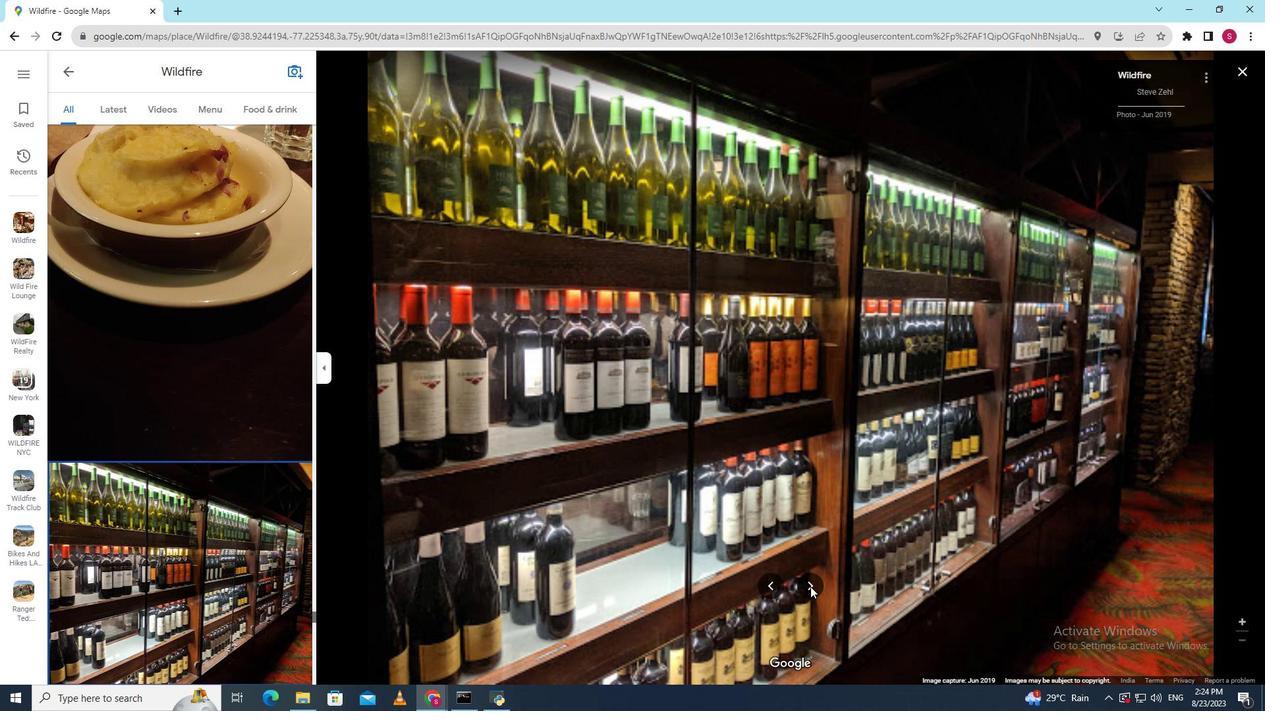 
Action: Mouse pressed left at (810, 587)
Screenshot: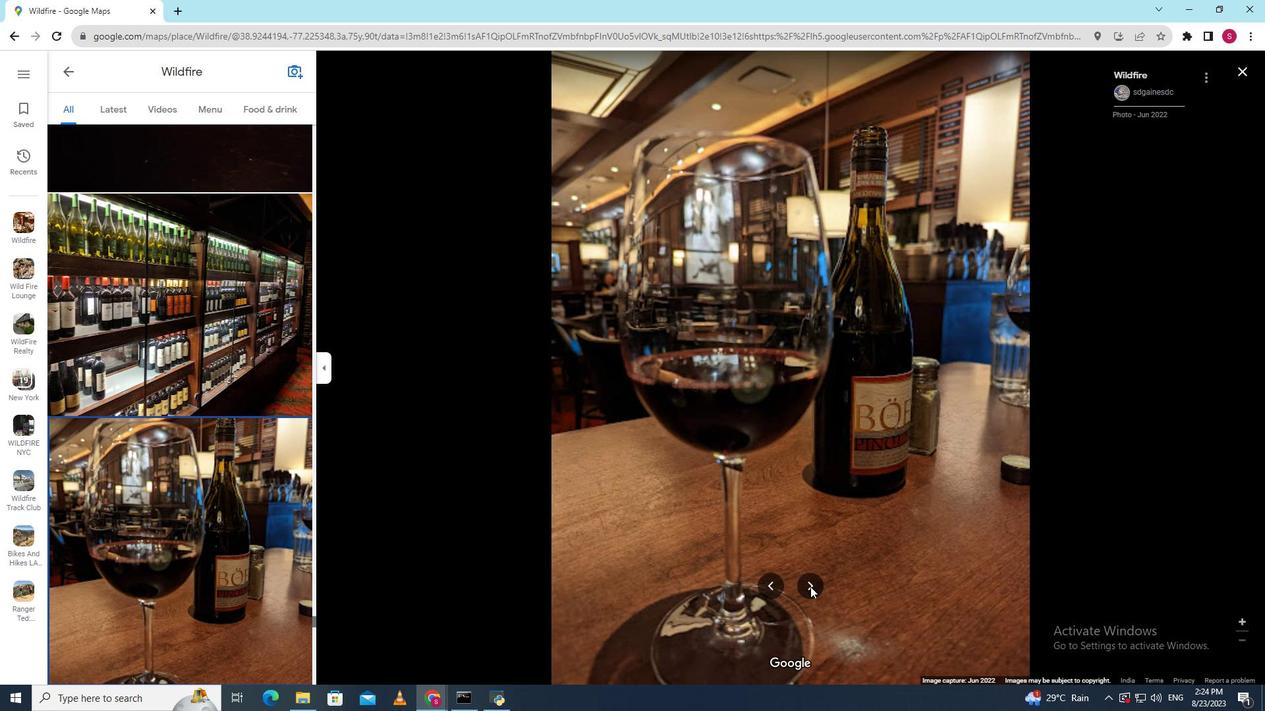 
Action: Mouse pressed left at (810, 587)
Screenshot: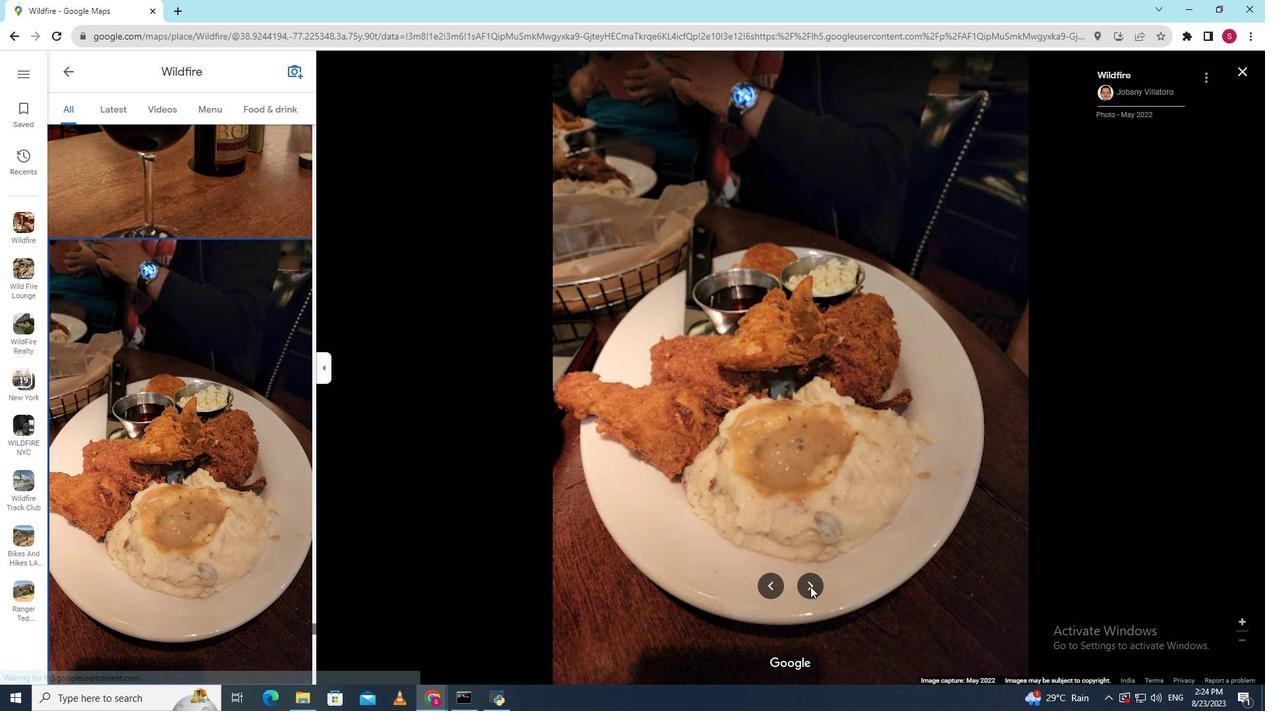 
Action: Mouse pressed left at (810, 587)
Screenshot: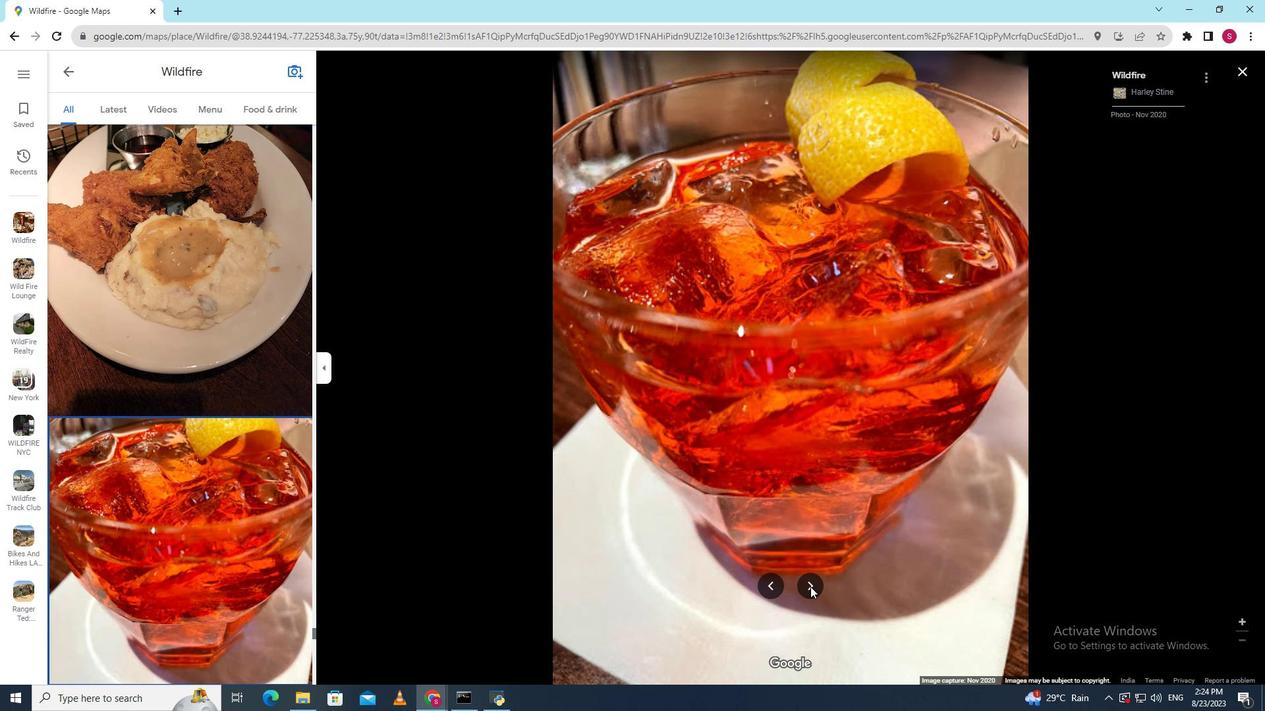 
Action: Mouse pressed left at (810, 587)
Screenshot: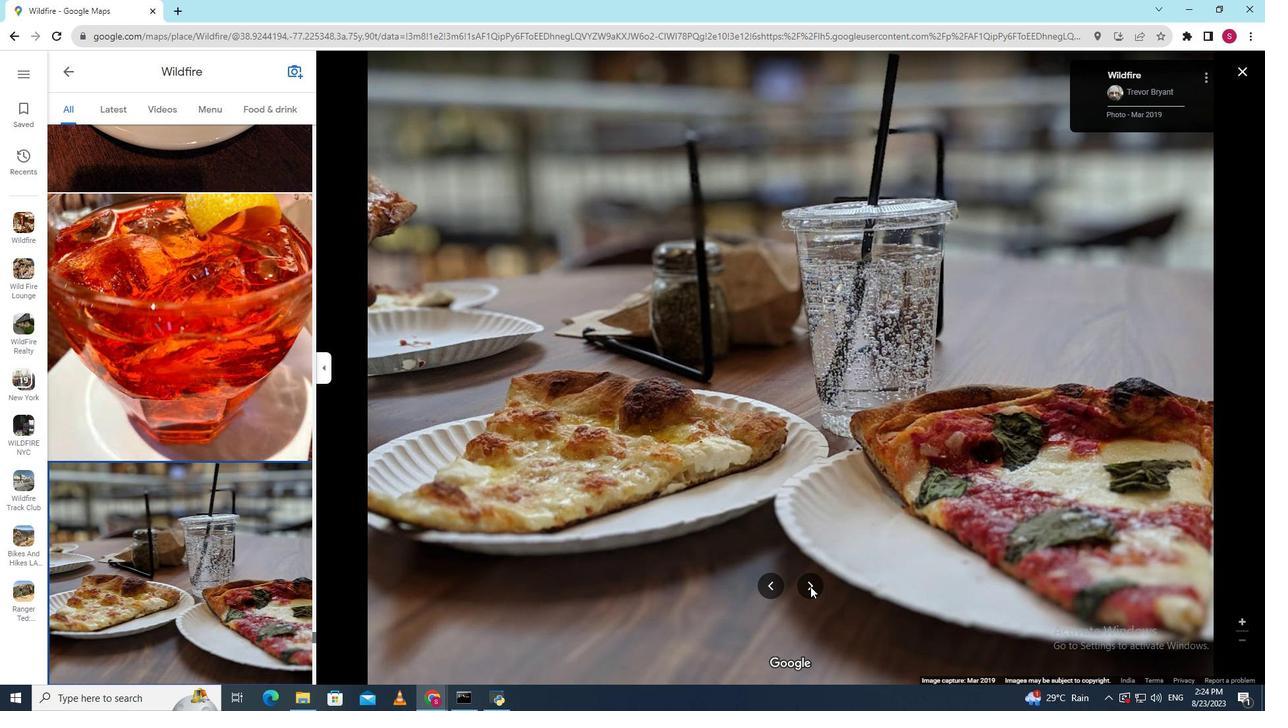 
Action: Mouse pressed left at (810, 587)
Screenshot: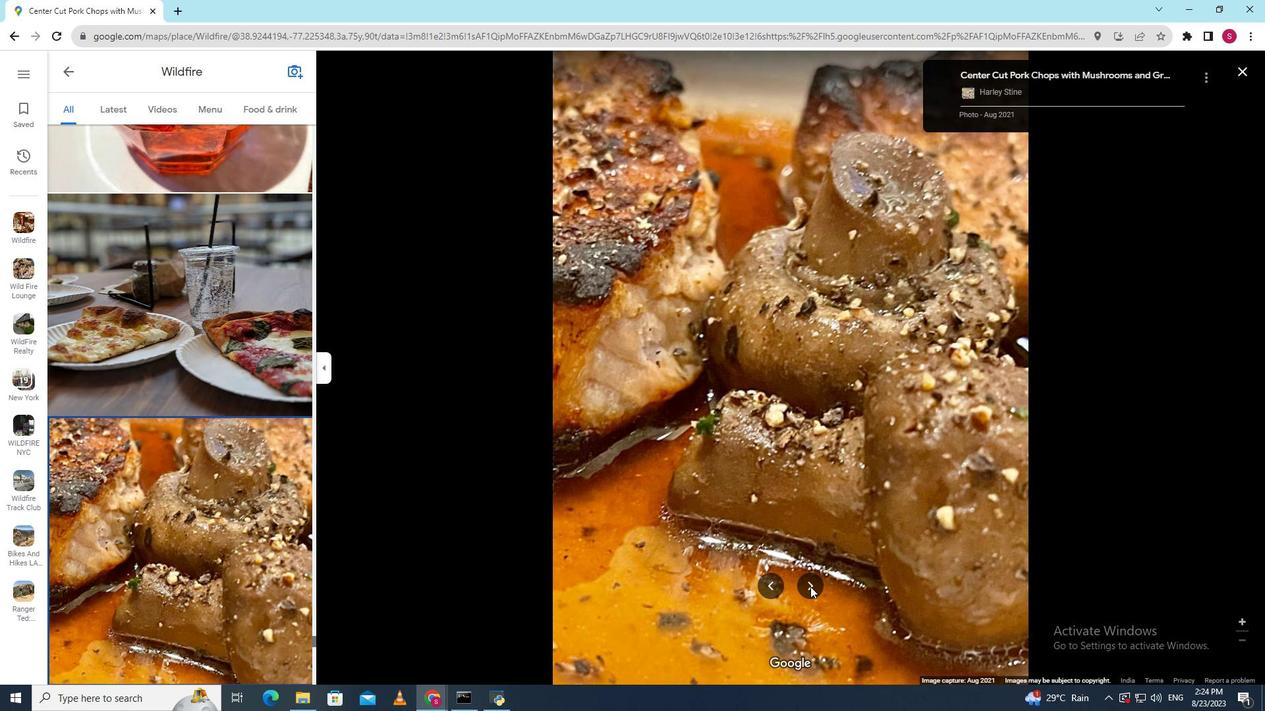 
Action: Mouse pressed left at (810, 587)
Screenshot: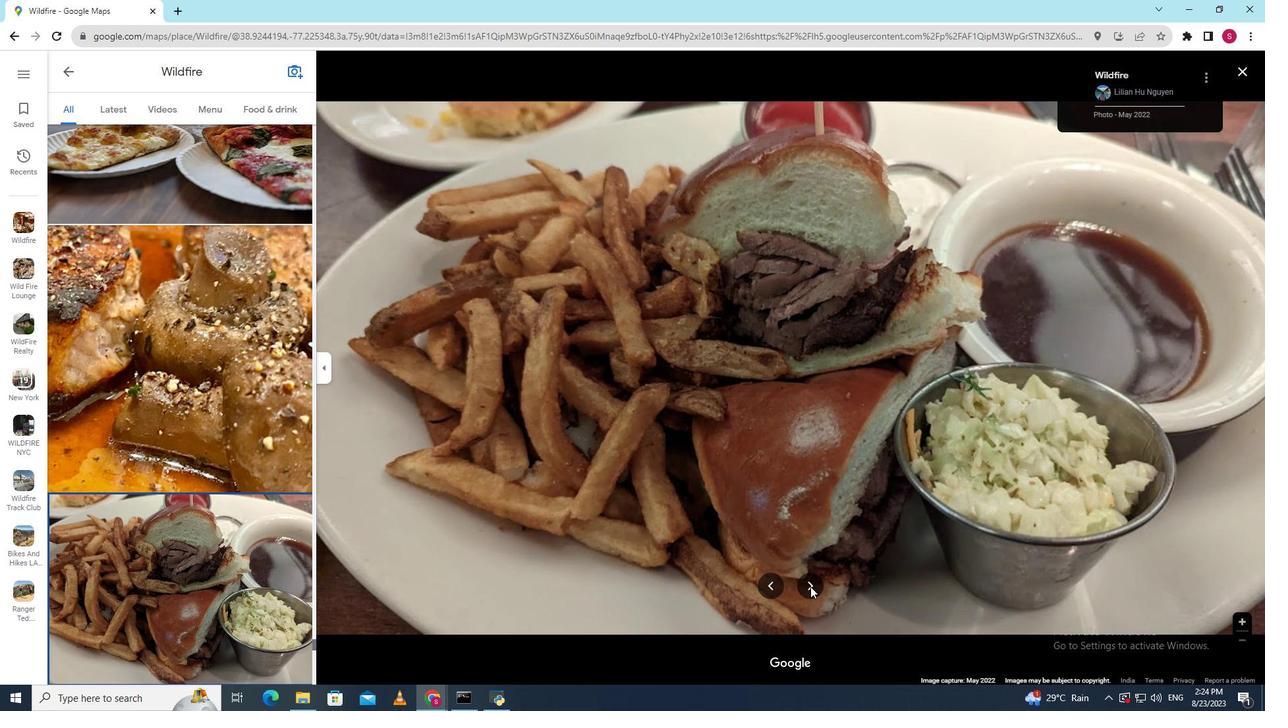 
Action: Mouse moved to (805, 589)
Screenshot: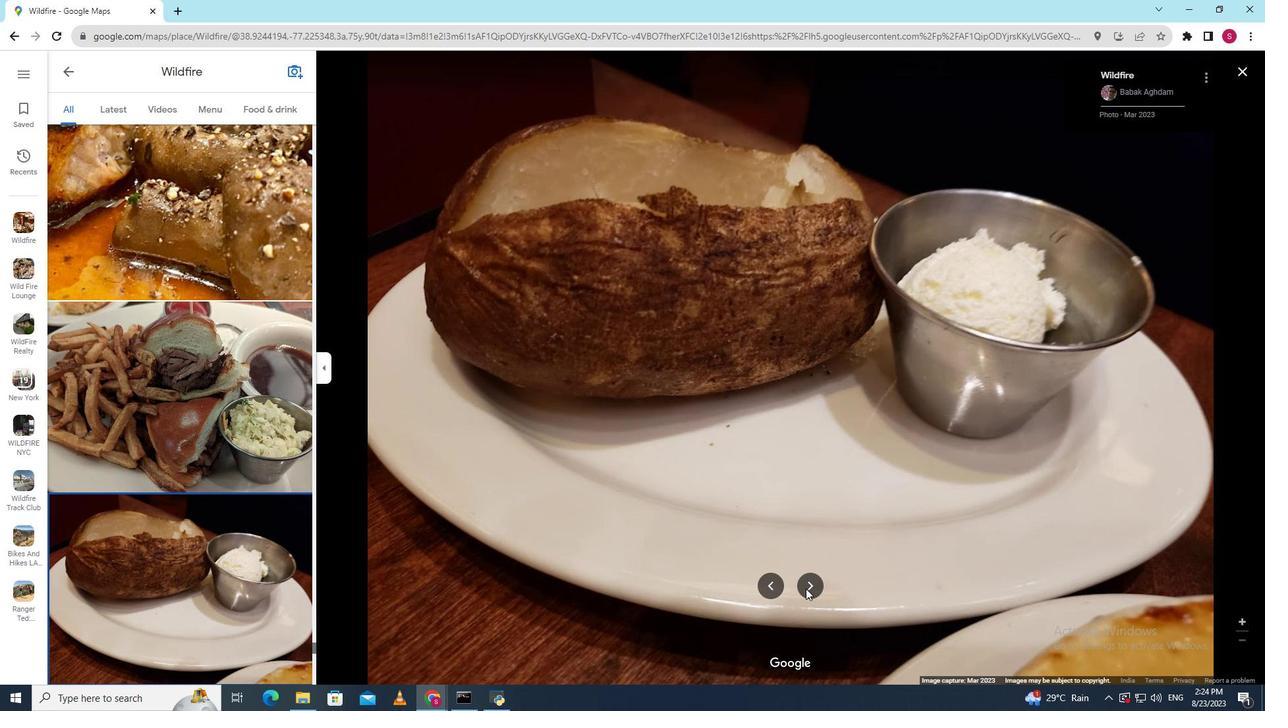
Action: Mouse pressed left at (805, 589)
Screenshot: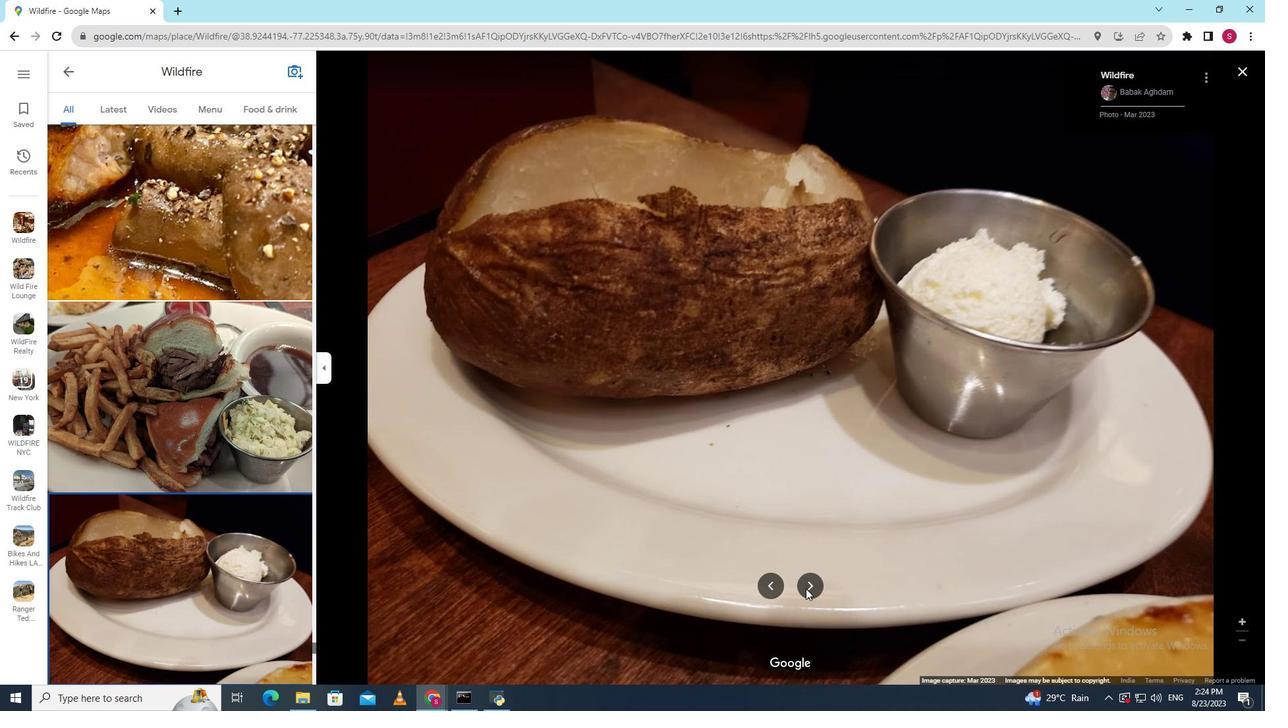 
Action: Mouse moved to (773, 589)
Screenshot: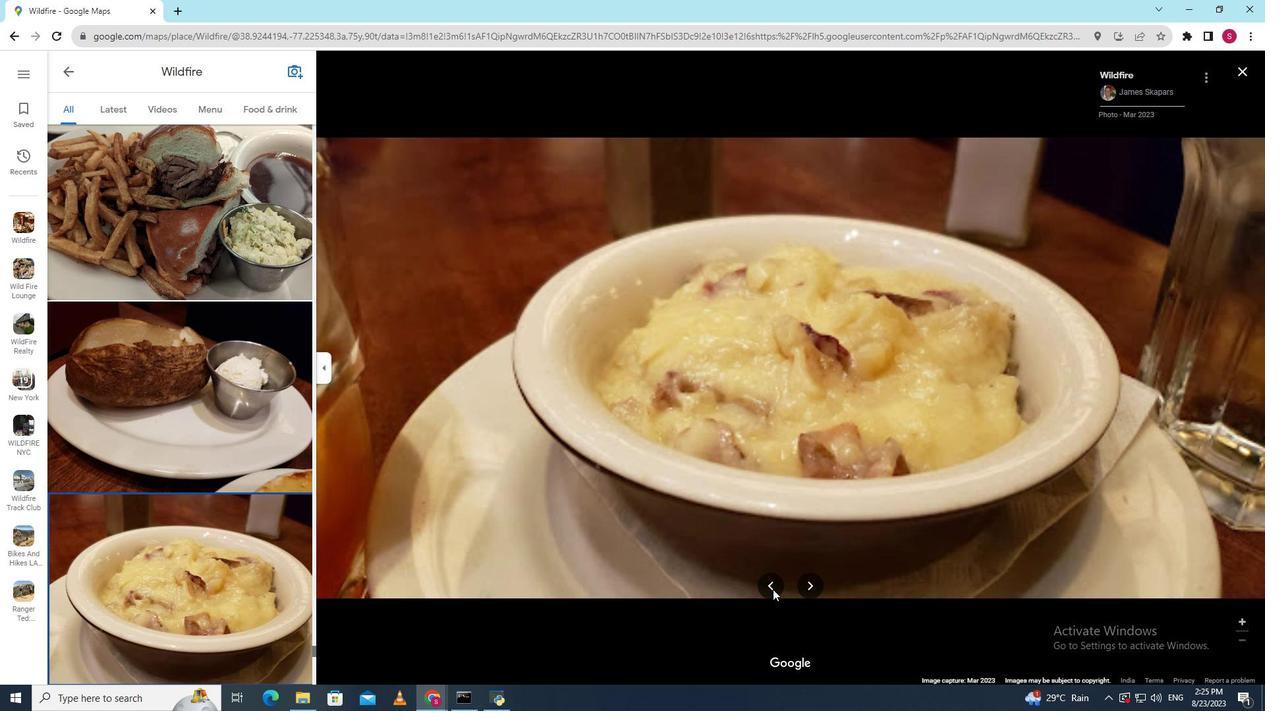 
Action: Mouse pressed left at (773, 589)
Screenshot: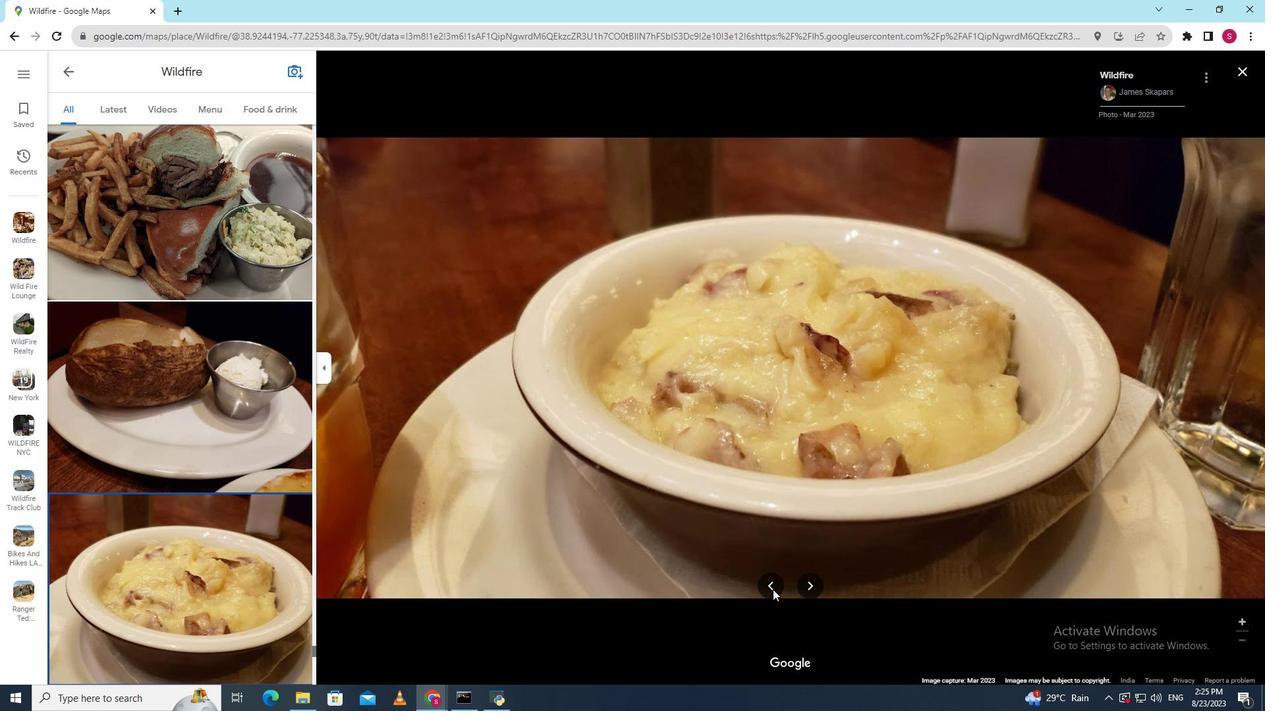 
Action: Mouse pressed left at (773, 589)
Screenshot: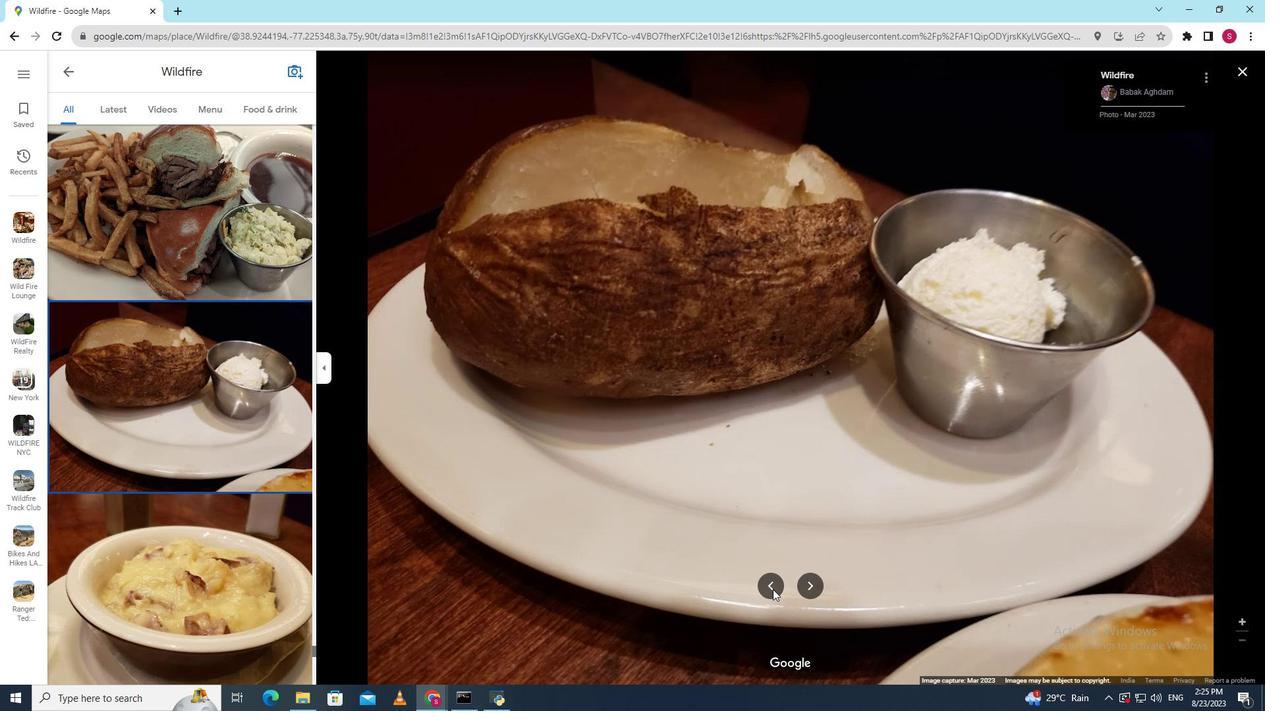 
Action: Mouse pressed left at (773, 589)
Screenshot: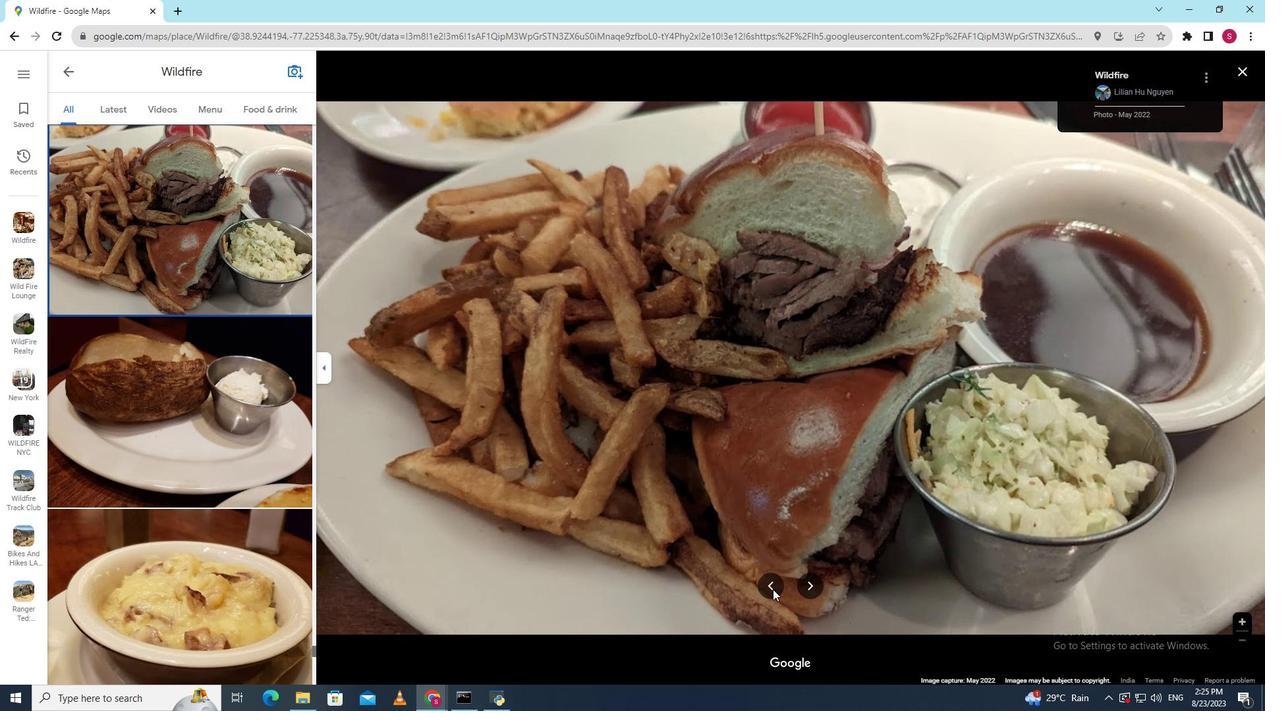 
Action: Mouse pressed left at (773, 589)
Screenshot: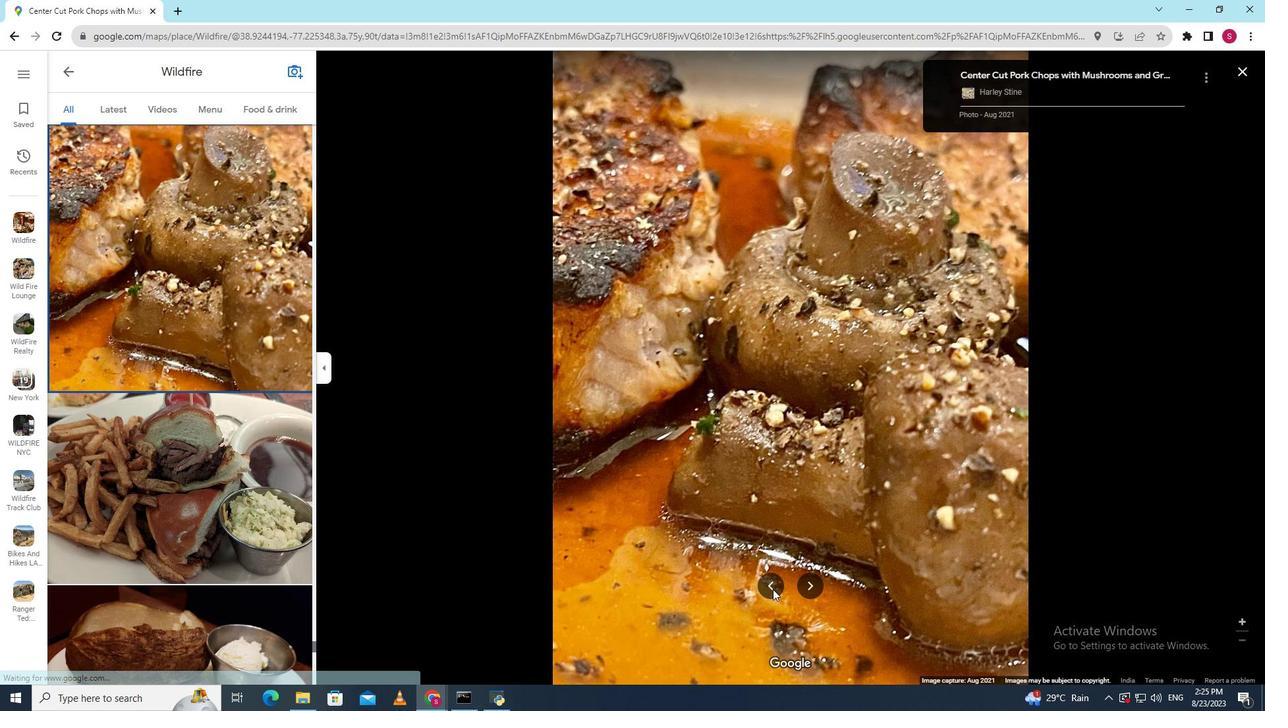 
Action: Mouse pressed left at (773, 589)
Screenshot: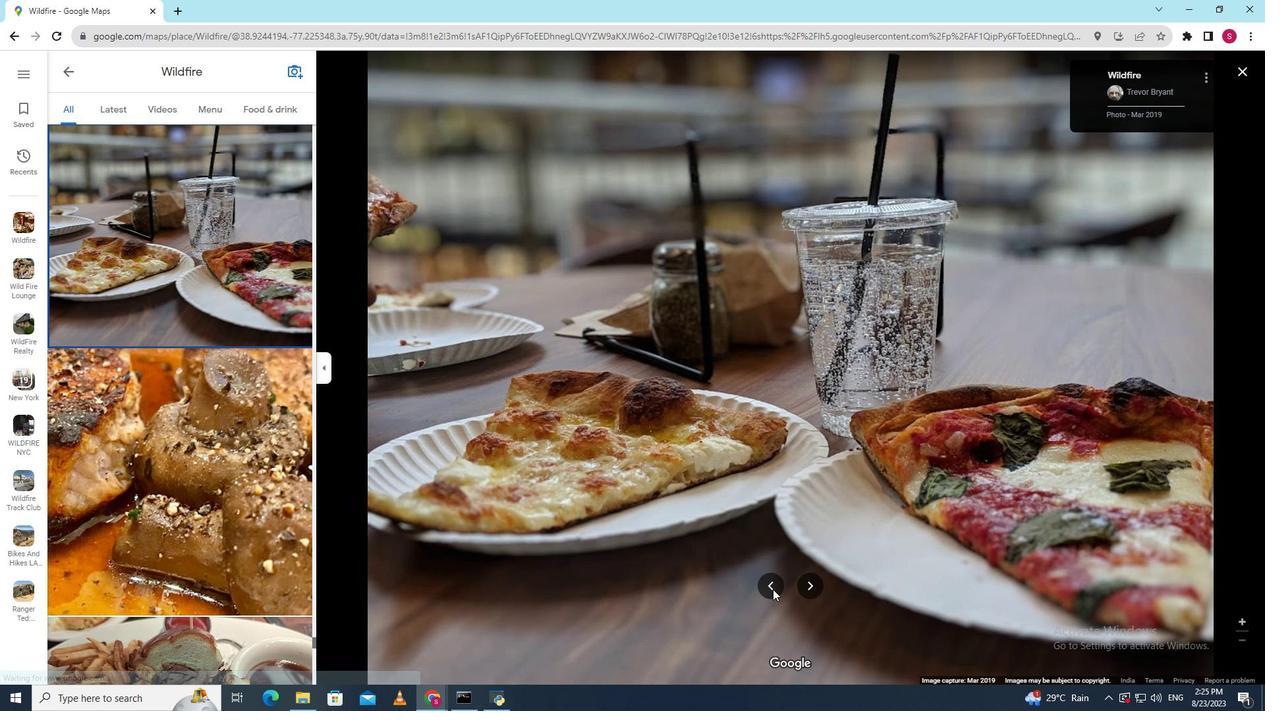 
Action: Mouse pressed left at (773, 589)
Screenshot: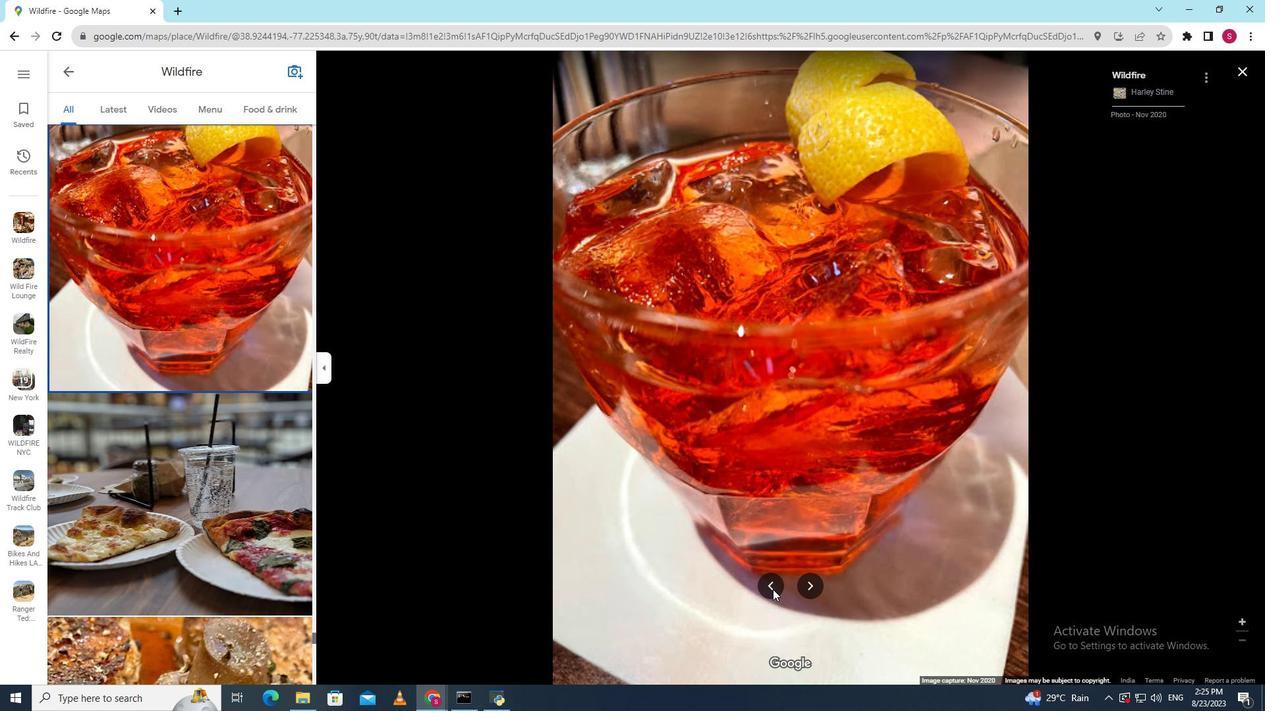 
Action: Mouse moved to (810, 585)
Screenshot: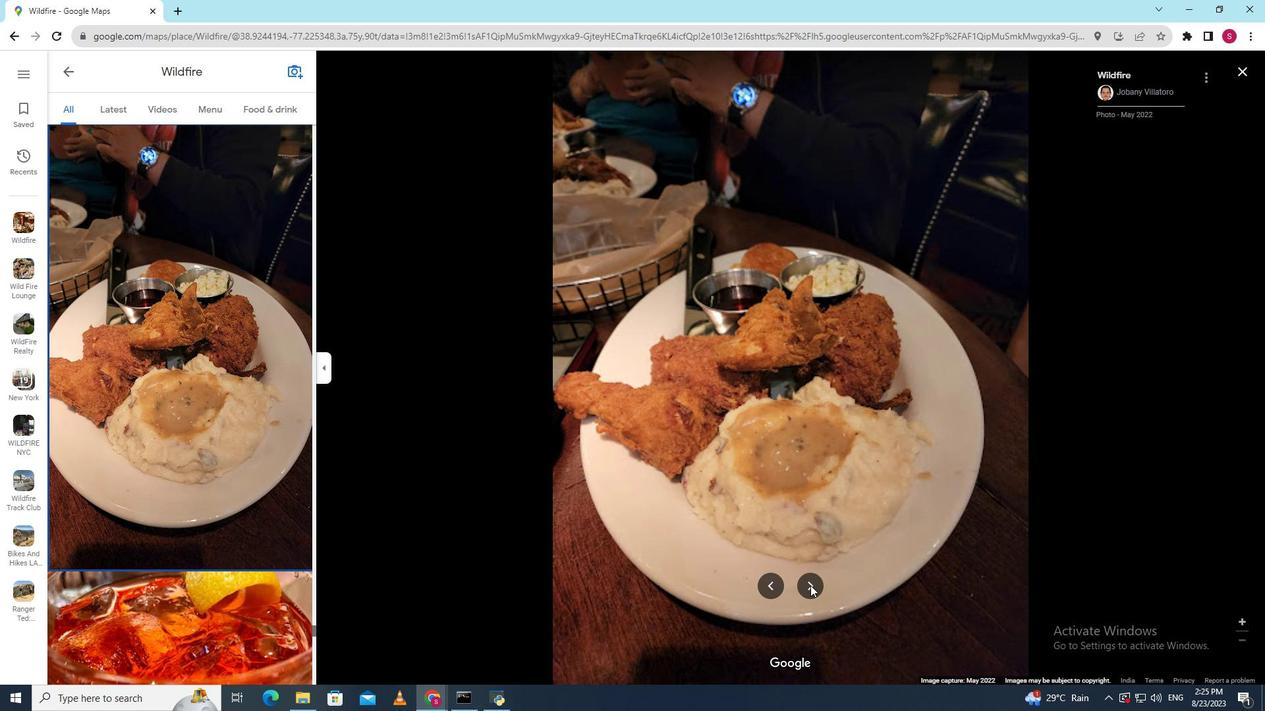 
Action: Mouse pressed left at (810, 585)
Screenshot: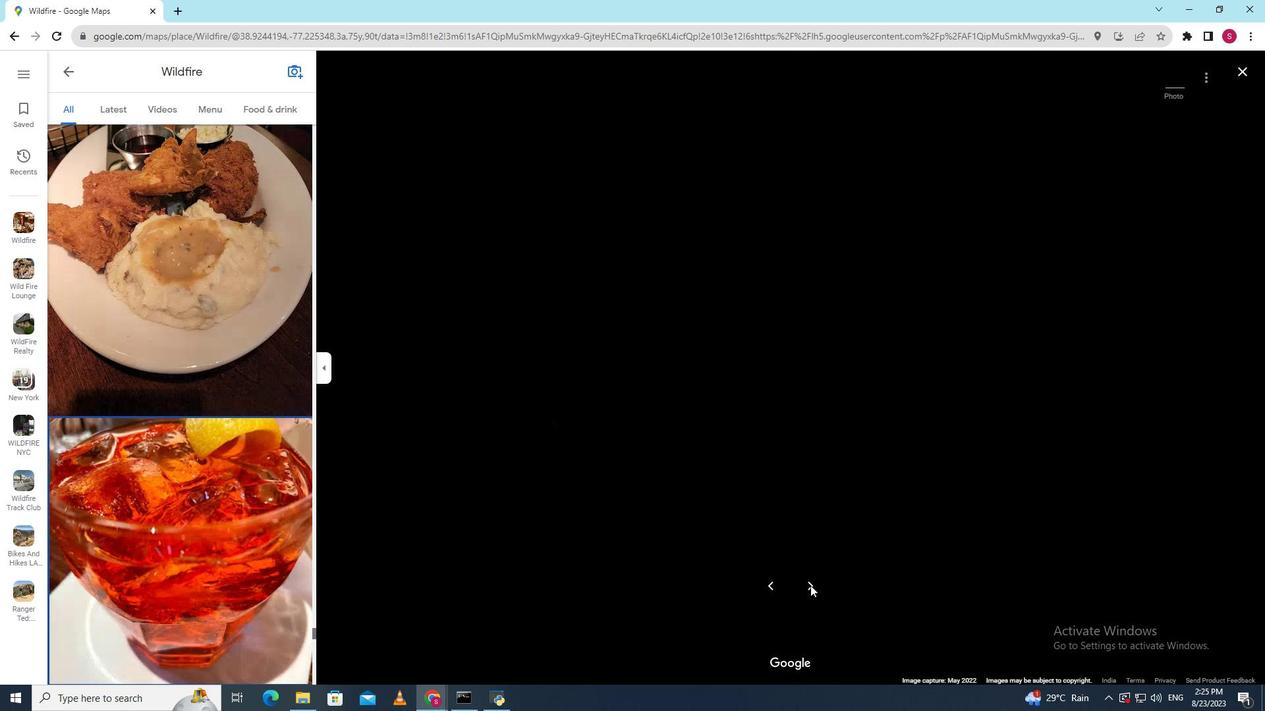 
Action: Mouse moved to (767, 589)
Screenshot: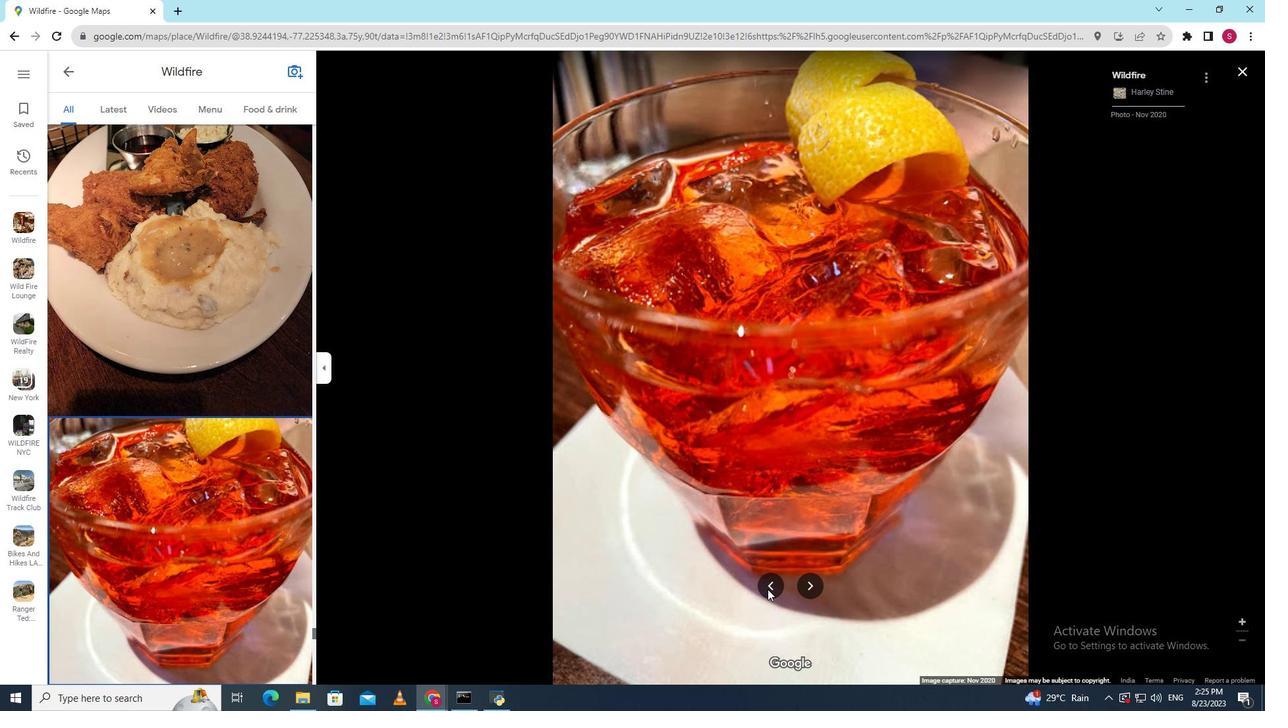 
Action: Mouse pressed left at (767, 589)
Screenshot: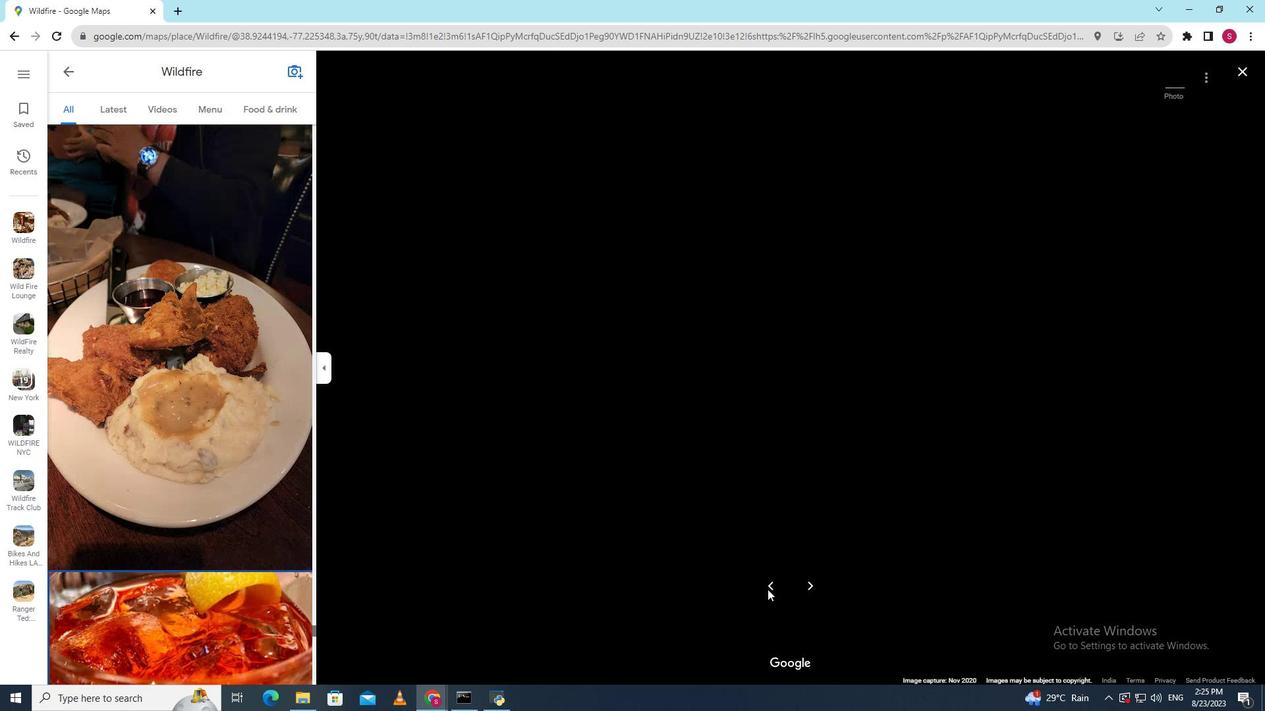 
Action: Mouse pressed left at (767, 589)
Screenshot: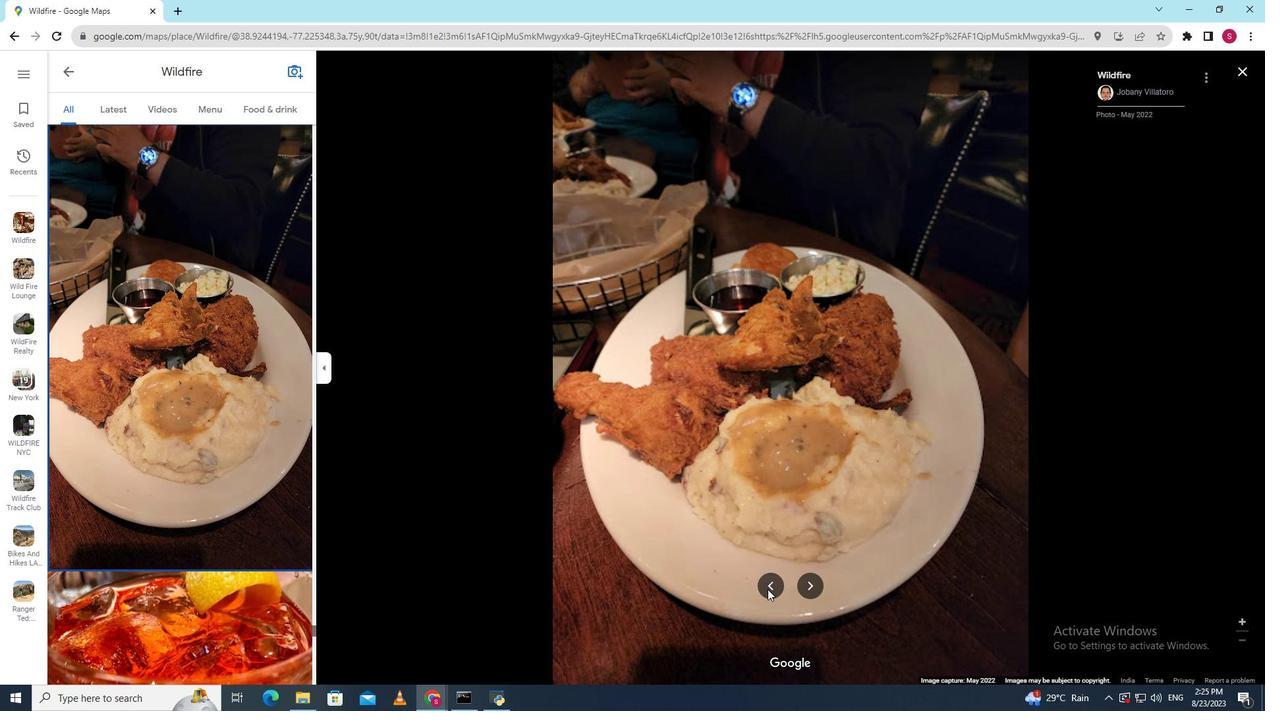 
Action: Mouse moved to (808, 585)
Screenshot: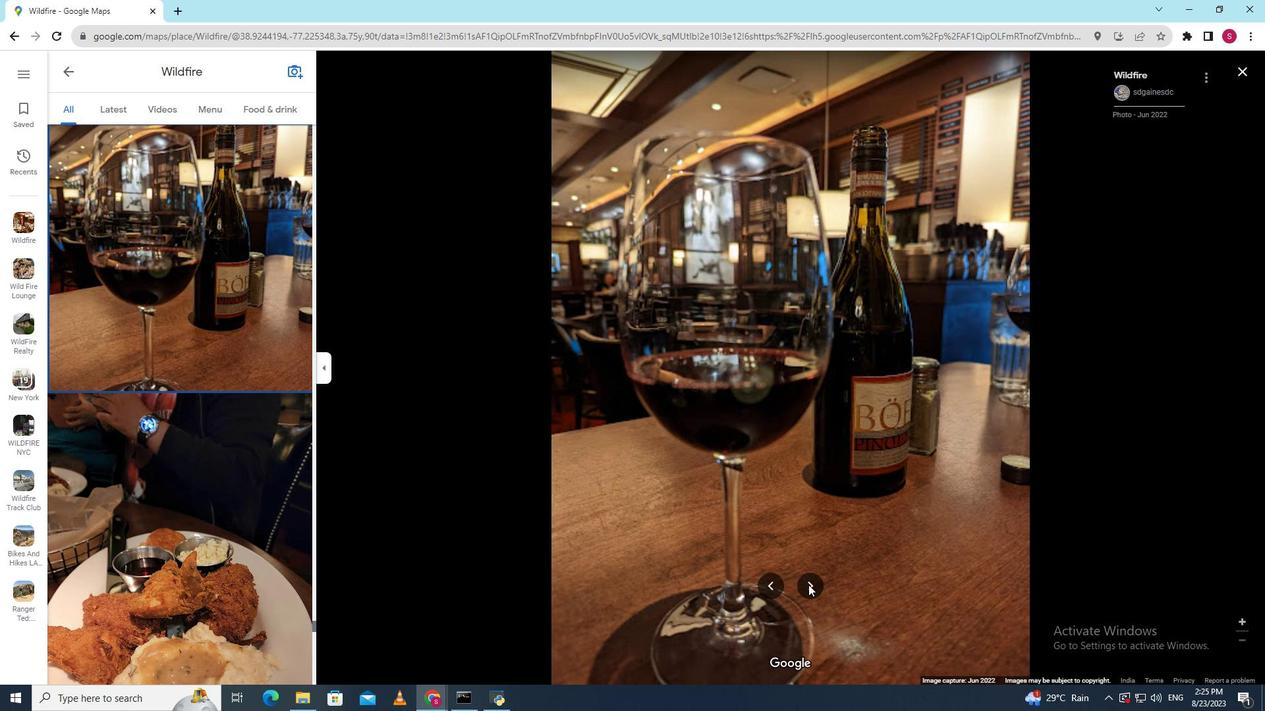 
Action: Mouse pressed left at (808, 585)
Screenshot: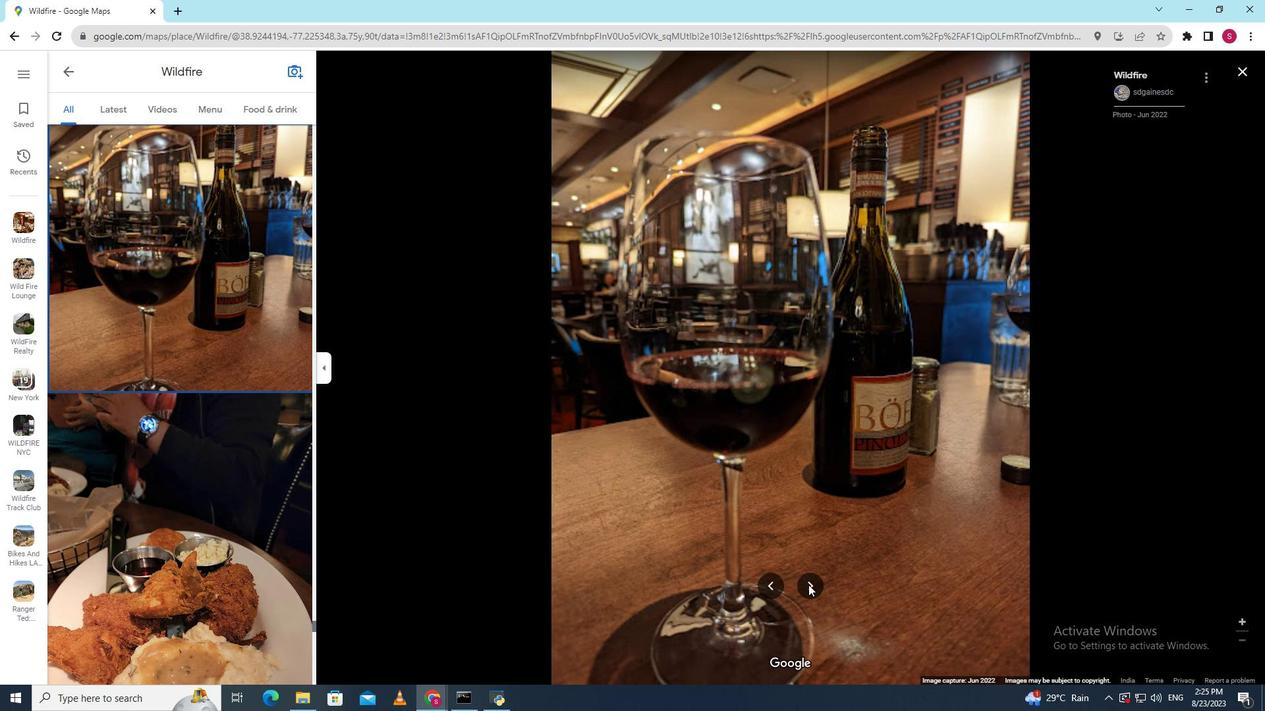 
Action: Mouse moved to (772, 585)
Screenshot: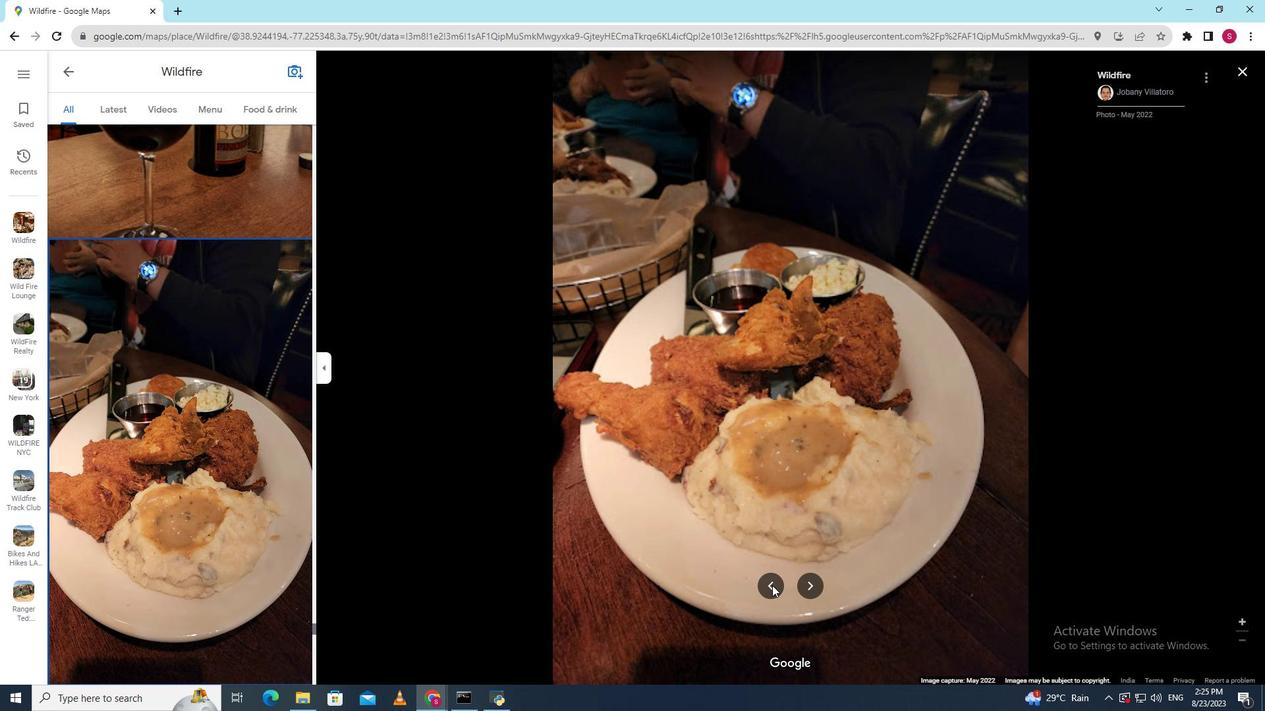 
Action: Mouse pressed left at (772, 585)
Screenshot: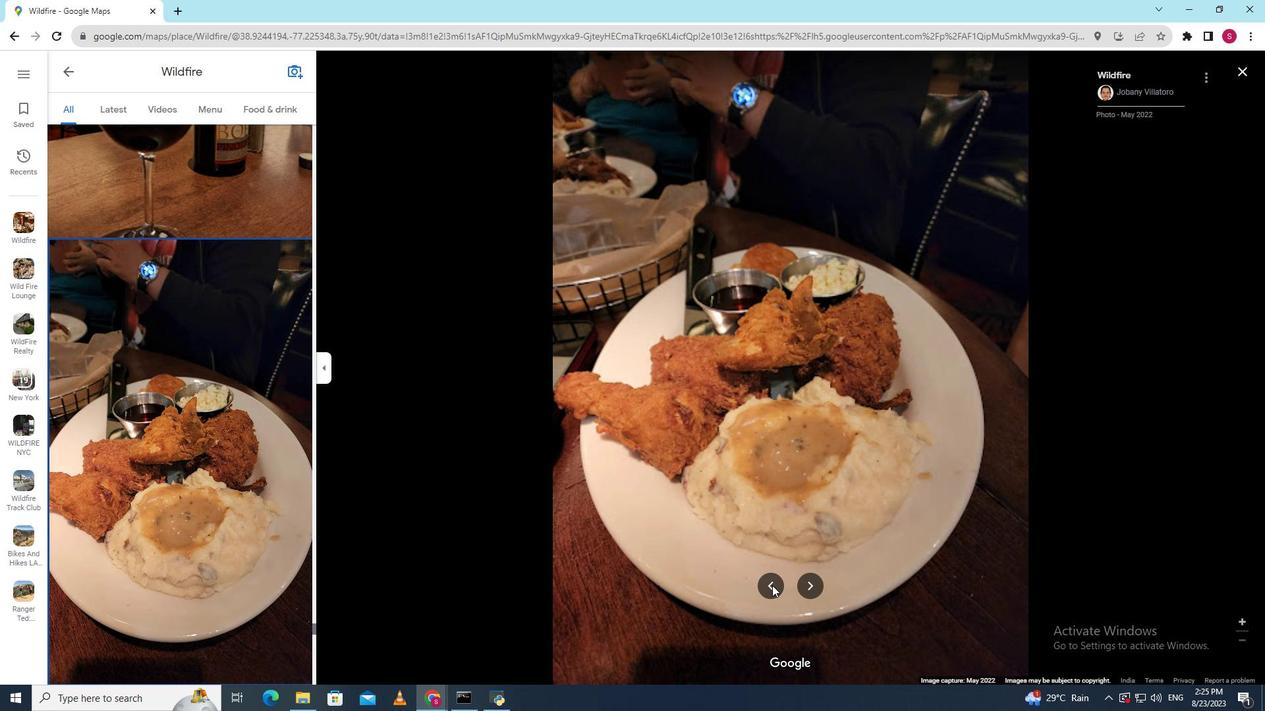 
Action: Mouse pressed right at (772, 585)
Screenshot: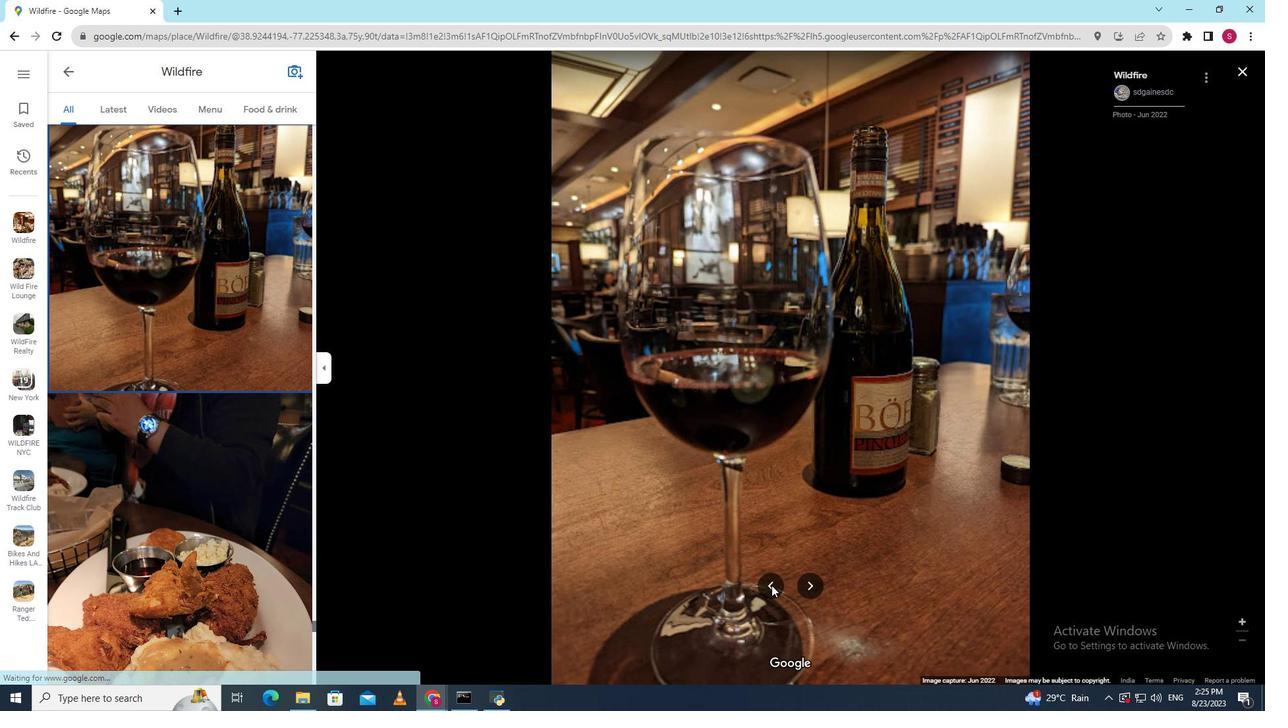
Action: Mouse moved to (836, 617)
Screenshot: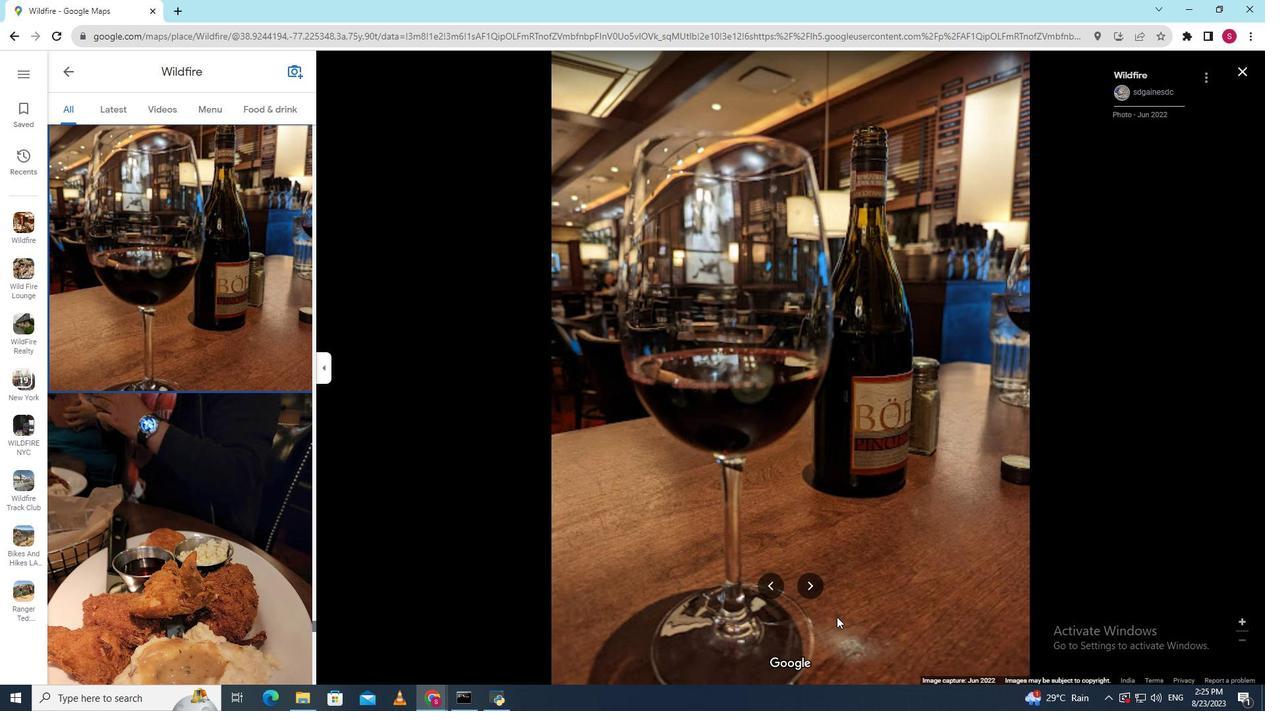 
Action: Mouse pressed left at (836, 617)
Screenshot: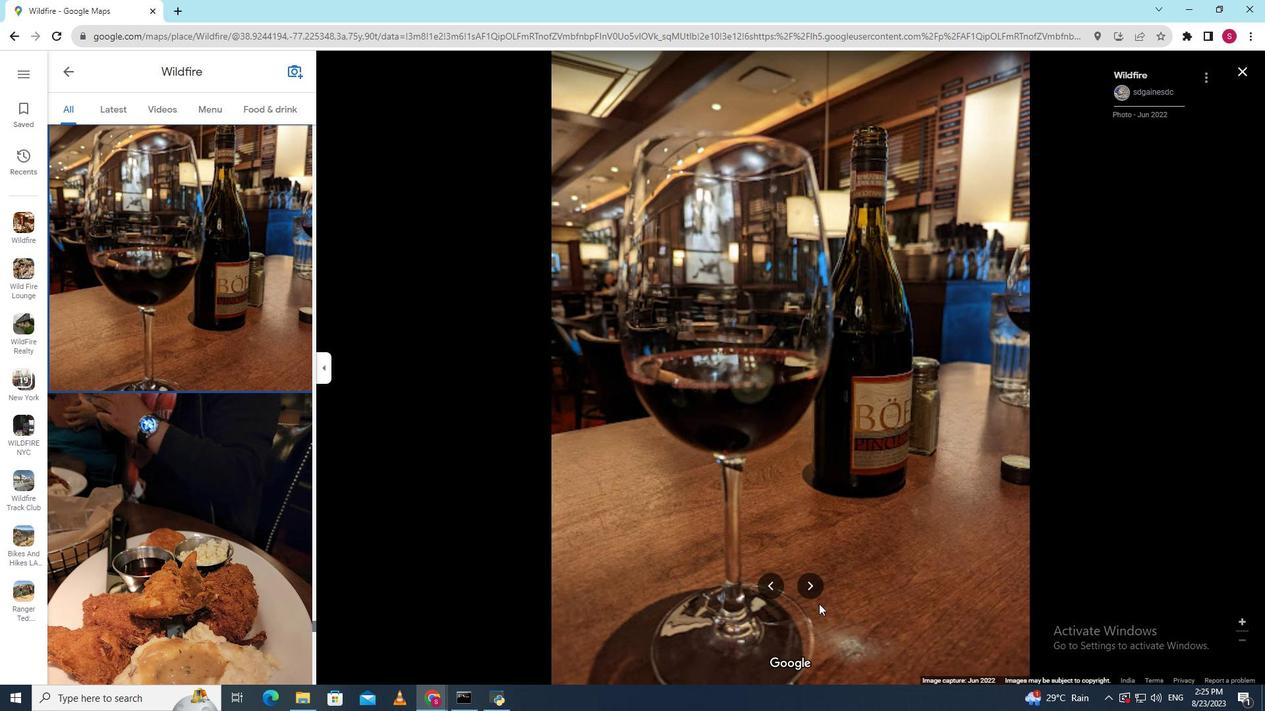 
Action: Mouse moved to (805, 587)
Screenshot: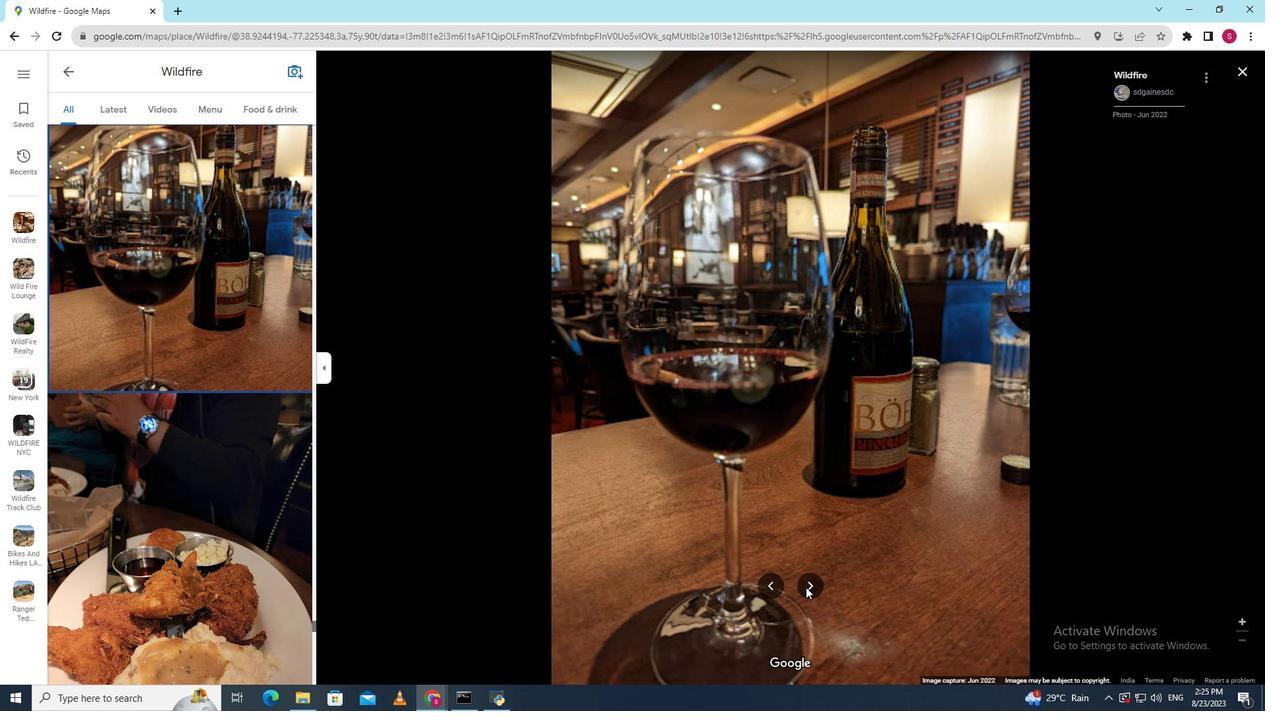 
Action: Mouse pressed left at (805, 587)
Screenshot: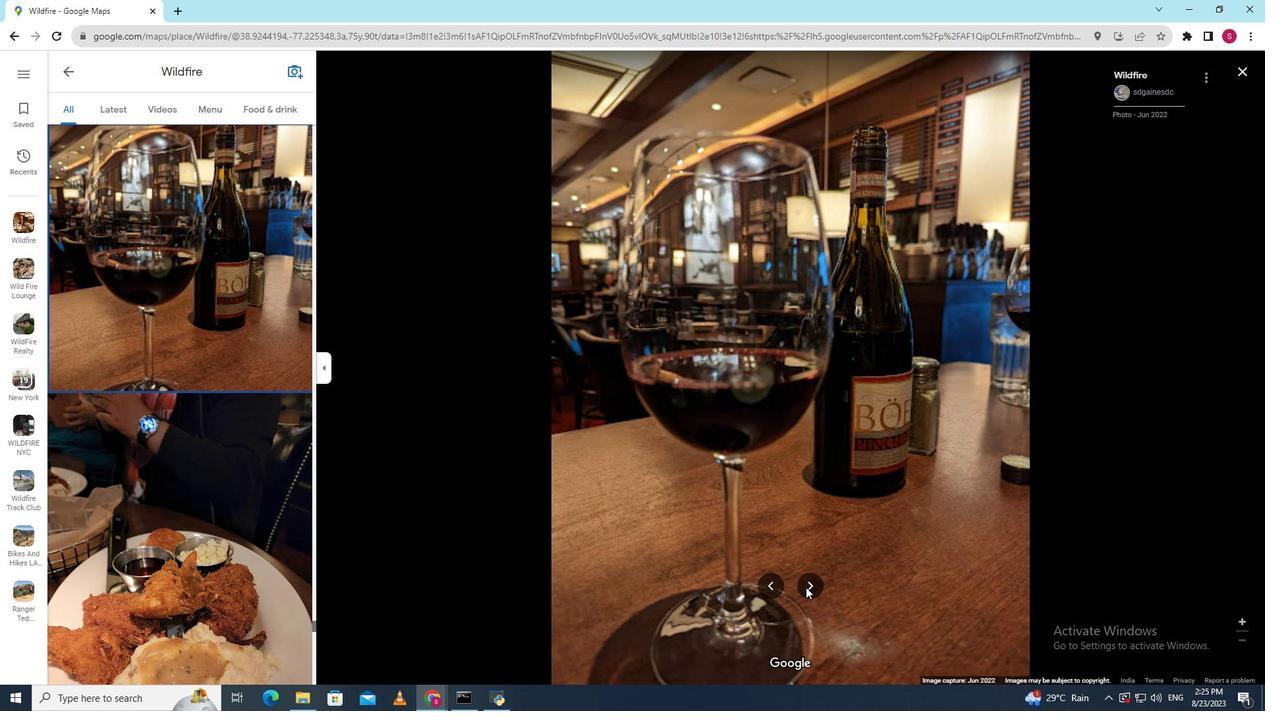 
Action: Mouse pressed left at (805, 587)
Screenshot: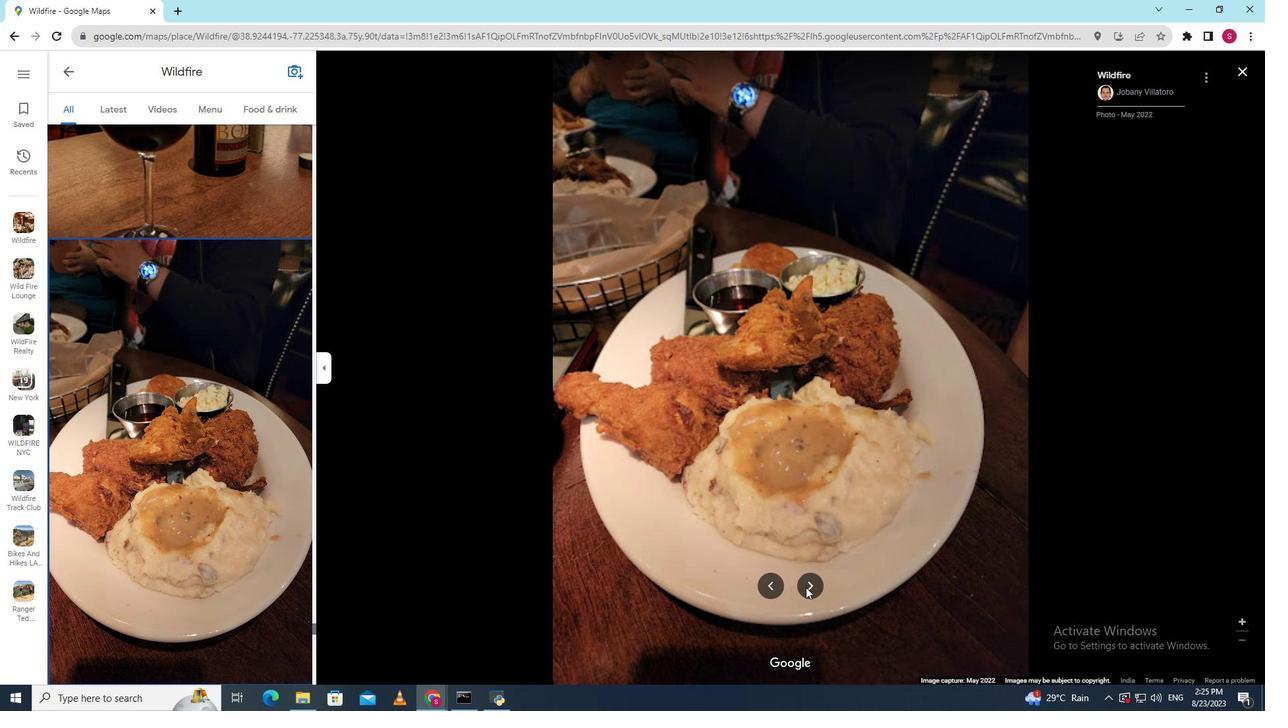 
Action: Mouse pressed left at (805, 587)
Screenshot: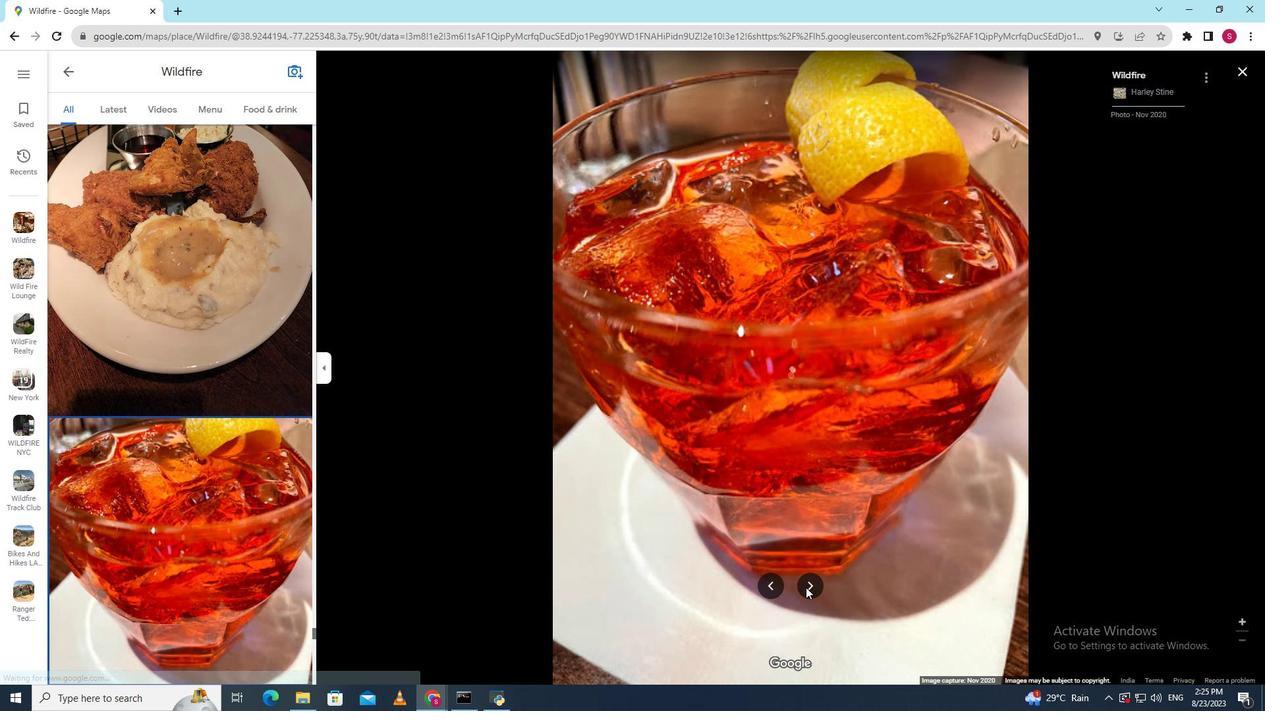 
Action: Mouse moved to (777, 583)
Screenshot: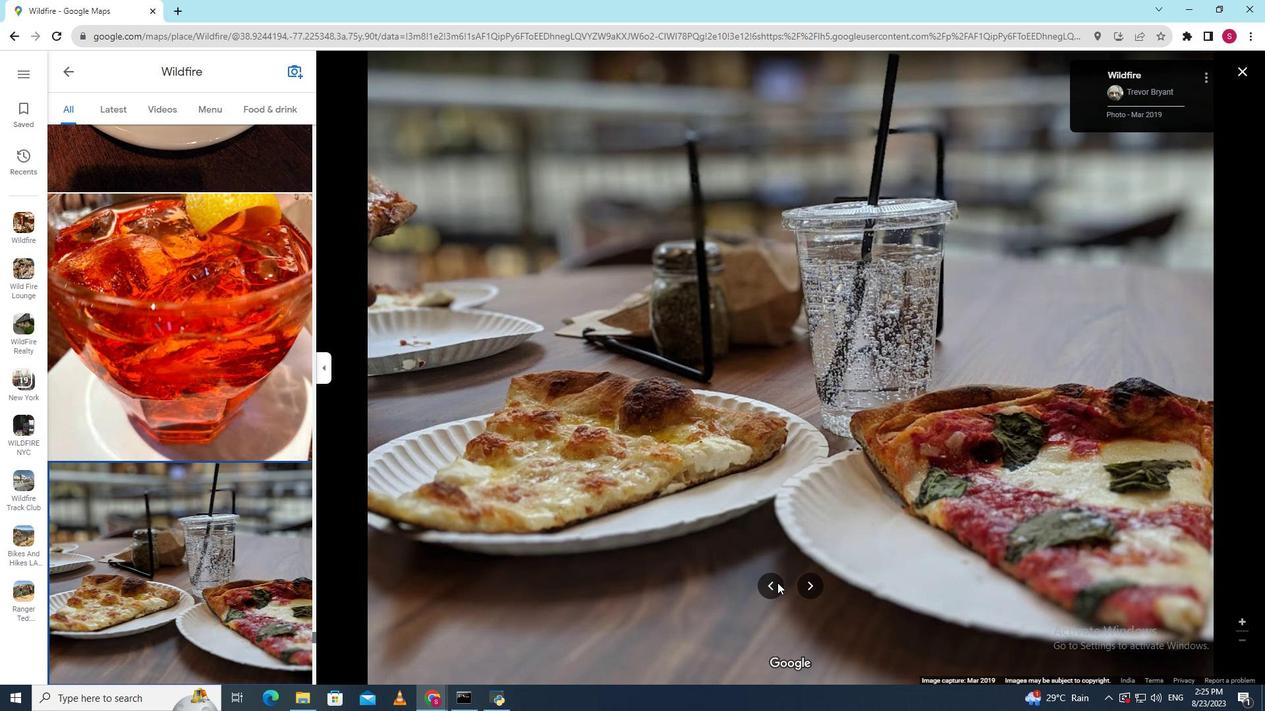 
Action: Mouse pressed left at (777, 583)
Screenshot: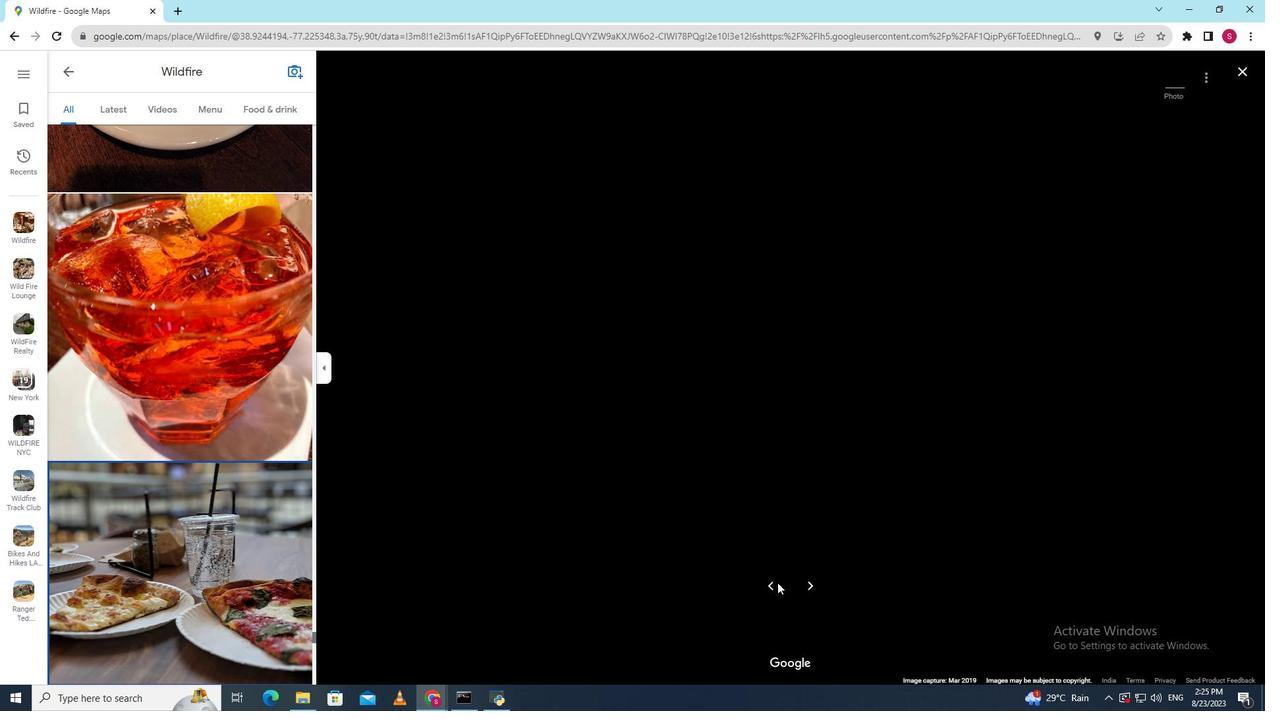 
Action: Mouse moved to (807, 583)
Screenshot: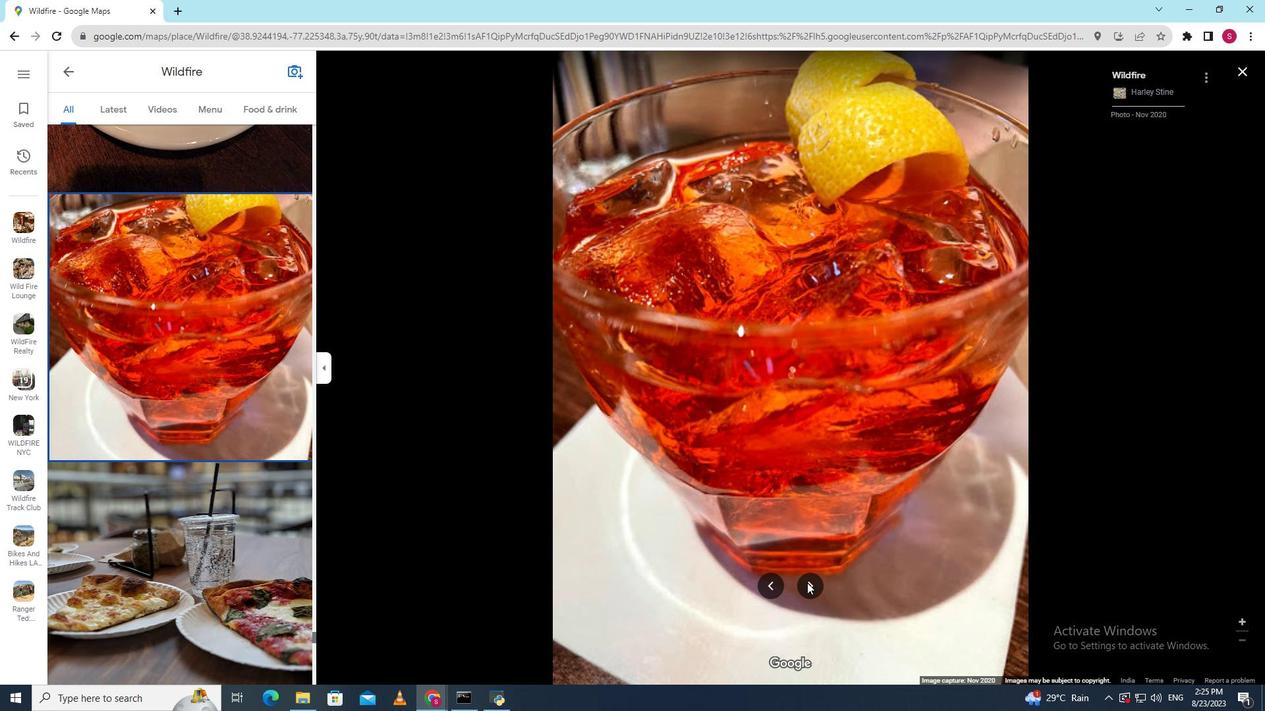 
Action: Mouse pressed left at (807, 583)
Screenshot: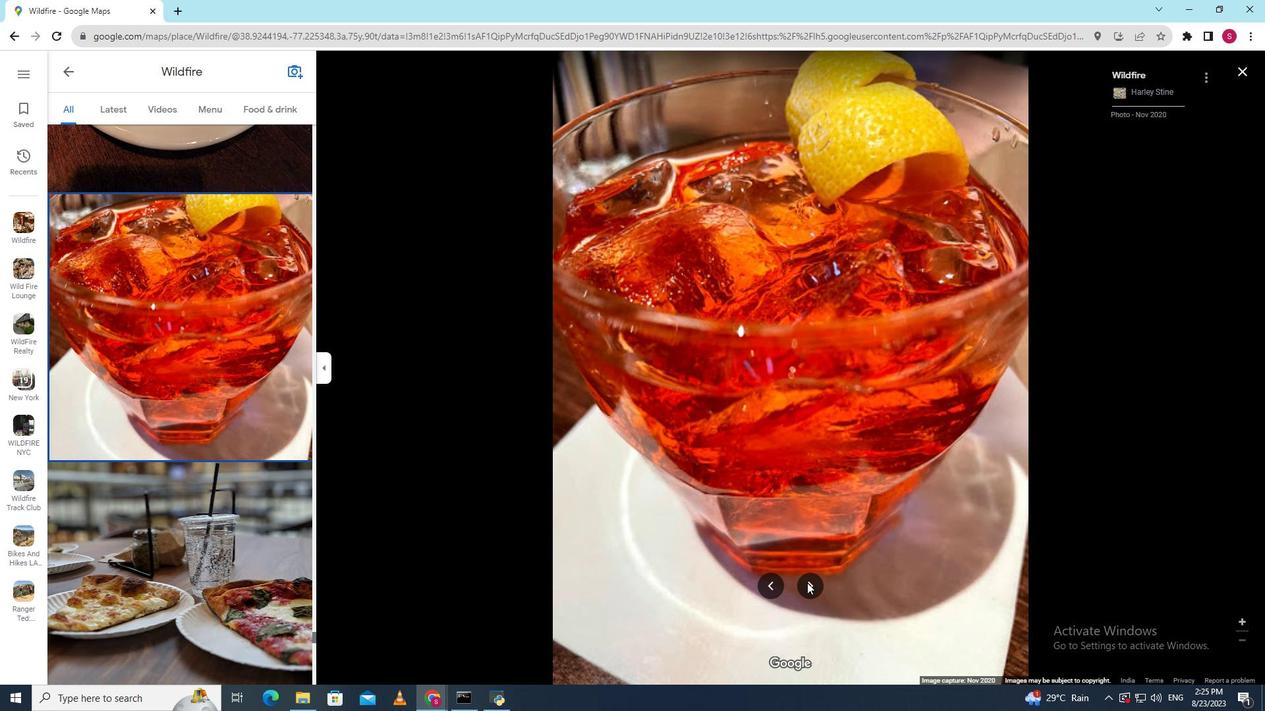 
Action: Mouse moved to (811, 585)
Screenshot: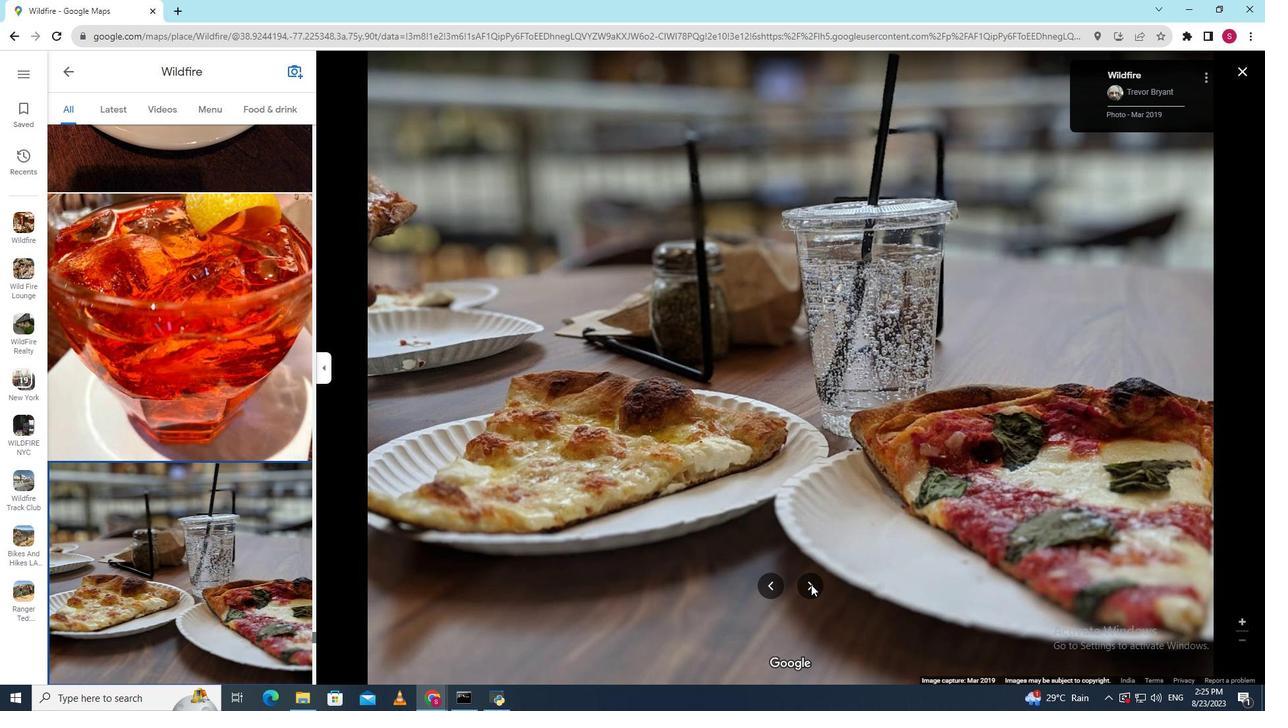 
Action: Mouse pressed left at (811, 585)
Screenshot: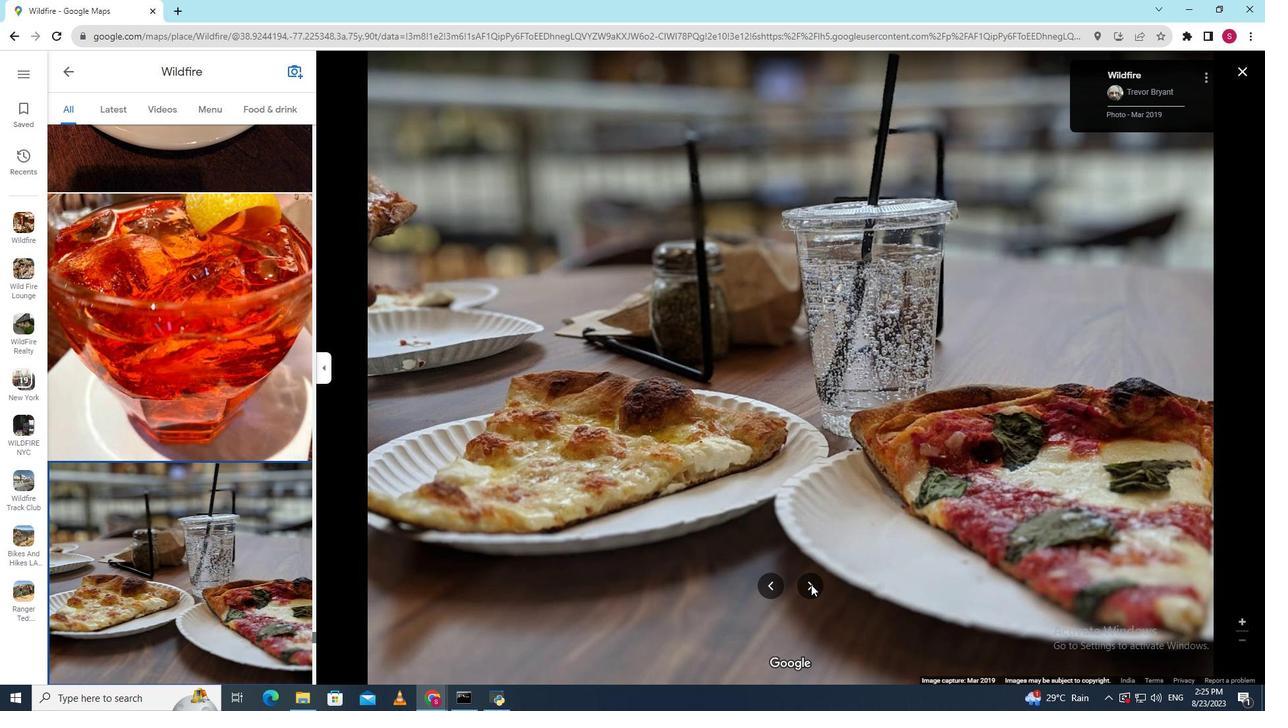 
Action: Mouse pressed left at (811, 585)
Screenshot: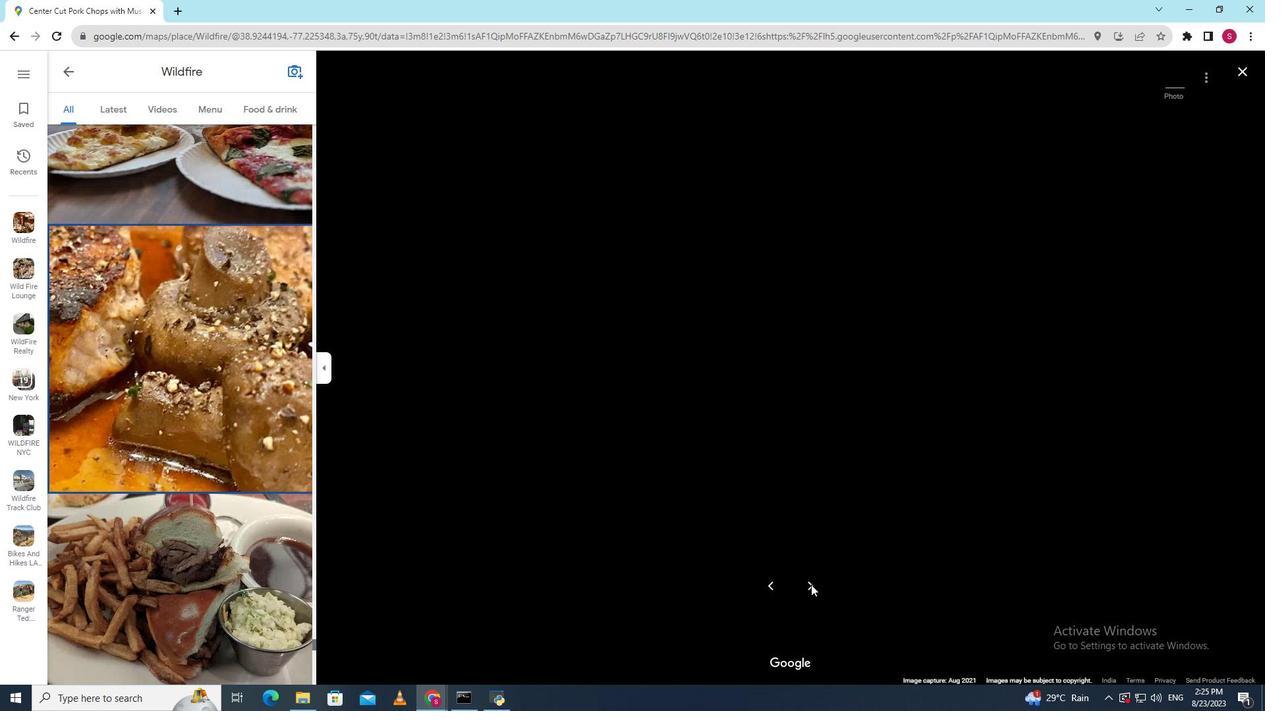
Action: Mouse pressed left at (811, 585)
Screenshot: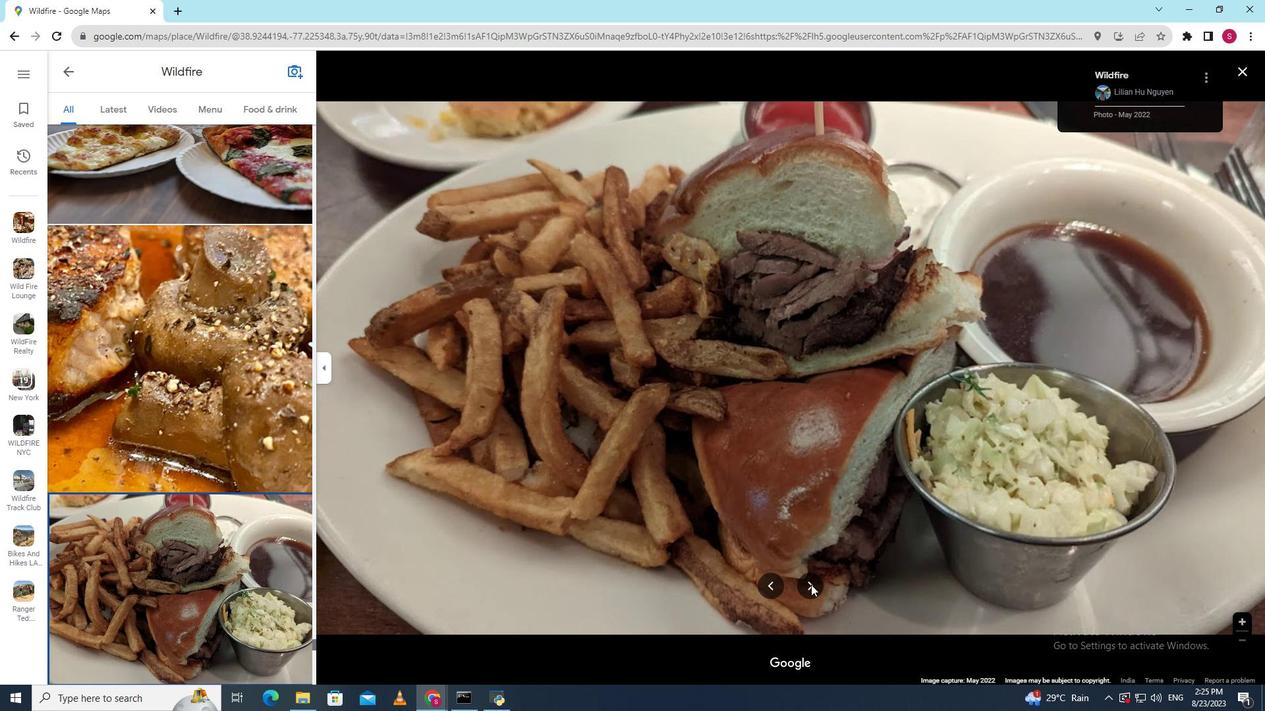 
Action: Mouse pressed left at (811, 585)
Screenshot: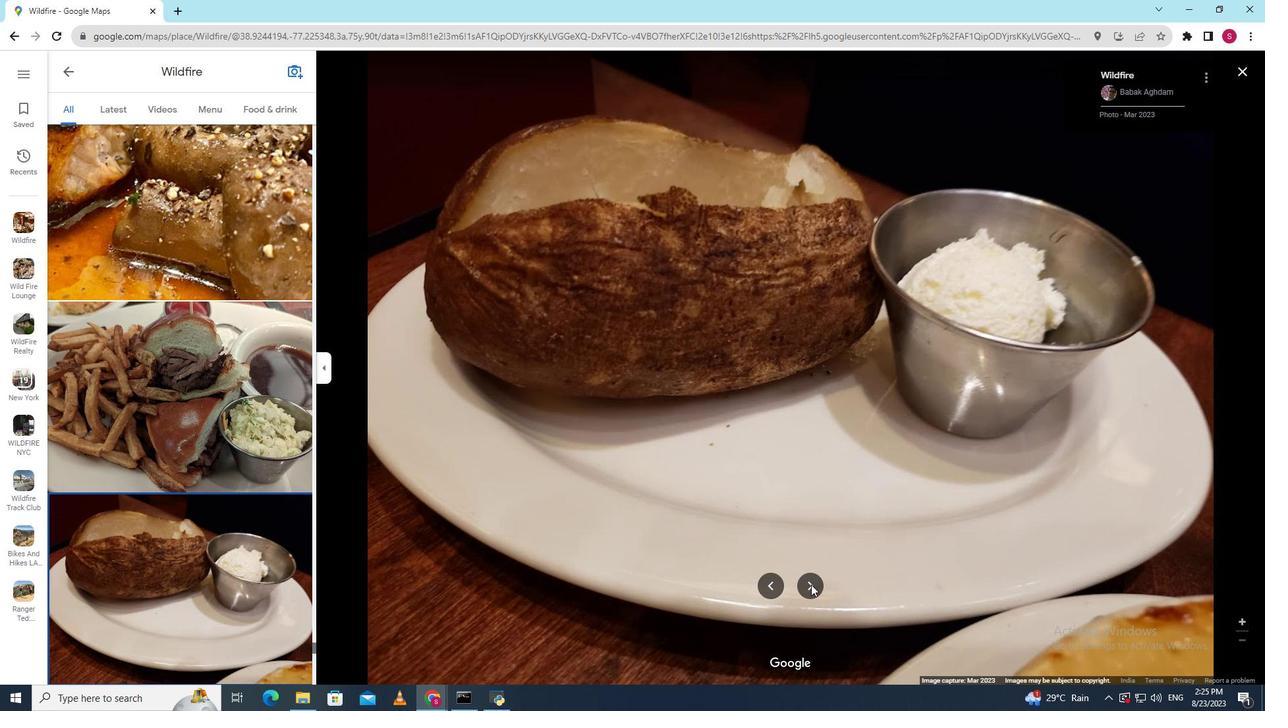 
Action: Mouse pressed left at (811, 585)
Screenshot: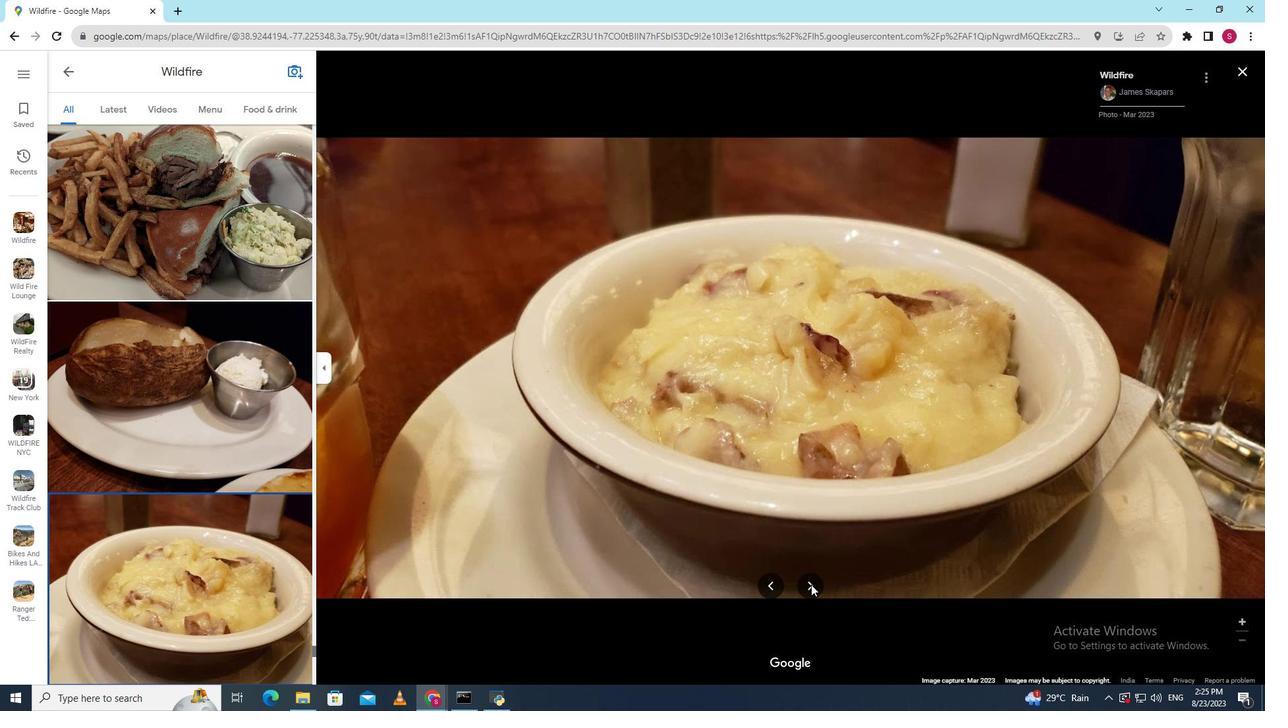 
Action: Mouse pressed left at (811, 585)
Screenshot: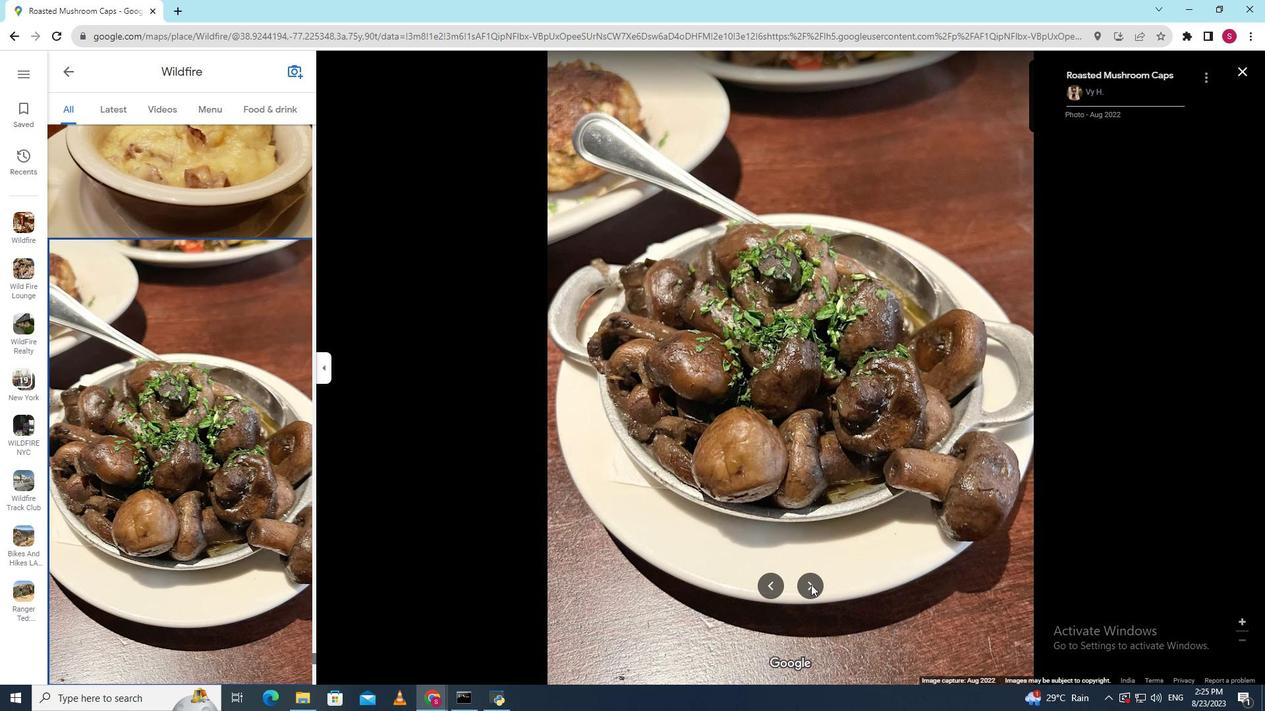 
Action: Mouse pressed left at (811, 585)
Screenshot: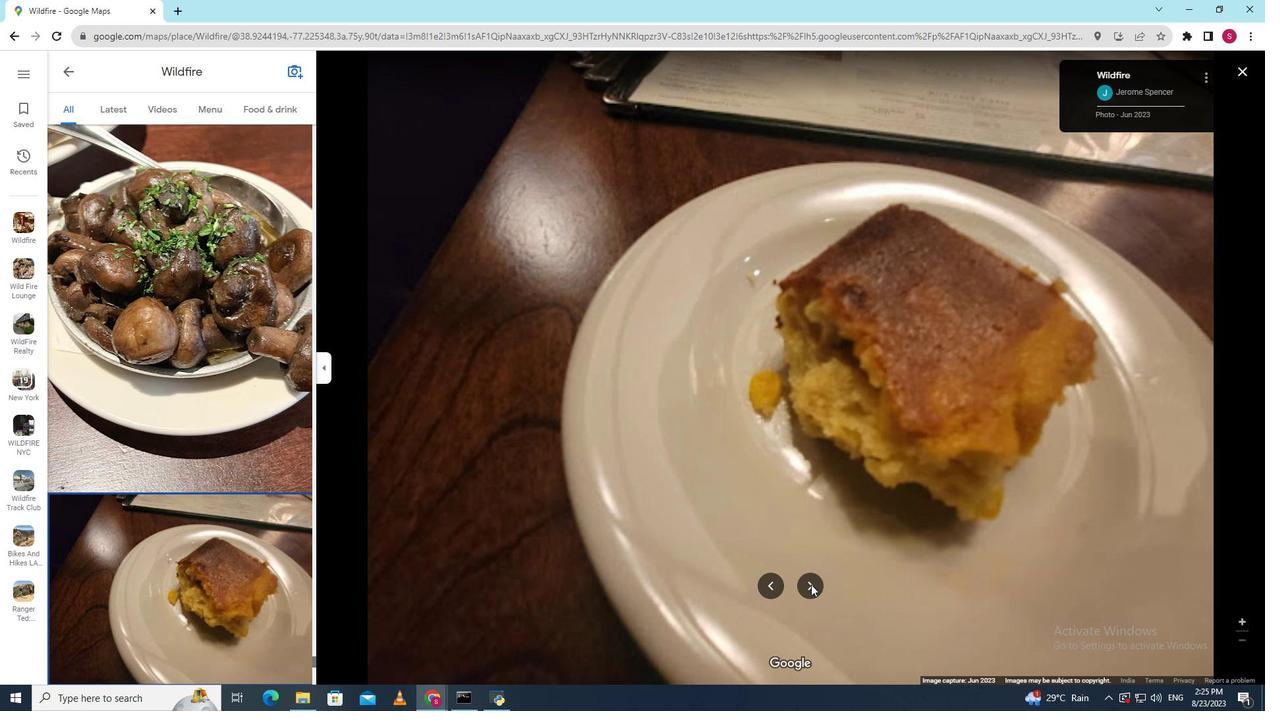 
Action: Mouse pressed left at (811, 585)
Screenshot: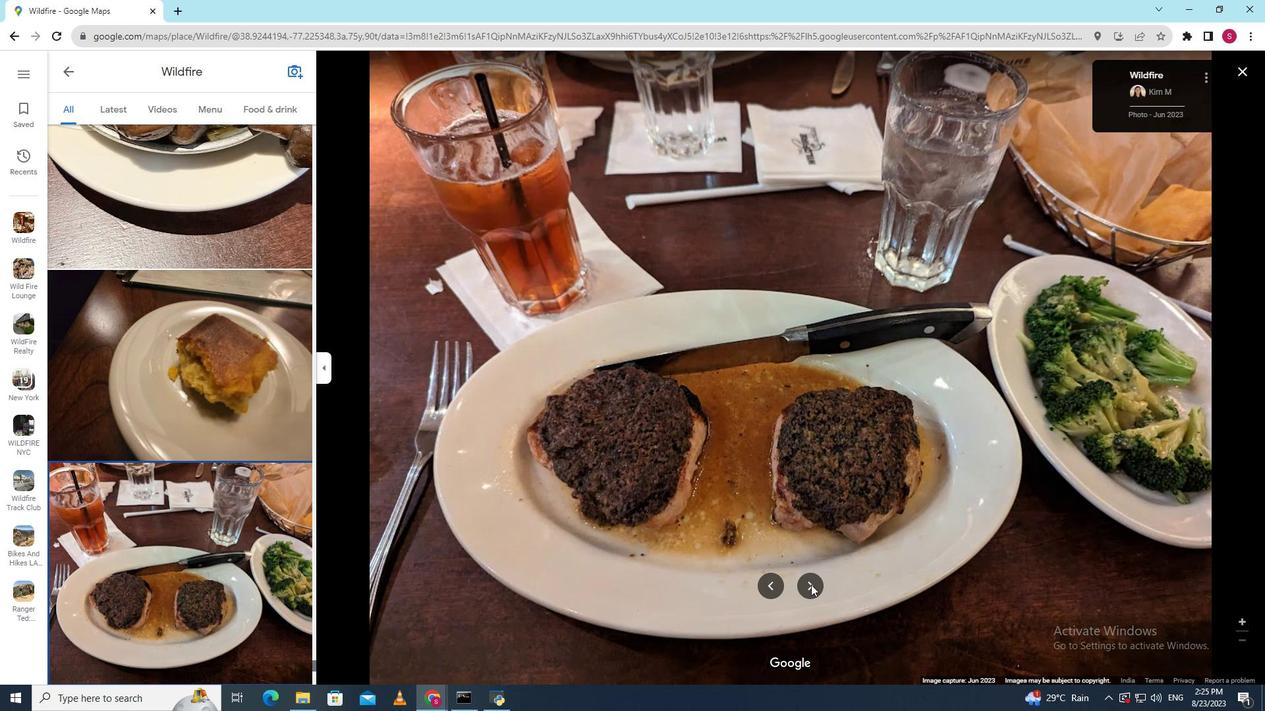 
Action: Mouse pressed left at (811, 585)
Screenshot: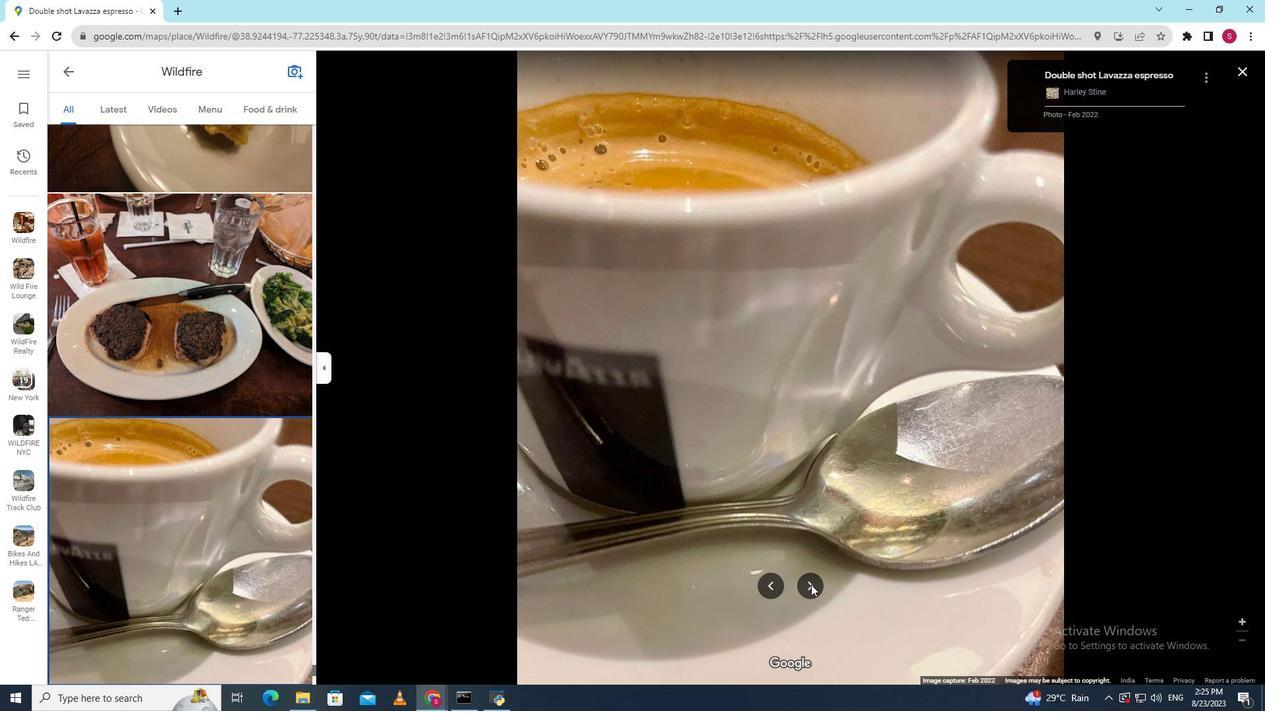 
Action: Mouse pressed left at (811, 585)
Screenshot: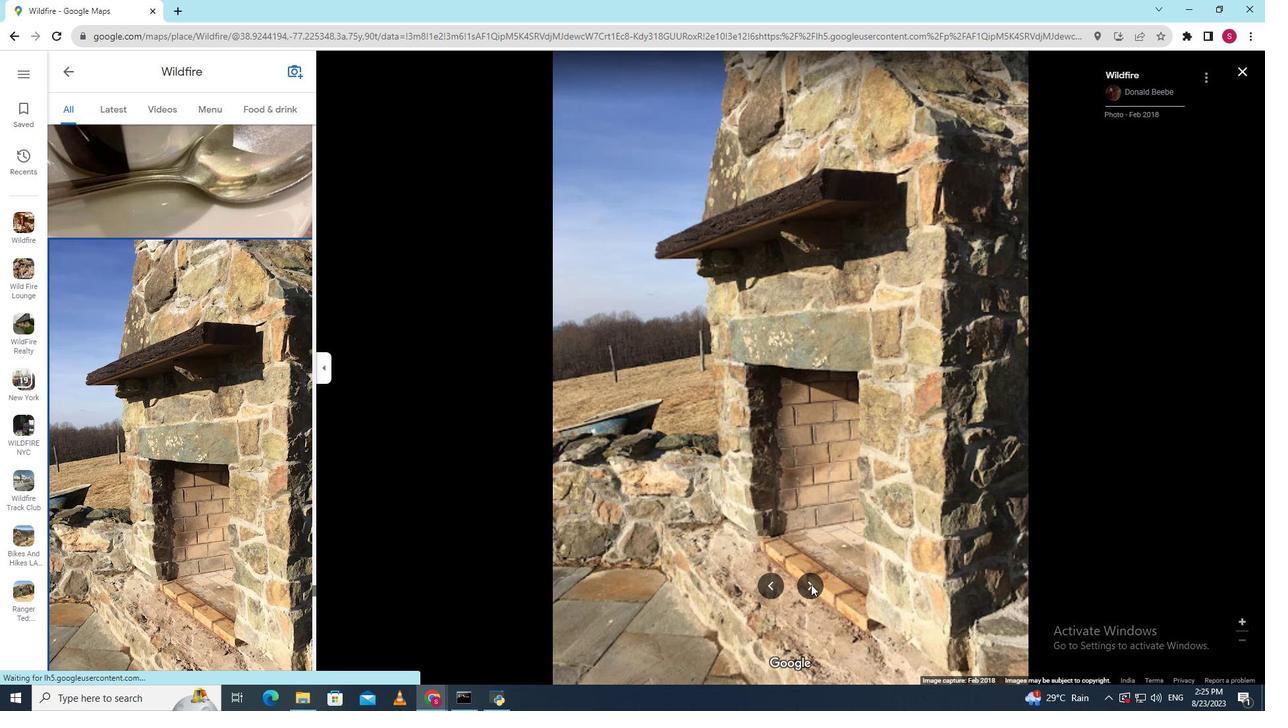 
Action: Mouse pressed left at (811, 585)
Screenshot: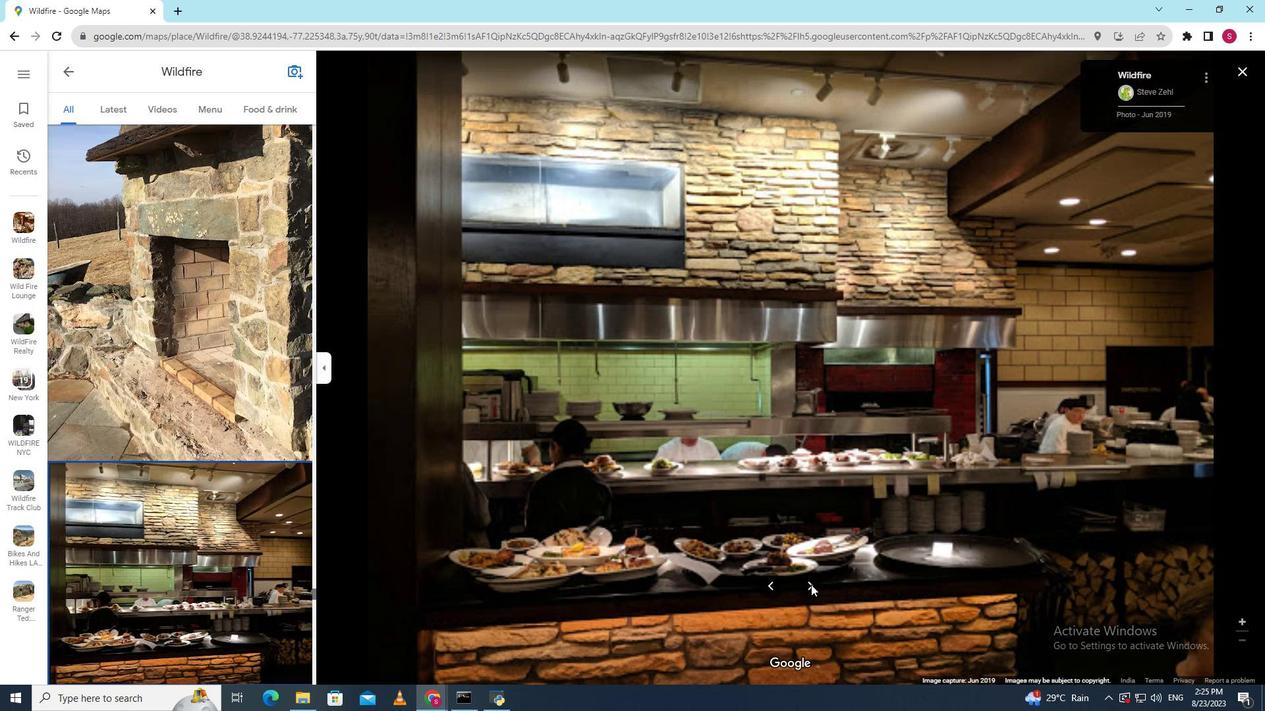 
Action: Mouse pressed left at (811, 585)
Screenshot: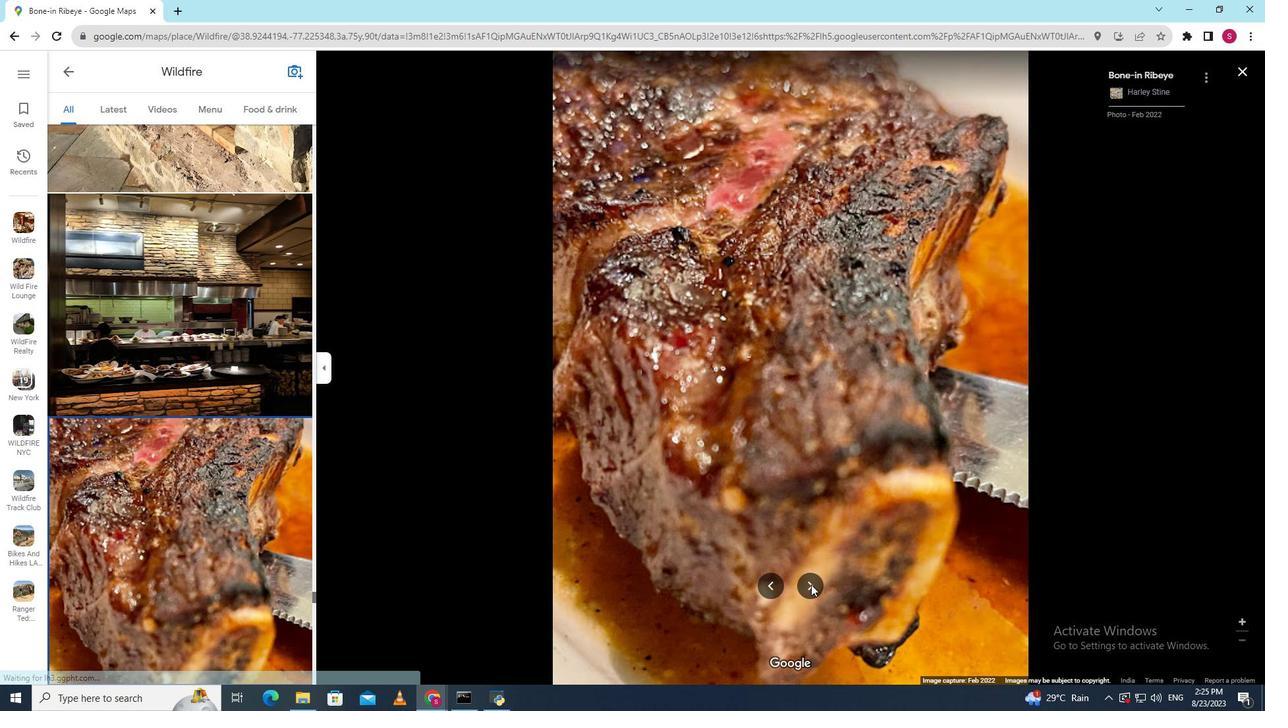 
Action: Mouse pressed left at (811, 585)
Screenshot: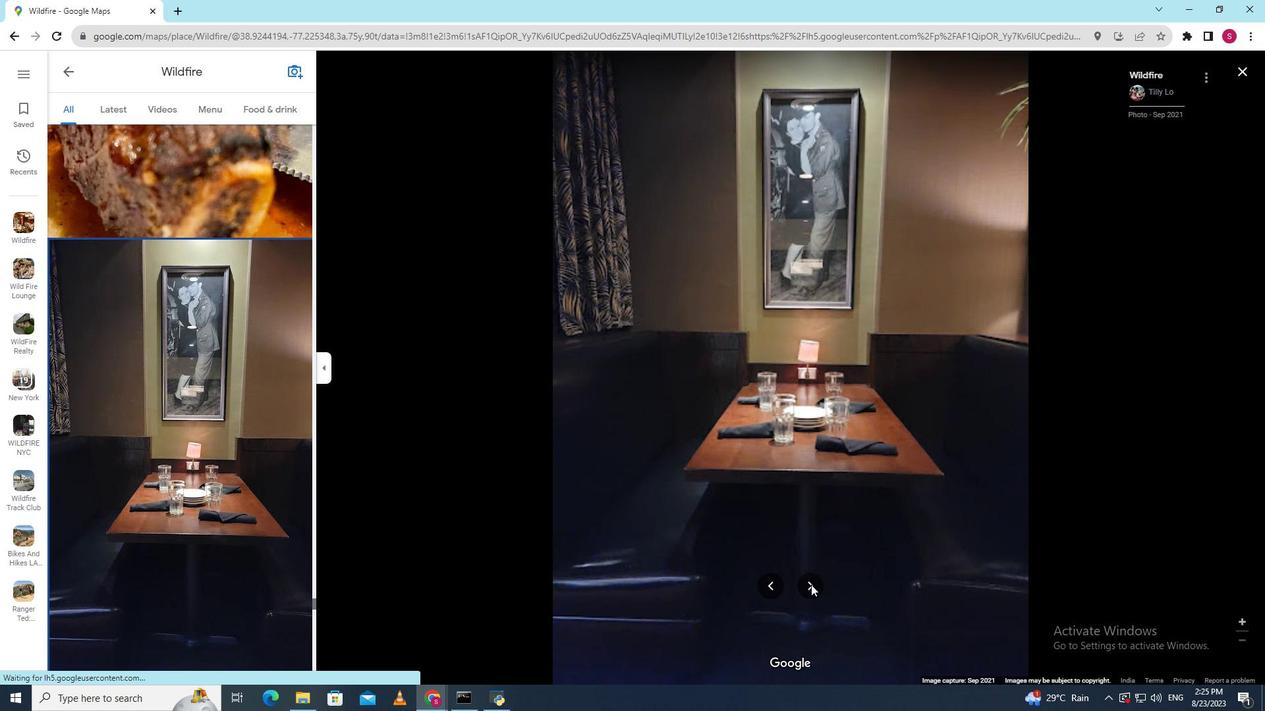 
Action: Mouse pressed left at (811, 585)
Screenshot: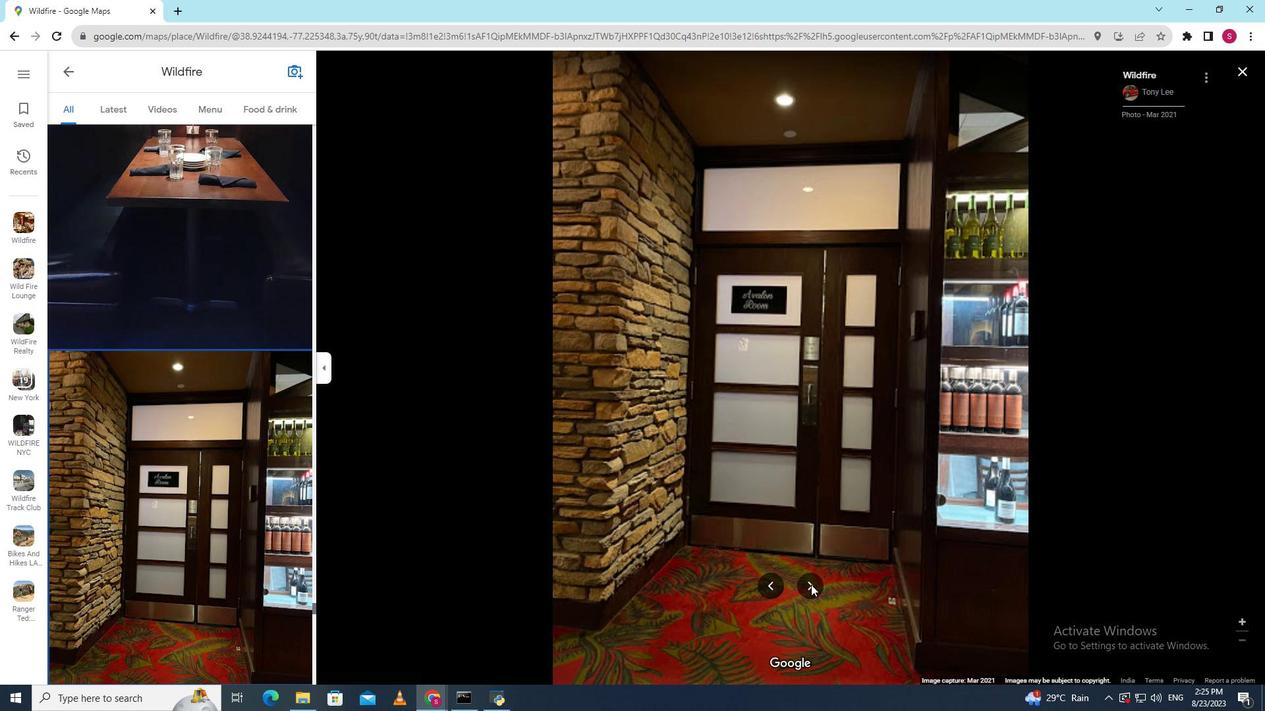
Action: Mouse pressed left at (811, 585)
Screenshot: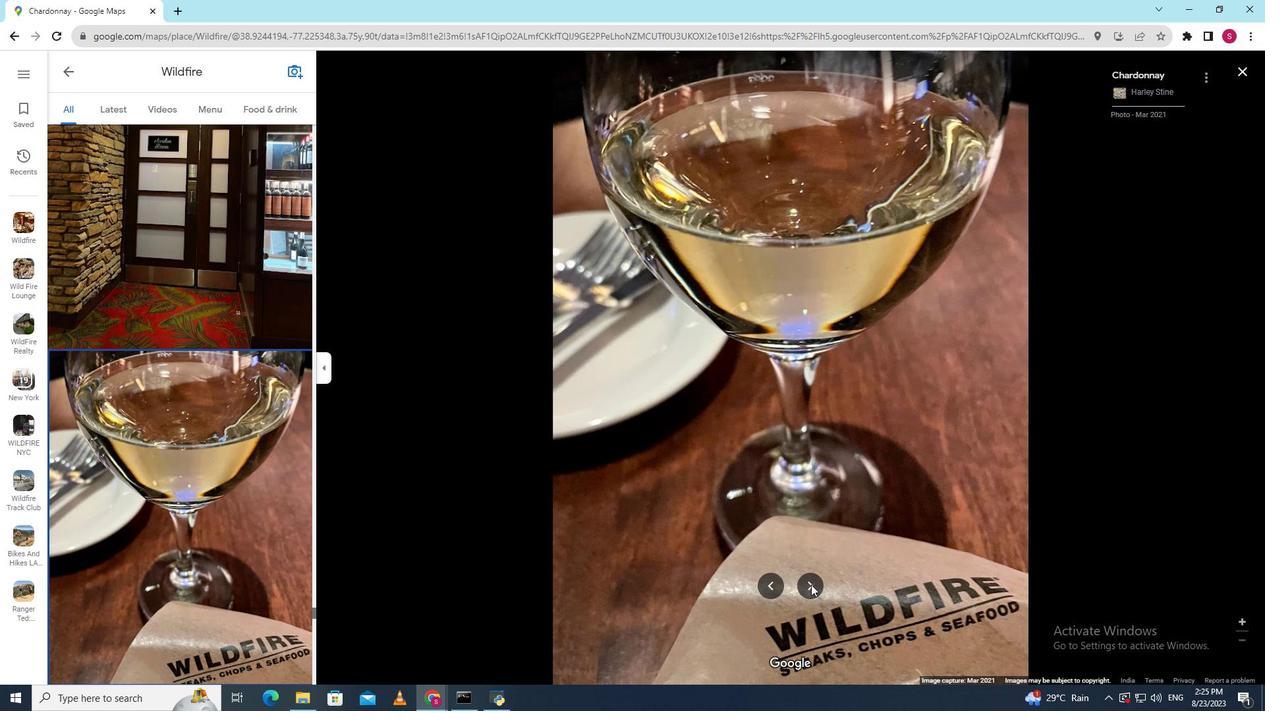 
Action: Mouse pressed left at (811, 585)
Screenshot: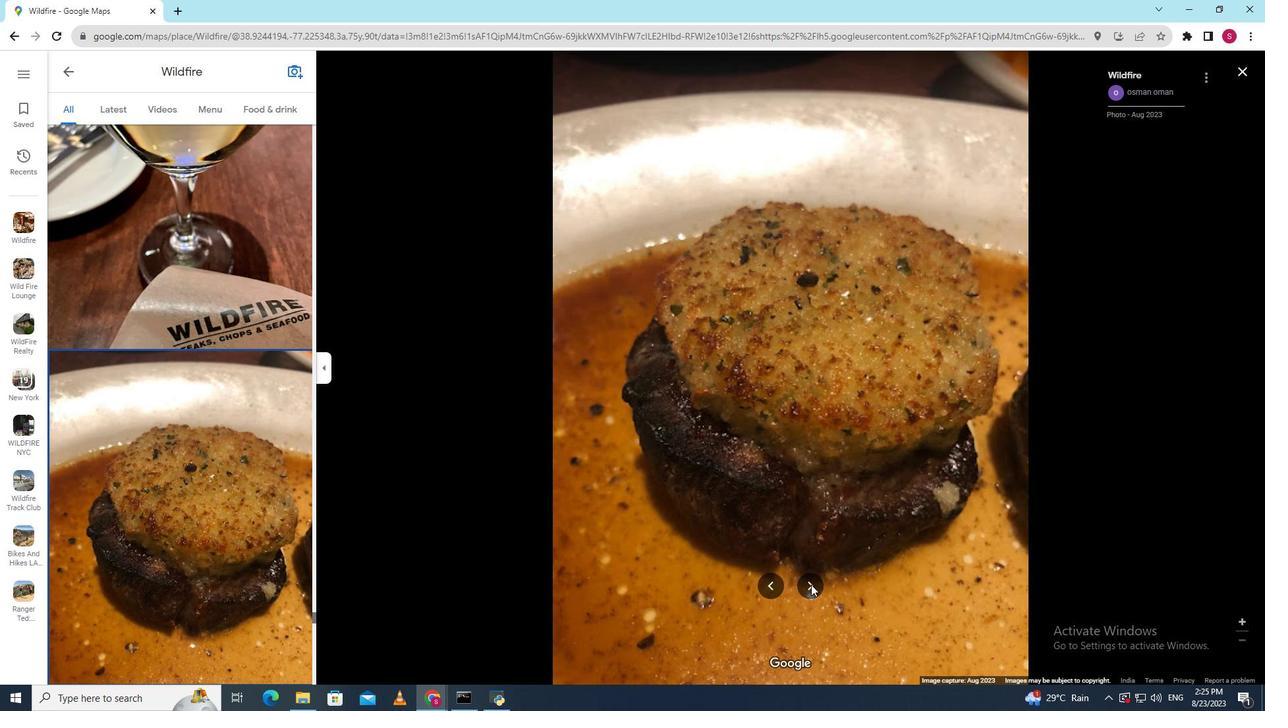 
Action: Mouse pressed left at (811, 585)
Screenshot: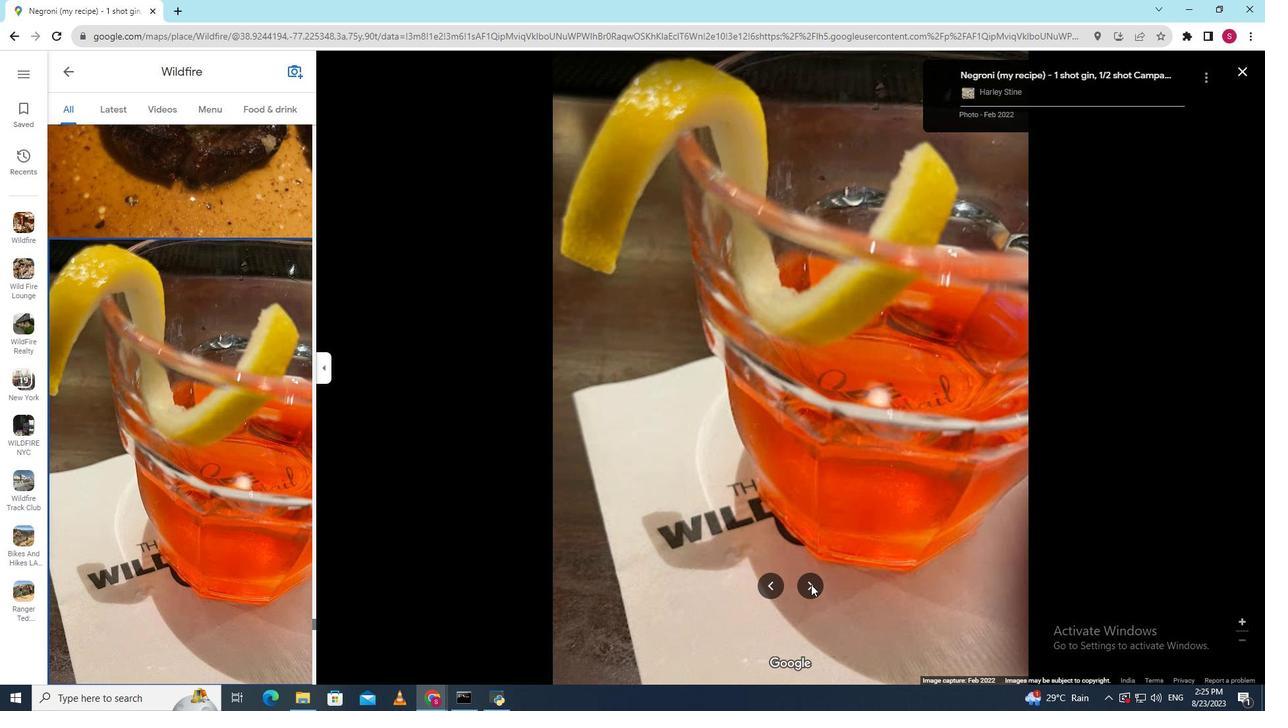 
Action: Mouse pressed left at (811, 585)
Screenshot: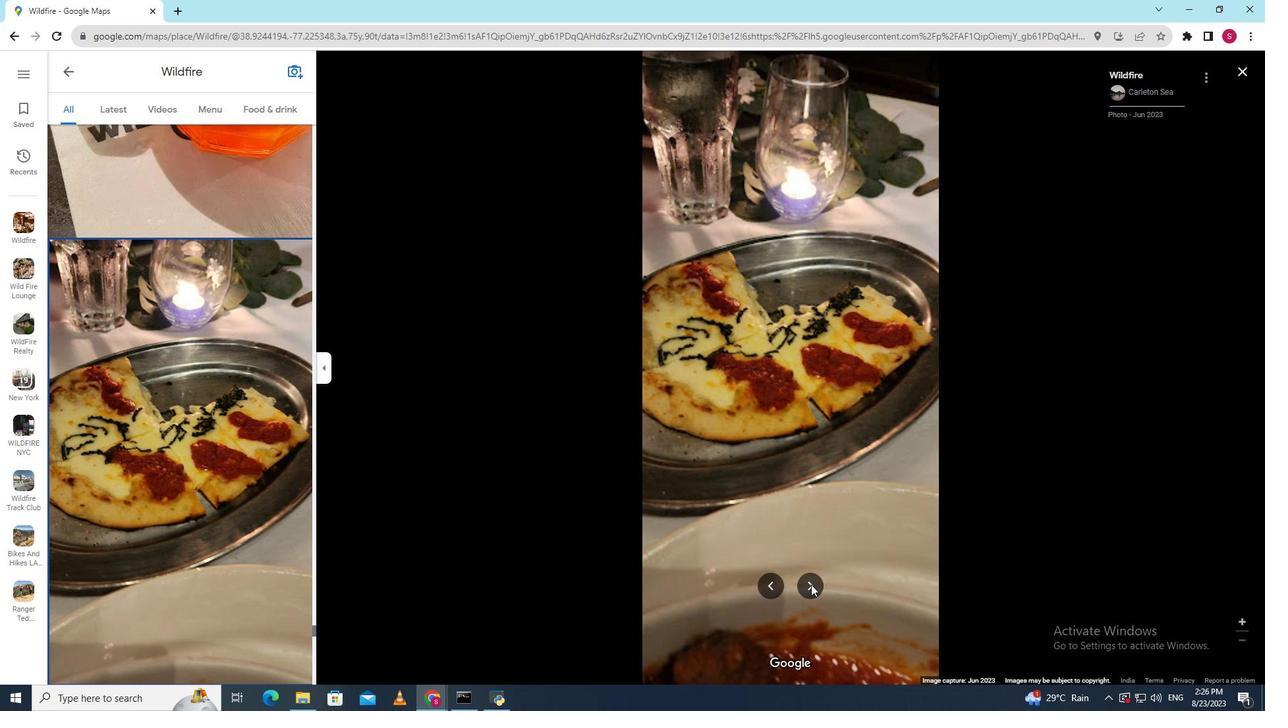 
Action: Mouse pressed left at (811, 585)
Screenshot: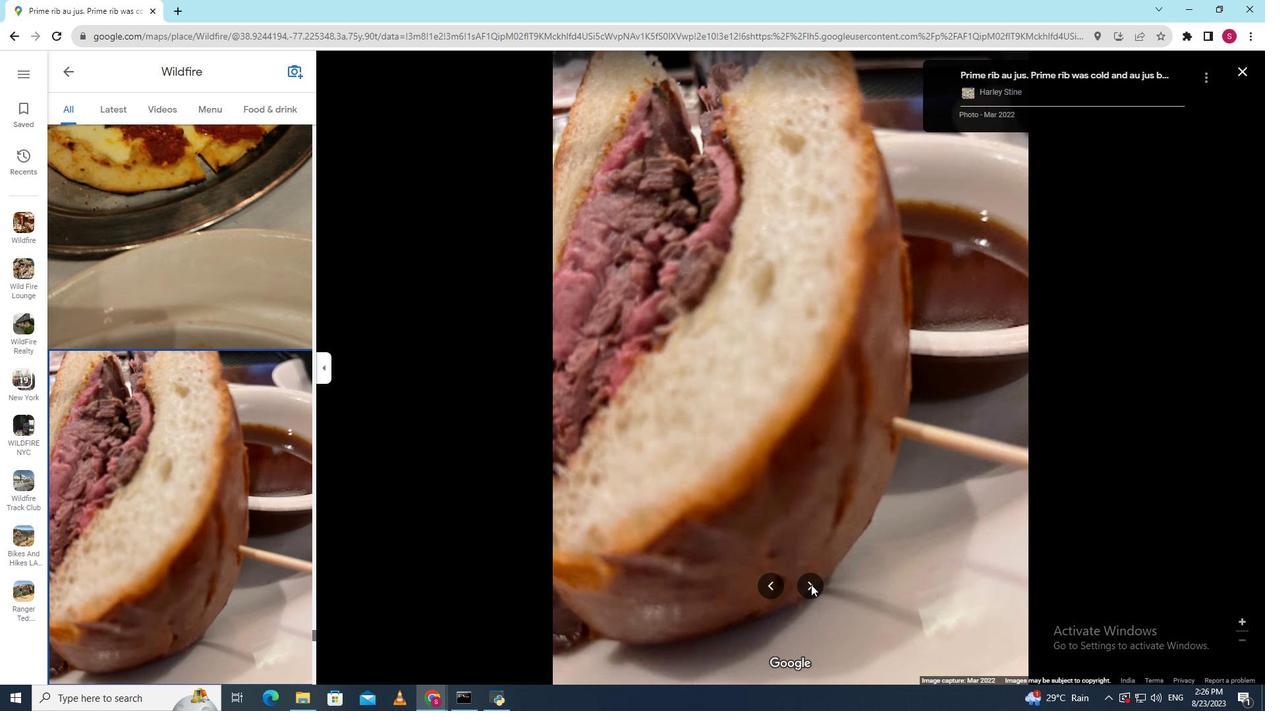 
Action: Mouse pressed left at (811, 585)
Screenshot: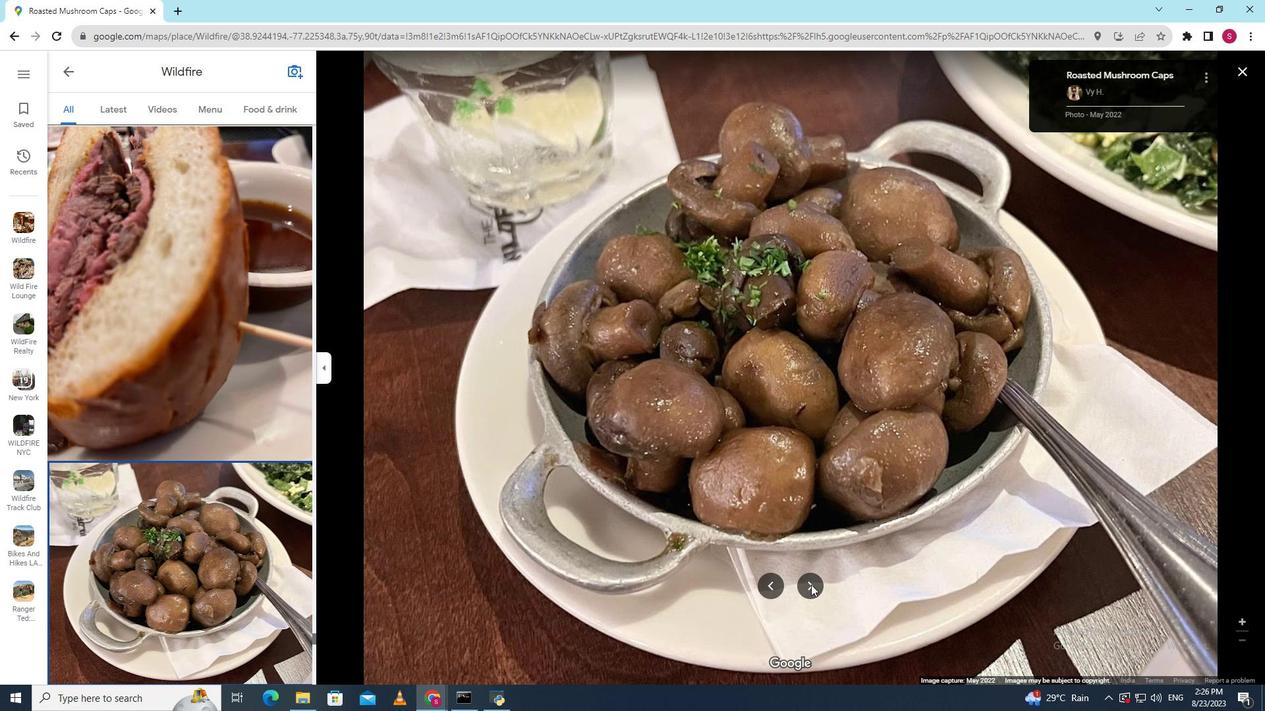 
Action: Mouse pressed left at (811, 585)
Screenshot: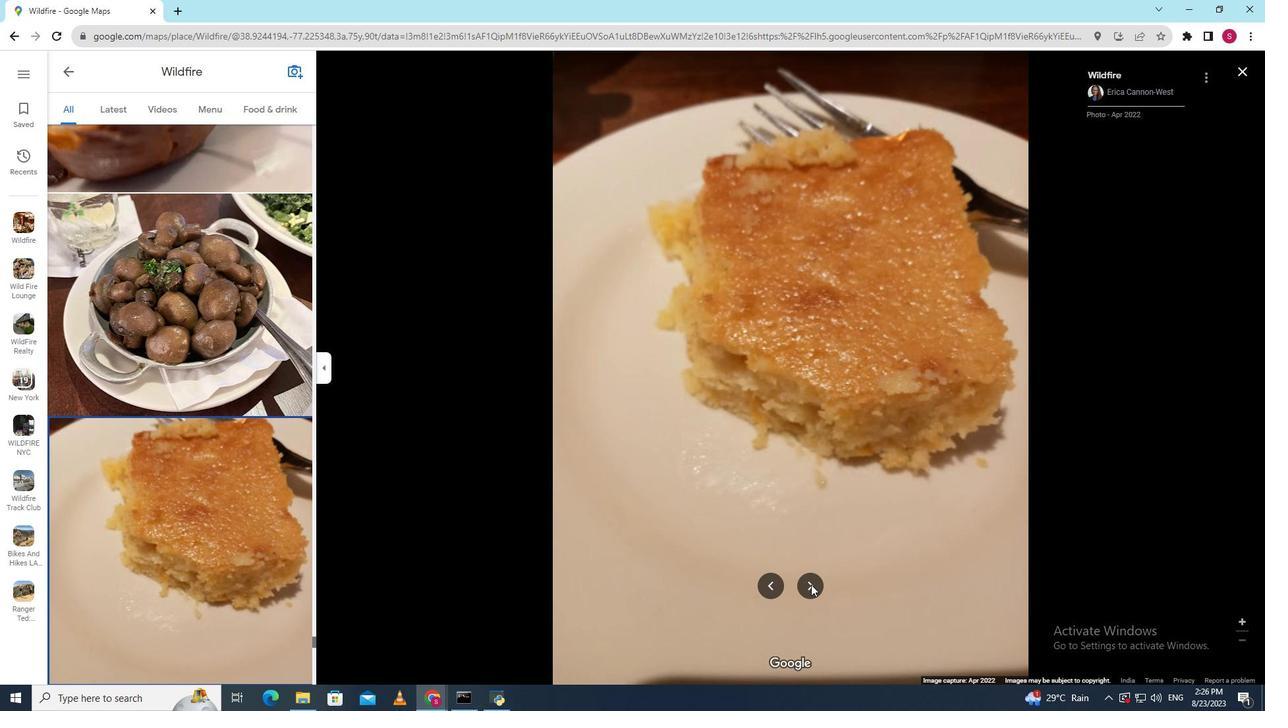 
Action: Mouse pressed left at (811, 585)
Screenshot: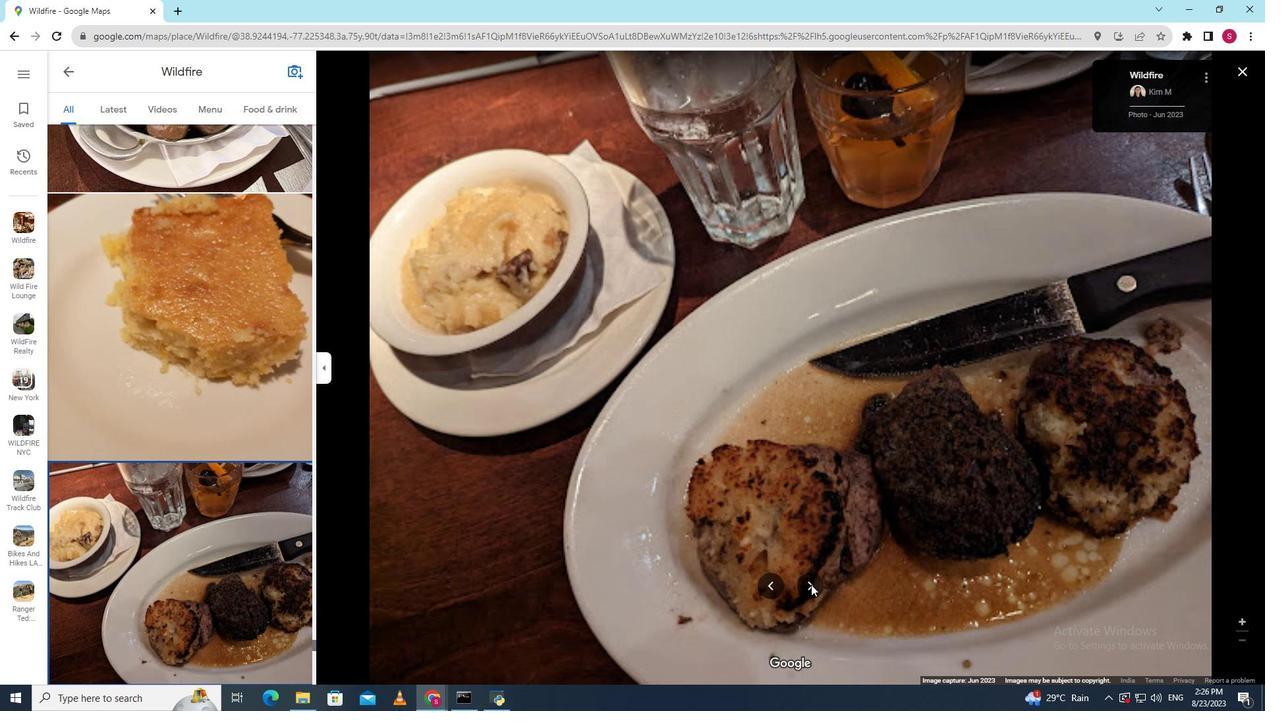 
Action: Mouse pressed left at (811, 585)
Screenshot: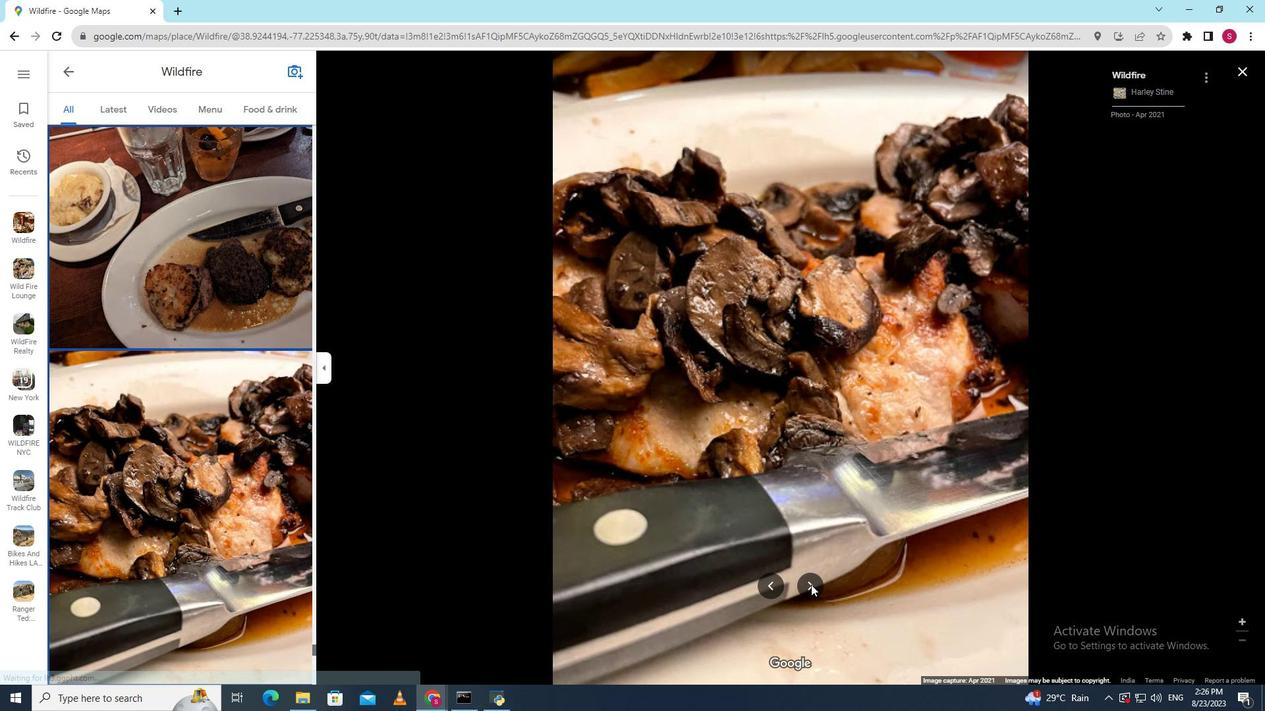 
Action: Mouse pressed left at (811, 585)
Screenshot: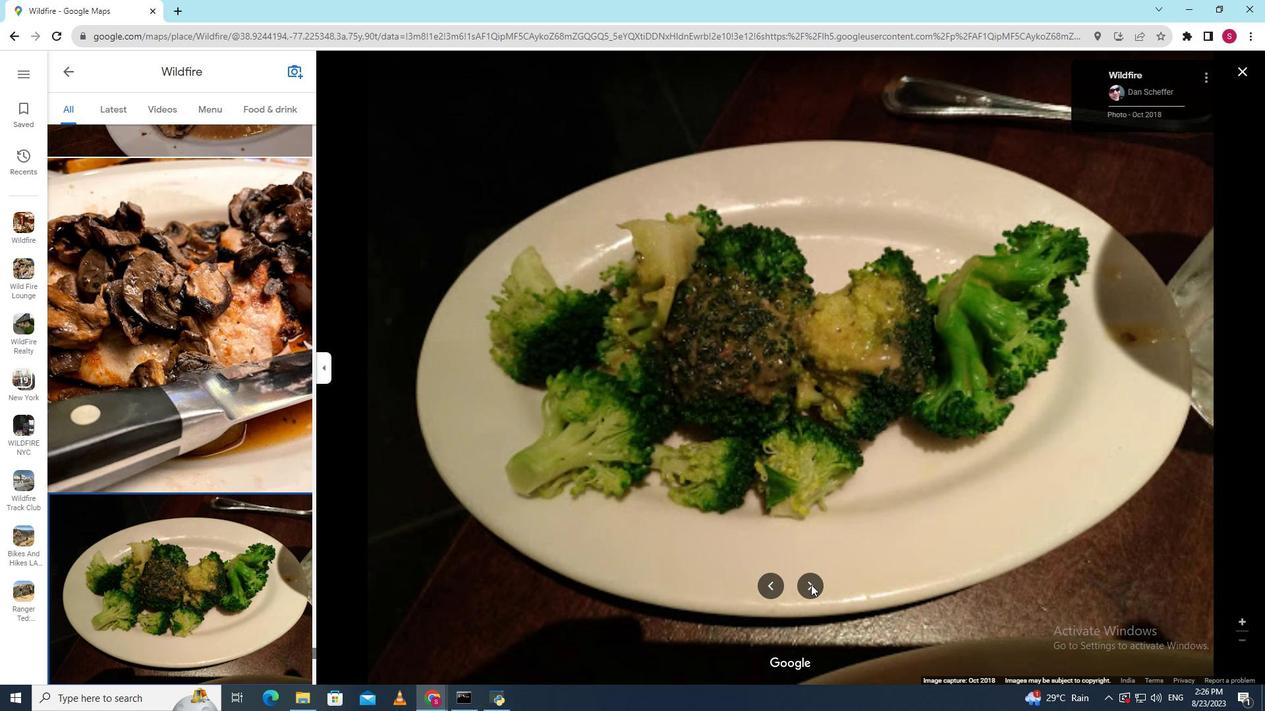 
Action: Mouse moved to (804, 585)
Screenshot: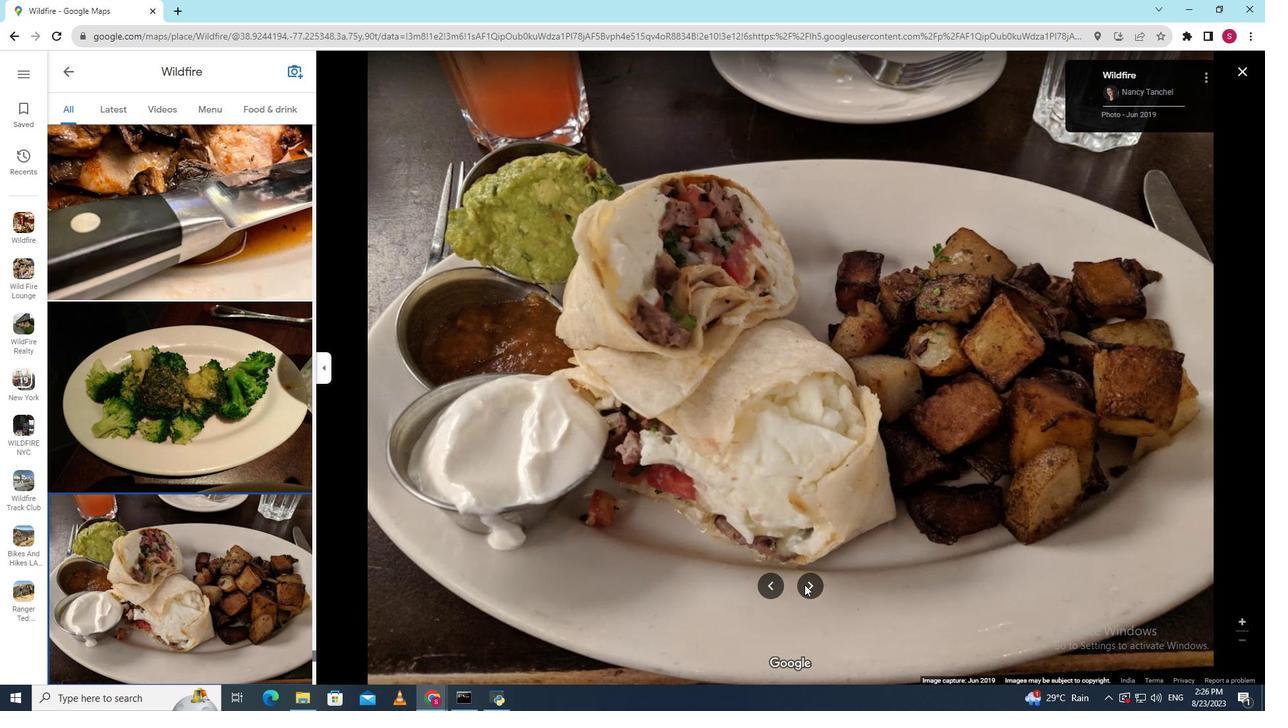 
Action: Mouse pressed left at (804, 585)
Screenshot: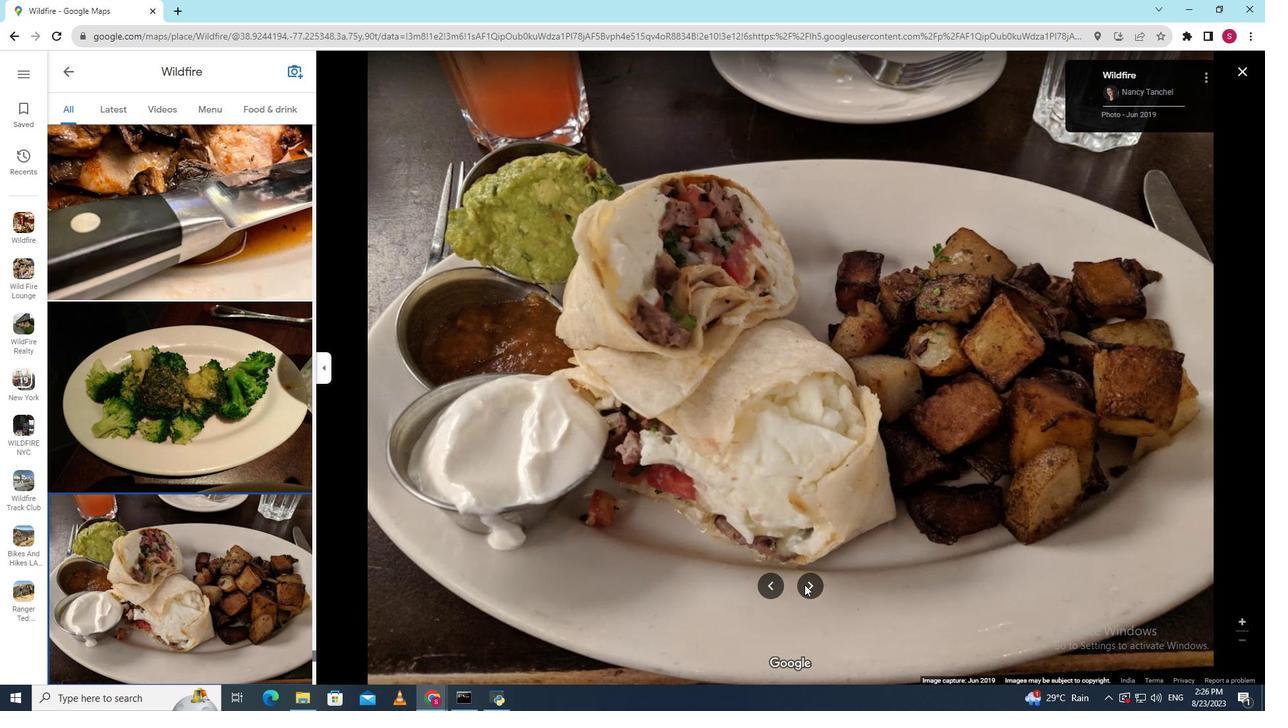 
Action: Mouse moved to (807, 583)
Screenshot: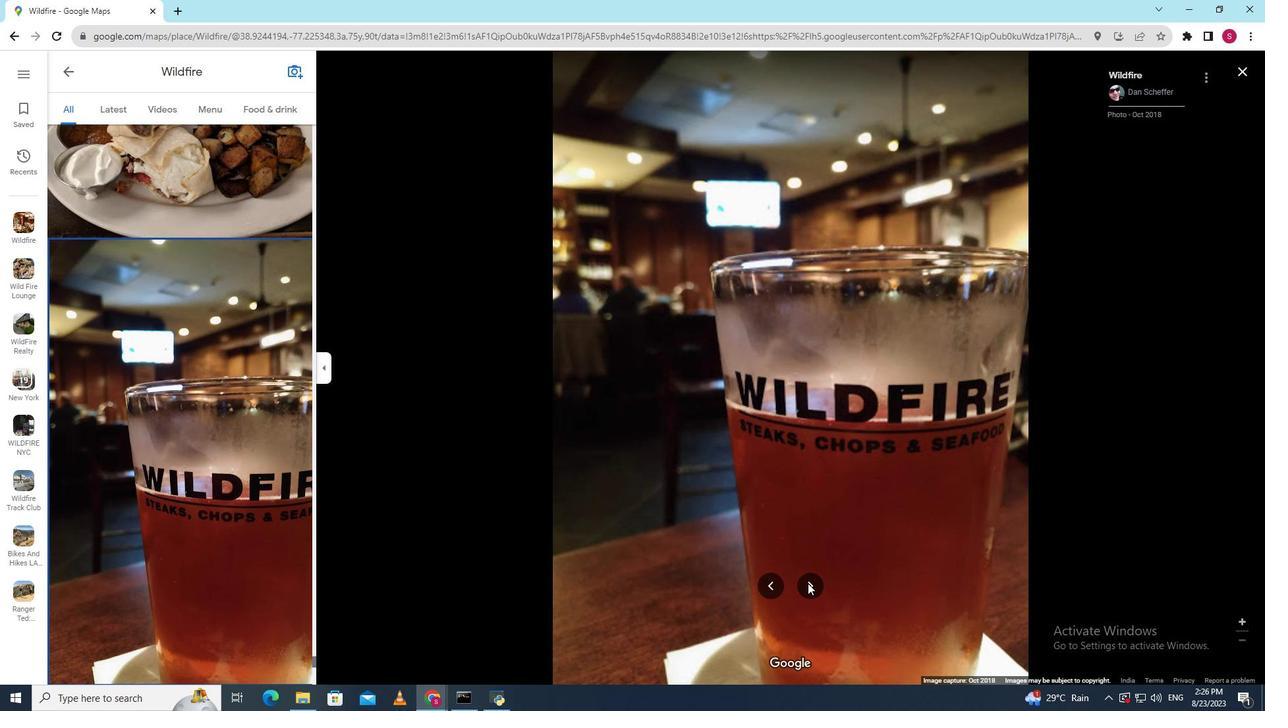 
Action: Mouse pressed left at (807, 583)
Screenshot: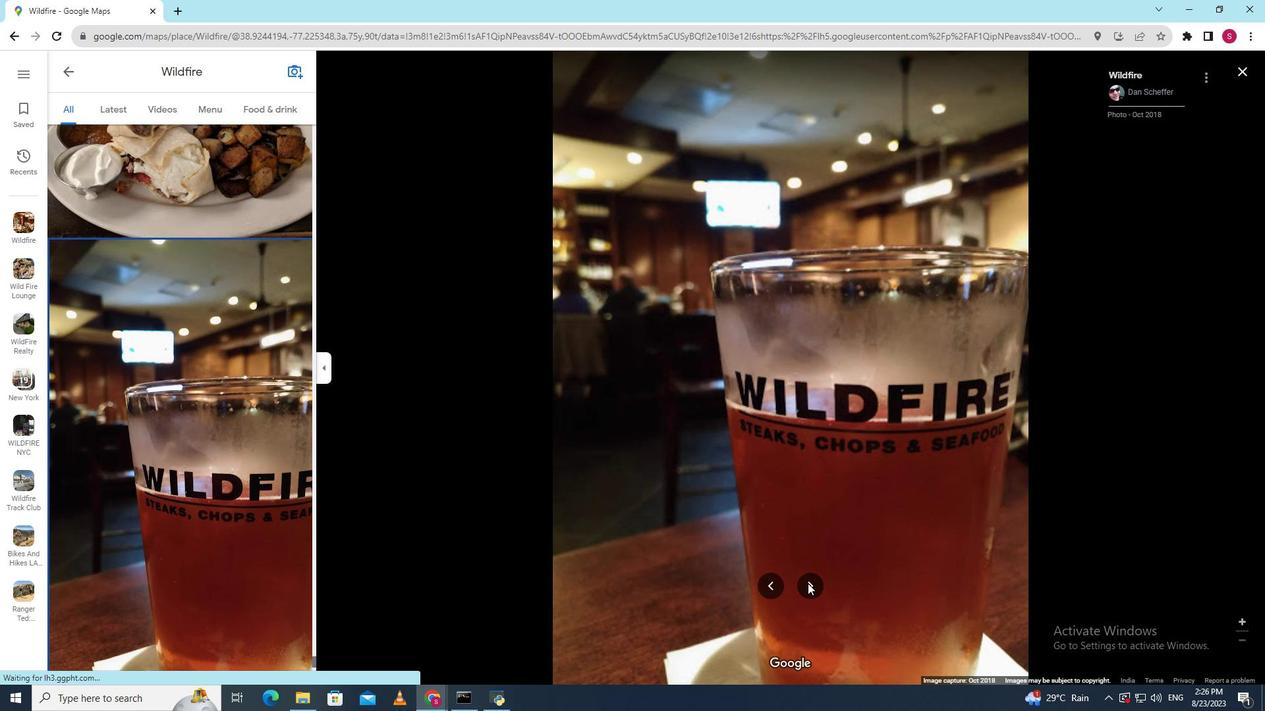 
Action: Mouse pressed left at (807, 583)
Screenshot: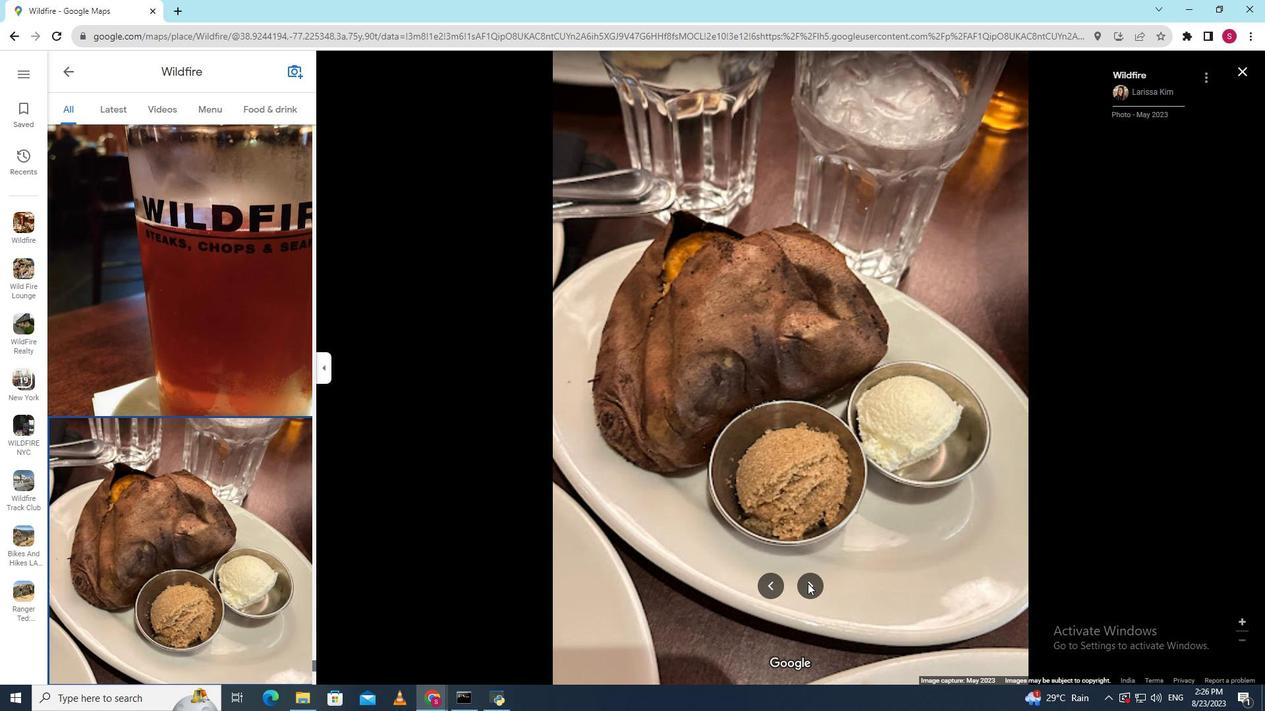 
Action: Mouse moved to (778, 585)
Screenshot: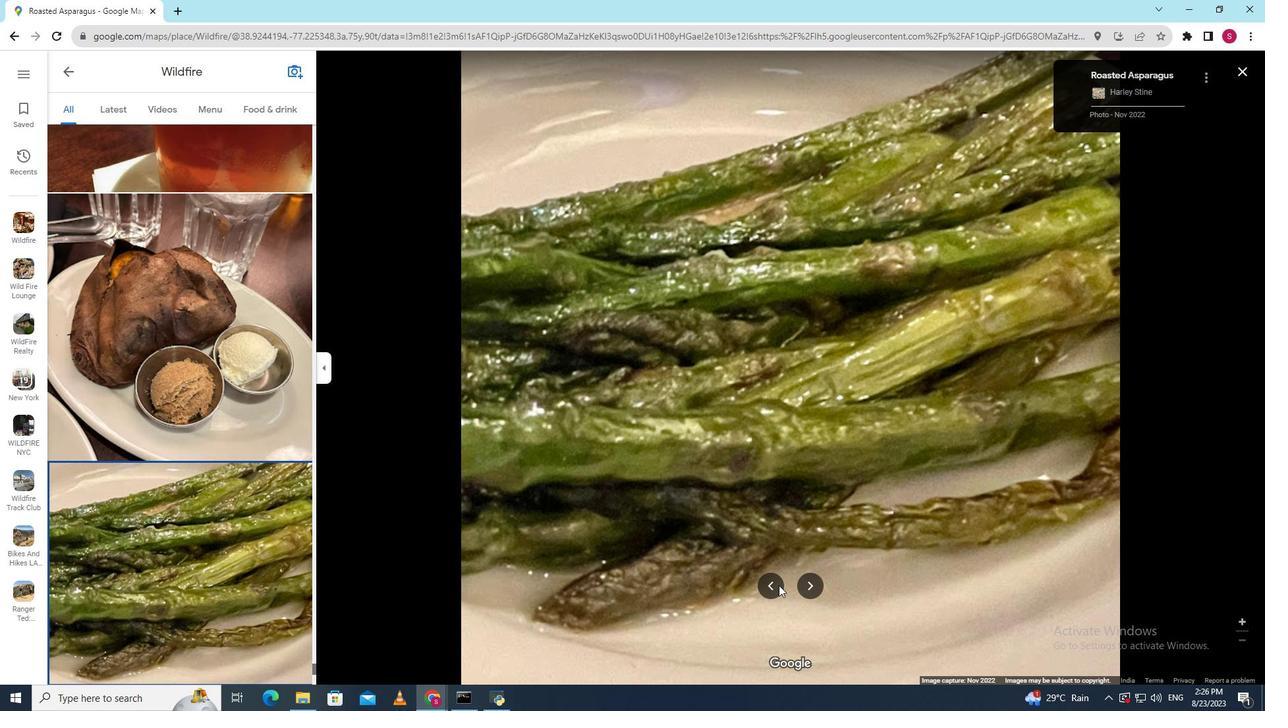 
Action: Mouse pressed left at (778, 585)
Screenshot: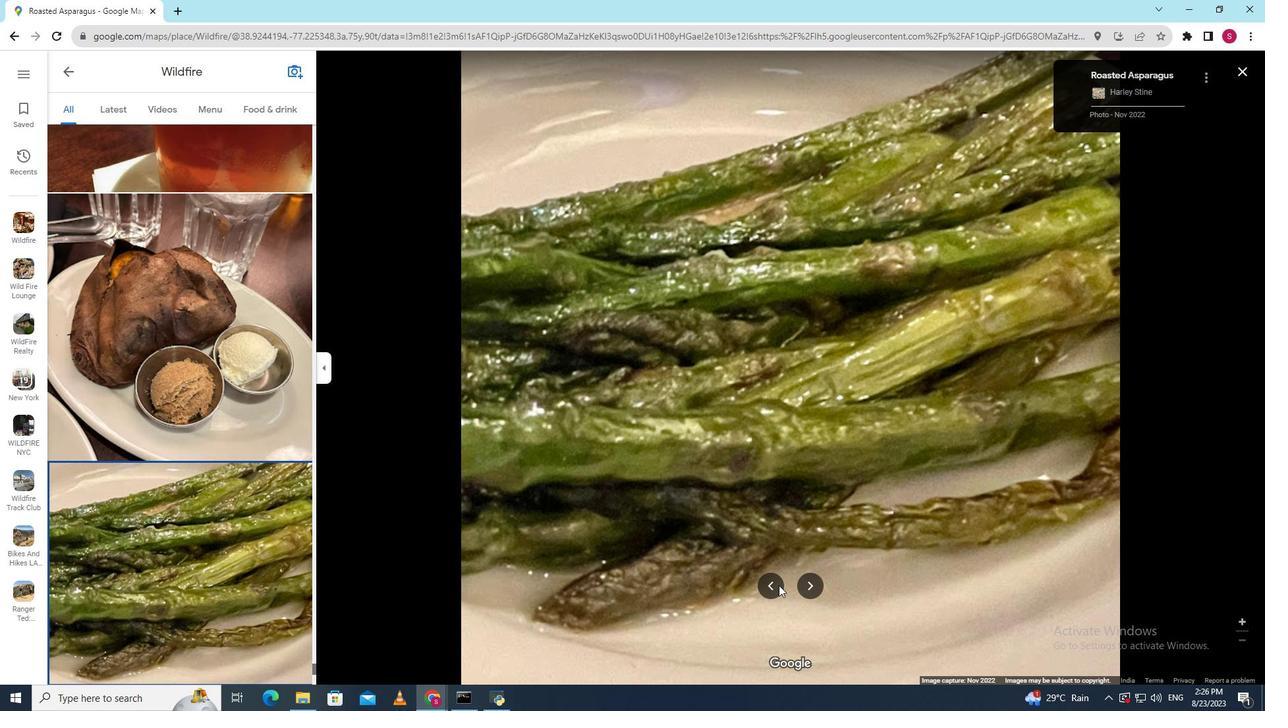 
Action: Mouse moved to (814, 587)
Screenshot: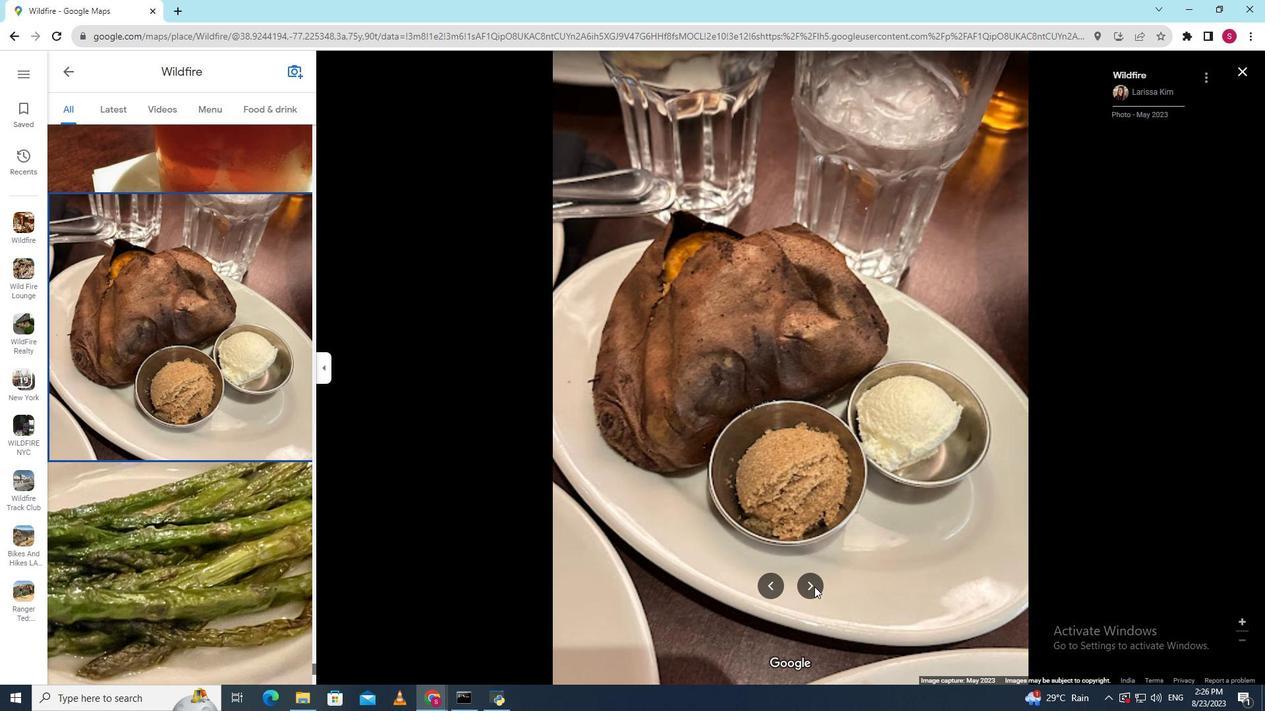 
Action: Mouse pressed left at (814, 587)
Screenshot: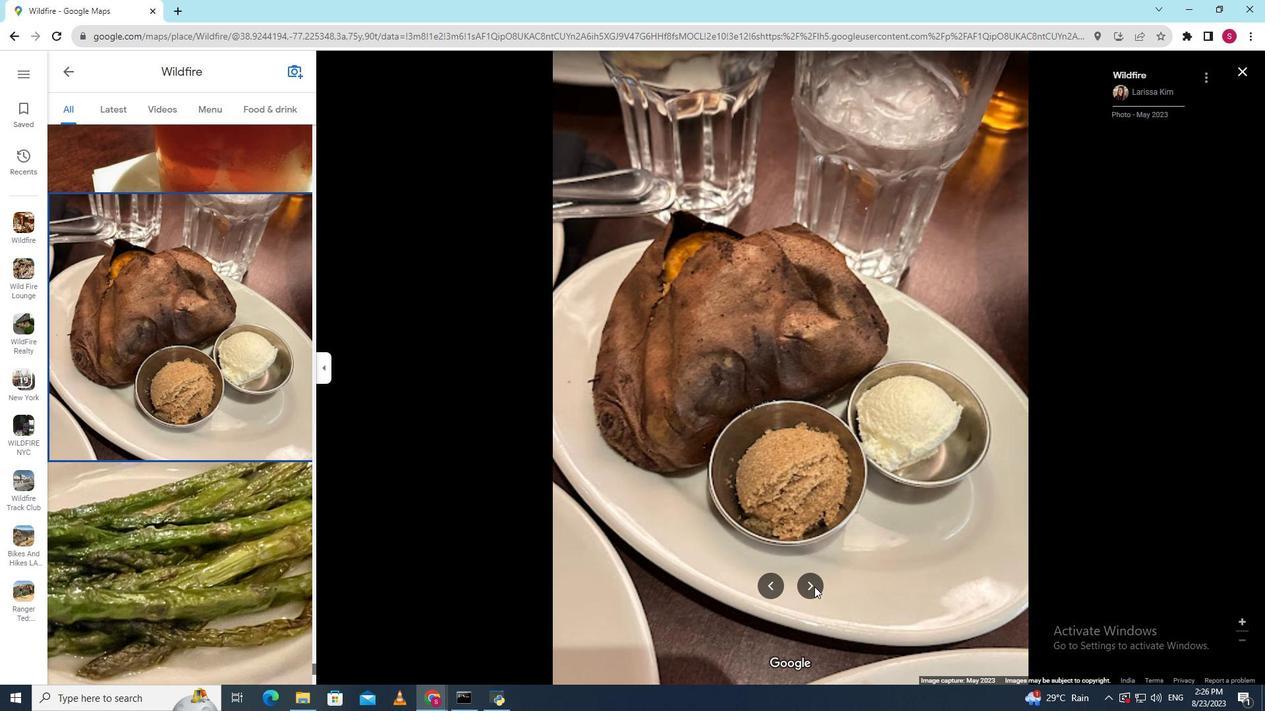 
Action: Mouse moved to (771, 586)
Screenshot: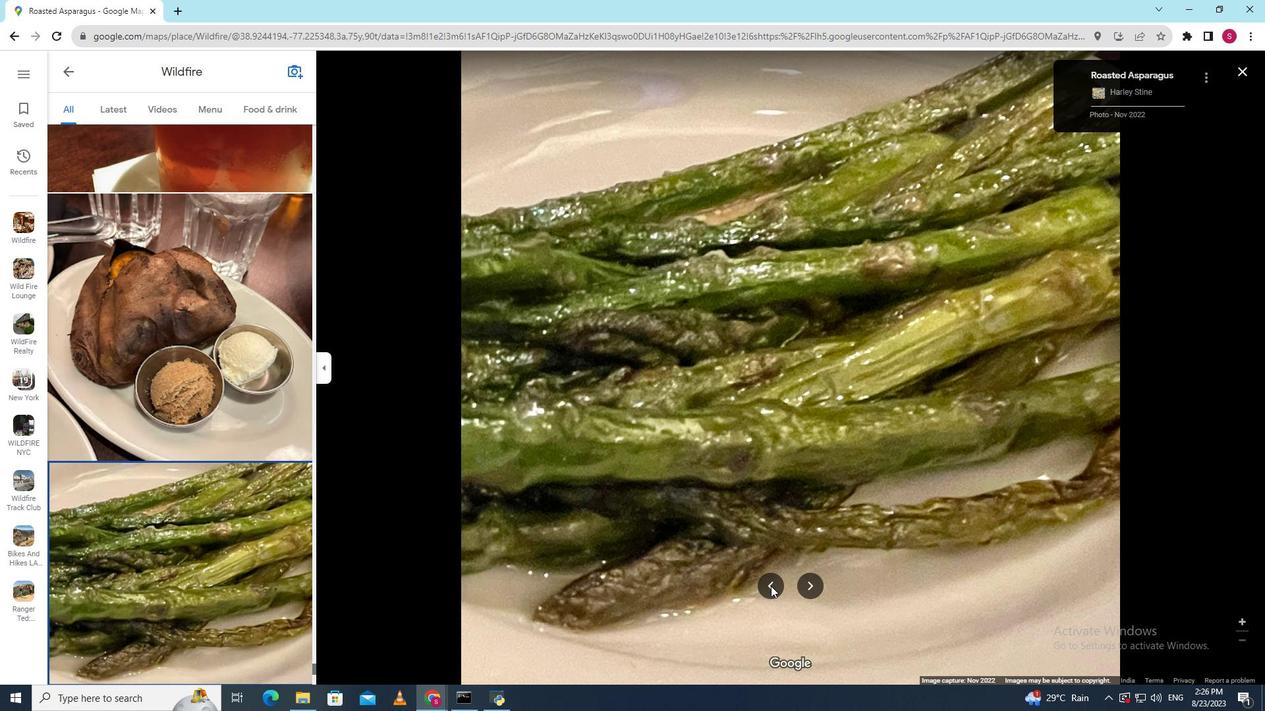 
Action: Mouse pressed left at (771, 586)
Screenshot: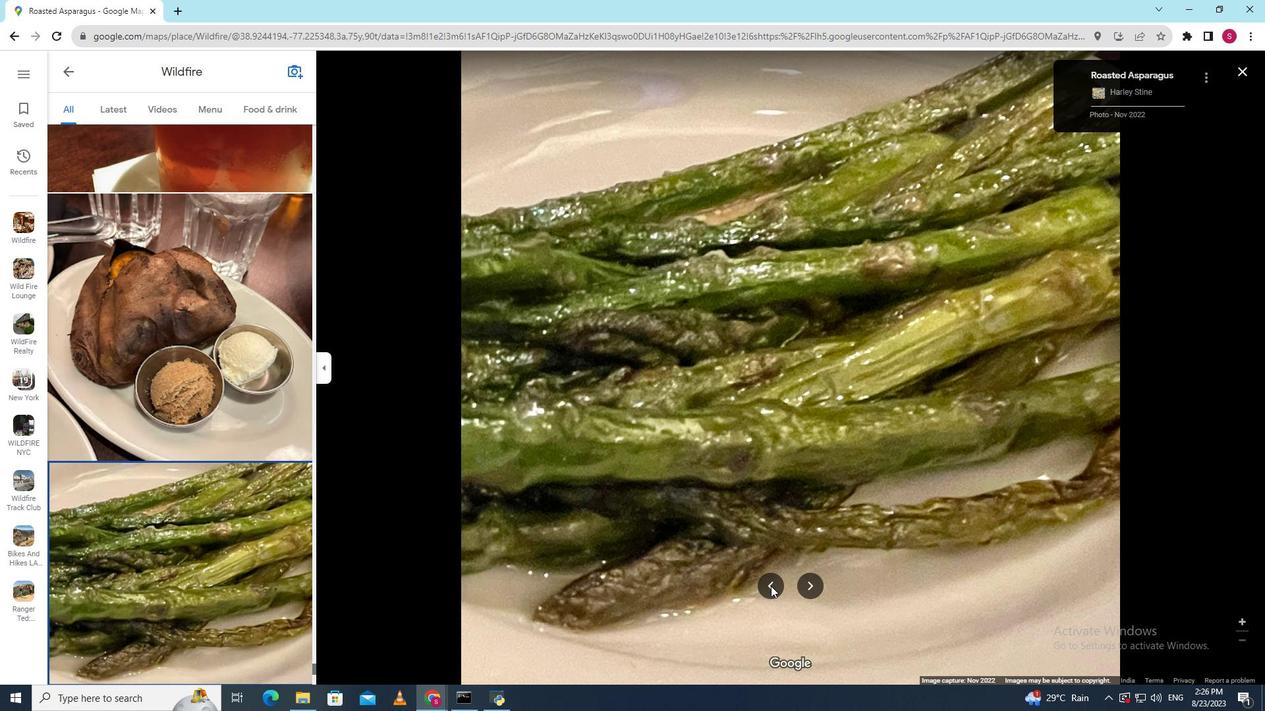 
Action: Mouse moved to (807, 583)
Screenshot: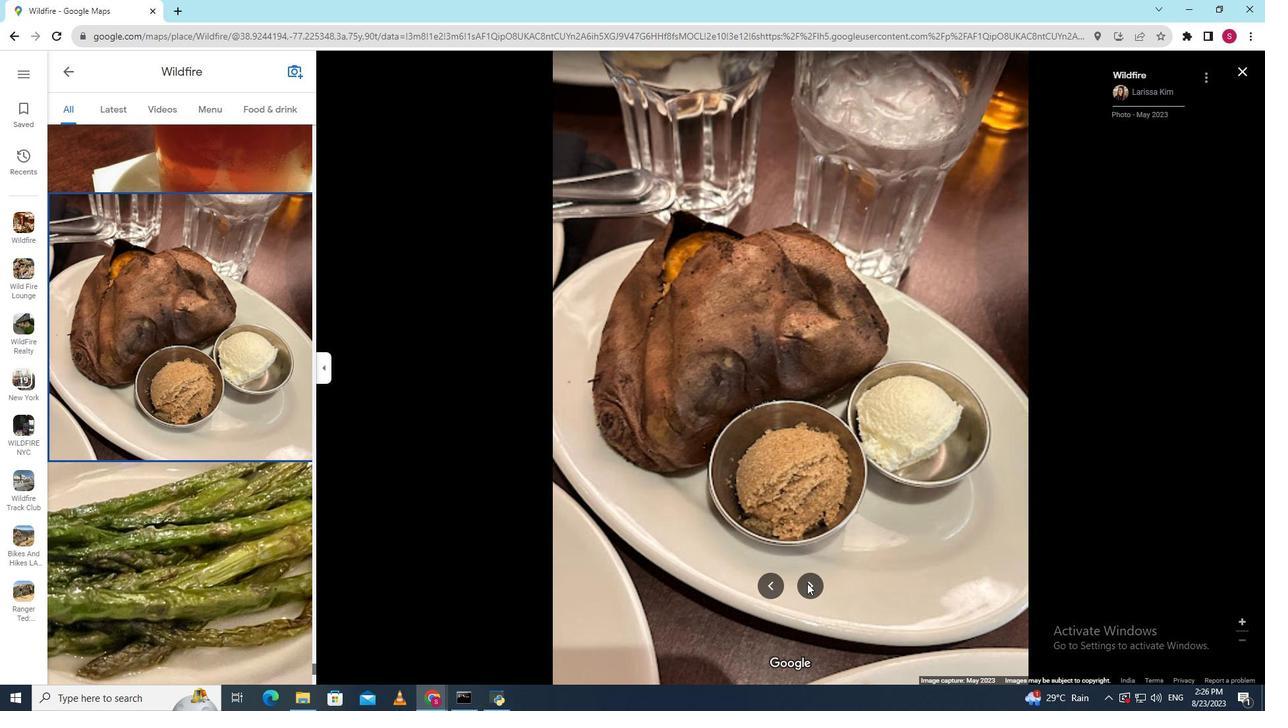 
Action: Mouse pressed left at (807, 583)
Screenshot: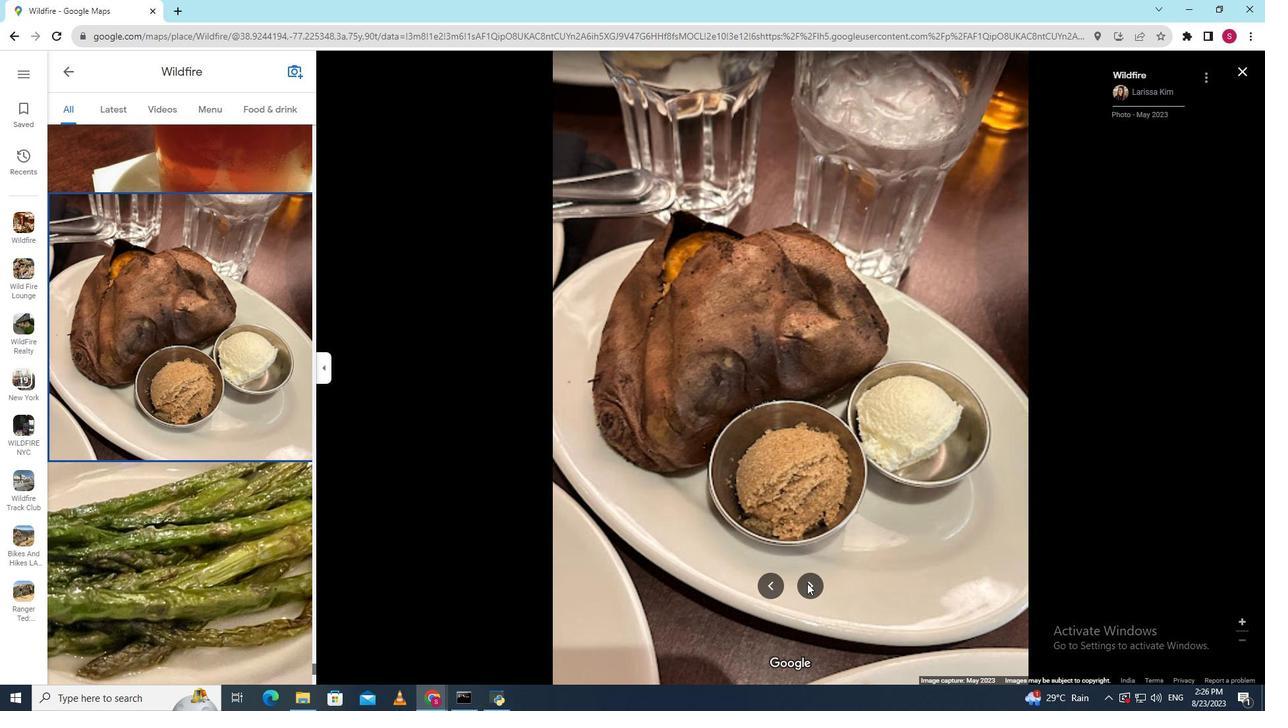 
Action: Mouse pressed left at (807, 583)
Screenshot: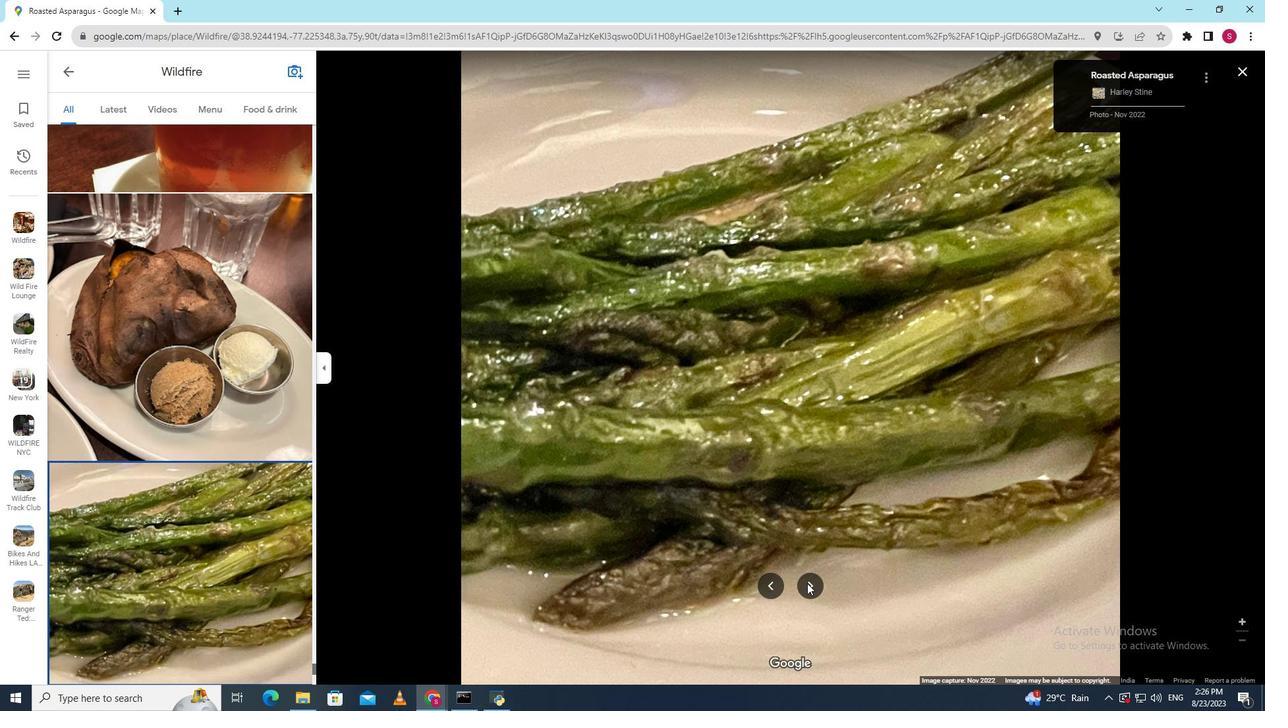 
Action: Mouse pressed left at (807, 583)
Screenshot: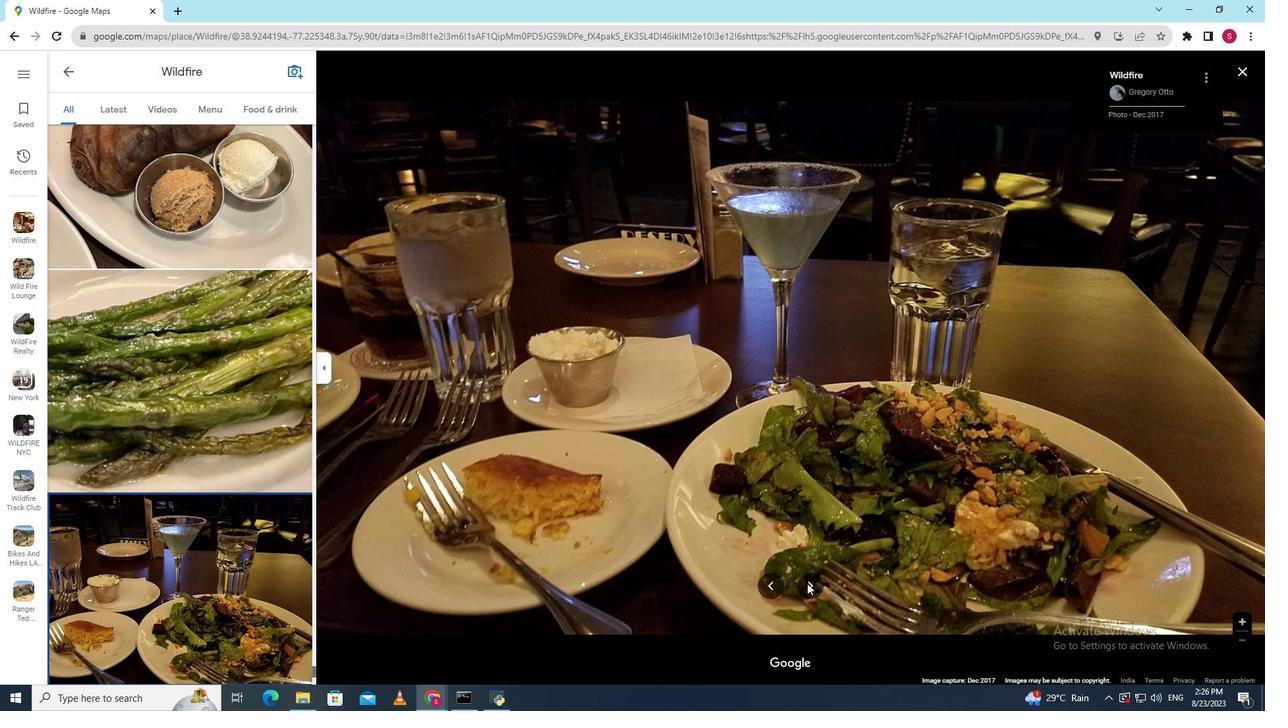 
Action: Mouse pressed left at (807, 583)
Screenshot: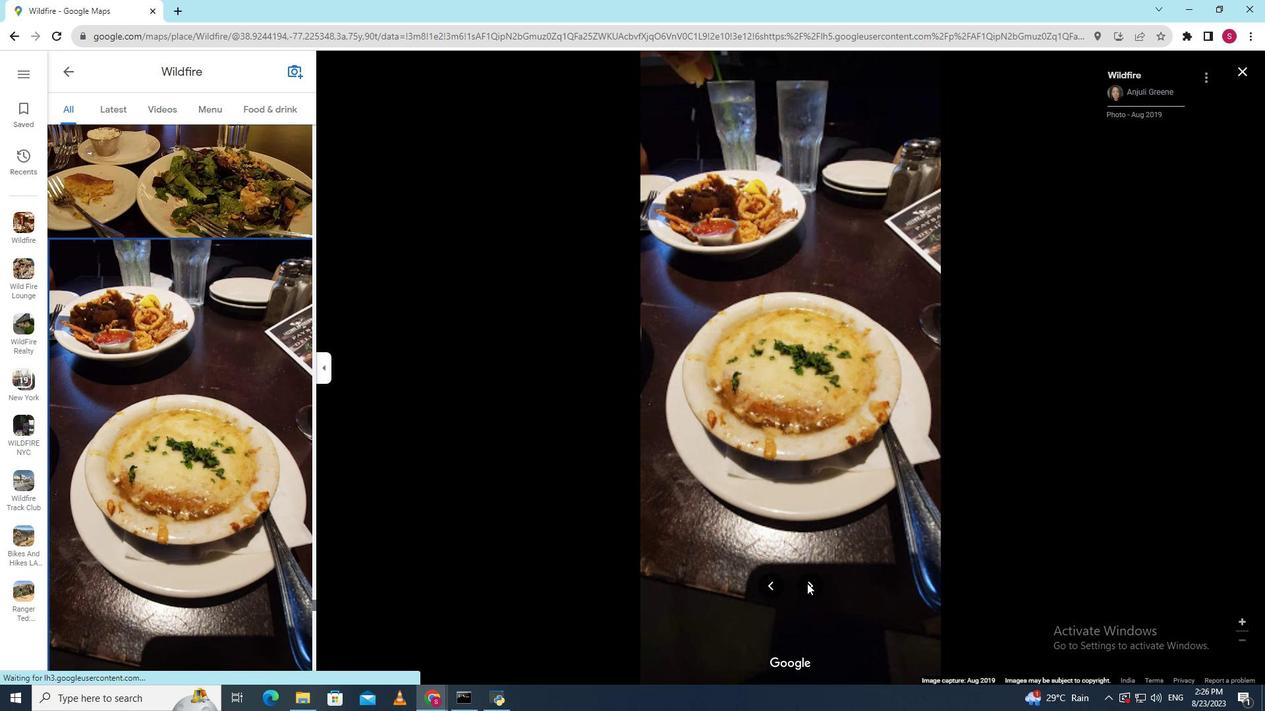 
Action: Mouse pressed left at (807, 583)
Screenshot: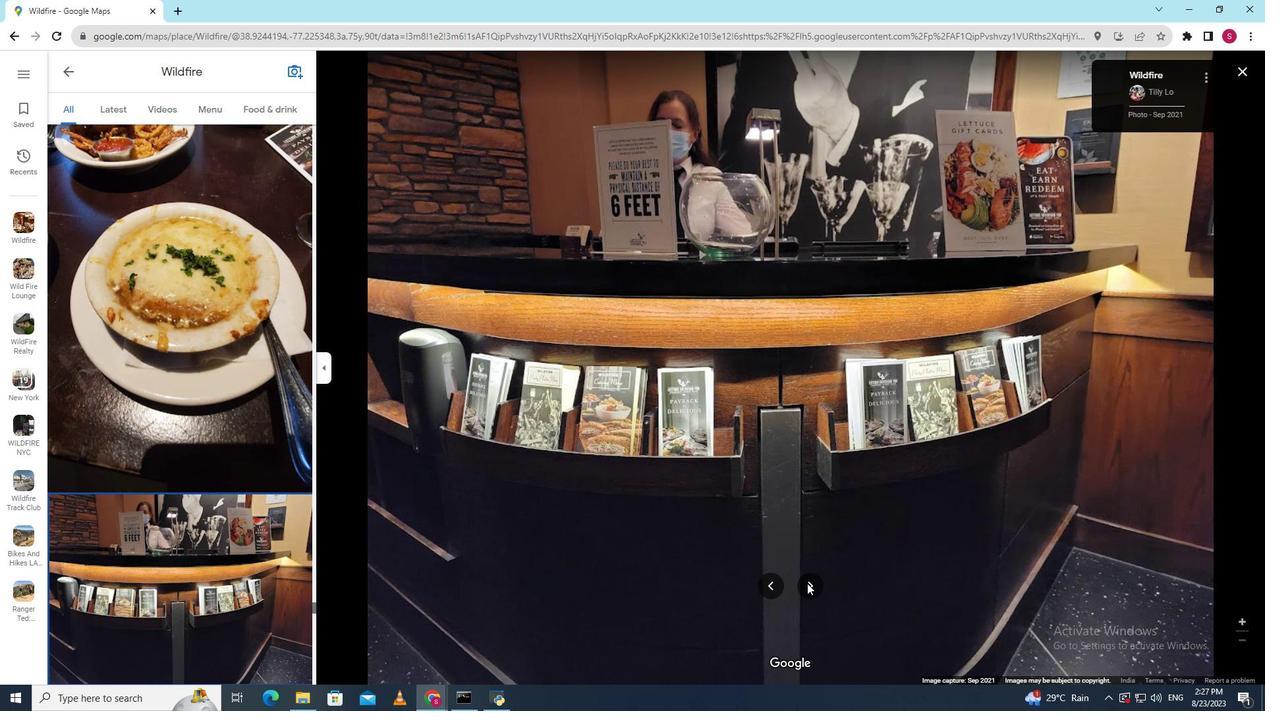 
Action: Mouse pressed left at (807, 583)
Screenshot: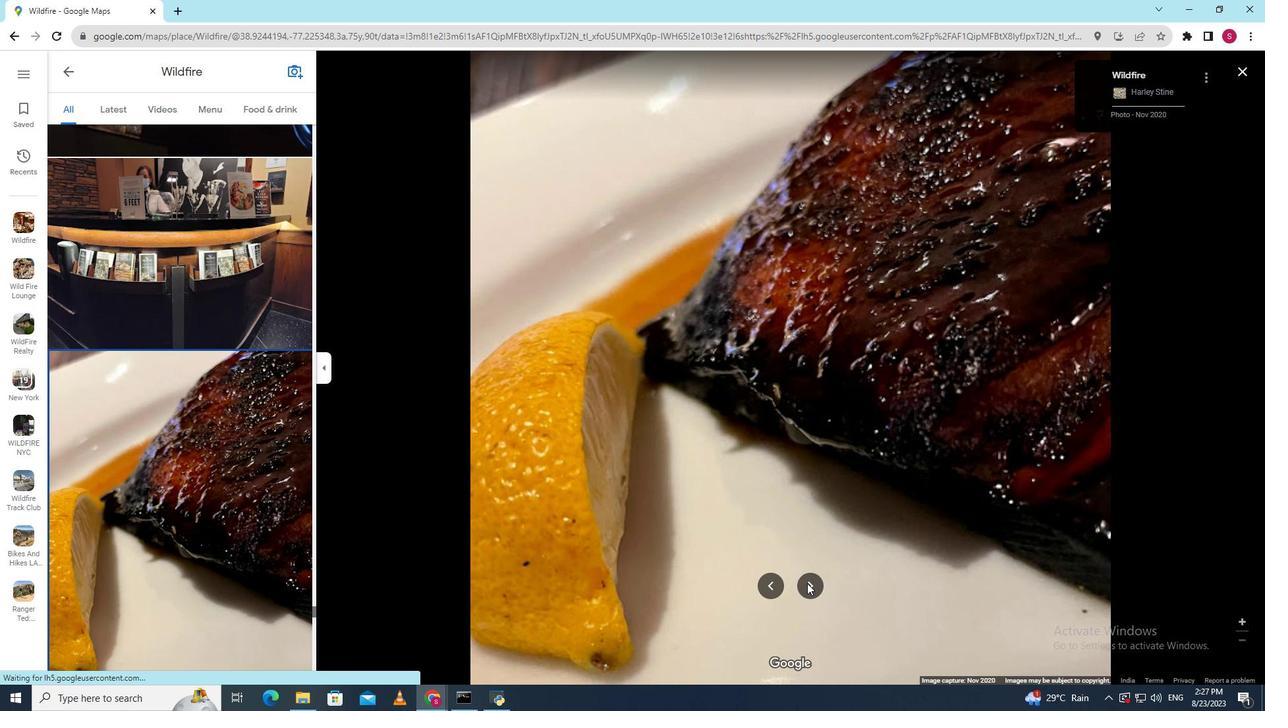 
Action: Mouse pressed left at (807, 583)
Screenshot: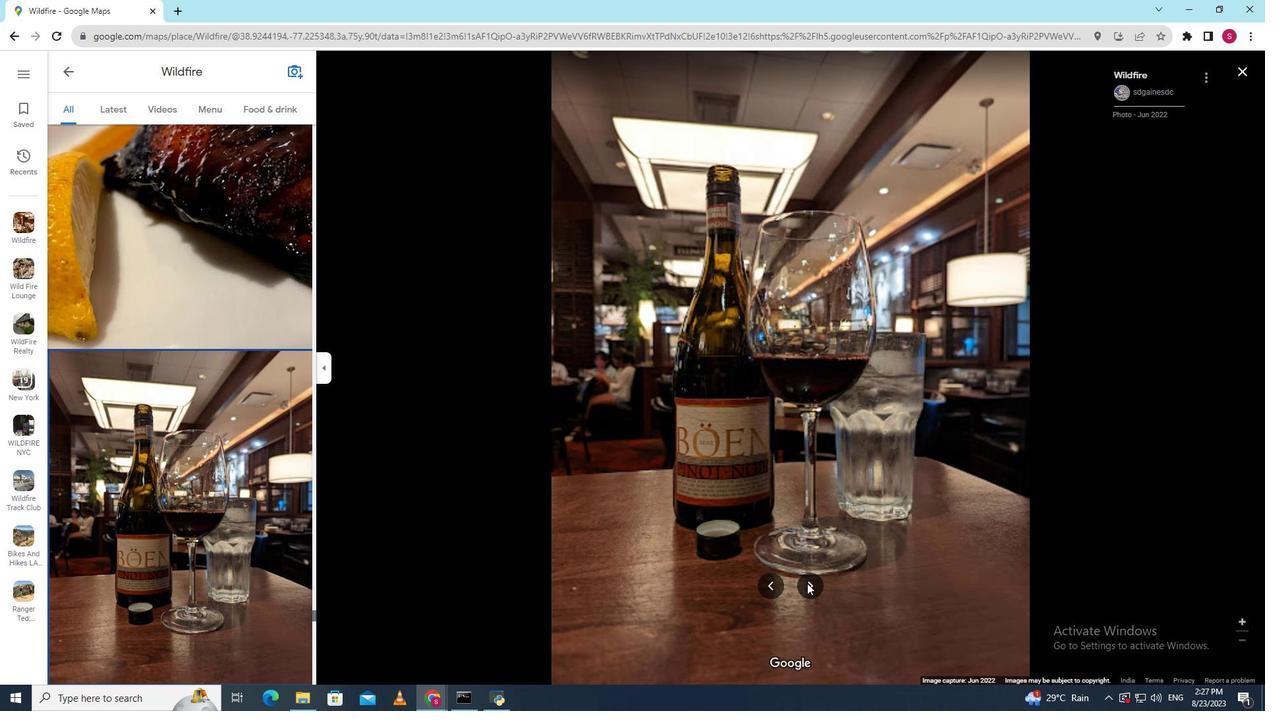 
Action: Mouse pressed left at (807, 583)
Screenshot: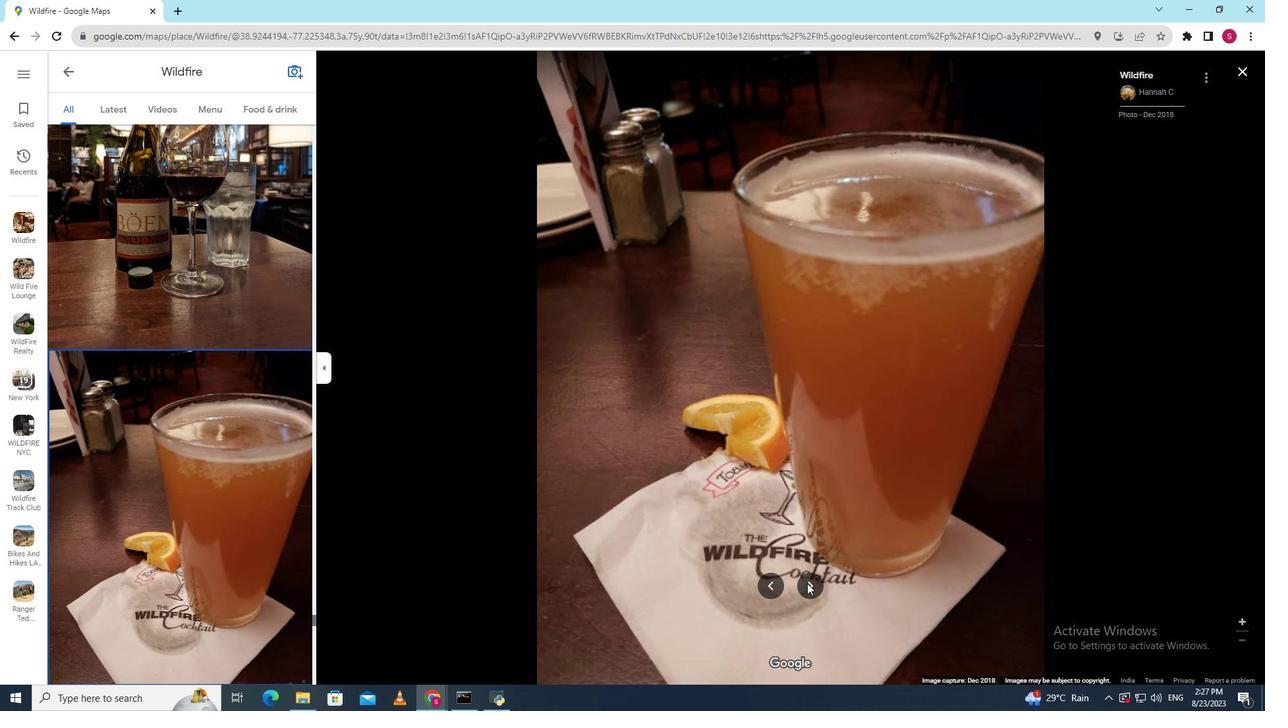 
Action: Mouse pressed left at (807, 583)
Screenshot: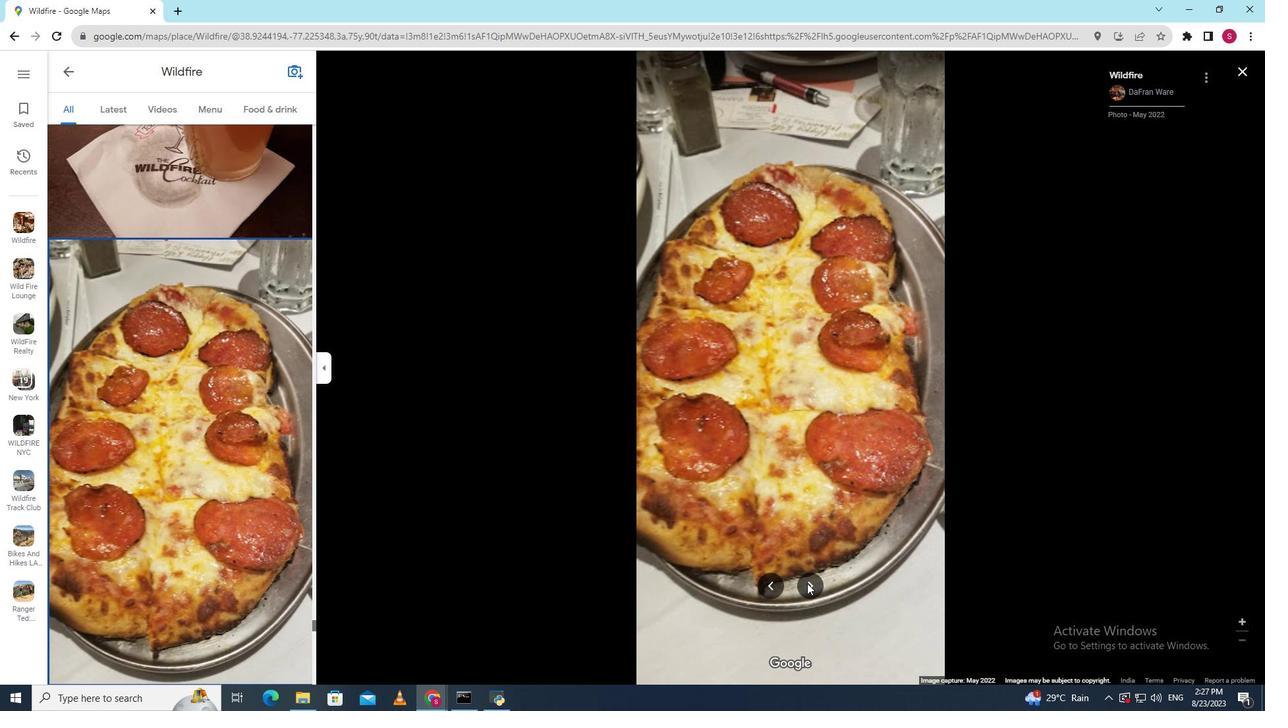 
Action: Mouse pressed left at (807, 583)
Screenshot: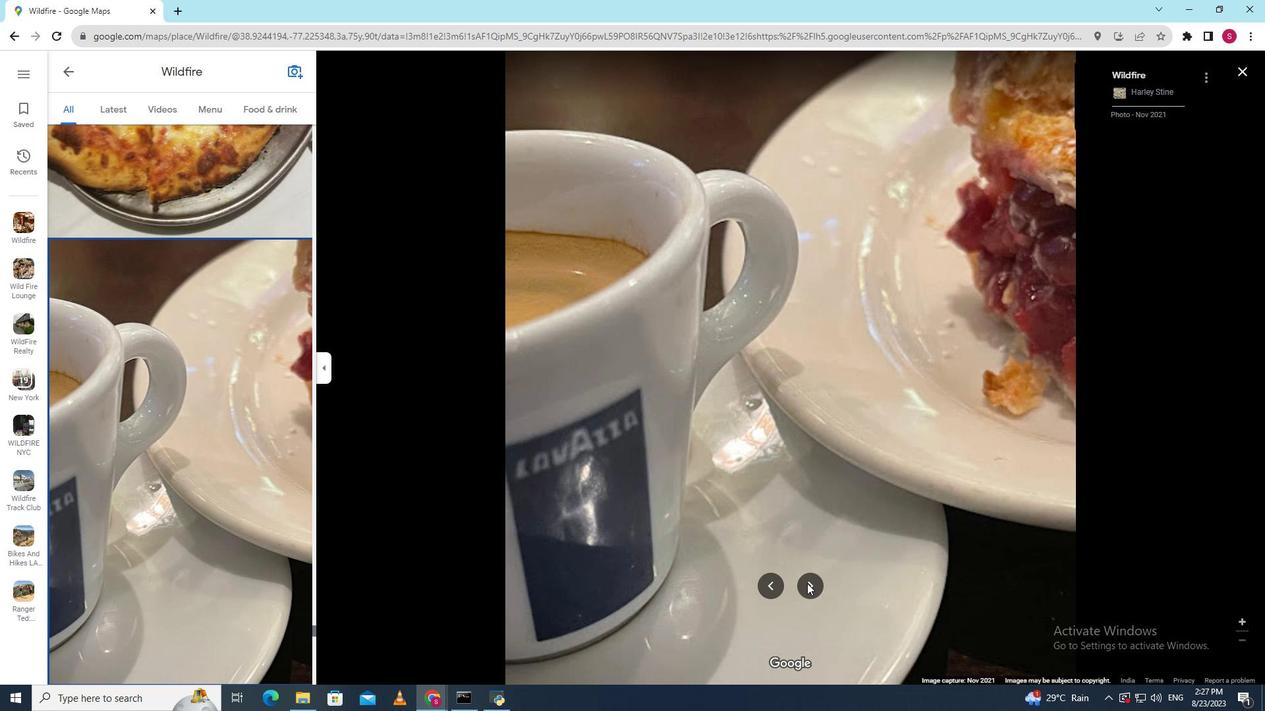 
Action: Mouse pressed left at (807, 583)
Screenshot: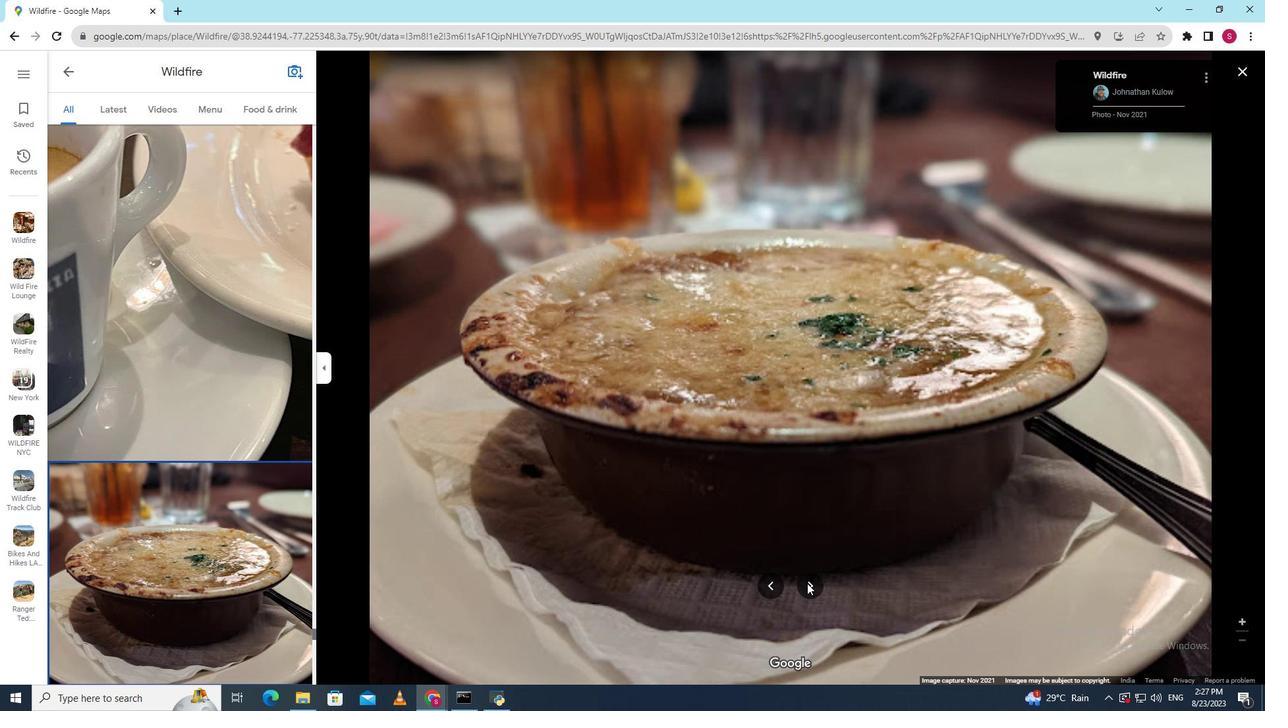 
Action: Mouse moved to (809, 585)
Screenshot: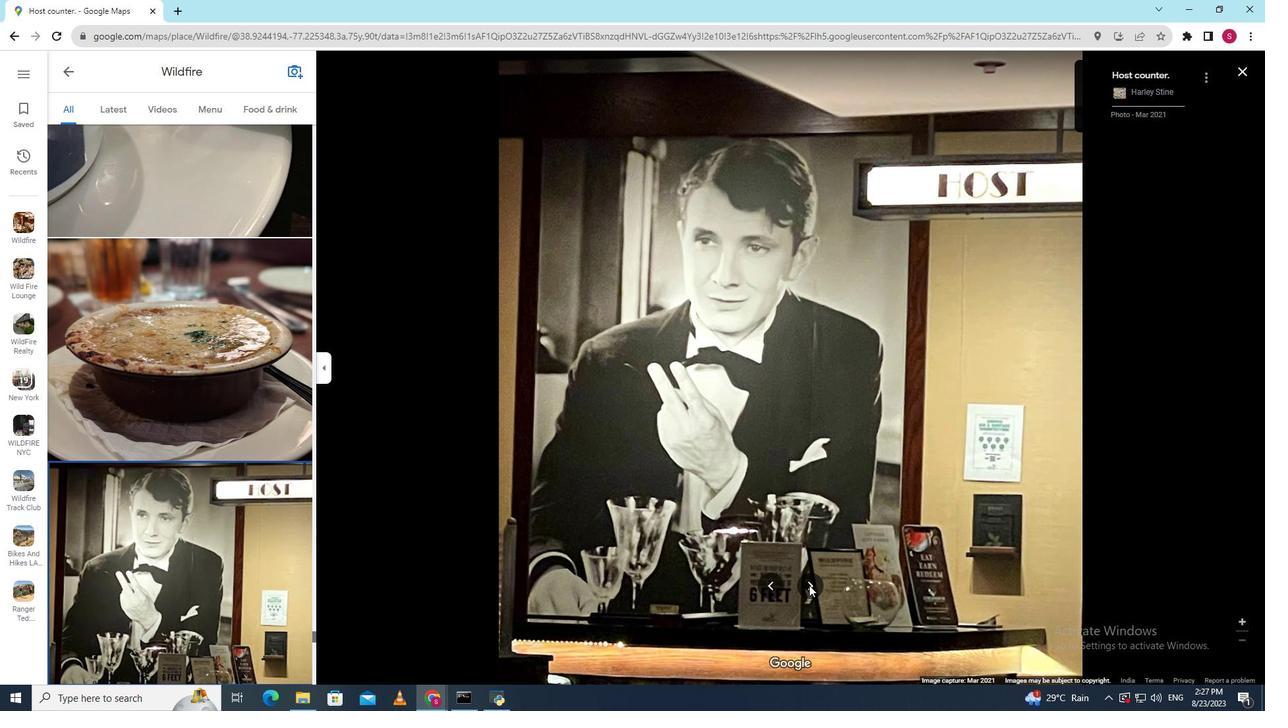 
Action: Mouse pressed left at (809, 585)
Screenshot: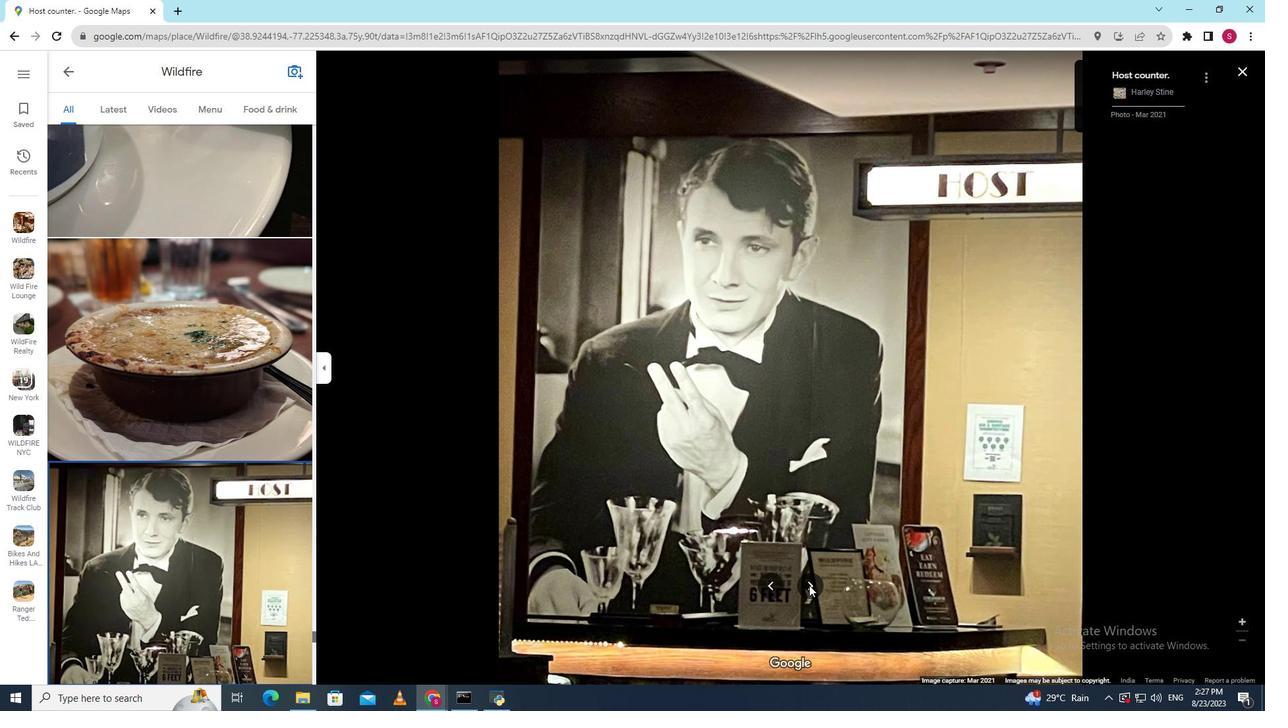 
Action: Mouse pressed left at (809, 585)
Screenshot: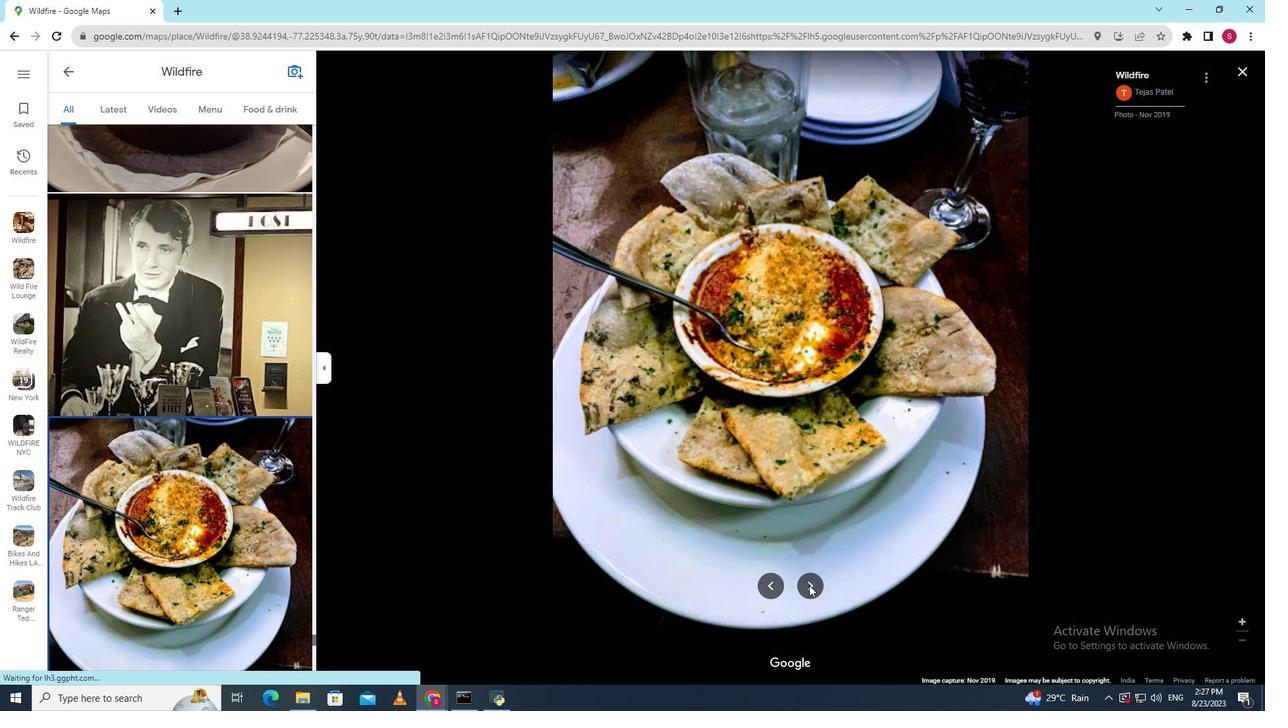 
Action: Mouse pressed left at (809, 585)
Screenshot: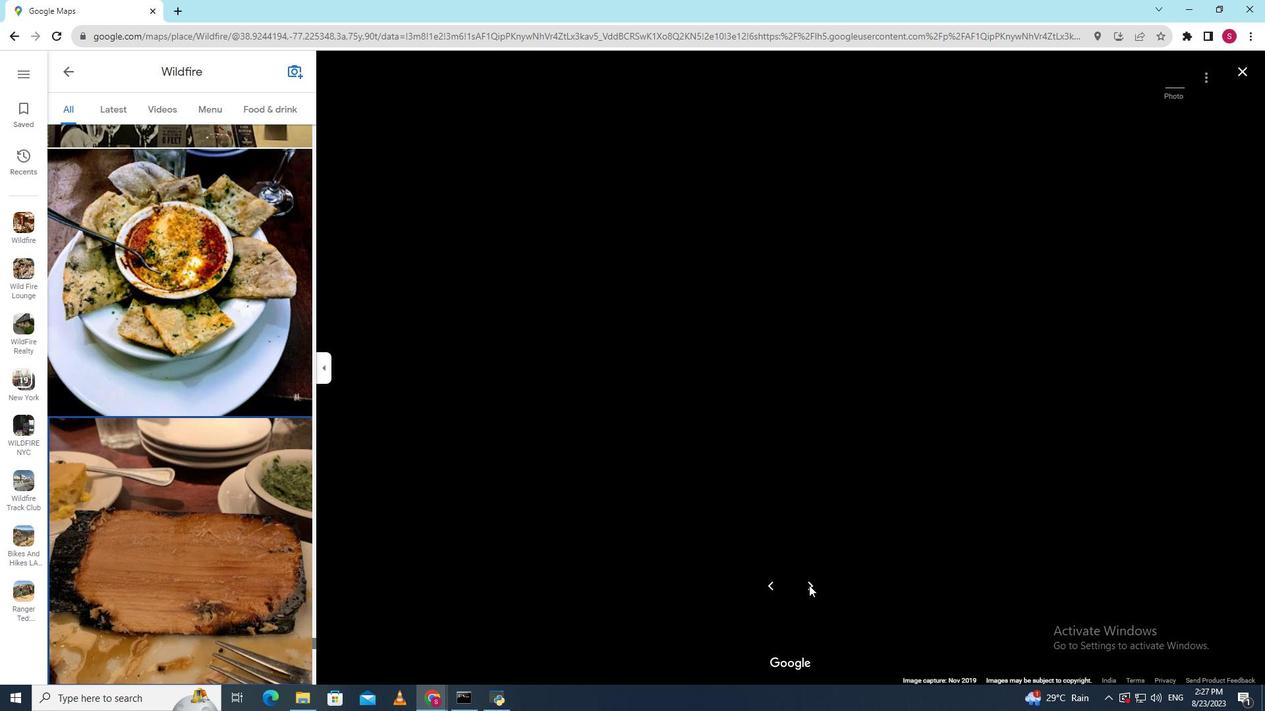 
Action: Mouse pressed left at (809, 585)
Screenshot: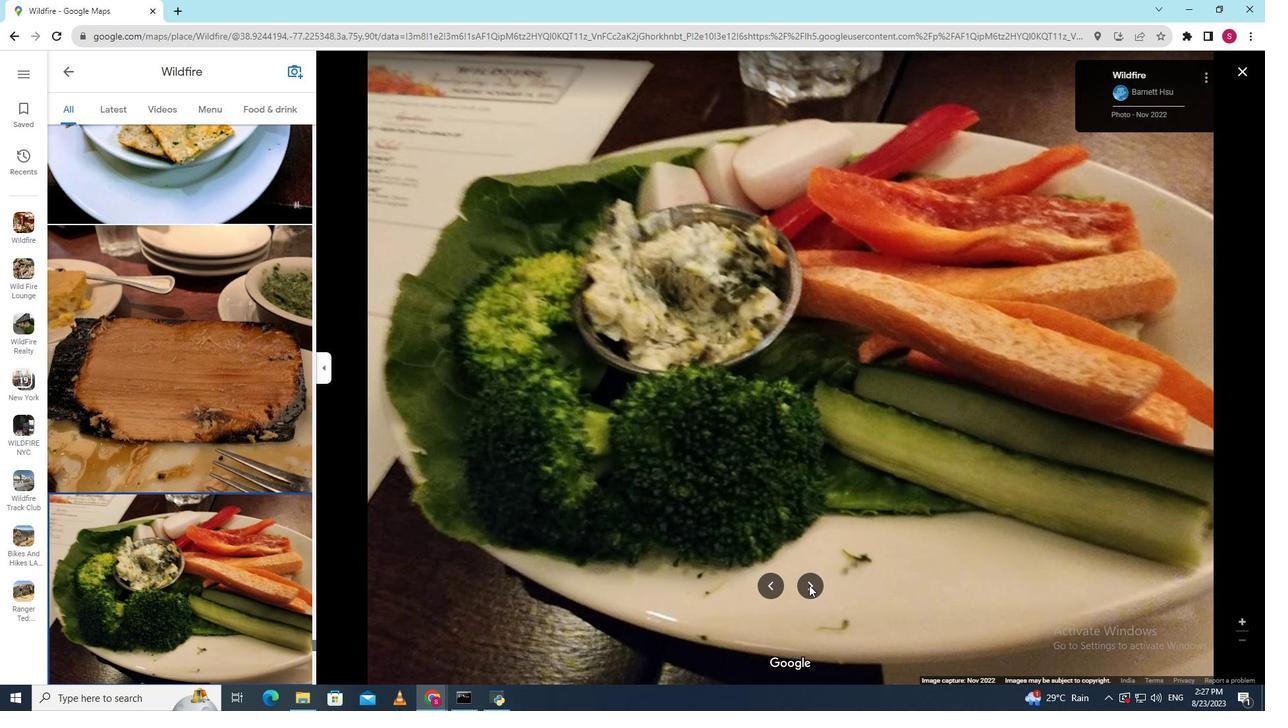 
Action: Mouse pressed left at (809, 585)
Screenshot: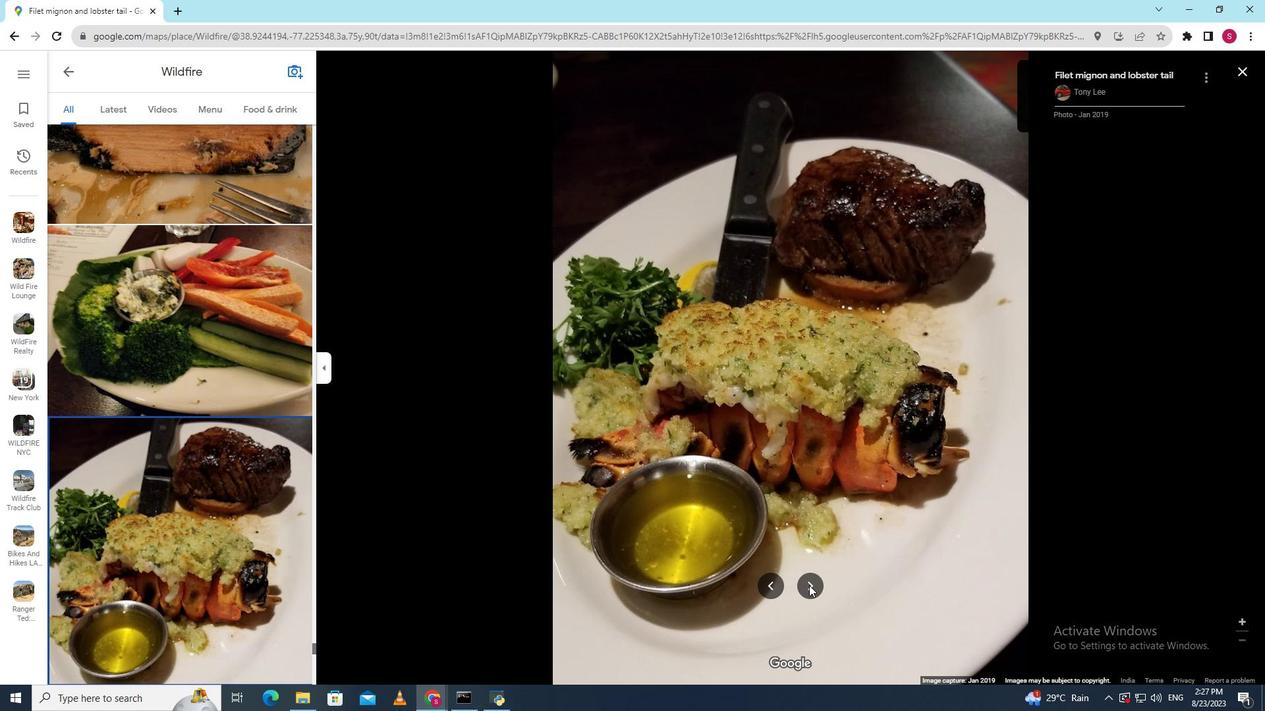 
Action: Mouse pressed left at (809, 585)
Screenshot: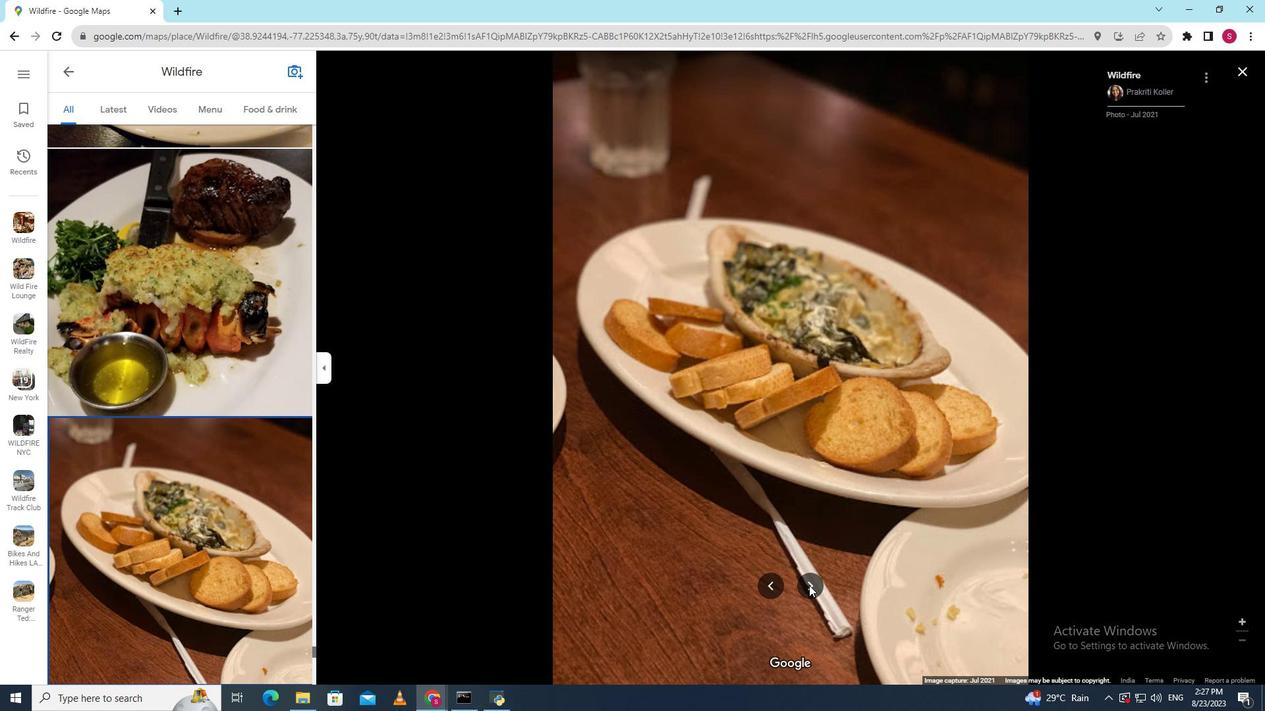 
Action: Mouse pressed left at (809, 585)
Screenshot: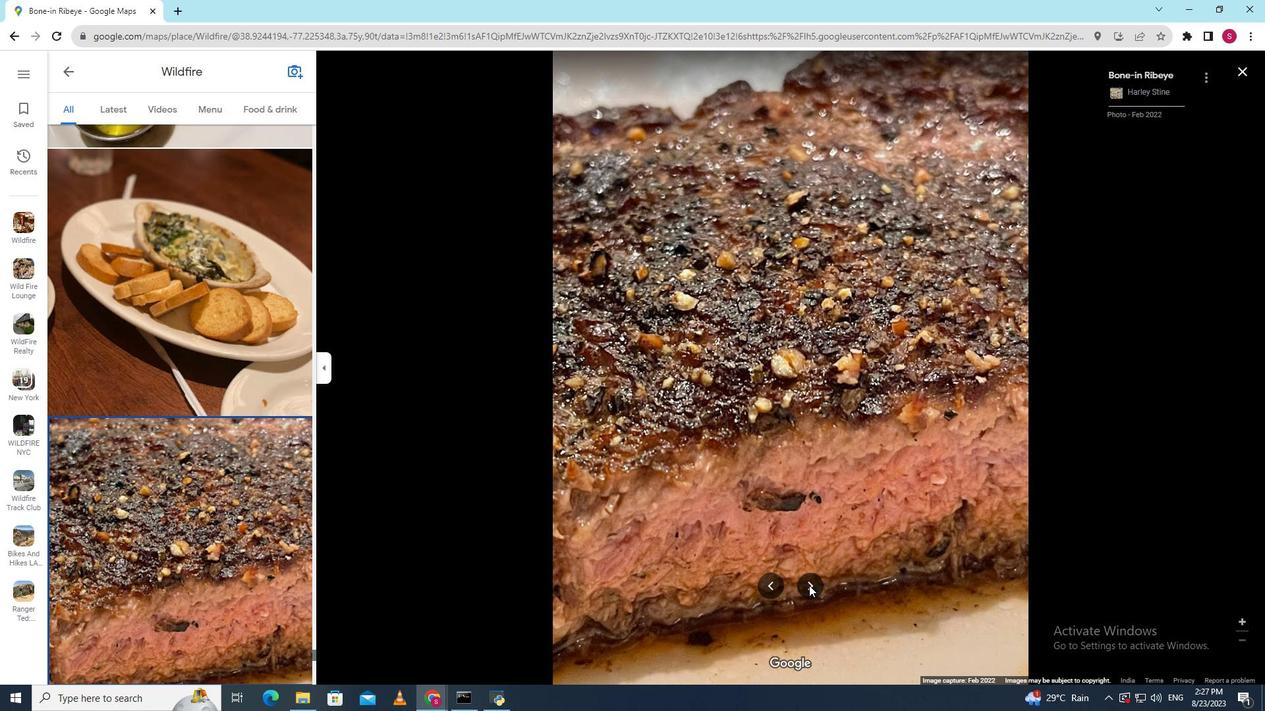 
Action: Mouse pressed left at (809, 585)
Screenshot: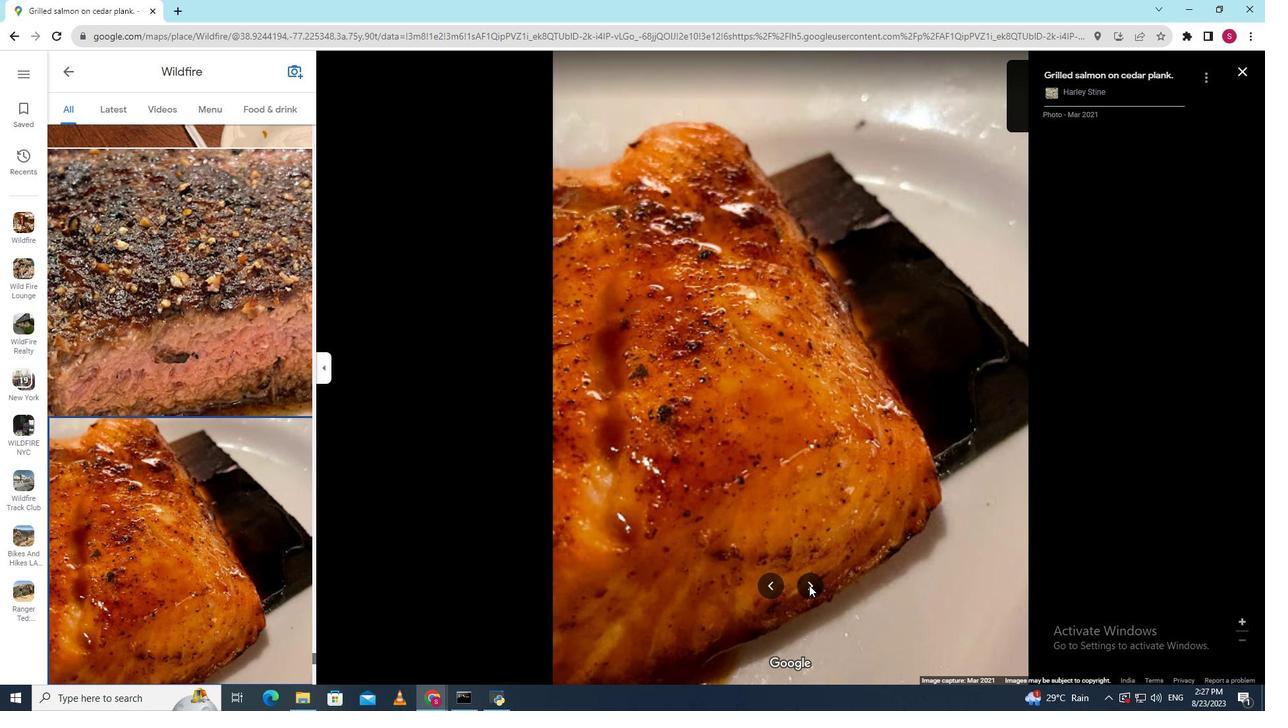 
Action: Mouse pressed left at (809, 585)
Screenshot: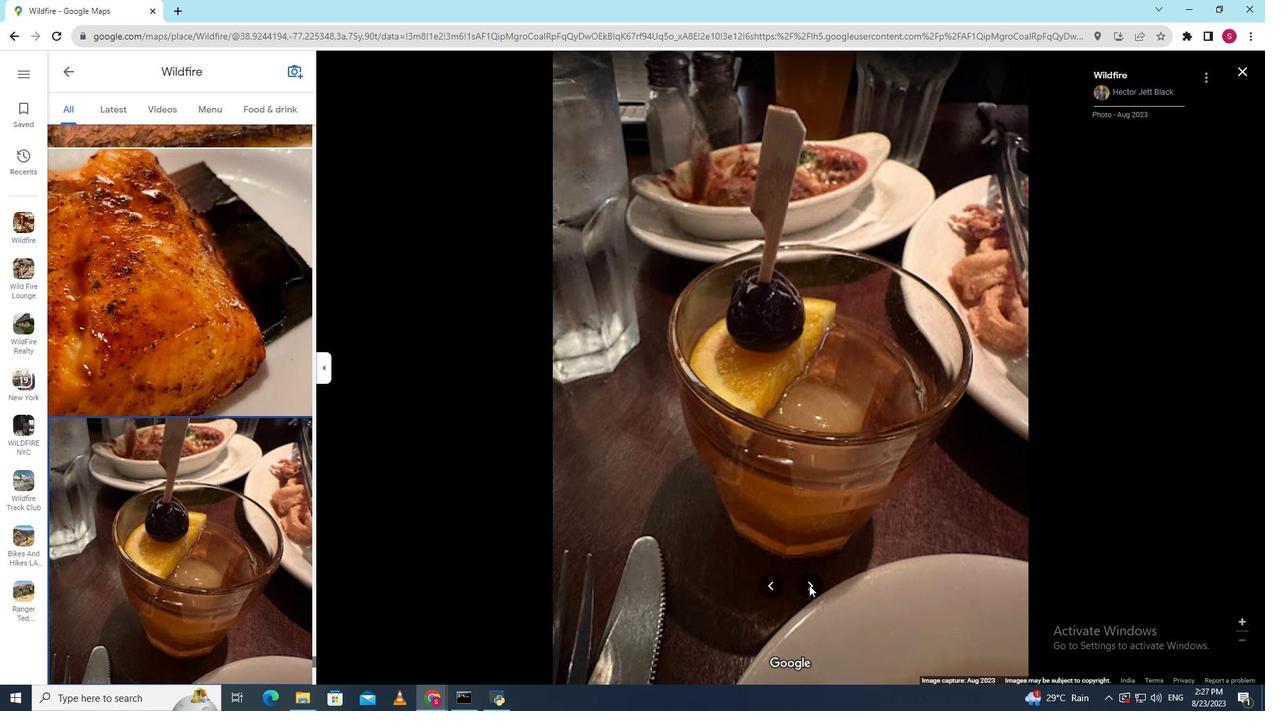 
Action: Mouse pressed left at (809, 585)
Screenshot: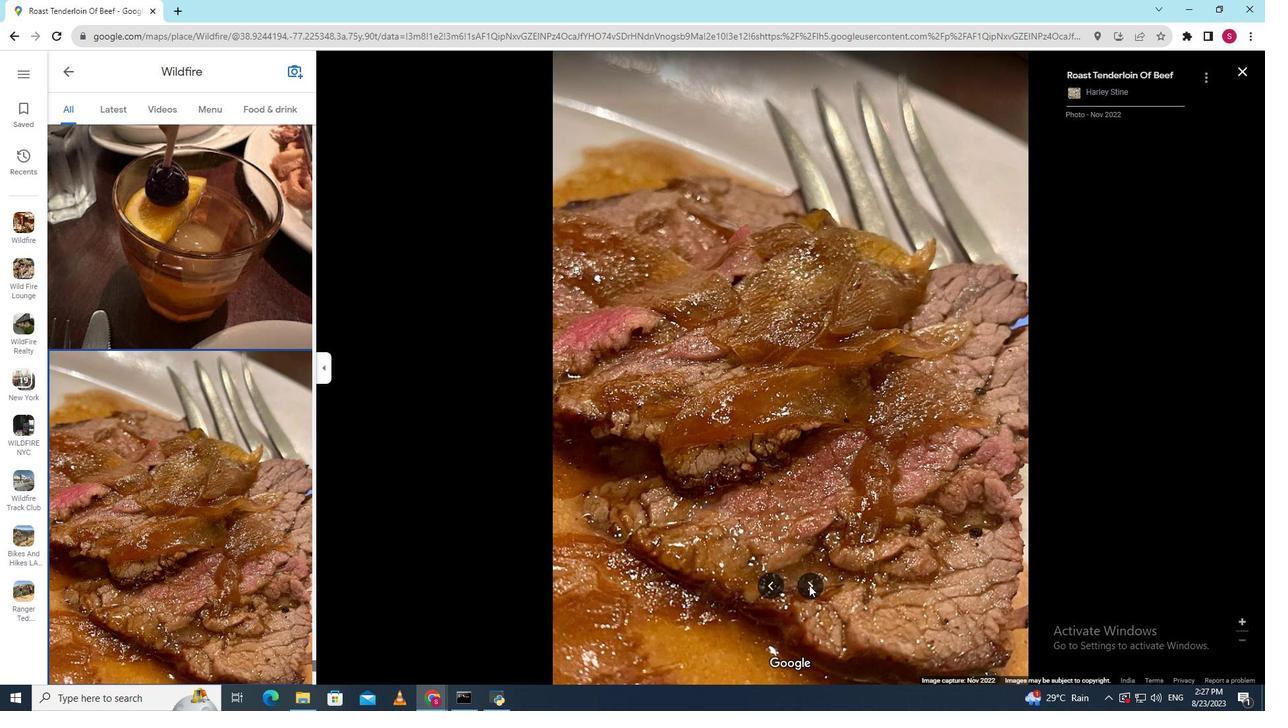
Action: Mouse pressed left at (809, 585)
Screenshot: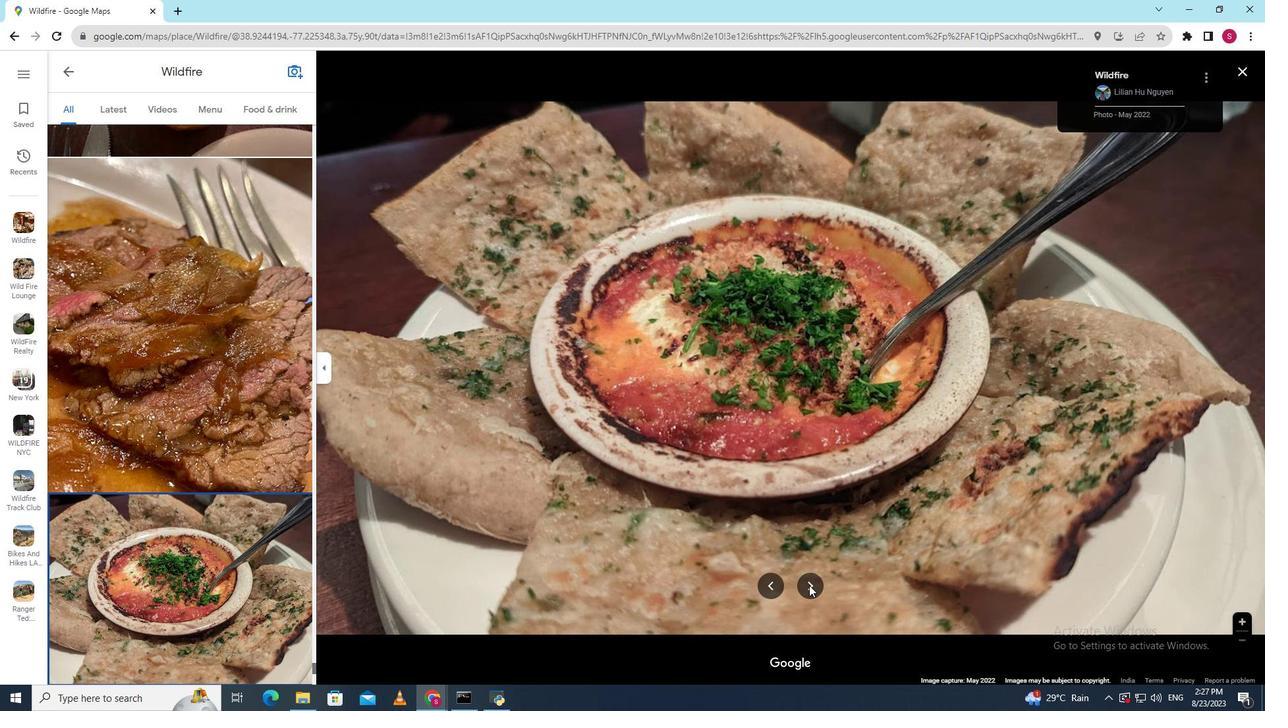 
Action: Mouse pressed left at (809, 585)
Screenshot: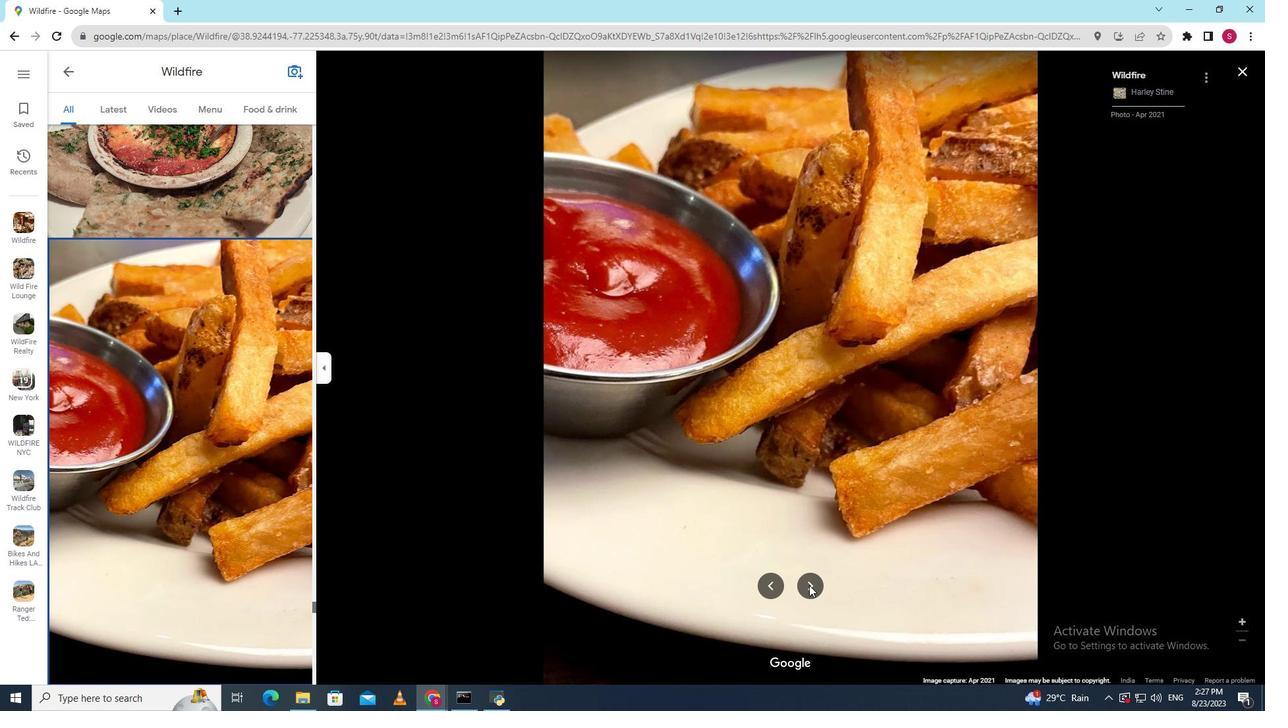 
Action: Mouse pressed left at (809, 585)
Screenshot: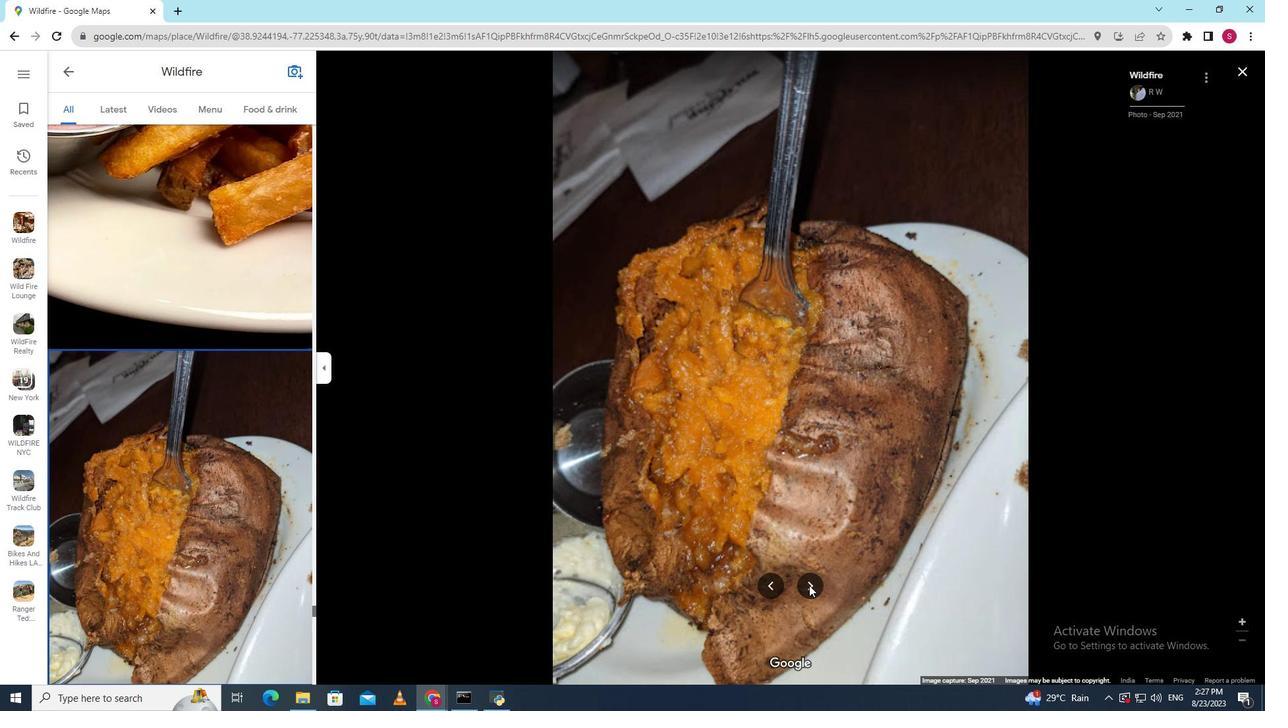 
Action: Mouse pressed left at (809, 585)
Screenshot: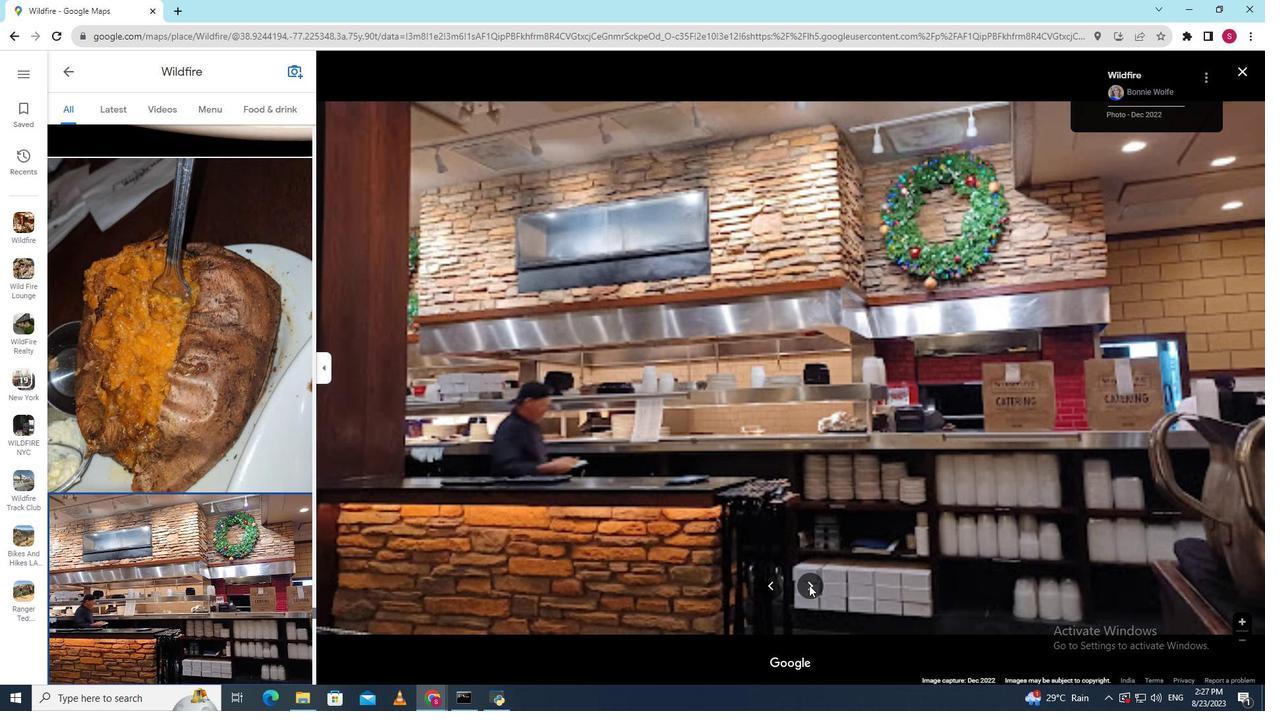 
Action: Mouse pressed left at (809, 585)
Screenshot: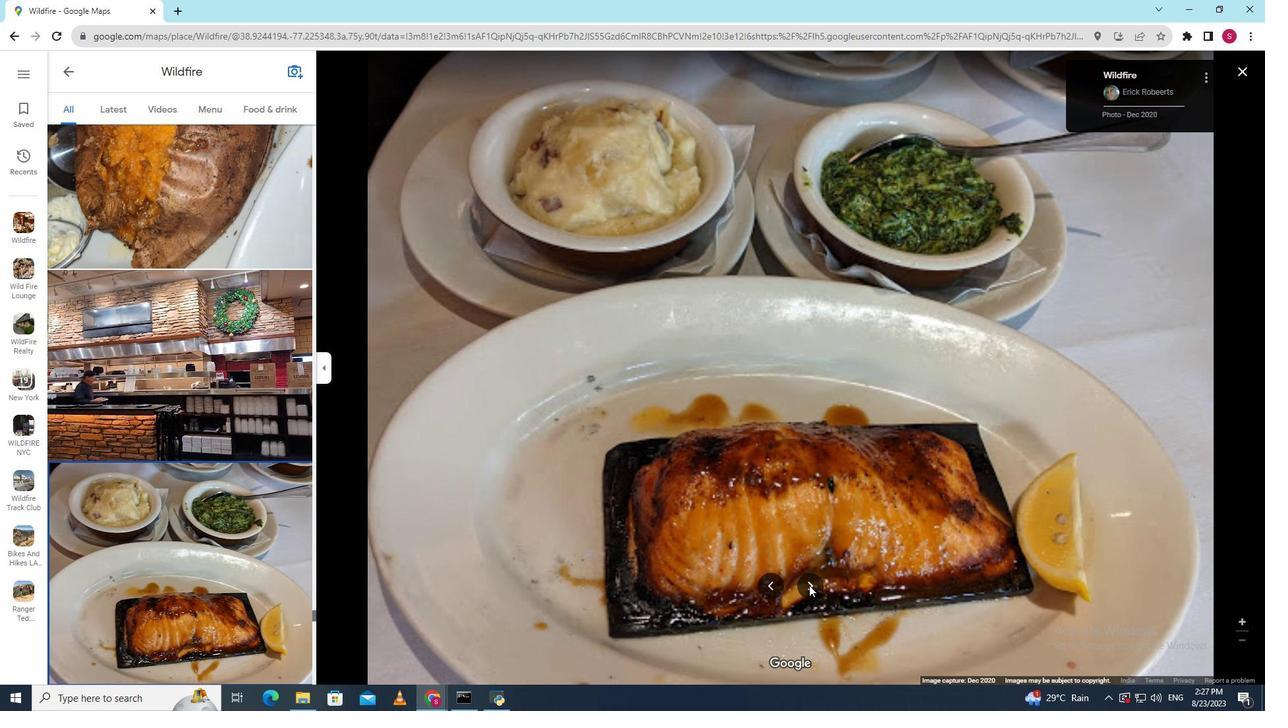 
Action: Mouse pressed left at (809, 585)
Screenshot: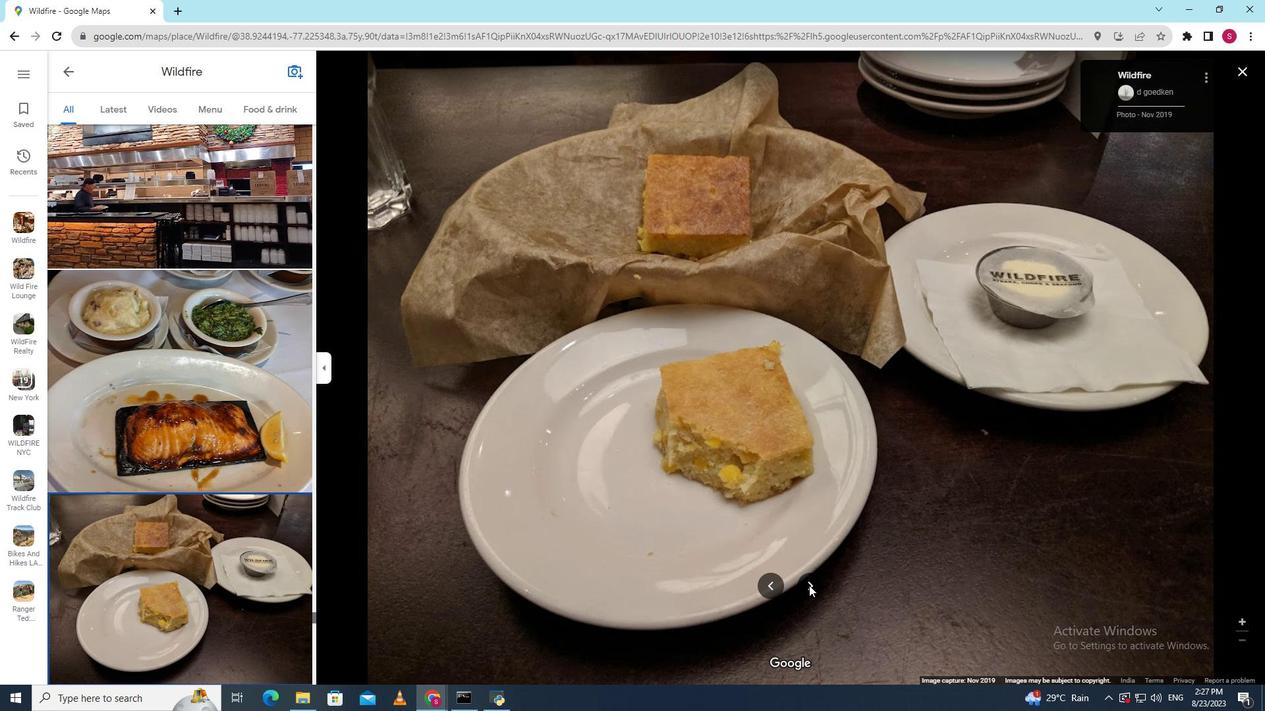 
Action: Mouse pressed left at (809, 585)
